 Task: Check a user's "Followers Activity" to see recent interactions.
Action: Mouse moved to (994, 420)
Screenshot: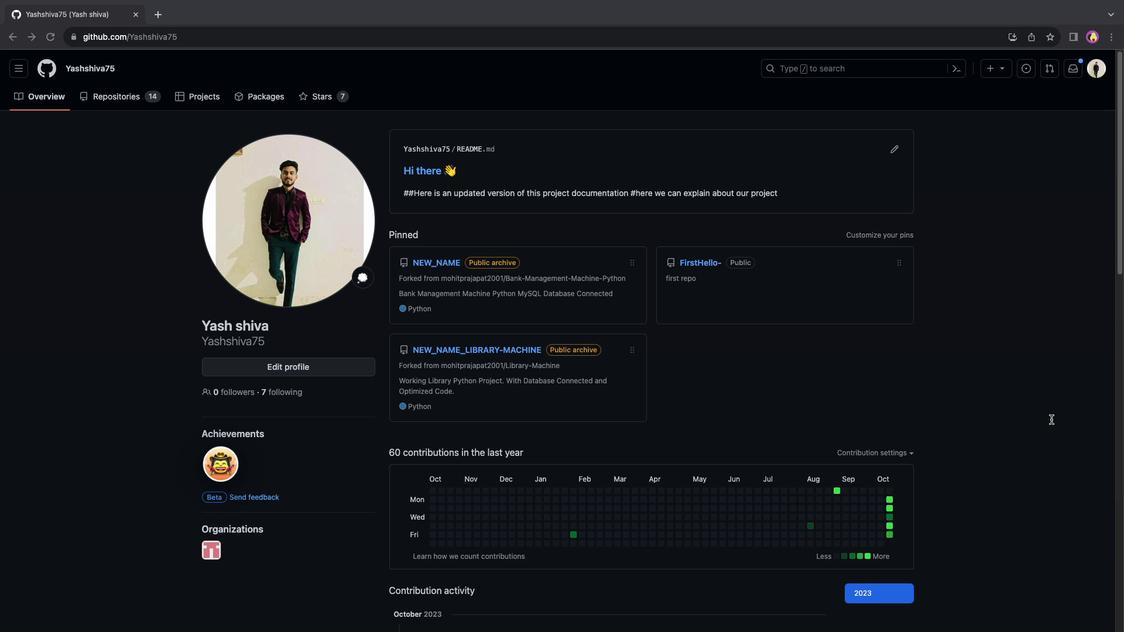 
Action: Mouse pressed left at (994, 420)
Screenshot: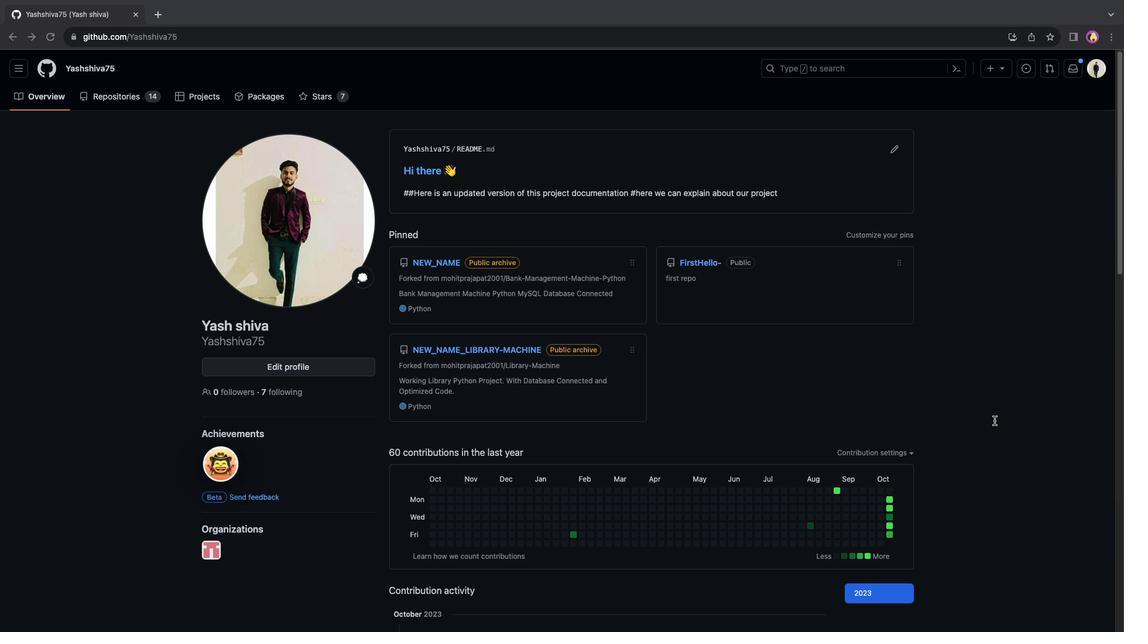 
Action: Mouse moved to (274, 394)
Screenshot: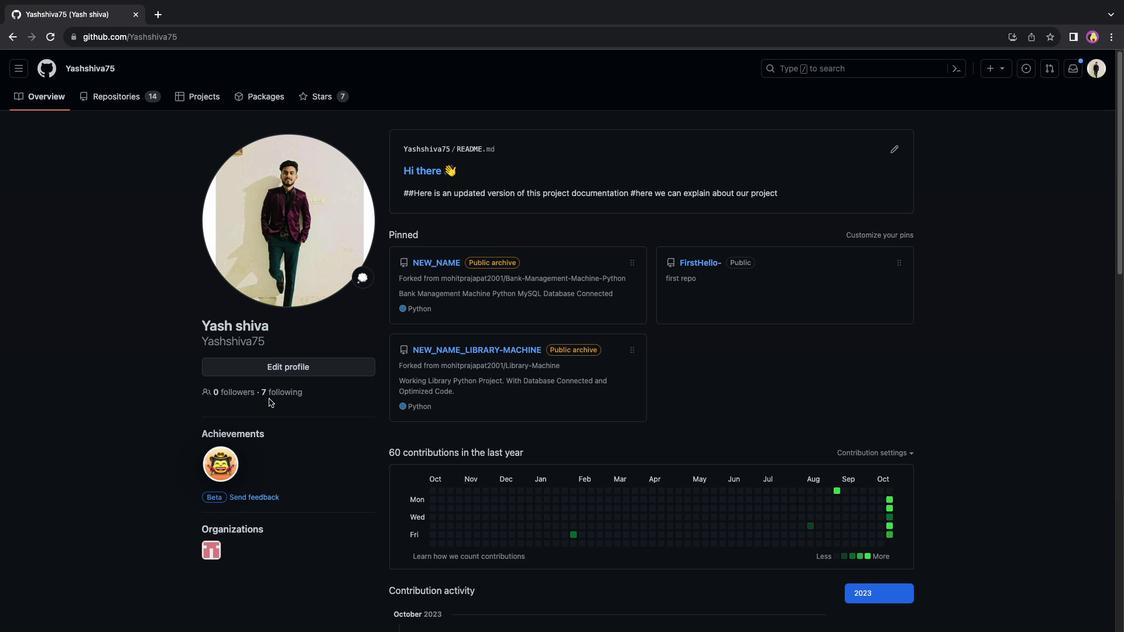 
Action: Mouse pressed left at (274, 394)
Screenshot: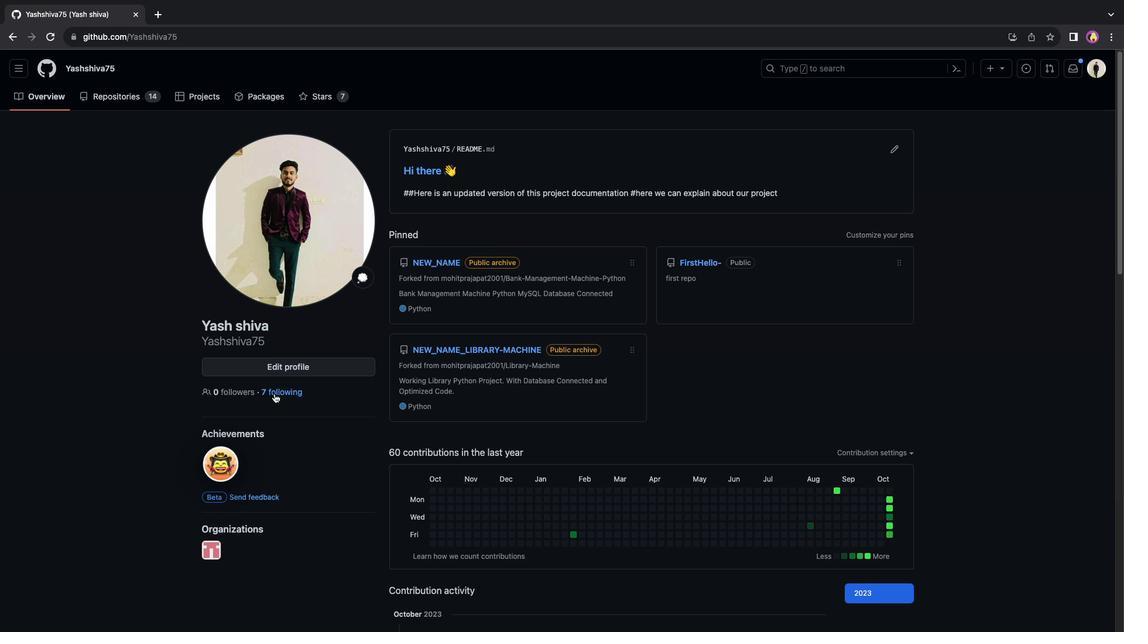 
Action: Mouse moved to (437, 137)
Screenshot: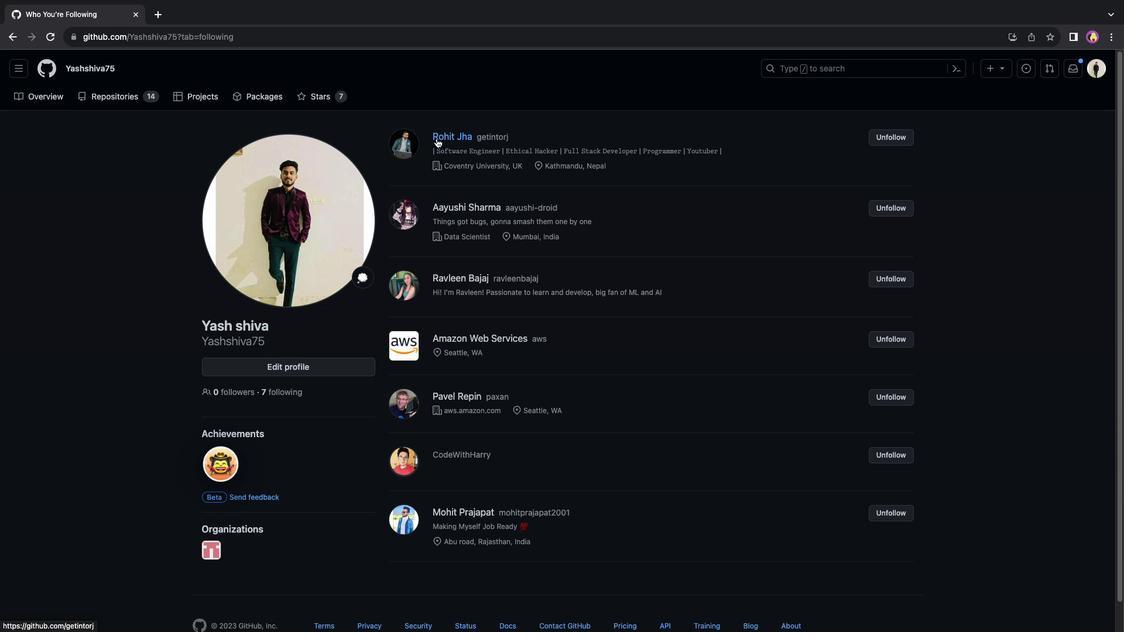
Action: Mouse pressed left at (437, 137)
Screenshot: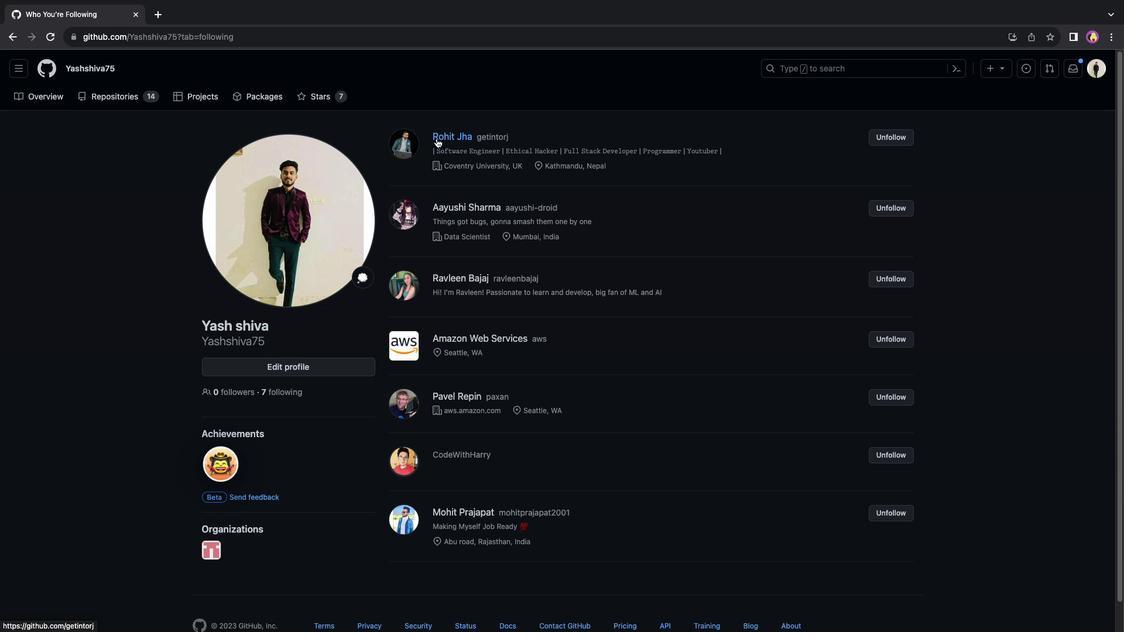
Action: Mouse moved to (426, 189)
Screenshot: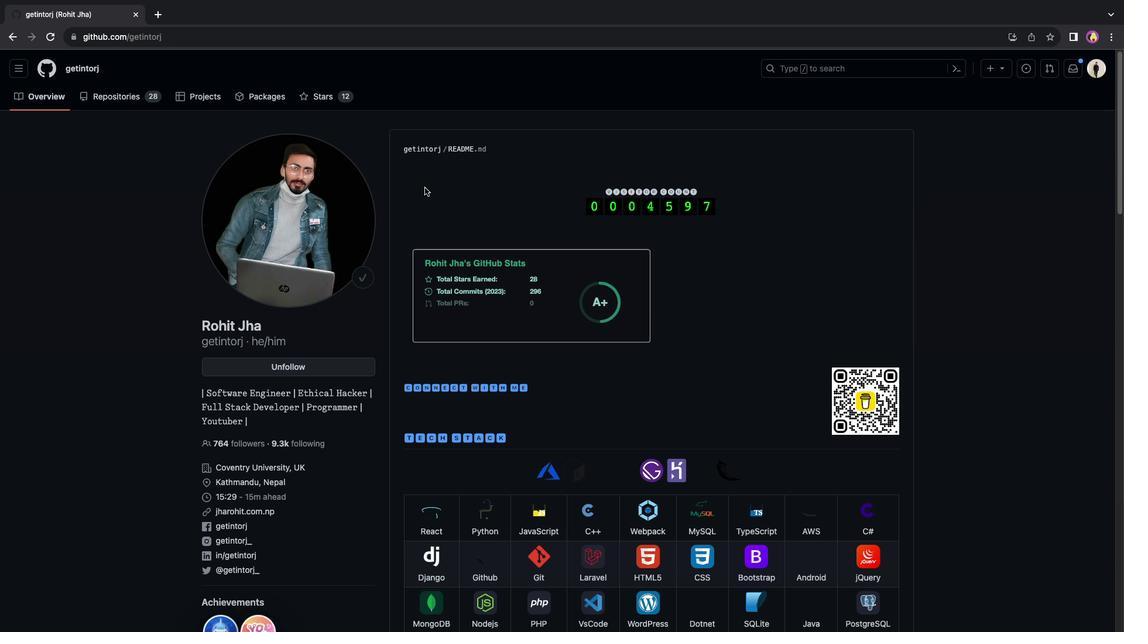 
Action: Mouse scrolled (426, 189) with delta (0, 0)
Screenshot: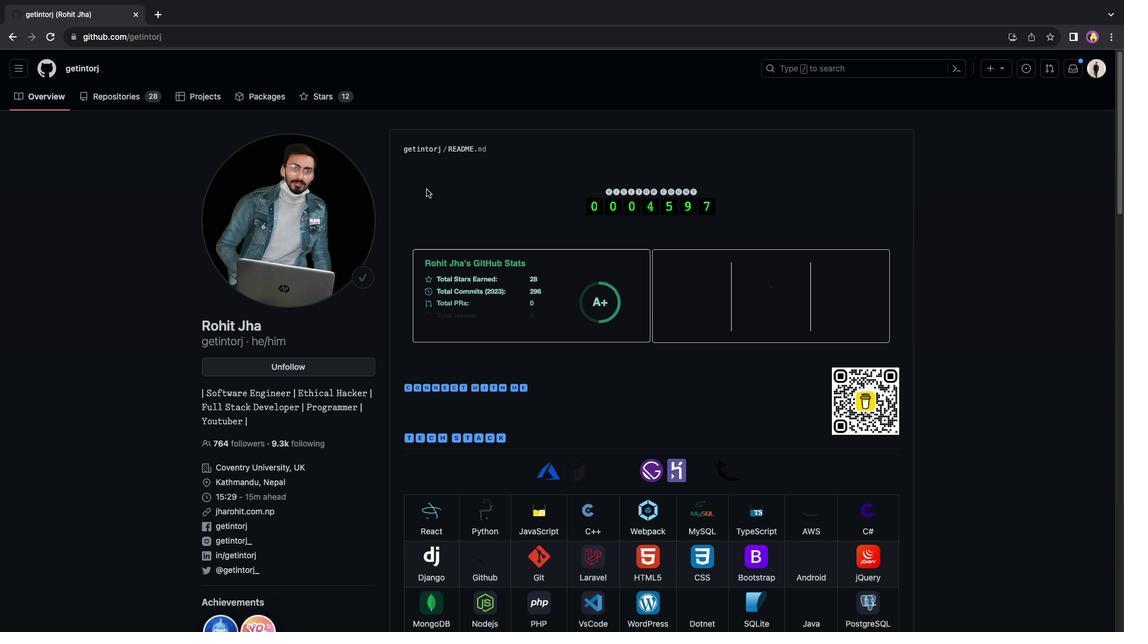
Action: Mouse scrolled (426, 189) with delta (0, 0)
Screenshot: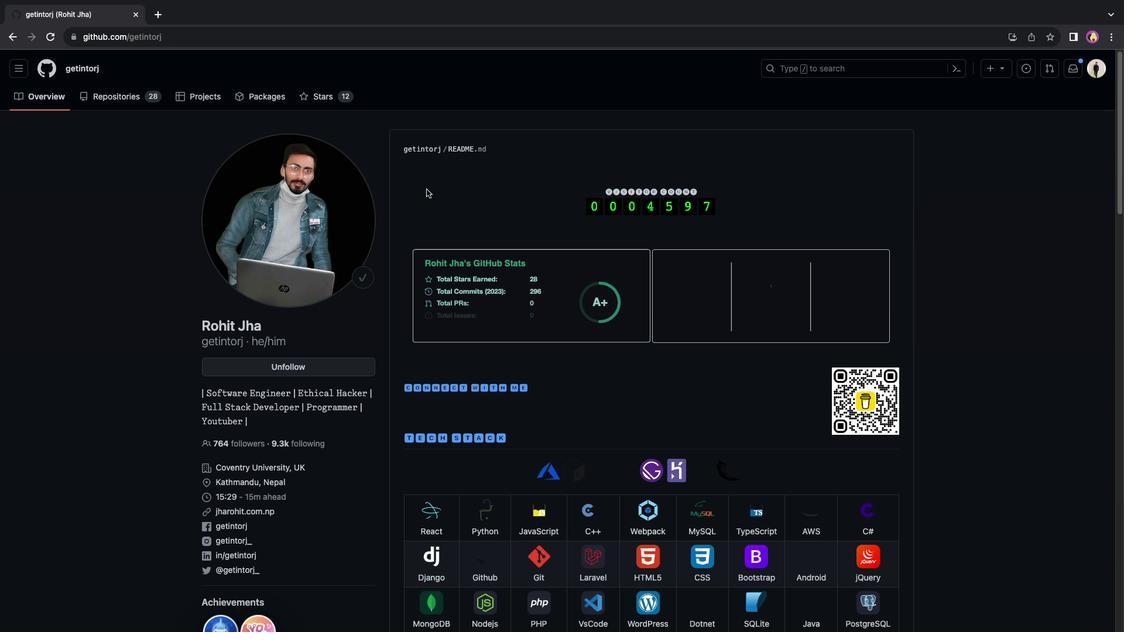 
Action: Mouse moved to (428, 191)
Screenshot: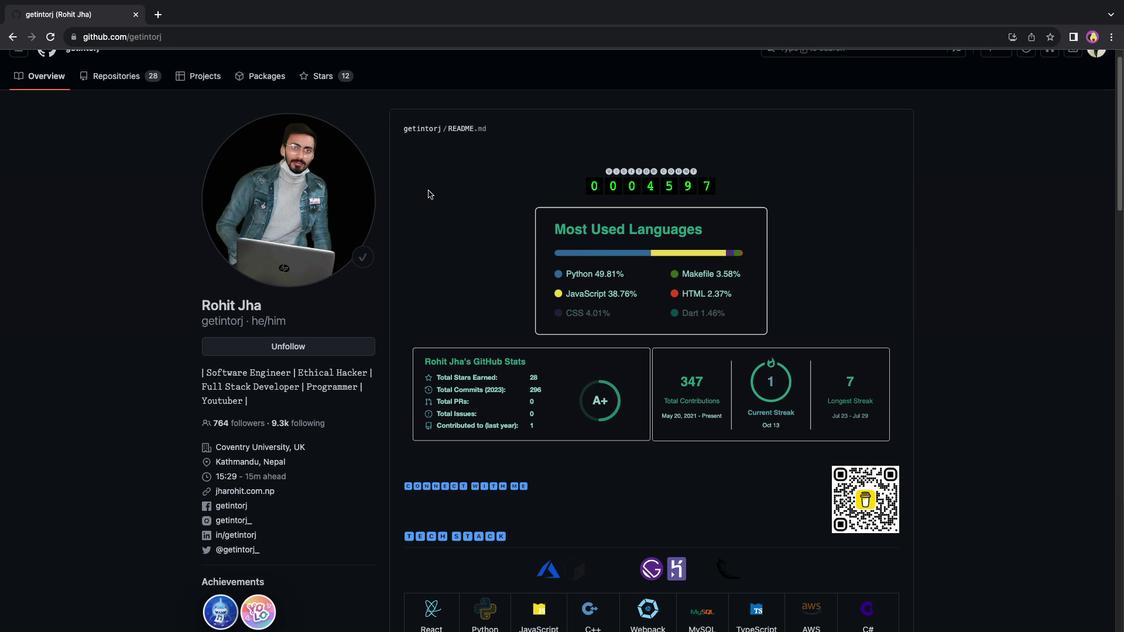 
Action: Mouse scrolled (428, 191) with delta (0, 0)
Screenshot: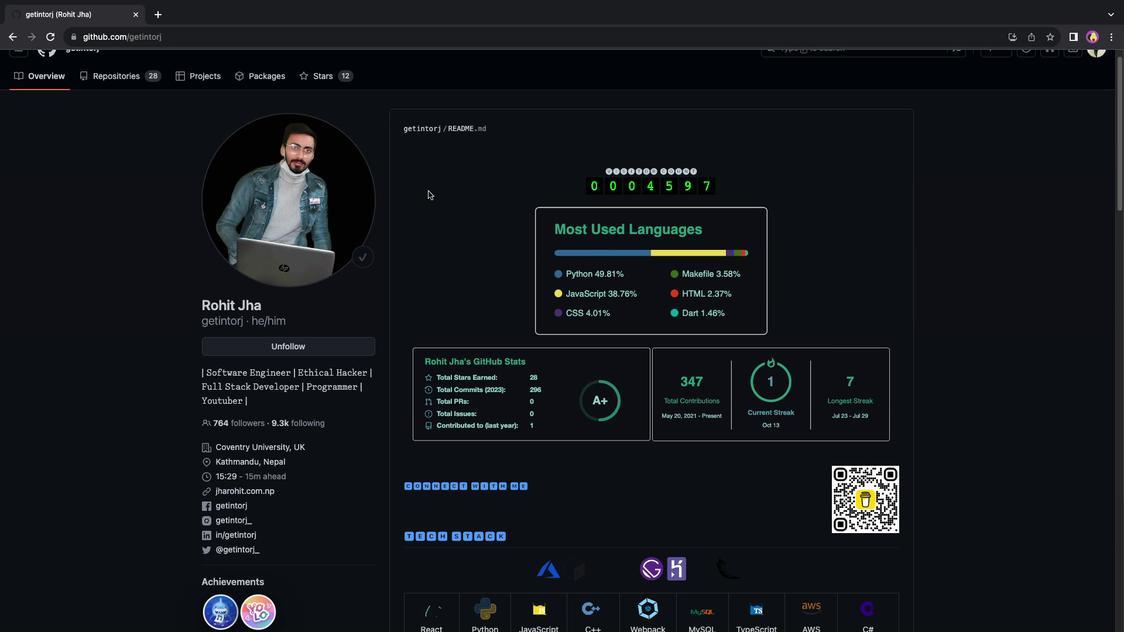 
Action: Mouse scrolled (428, 191) with delta (0, 0)
Screenshot: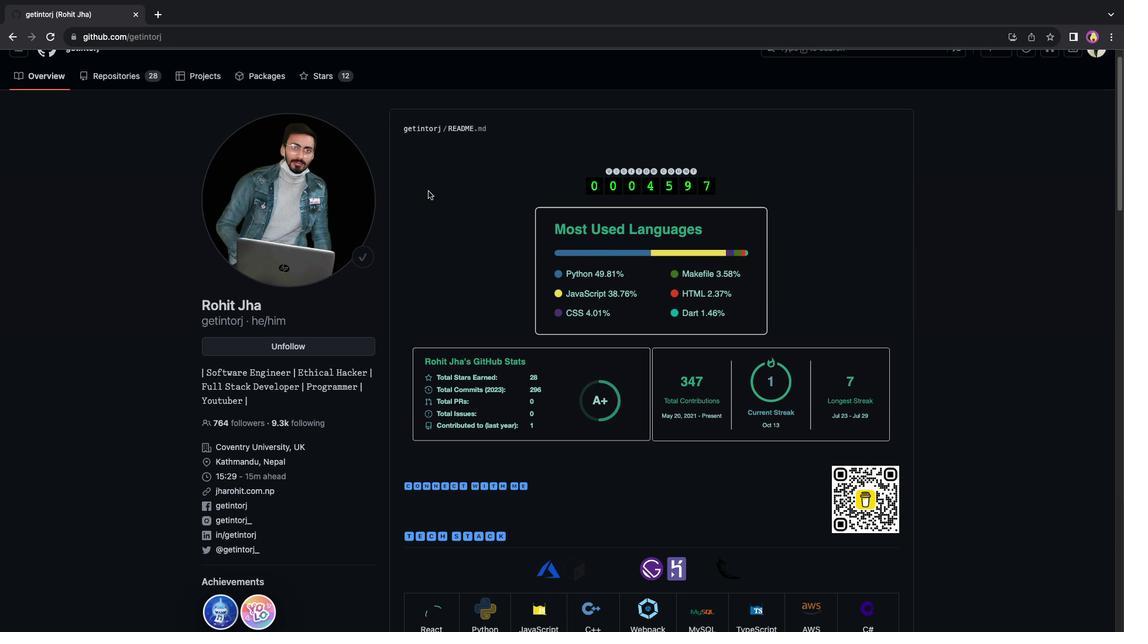 
Action: Mouse scrolled (428, 191) with delta (0, -1)
Screenshot: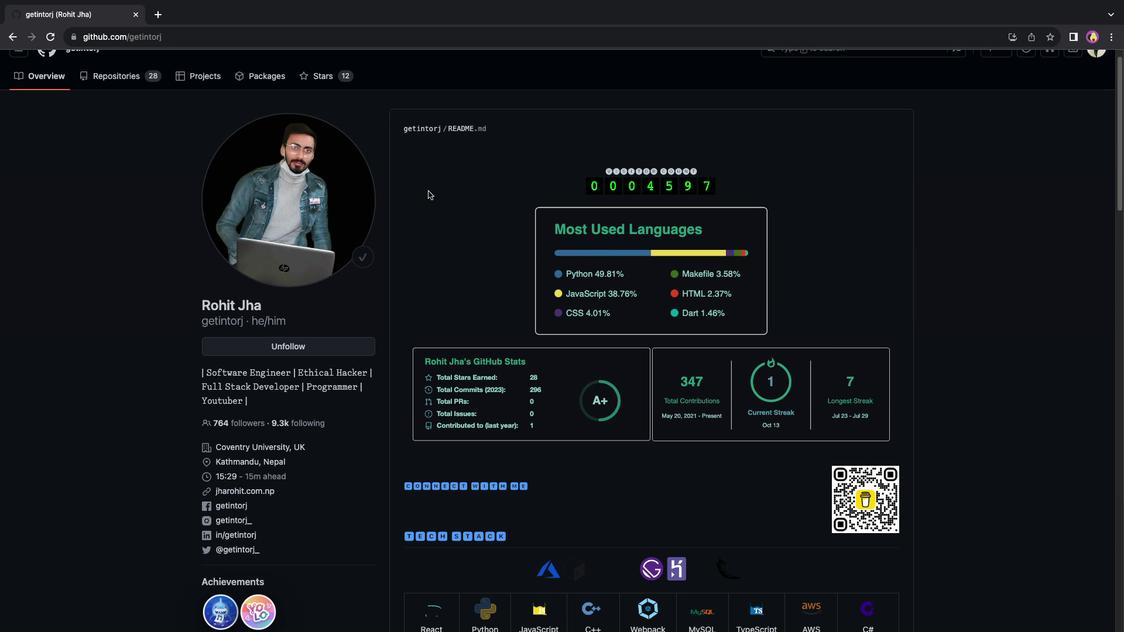 
Action: Mouse scrolled (428, 191) with delta (0, 0)
Screenshot: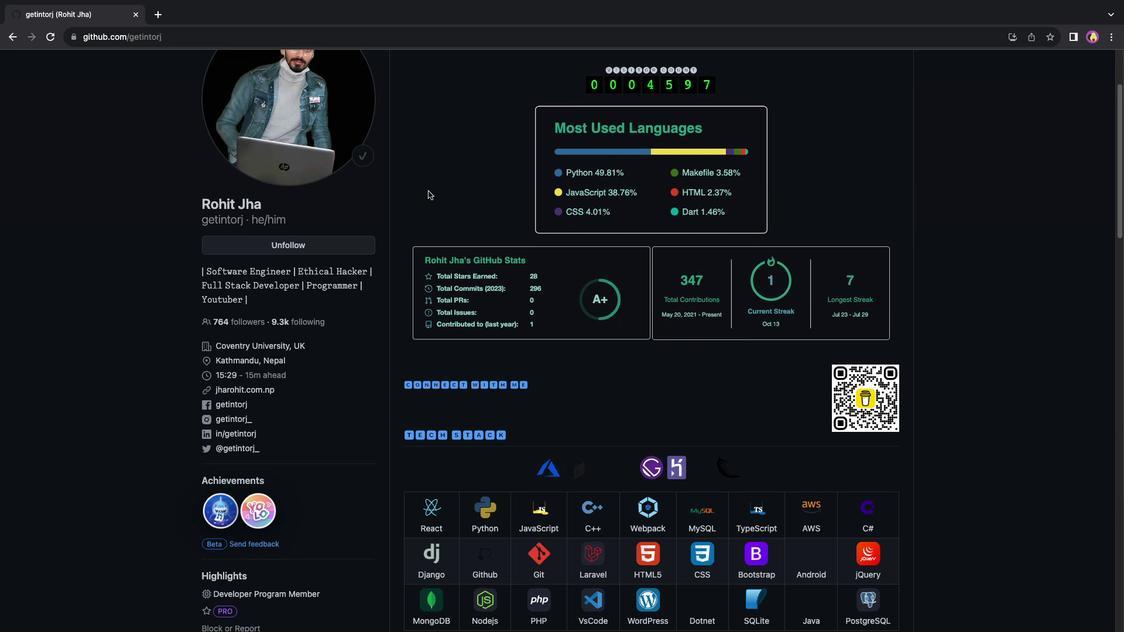 
Action: Mouse scrolled (428, 191) with delta (0, 0)
Screenshot: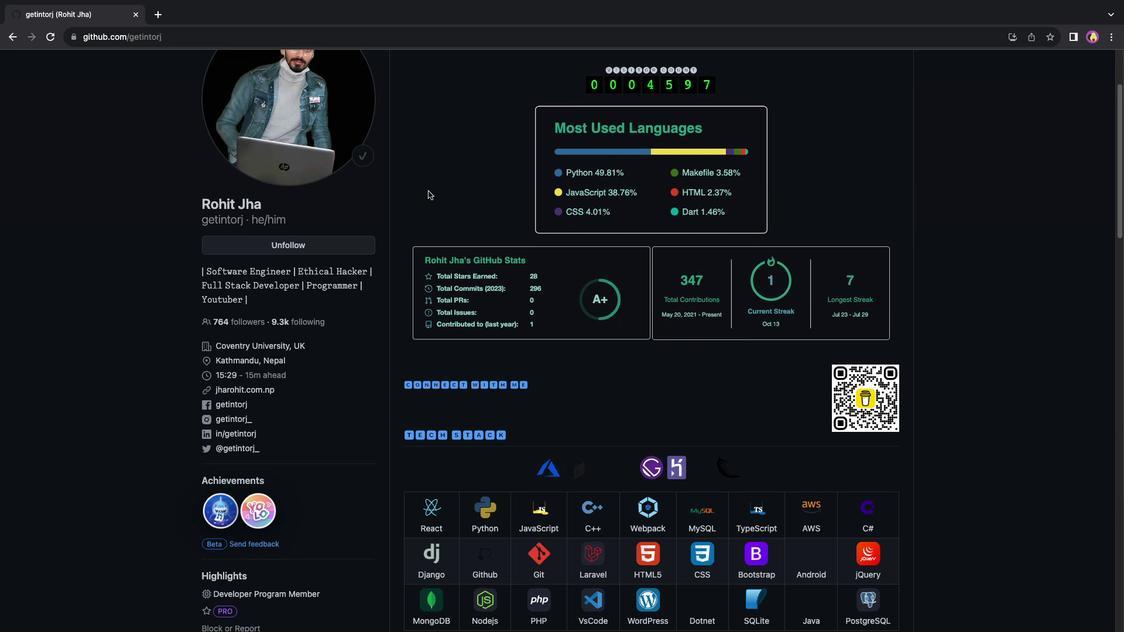 
Action: Mouse scrolled (428, 191) with delta (0, -1)
Screenshot: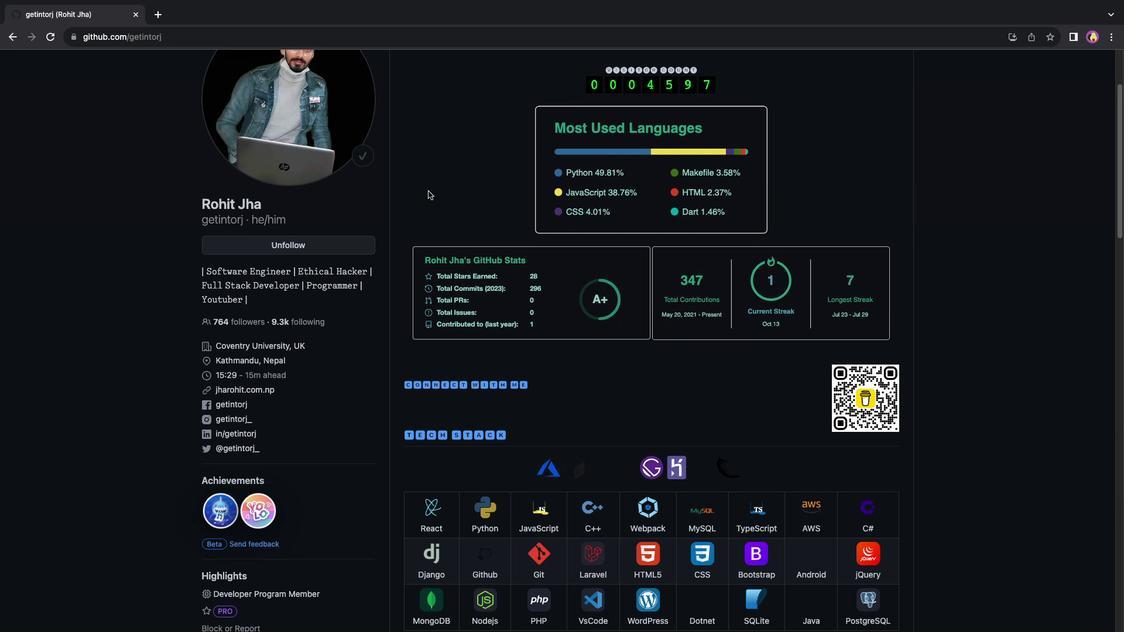 
Action: Mouse scrolled (428, 191) with delta (0, 0)
Screenshot: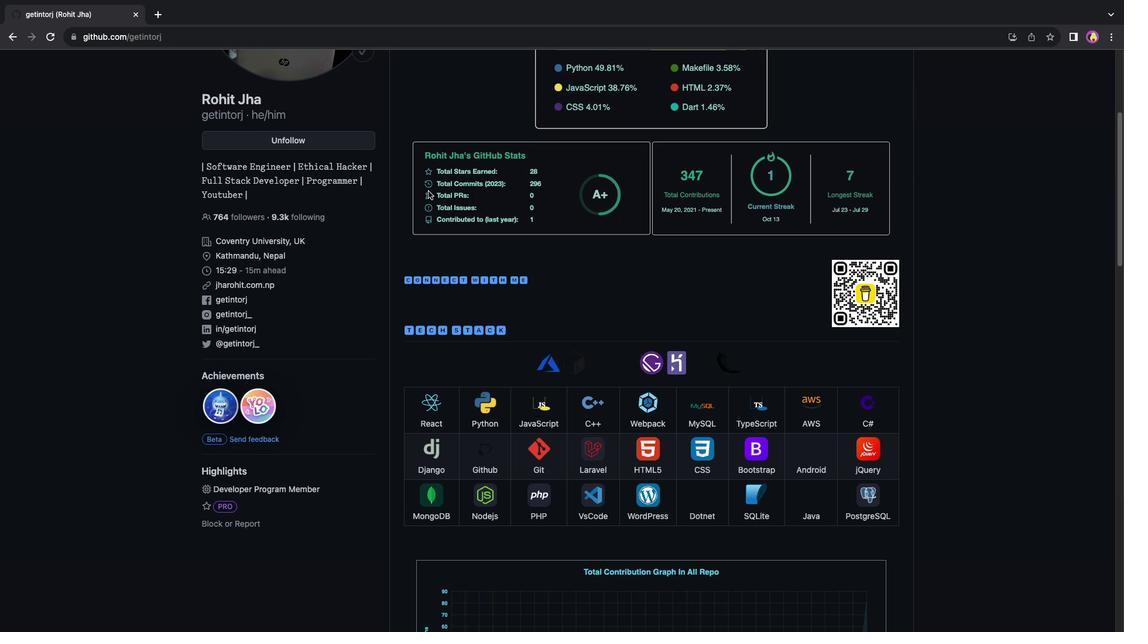 
Action: Mouse scrolled (428, 191) with delta (0, 0)
Screenshot: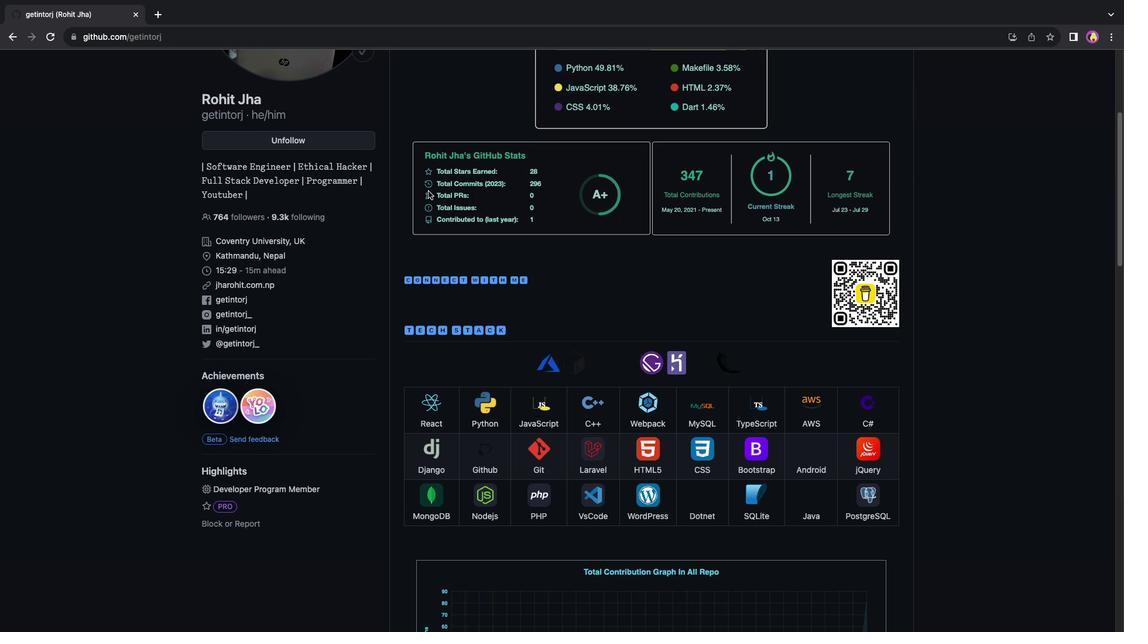 
Action: Mouse scrolled (428, 191) with delta (0, -1)
Screenshot: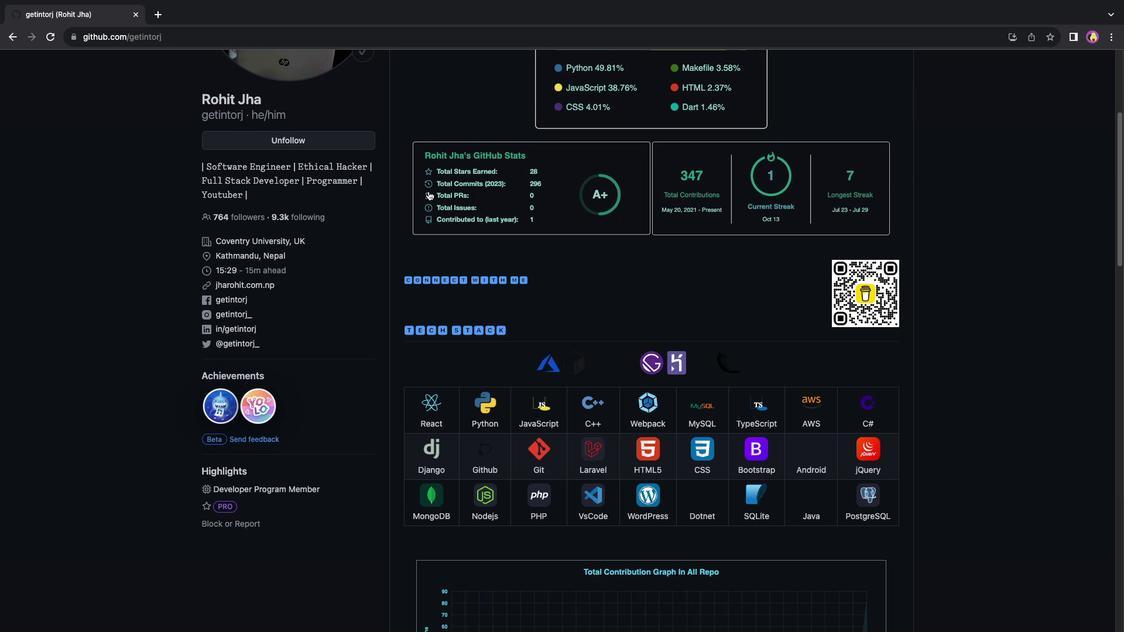 
Action: Mouse moved to (254, 135)
Screenshot: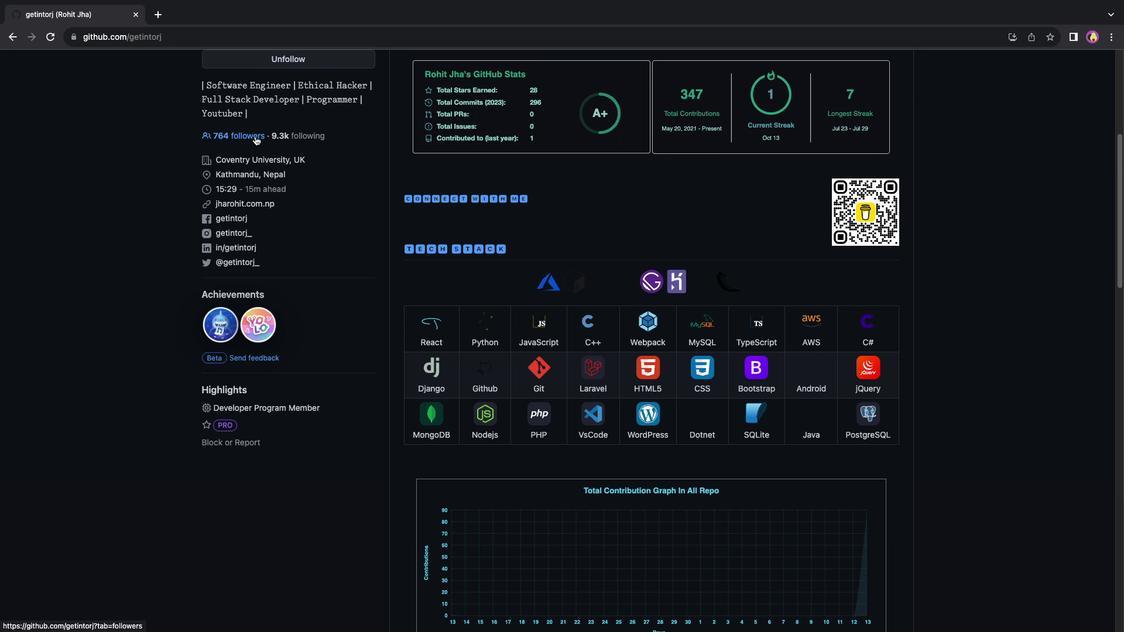 
Action: Mouse pressed left at (254, 135)
Screenshot: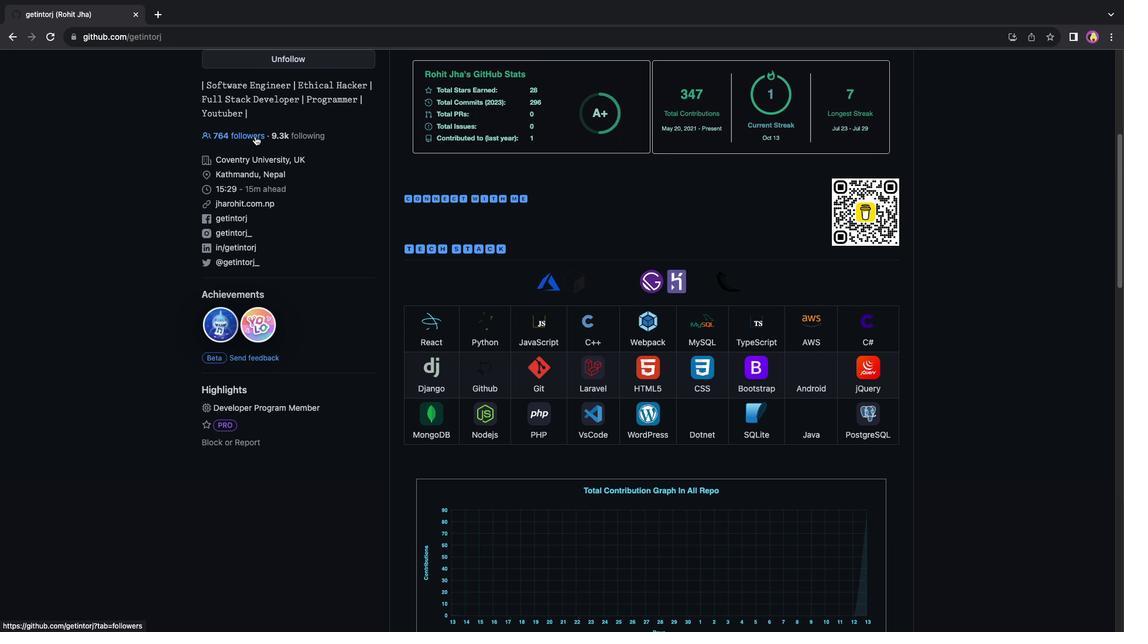 
Action: Mouse moved to (592, 200)
Screenshot: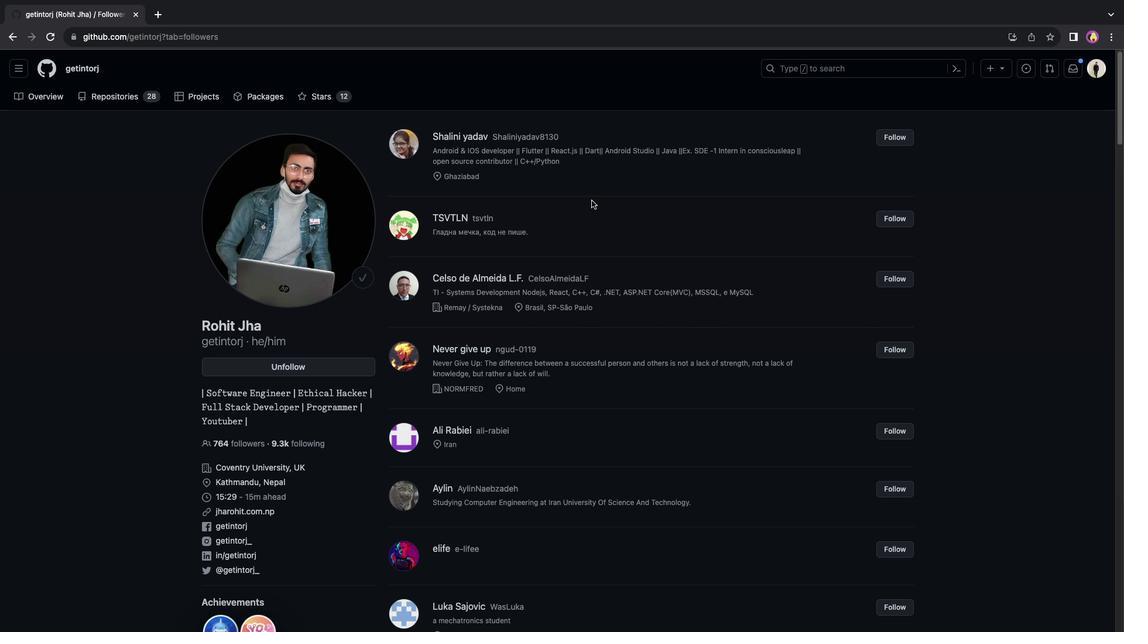 
Action: Mouse scrolled (592, 200) with delta (0, 0)
Screenshot: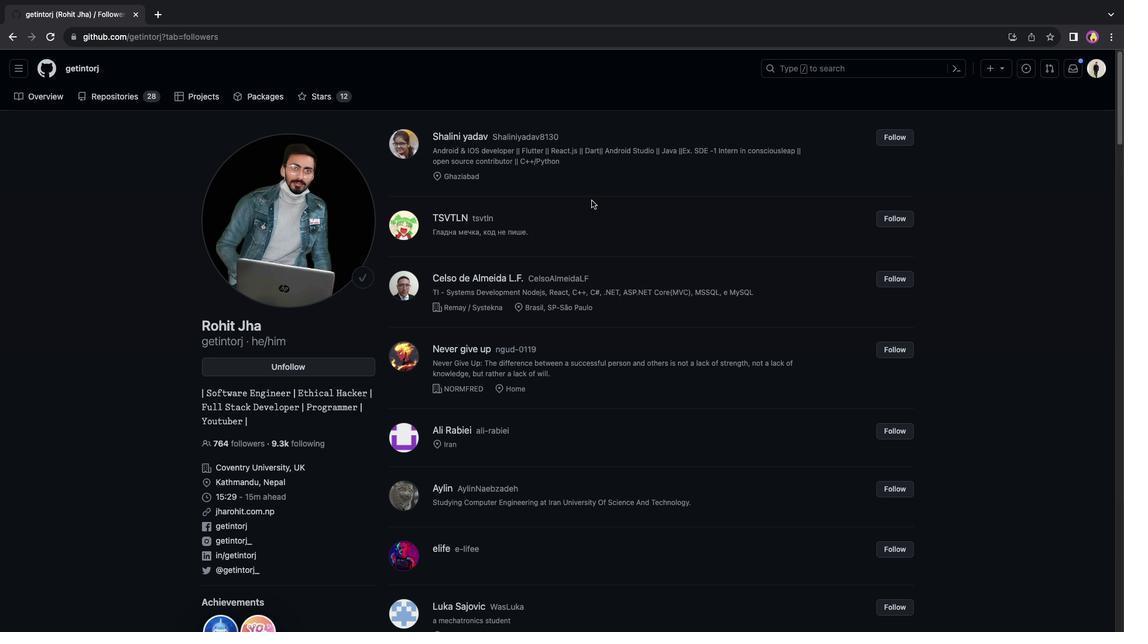 
Action: Mouse scrolled (592, 200) with delta (0, 0)
Screenshot: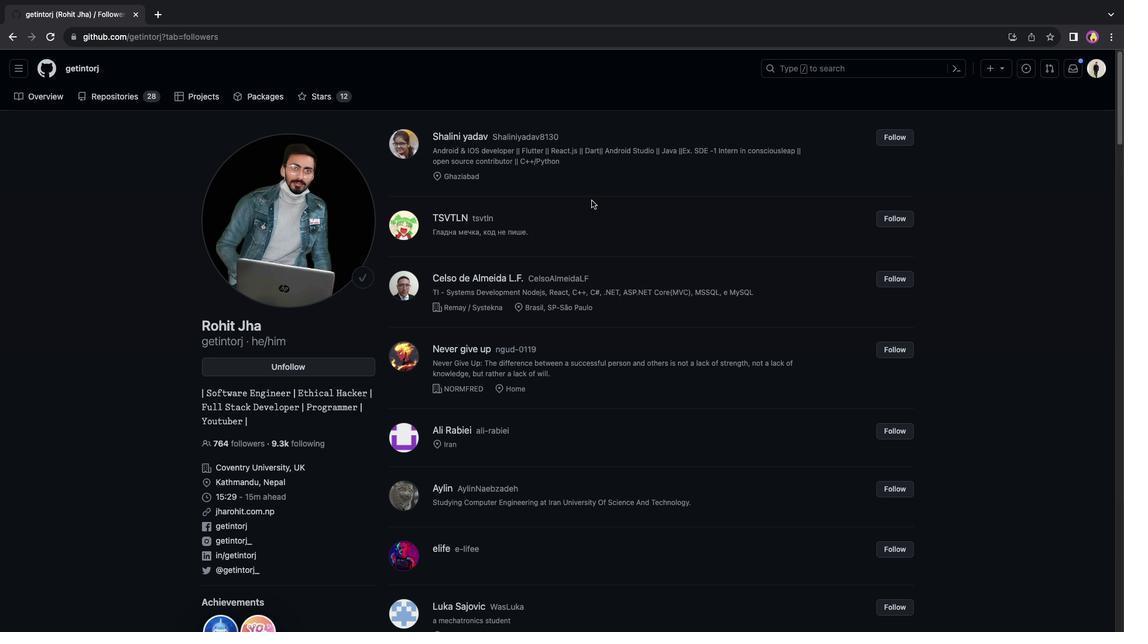 
Action: Mouse scrolled (592, 200) with delta (0, 0)
Screenshot: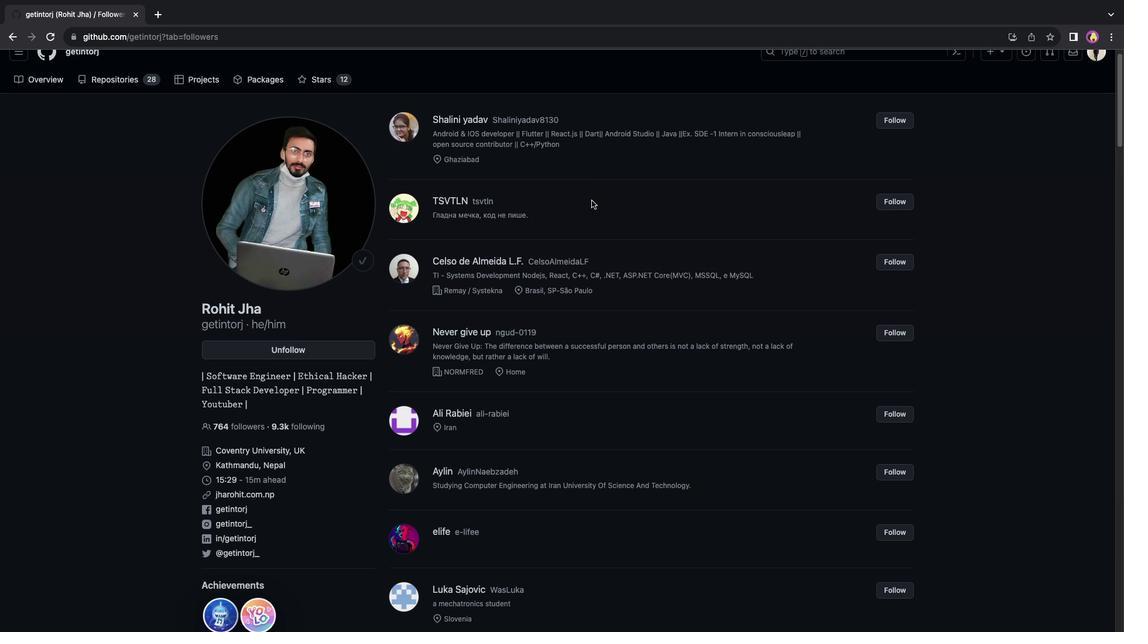 
Action: Mouse scrolled (592, 200) with delta (0, 0)
Screenshot: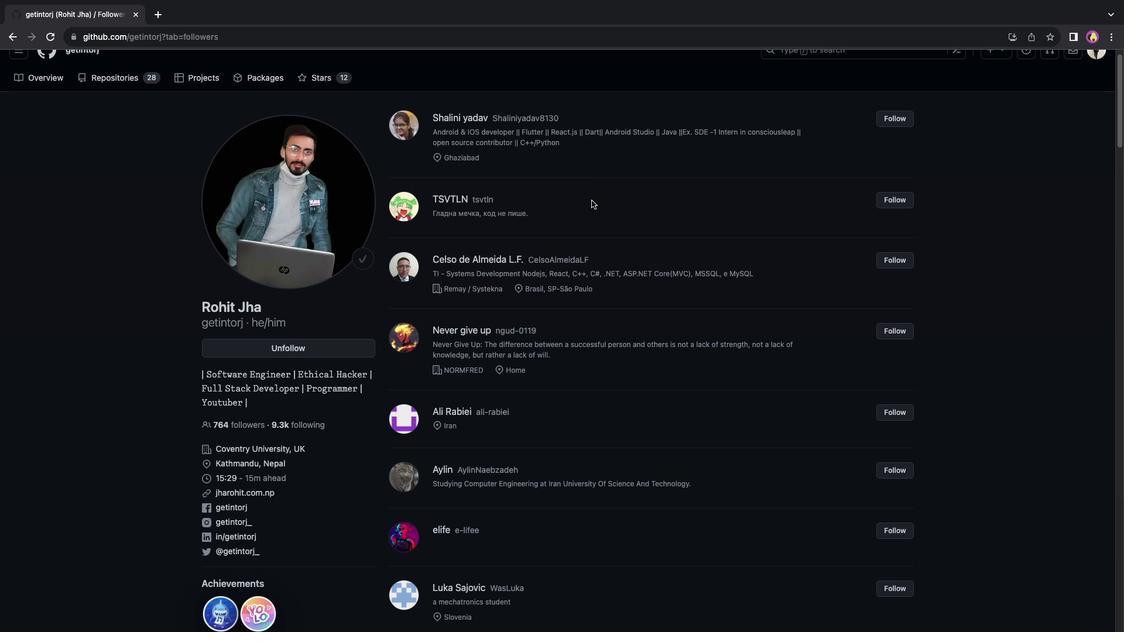 
Action: Mouse scrolled (592, 200) with delta (0, -1)
Screenshot: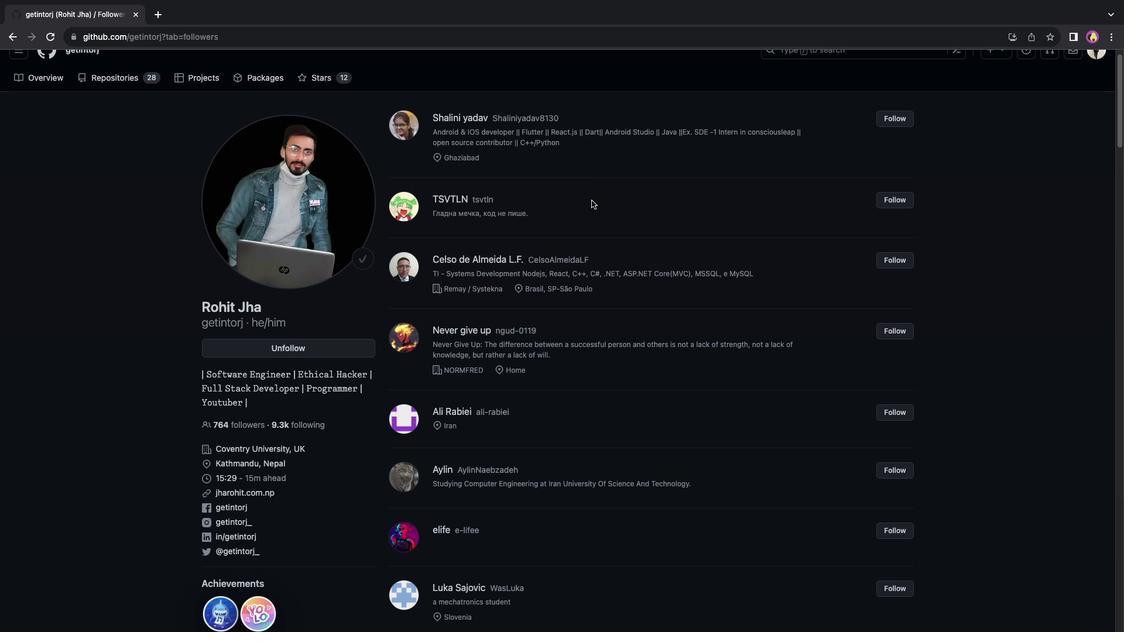 
Action: Mouse scrolled (592, 200) with delta (0, -2)
Screenshot: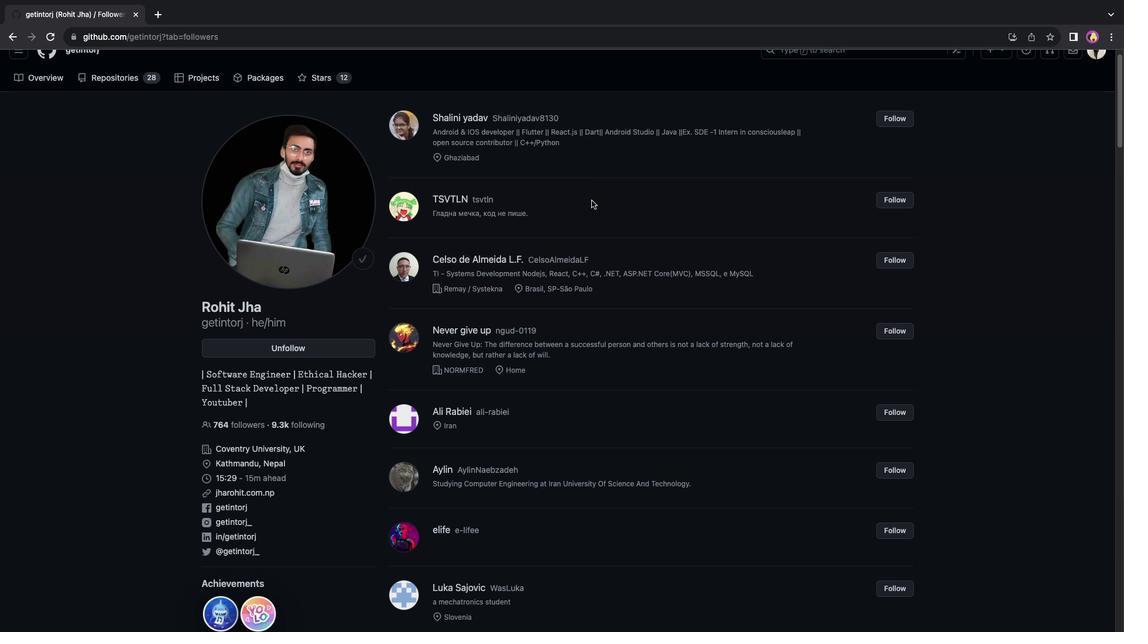 
Action: Mouse moved to (592, 202)
Screenshot: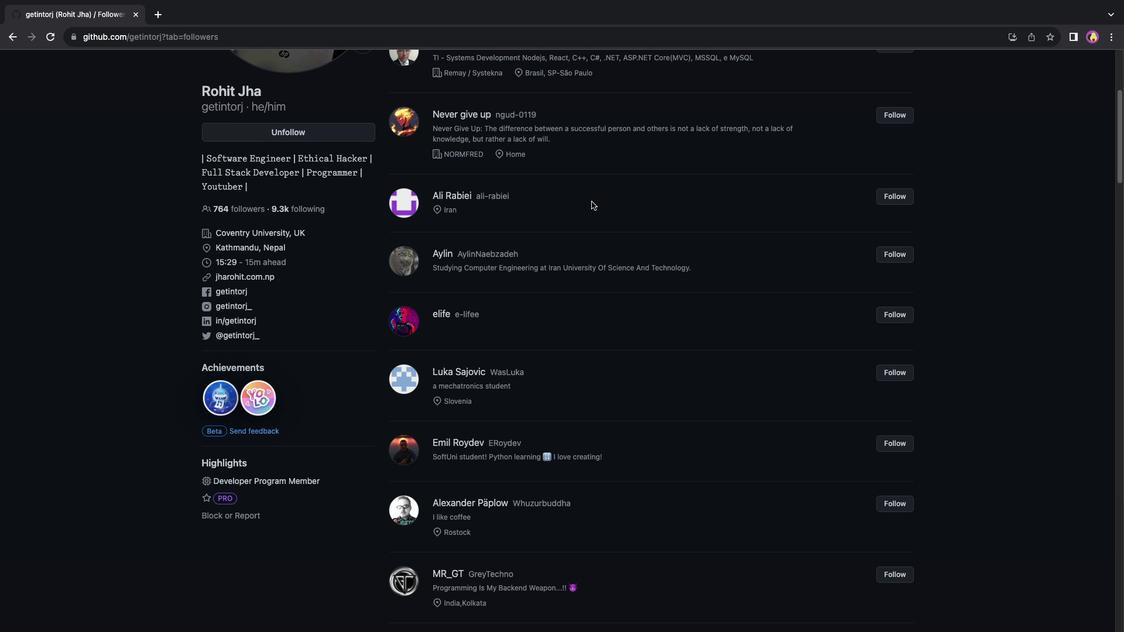
Action: Mouse scrolled (592, 202) with delta (0, 0)
Screenshot: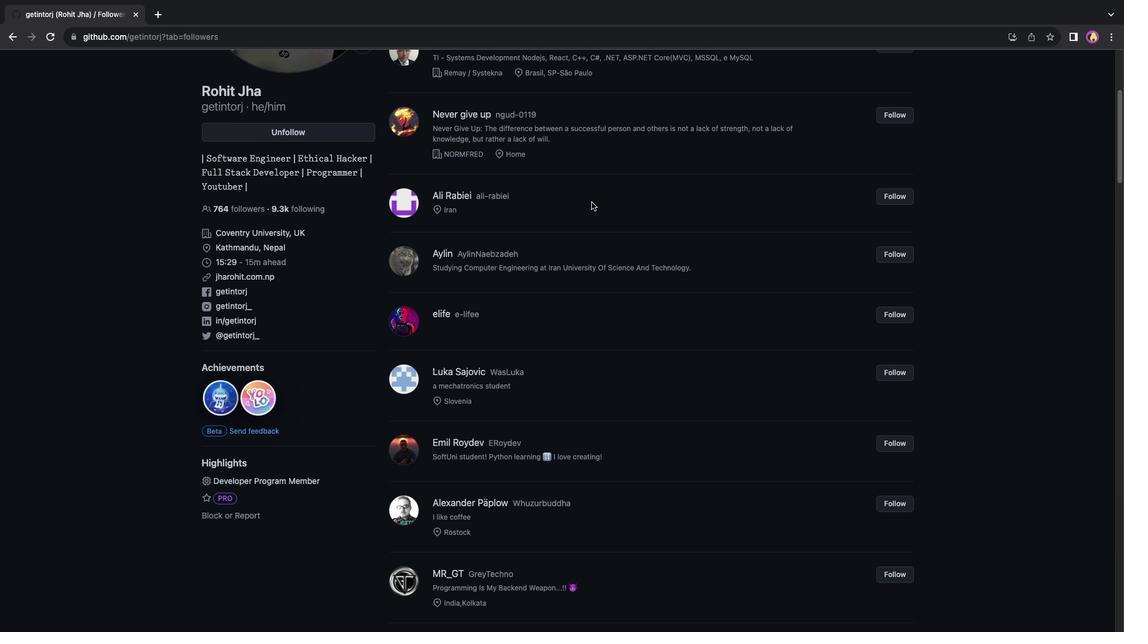 
Action: Mouse scrolled (592, 202) with delta (0, 0)
Screenshot: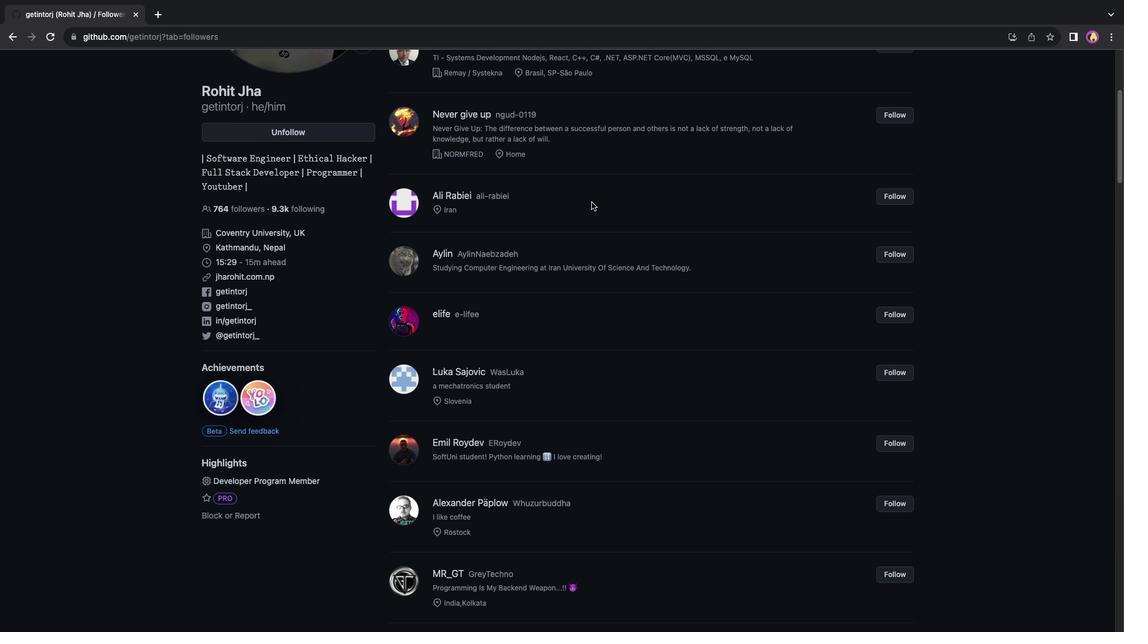 
Action: Mouse scrolled (592, 202) with delta (0, -1)
Screenshot: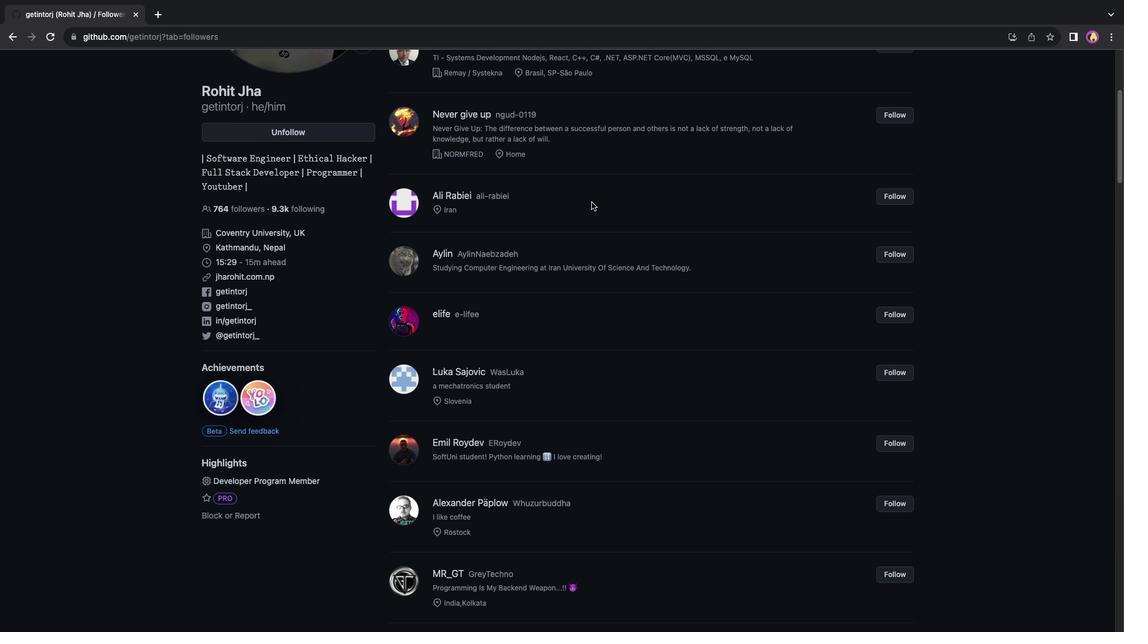 
Action: Mouse scrolled (592, 202) with delta (0, 0)
Screenshot: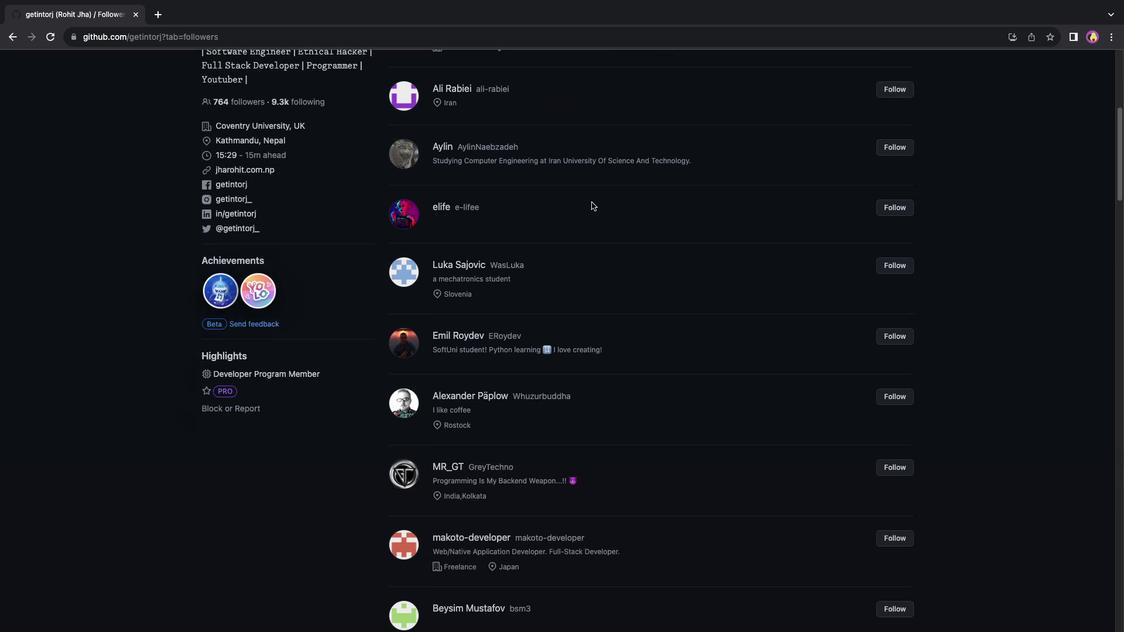 
Action: Mouse scrolled (592, 202) with delta (0, 0)
Screenshot: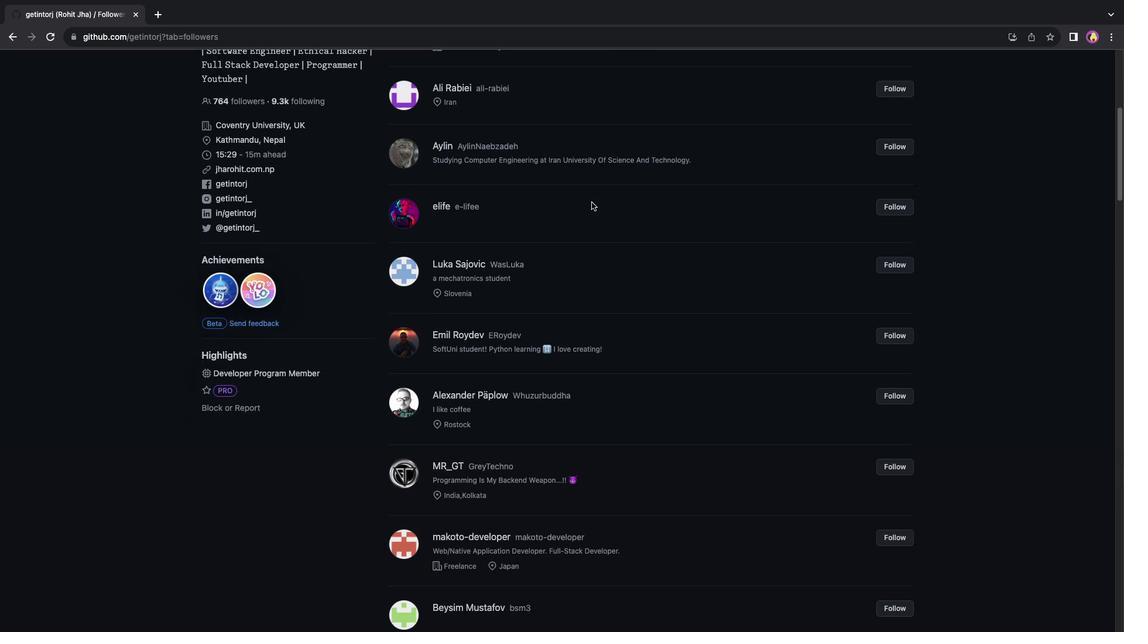 
Action: Mouse moved to (592, 202)
Screenshot: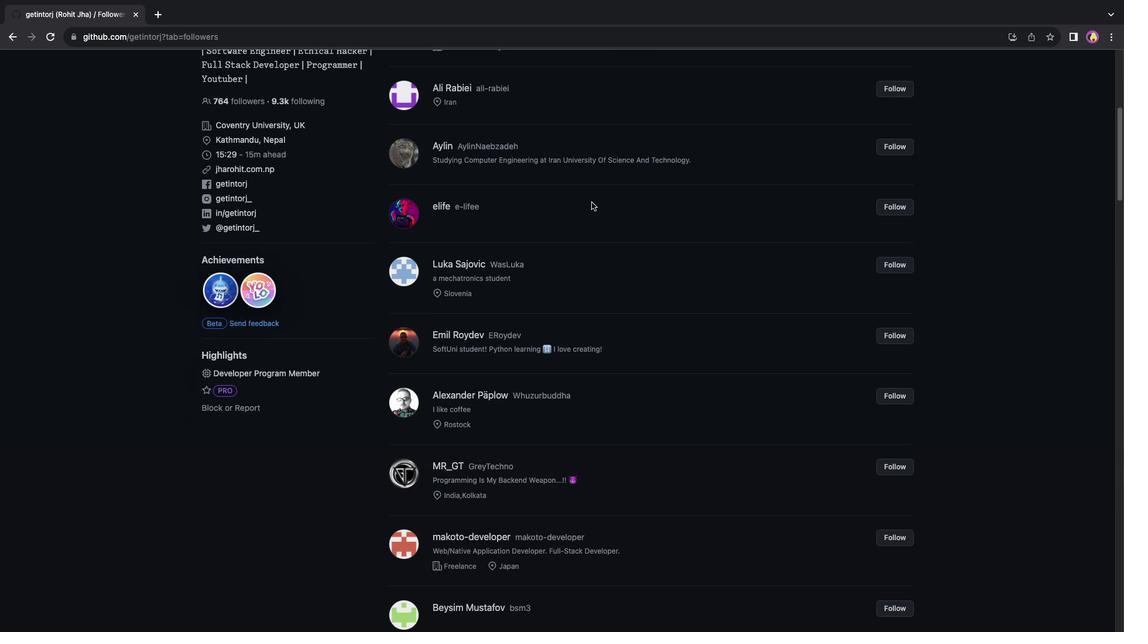 
Action: Mouse scrolled (592, 202) with delta (0, -1)
Screenshot: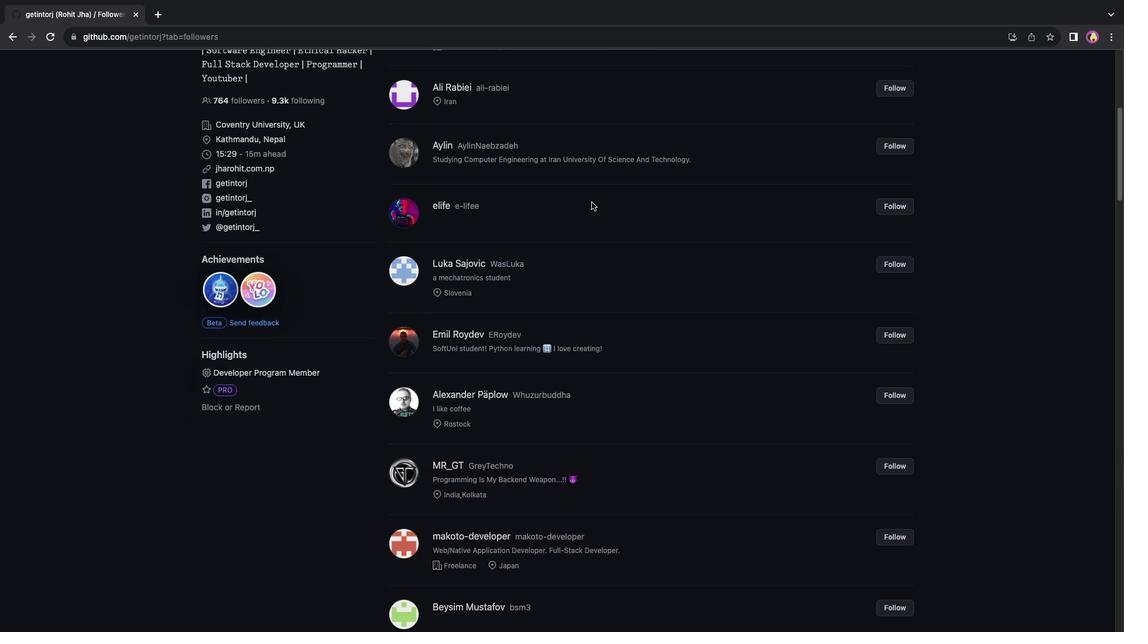 
Action: Mouse moved to (592, 203)
Screenshot: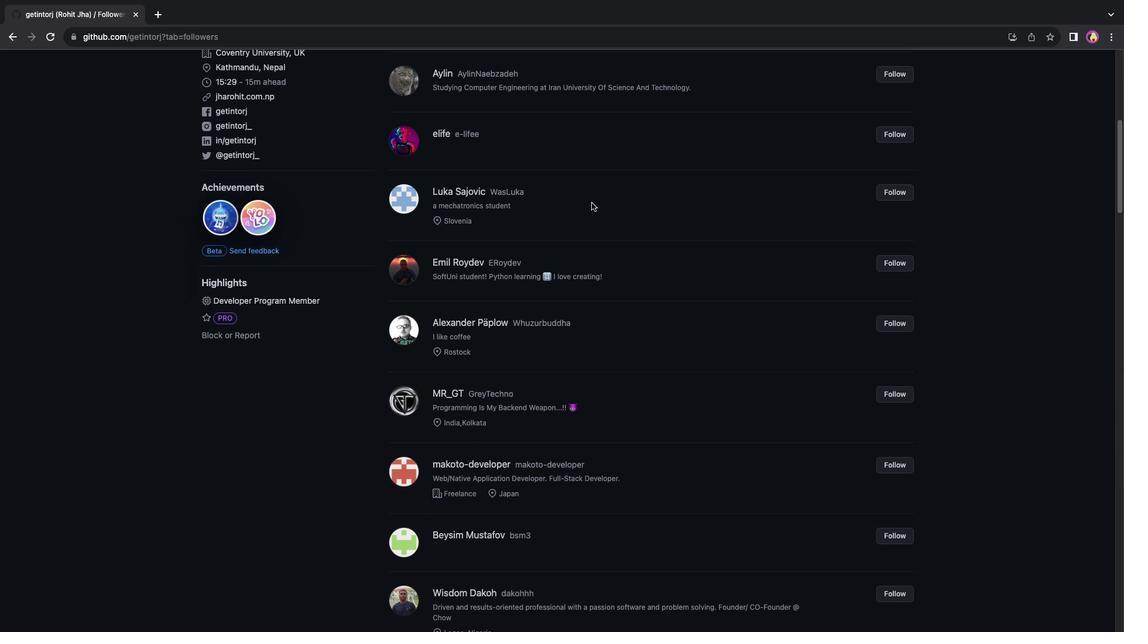 
Action: Mouse scrolled (592, 203) with delta (0, 0)
Screenshot: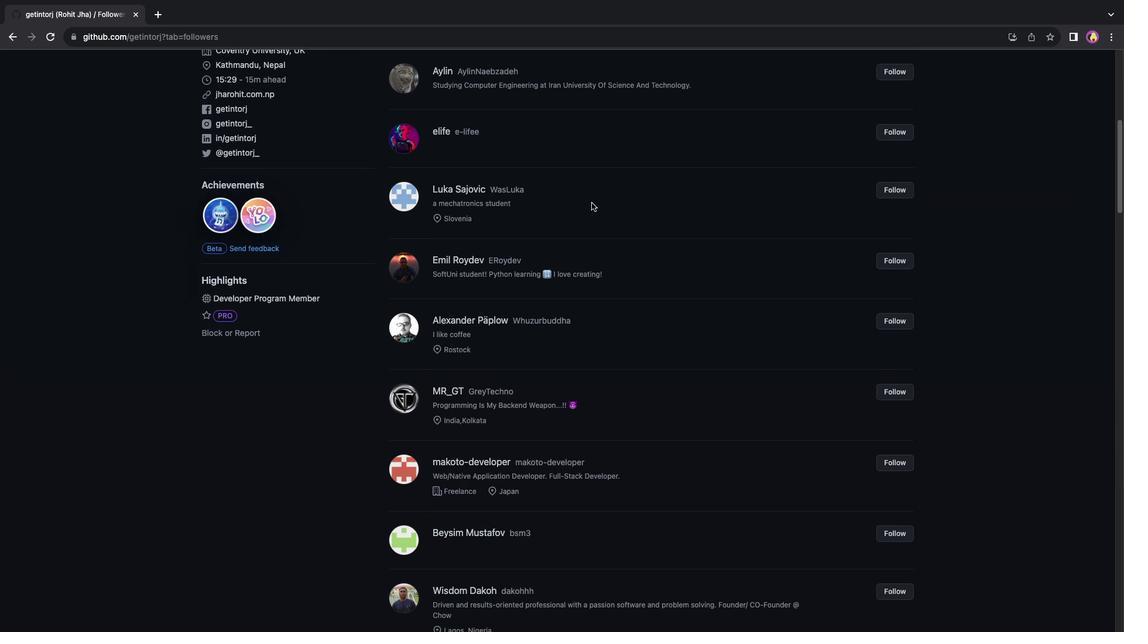 
Action: Mouse scrolled (592, 203) with delta (0, 0)
Screenshot: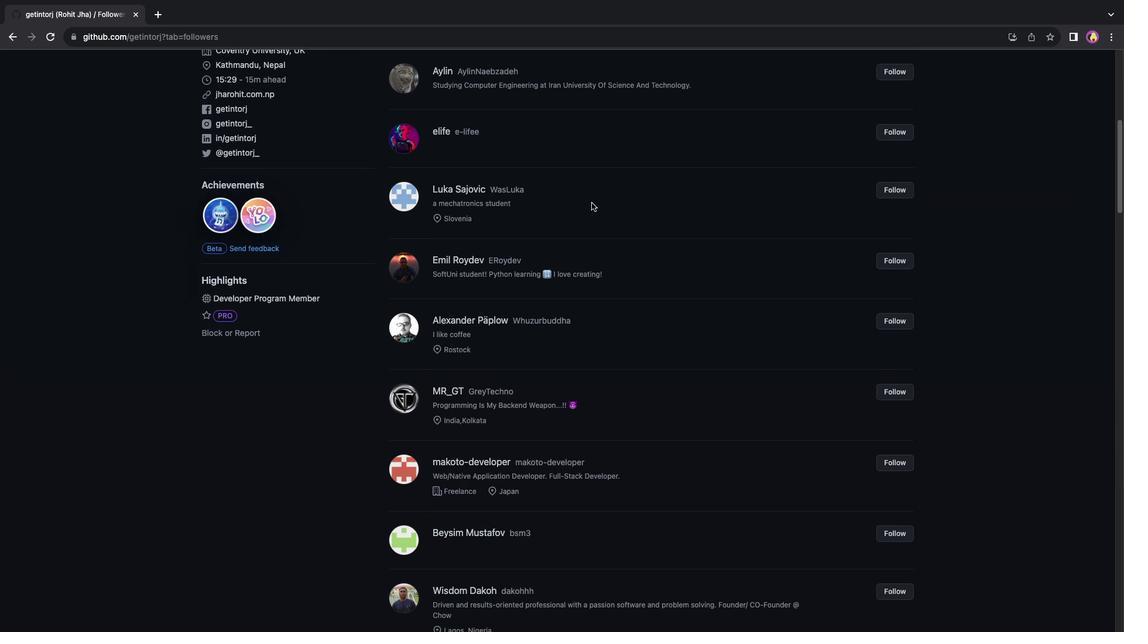 
Action: Mouse scrolled (592, 203) with delta (0, 0)
Screenshot: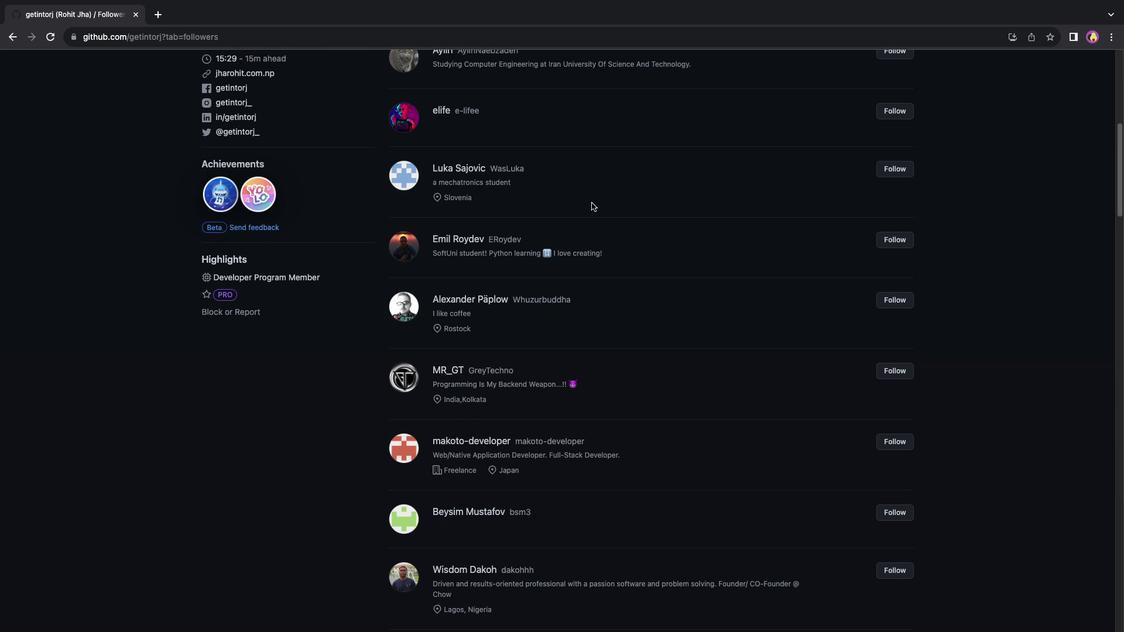 
Action: Mouse scrolled (592, 203) with delta (0, 0)
Screenshot: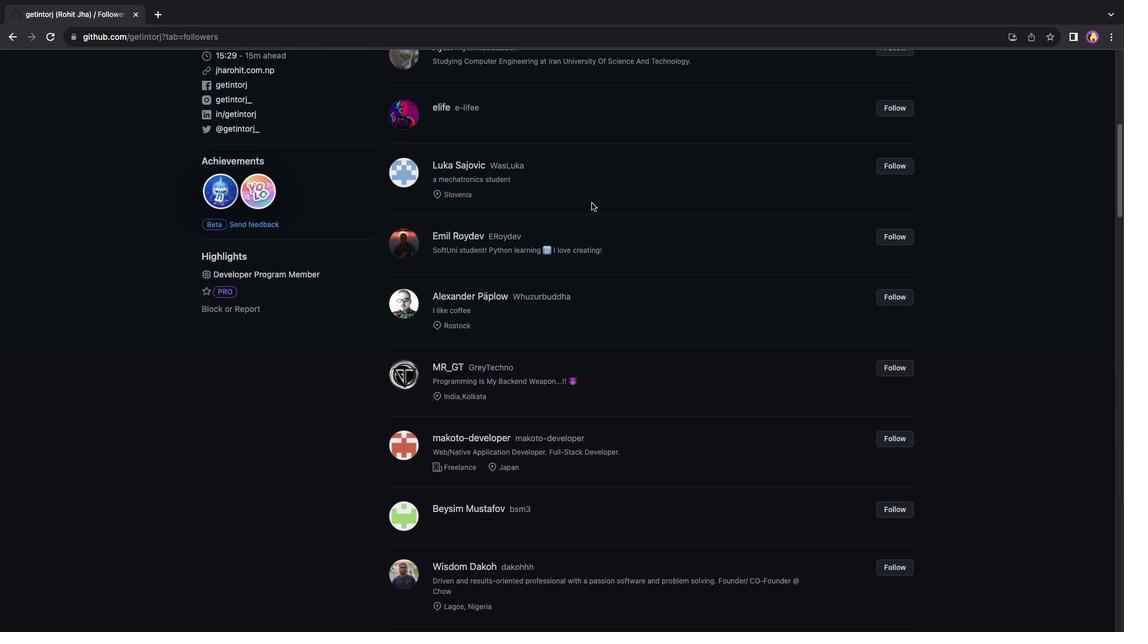 
Action: Mouse scrolled (592, 203) with delta (0, -1)
Screenshot: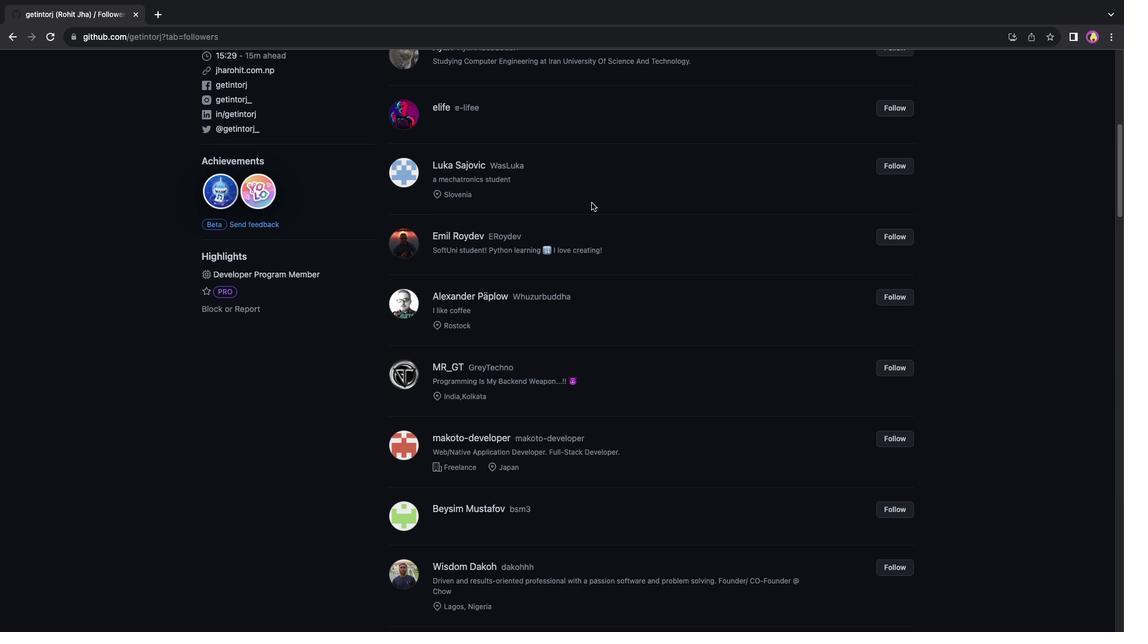 
Action: Mouse scrolled (592, 203) with delta (0, 0)
Screenshot: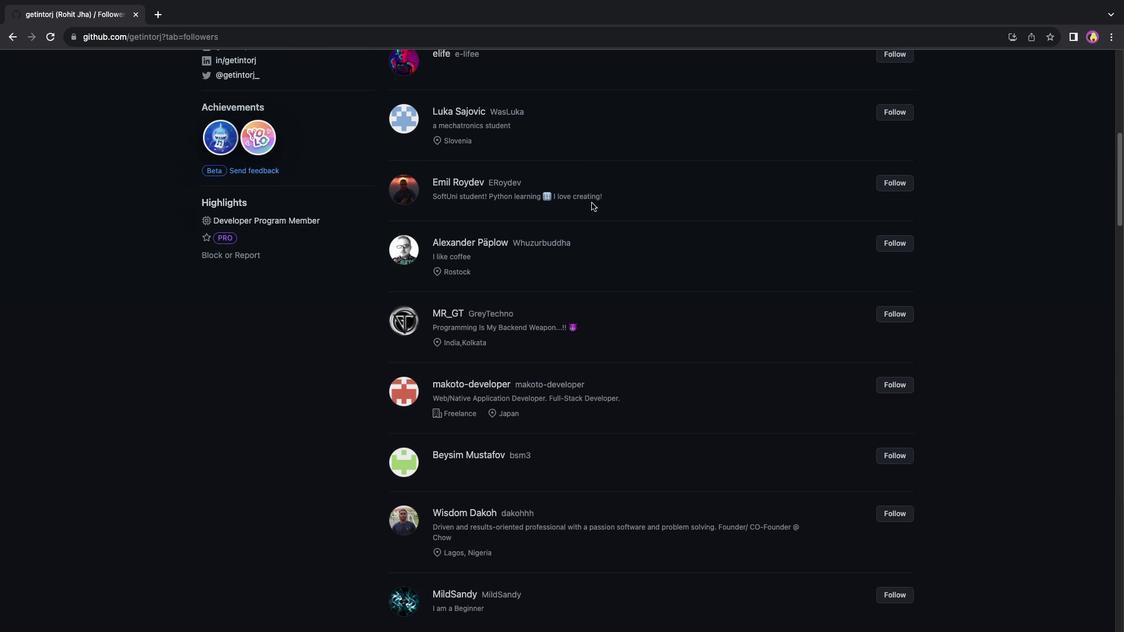 
Action: Mouse scrolled (592, 203) with delta (0, 0)
Screenshot: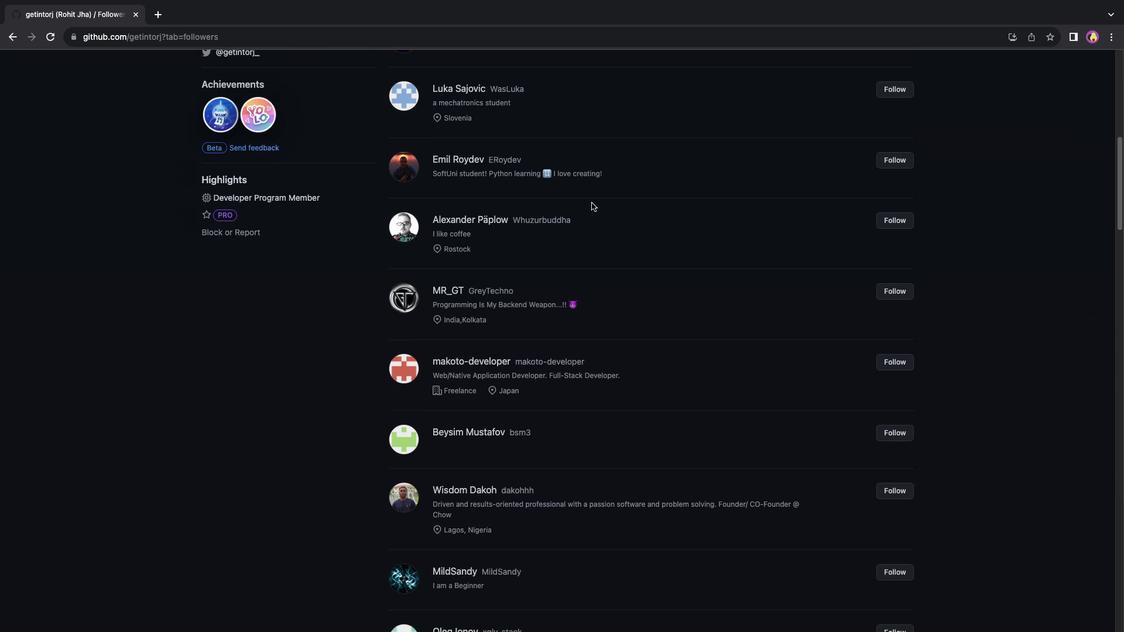 
Action: Mouse scrolled (592, 203) with delta (0, -1)
Screenshot: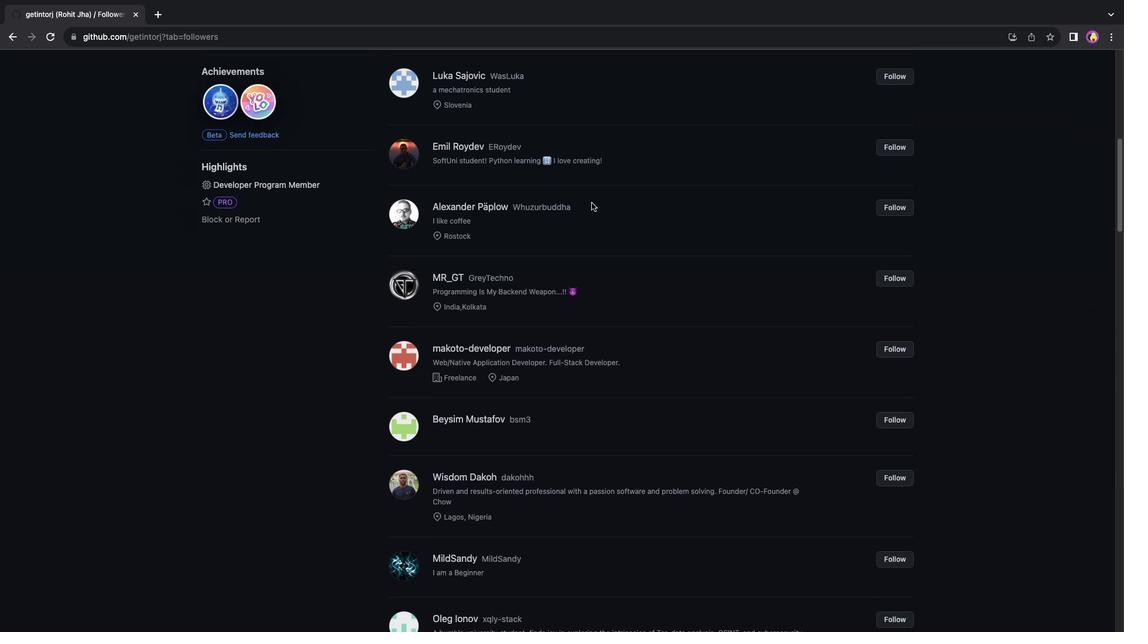 
Action: Mouse moved to (592, 203)
Screenshot: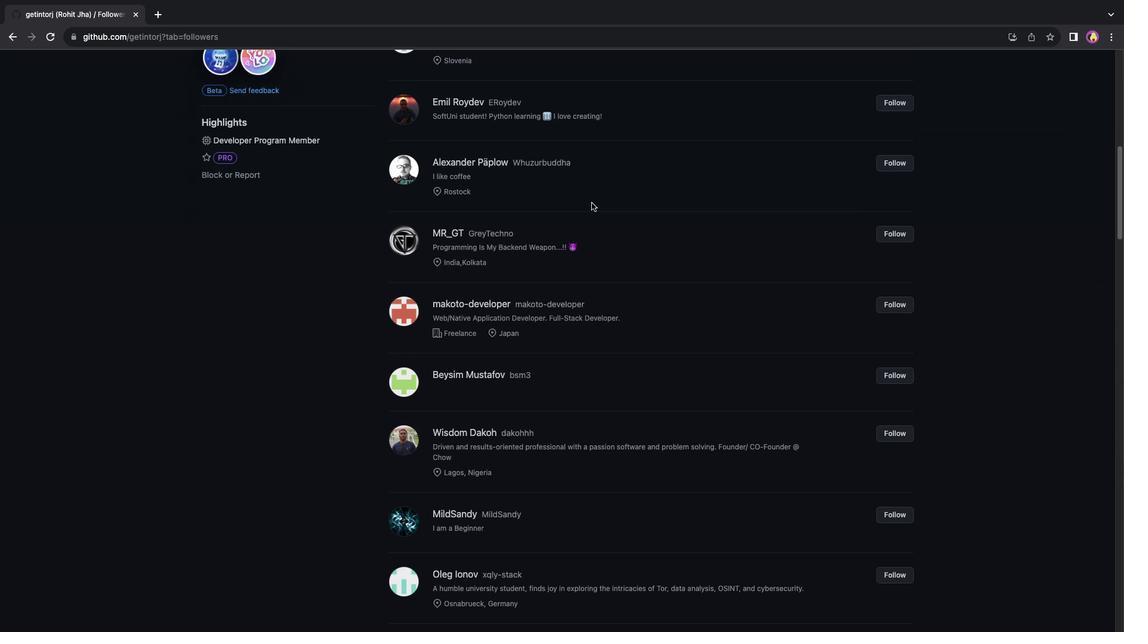 
Action: Mouse scrolled (592, 203) with delta (0, 0)
Screenshot: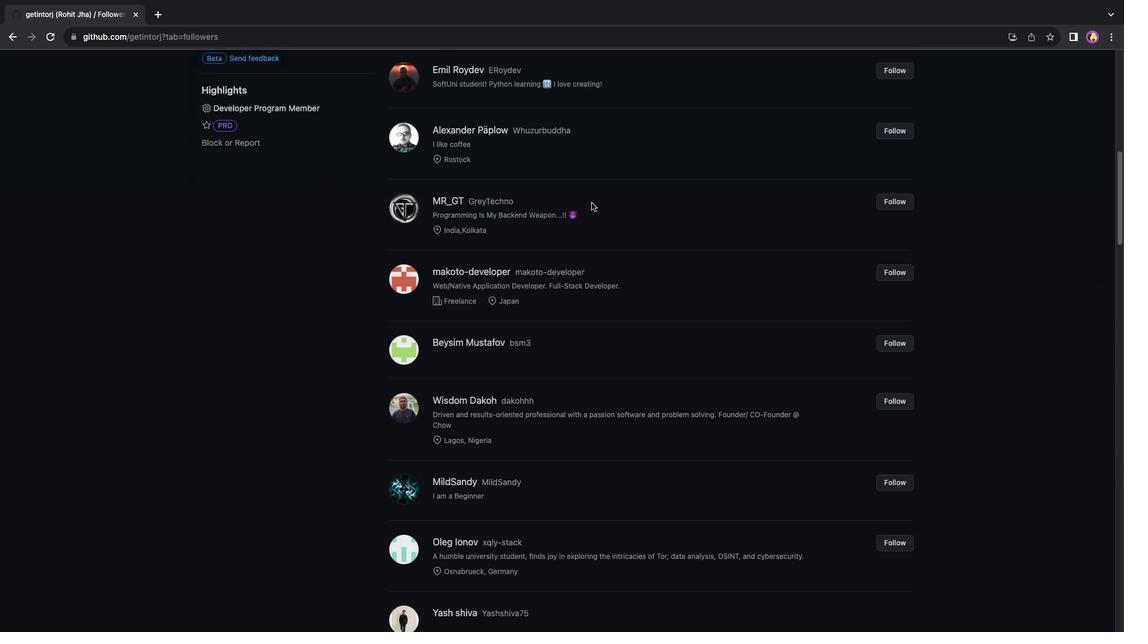 
Action: Mouse scrolled (592, 203) with delta (0, 0)
Screenshot: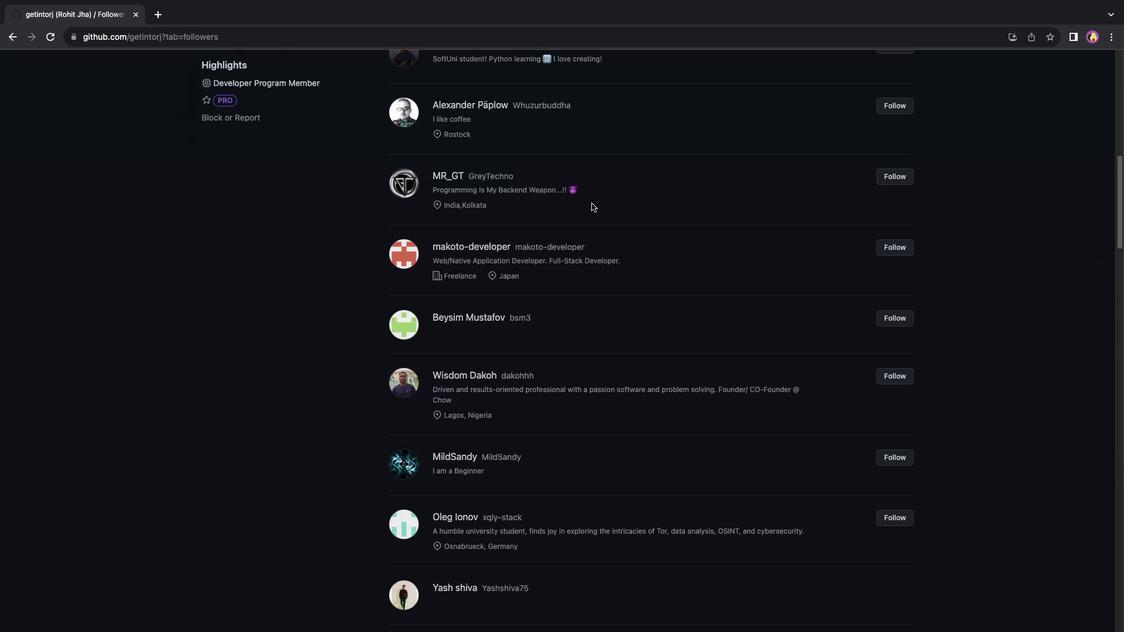 
Action: Mouse scrolled (592, 203) with delta (0, 0)
Screenshot: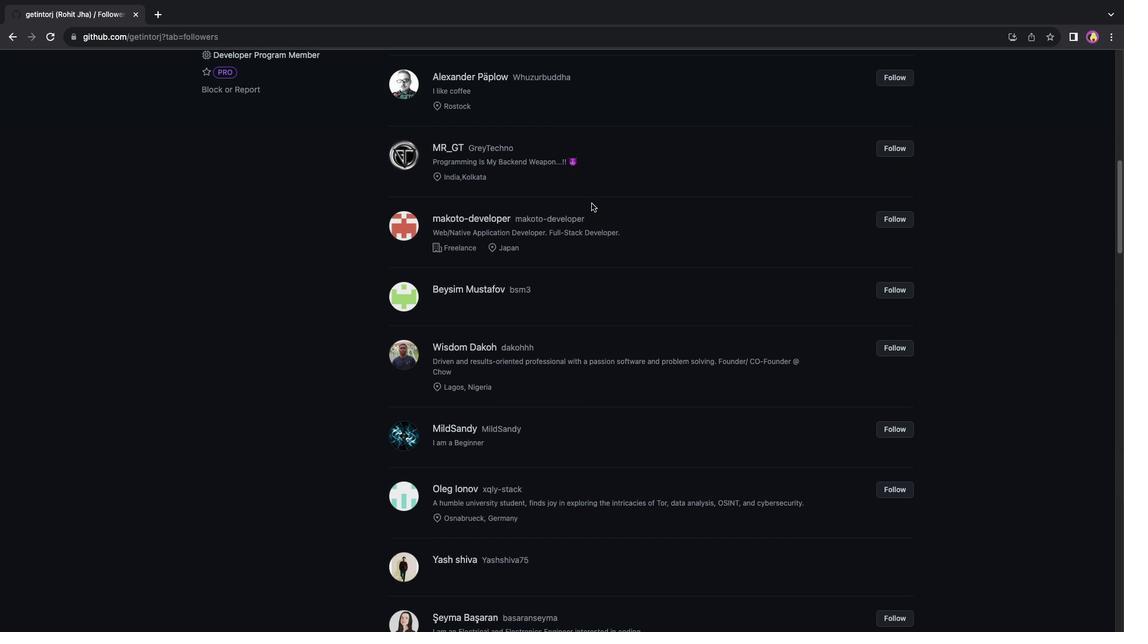 
Action: Mouse scrolled (592, 203) with delta (0, 0)
Screenshot: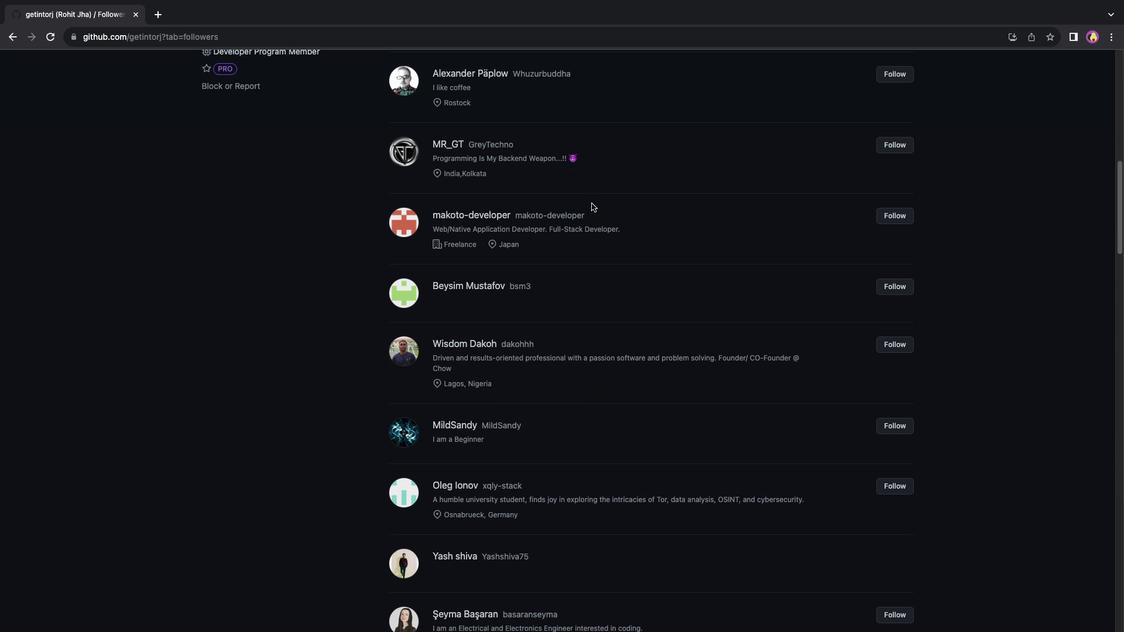 
Action: Mouse scrolled (592, 203) with delta (0, -1)
Screenshot: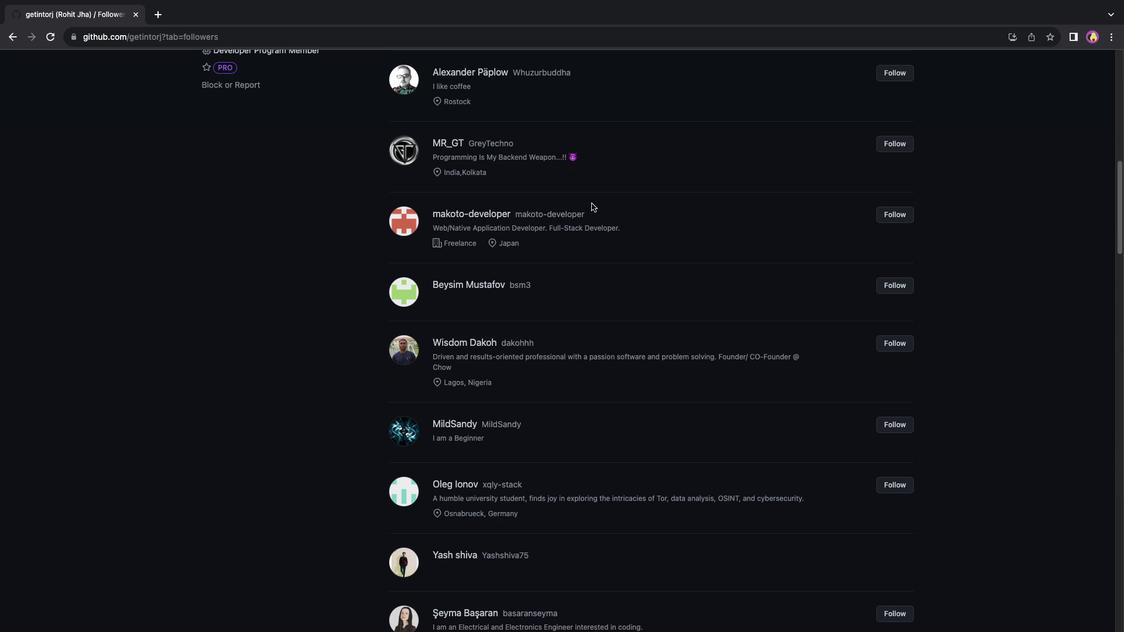 
Action: Mouse scrolled (592, 203) with delta (0, 0)
Screenshot: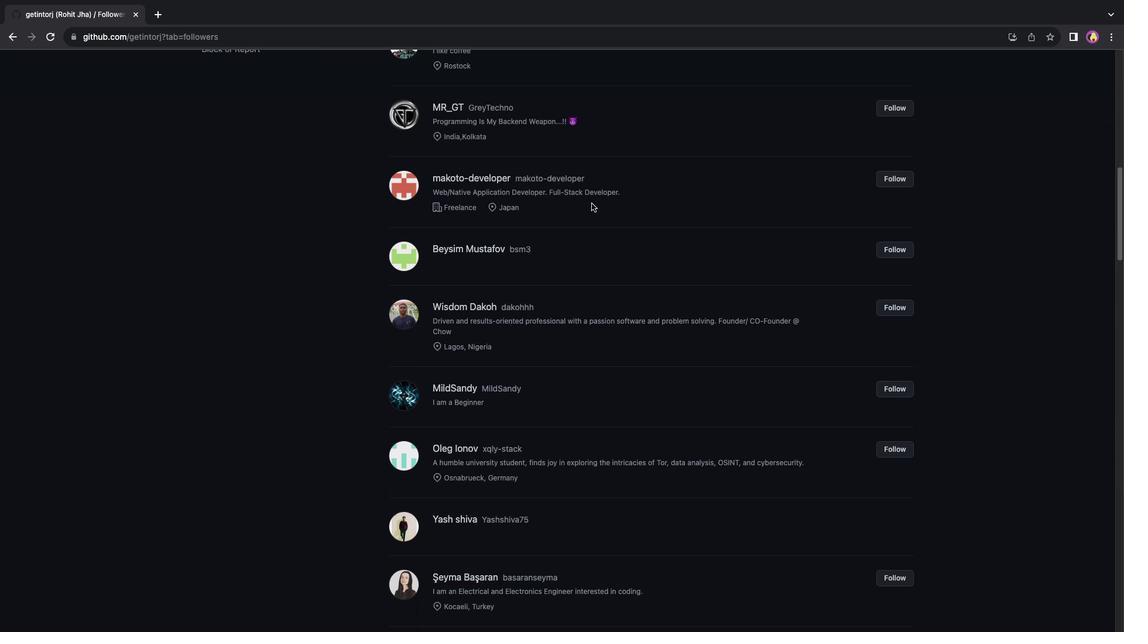 
Action: Mouse scrolled (592, 203) with delta (0, 0)
Screenshot: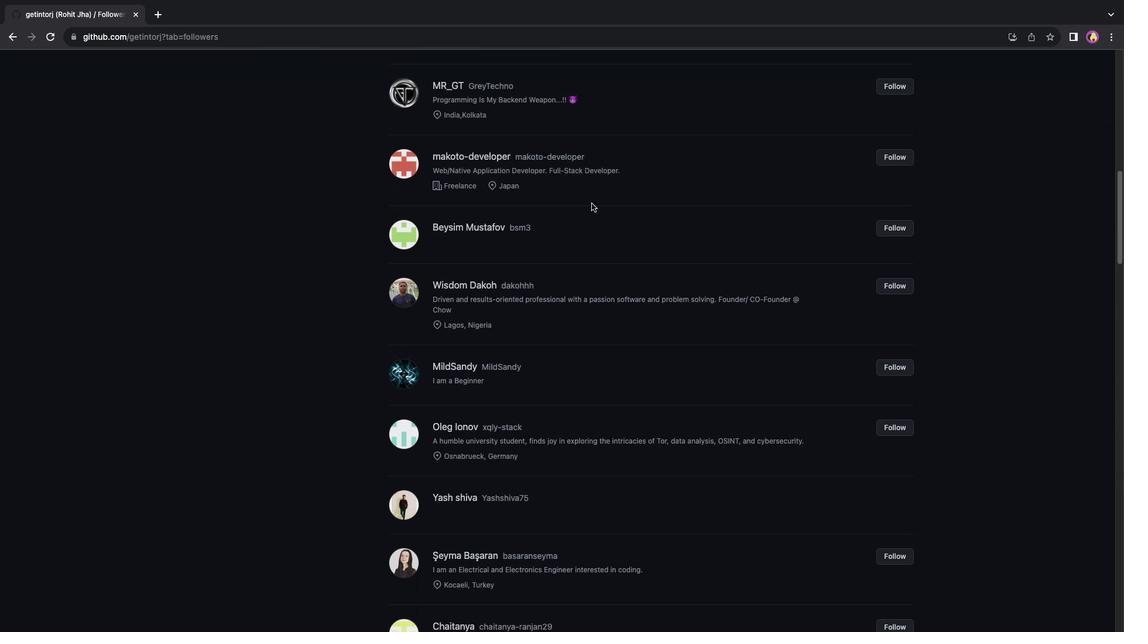 
Action: Mouse scrolled (592, 203) with delta (0, -1)
Screenshot: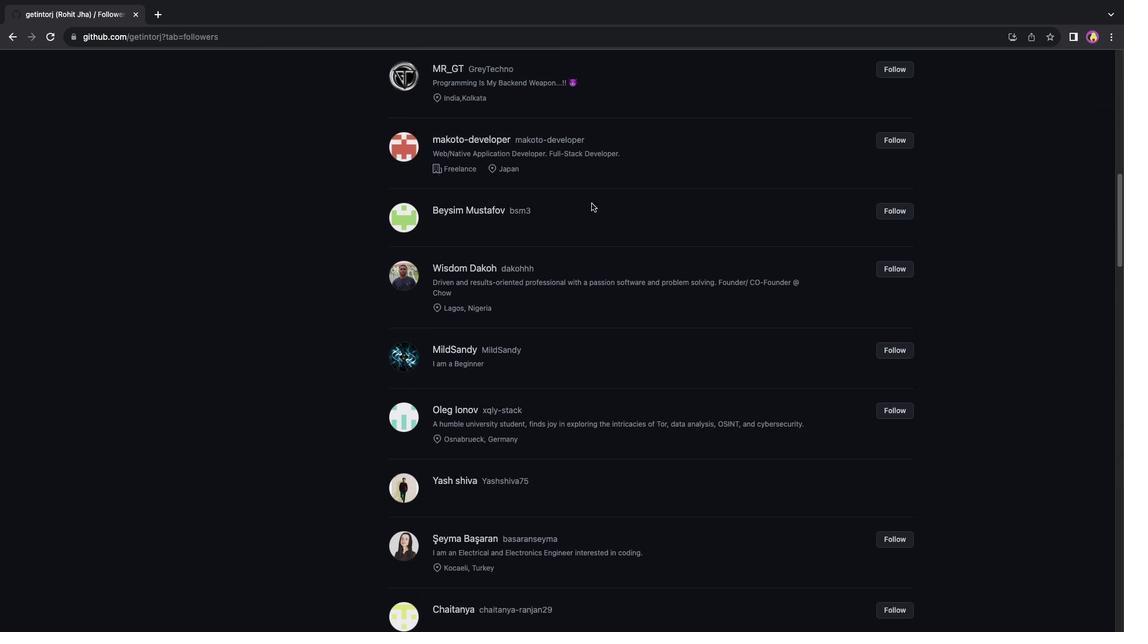 
Action: Mouse scrolled (592, 203) with delta (0, 0)
Screenshot: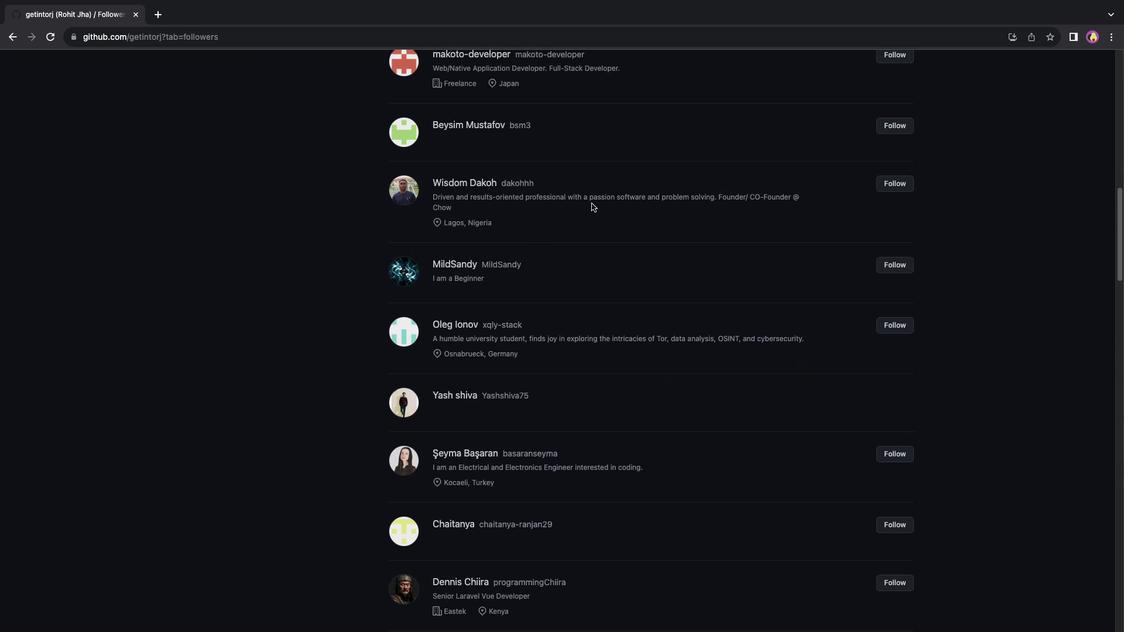 
Action: Mouse scrolled (592, 203) with delta (0, 0)
Screenshot: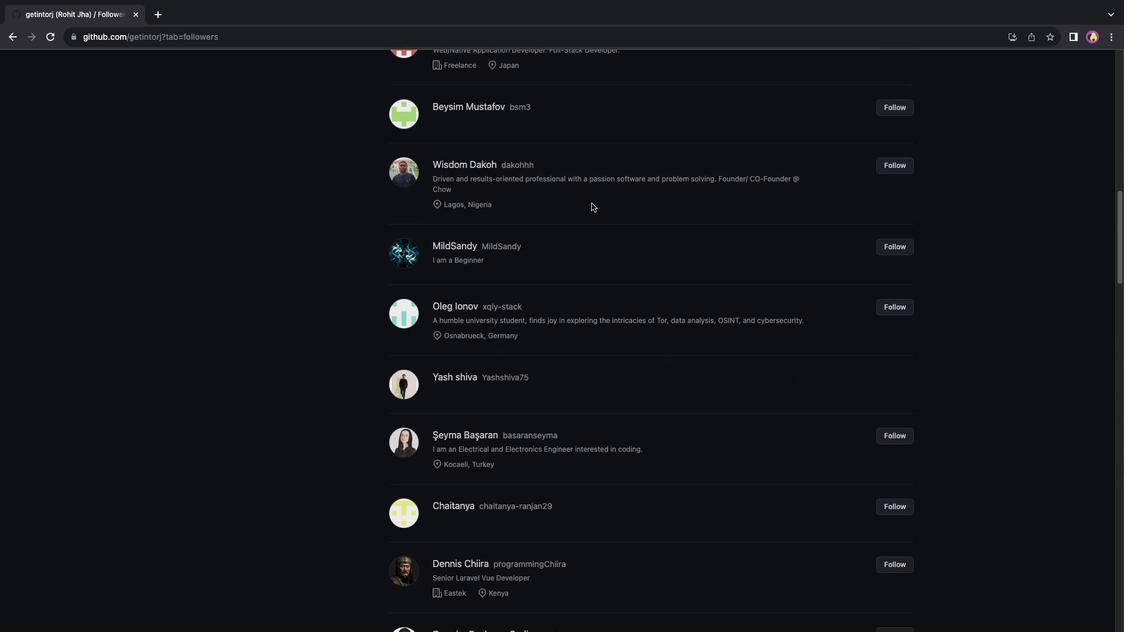 
Action: Mouse scrolled (592, 203) with delta (0, 0)
Screenshot: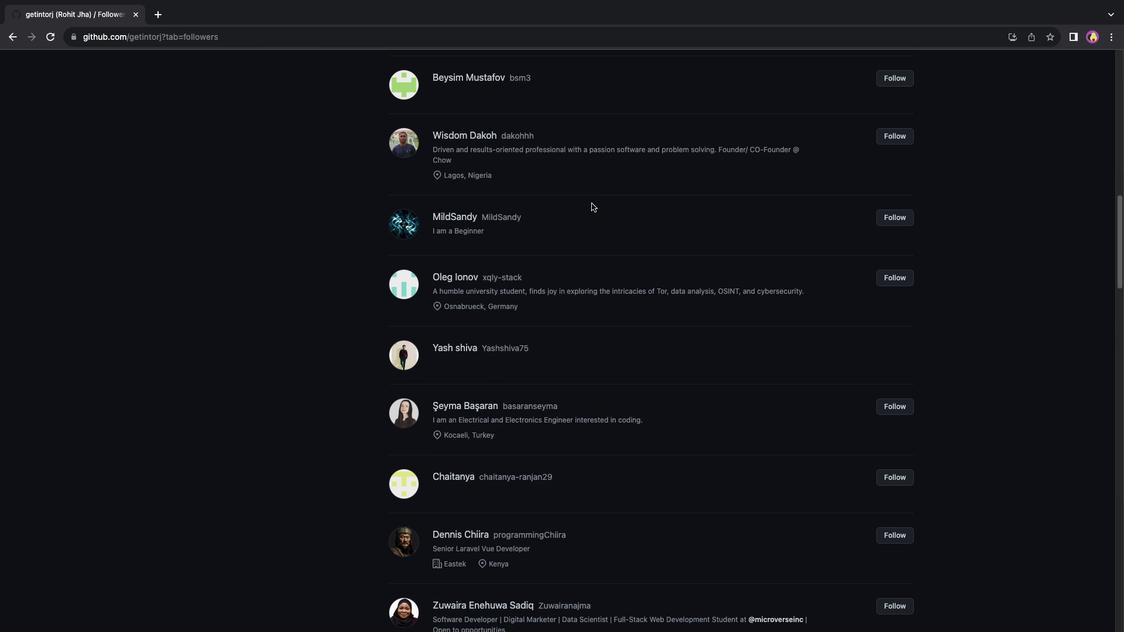 
Action: Mouse scrolled (592, 203) with delta (0, 0)
Screenshot: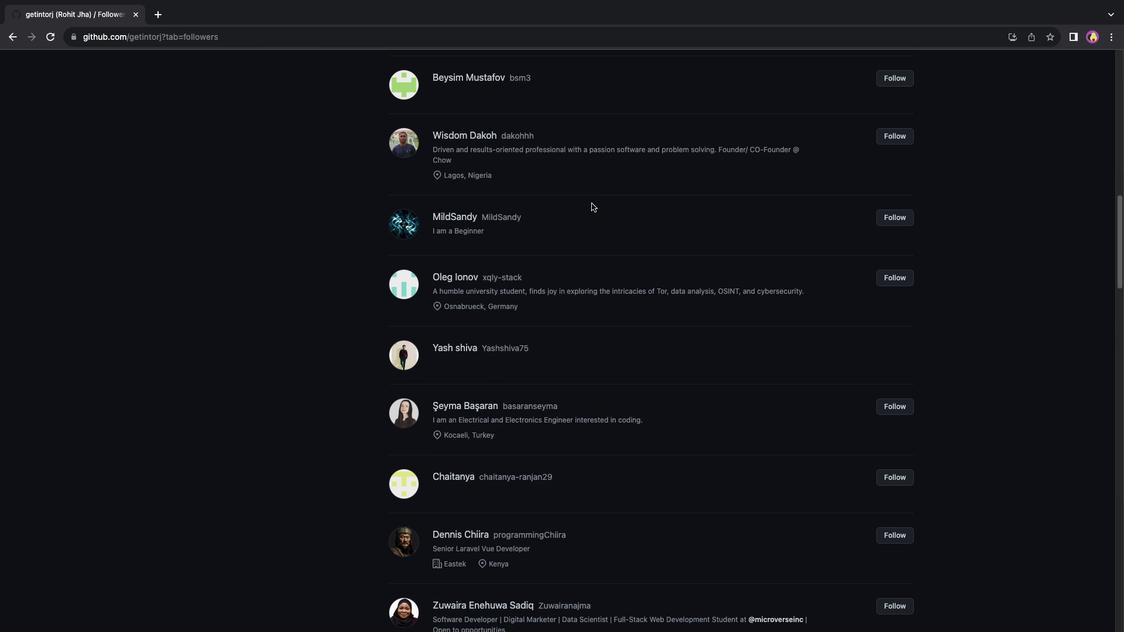 
Action: Mouse scrolled (592, 203) with delta (0, 0)
Screenshot: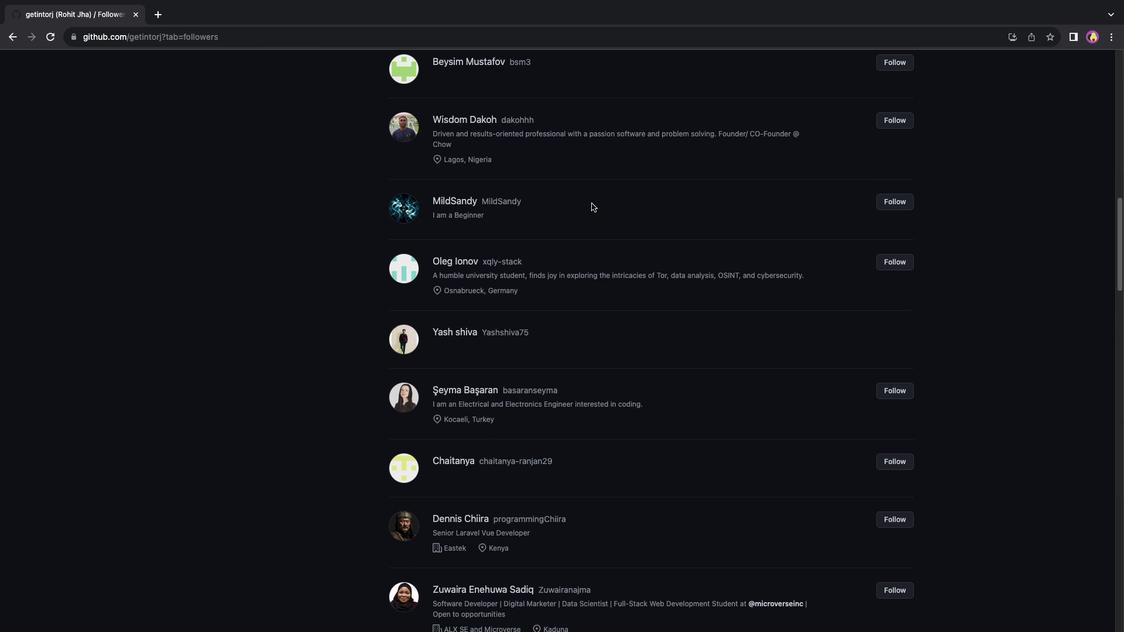 
Action: Mouse scrolled (592, 203) with delta (0, 0)
Screenshot: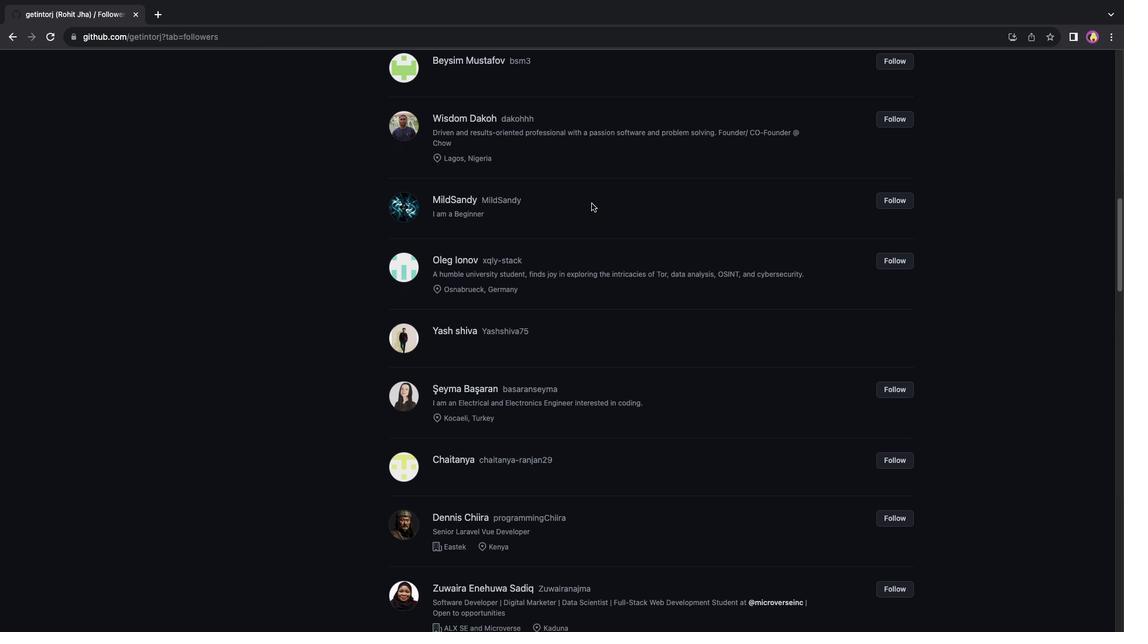 
Action: Mouse scrolled (592, 203) with delta (0, -1)
Screenshot: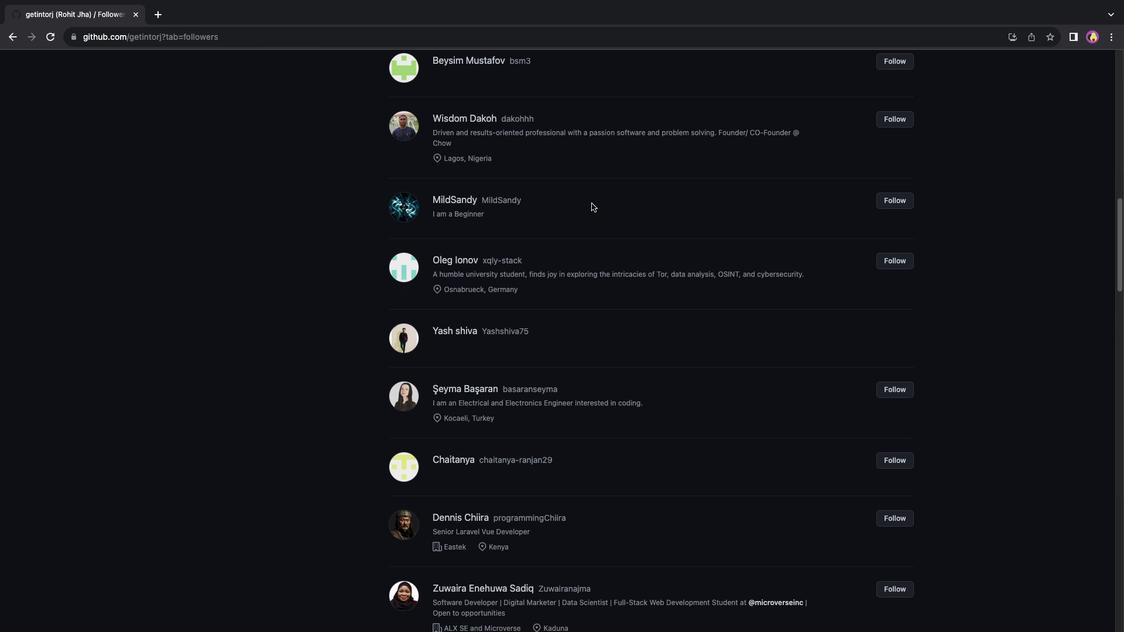 
Action: Mouse scrolled (592, 203) with delta (0, 0)
Screenshot: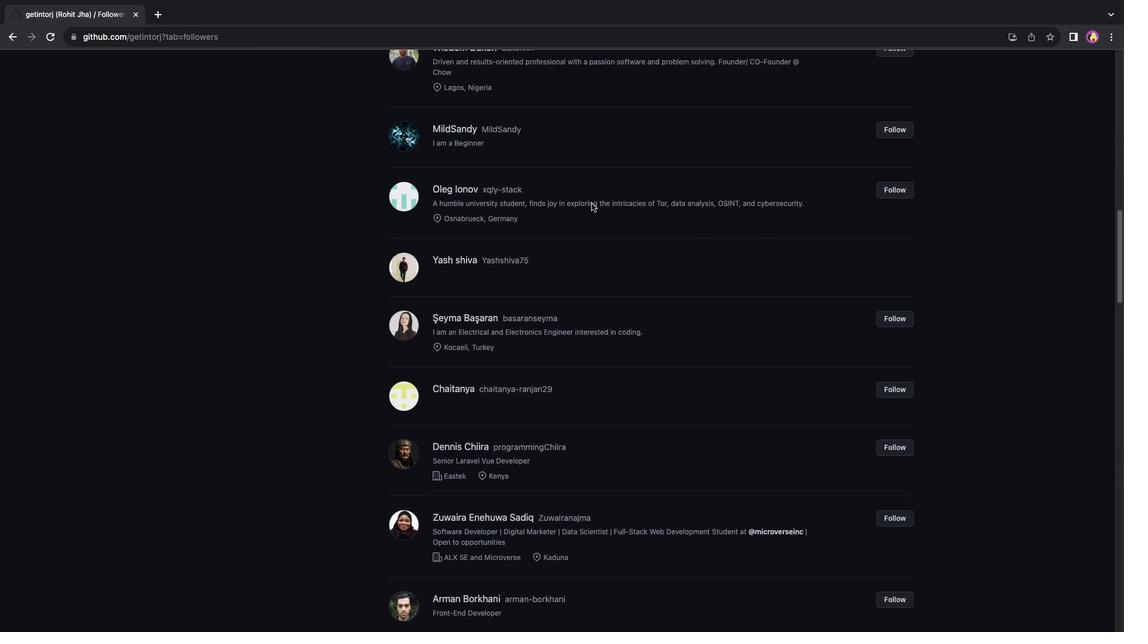 
Action: Mouse scrolled (592, 203) with delta (0, 0)
Screenshot: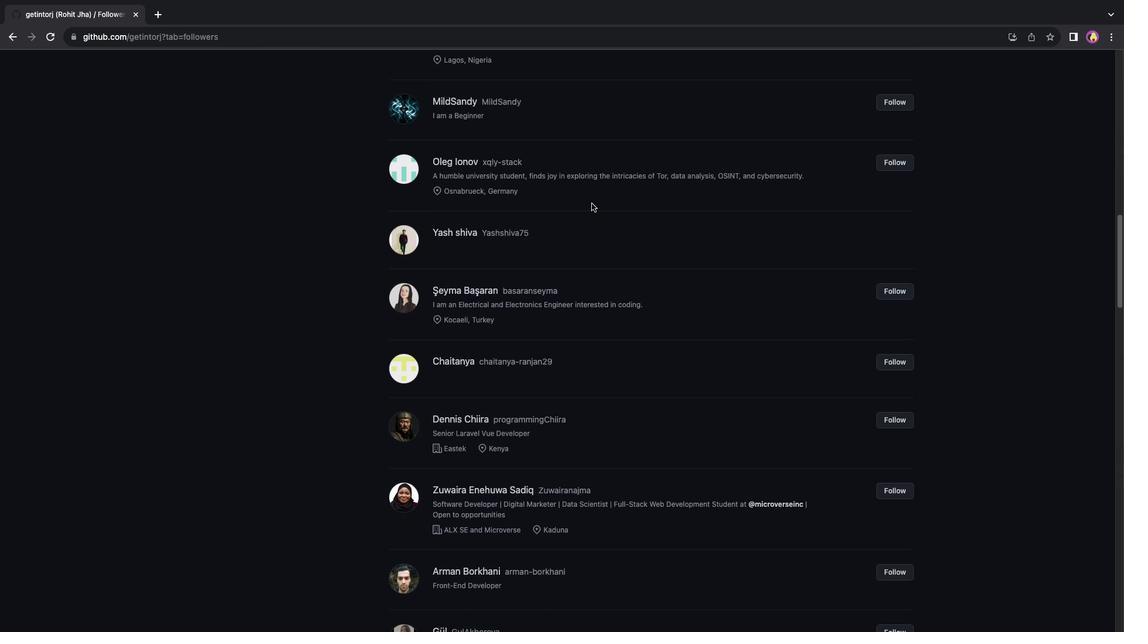 
Action: Mouse scrolled (592, 203) with delta (0, -1)
Screenshot: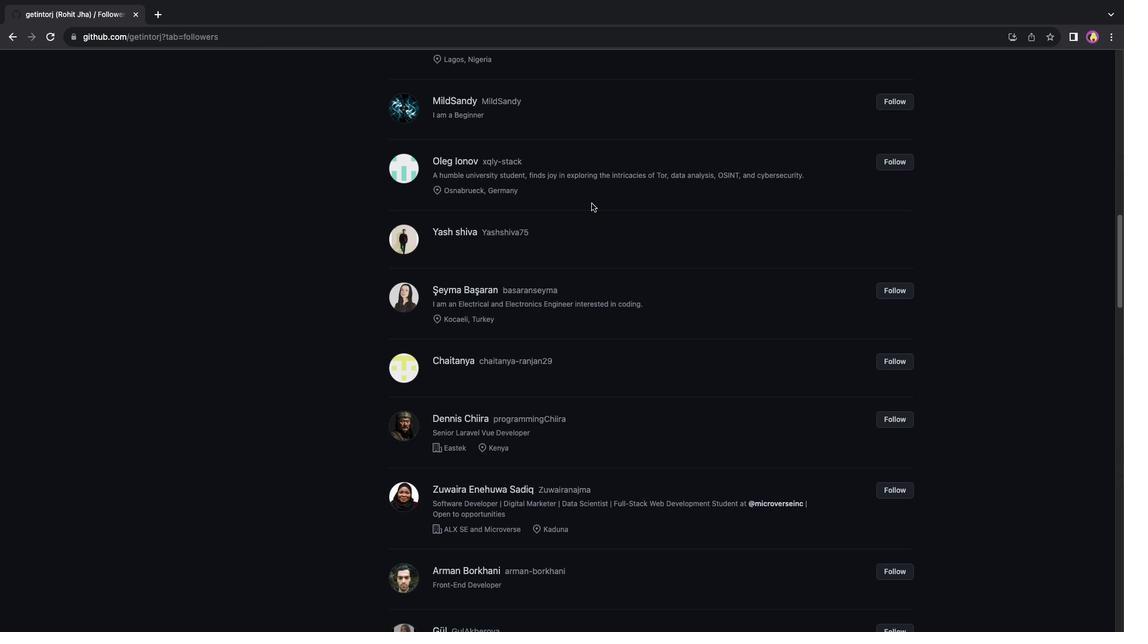 
Action: Mouse scrolled (592, 203) with delta (0, 0)
Screenshot: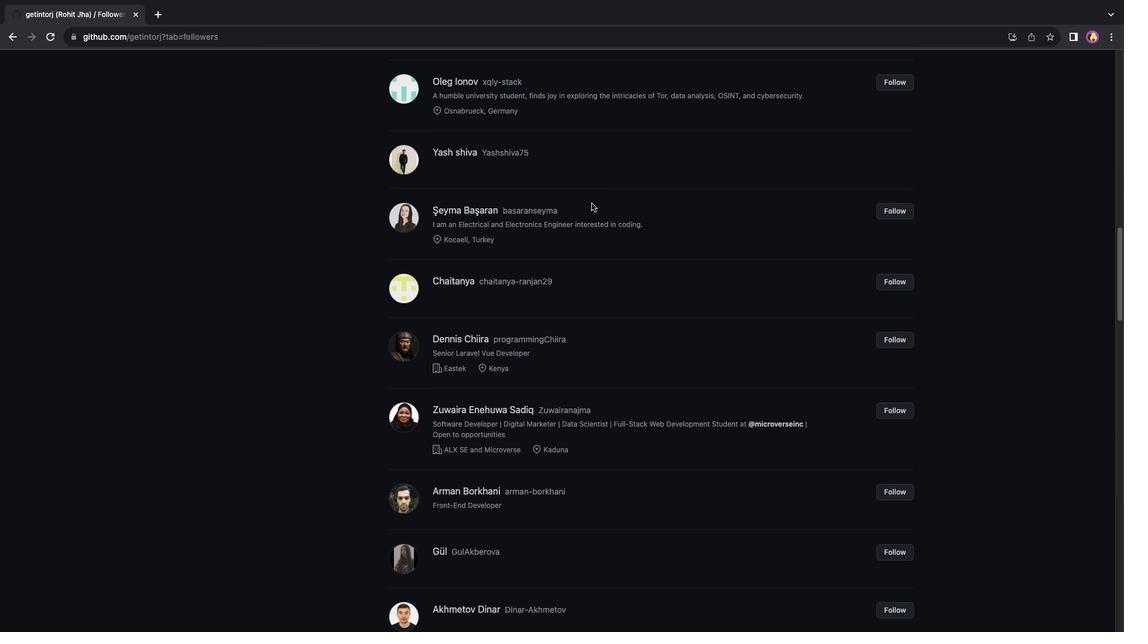 
Action: Mouse scrolled (592, 203) with delta (0, 0)
Screenshot: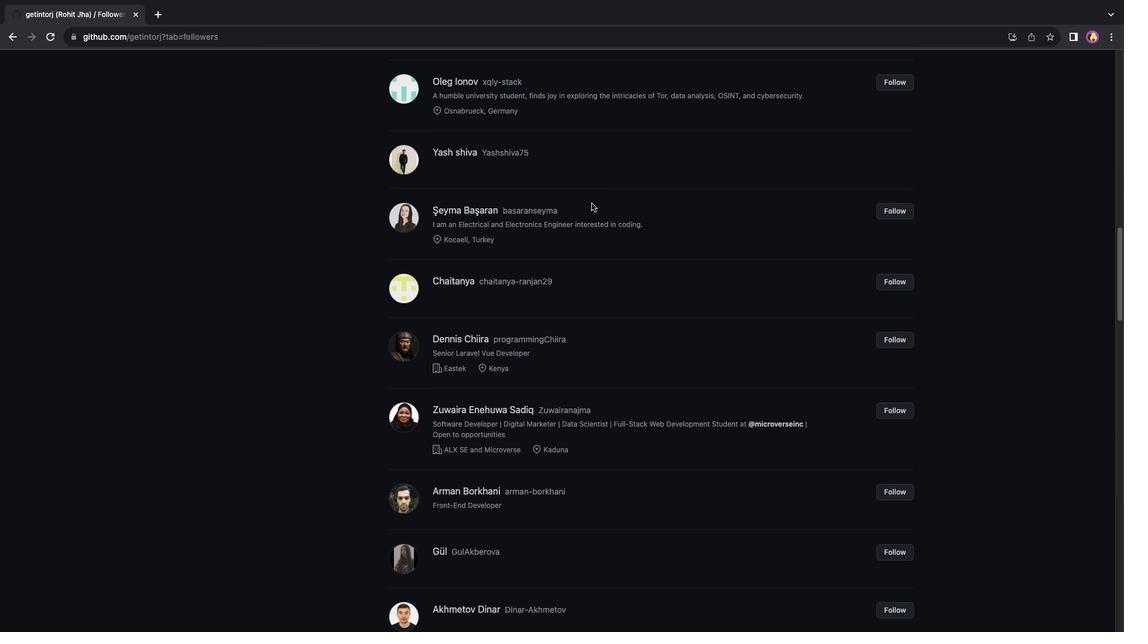 
Action: Mouse scrolled (592, 203) with delta (0, 0)
Screenshot: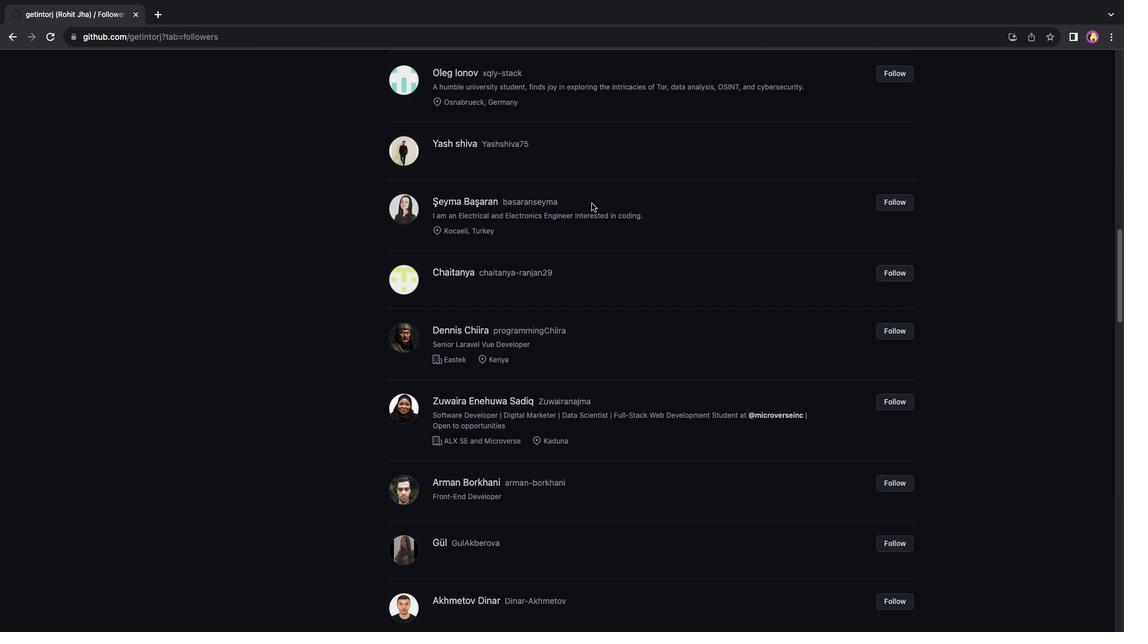 
Action: Mouse scrolled (592, 203) with delta (0, 0)
Screenshot: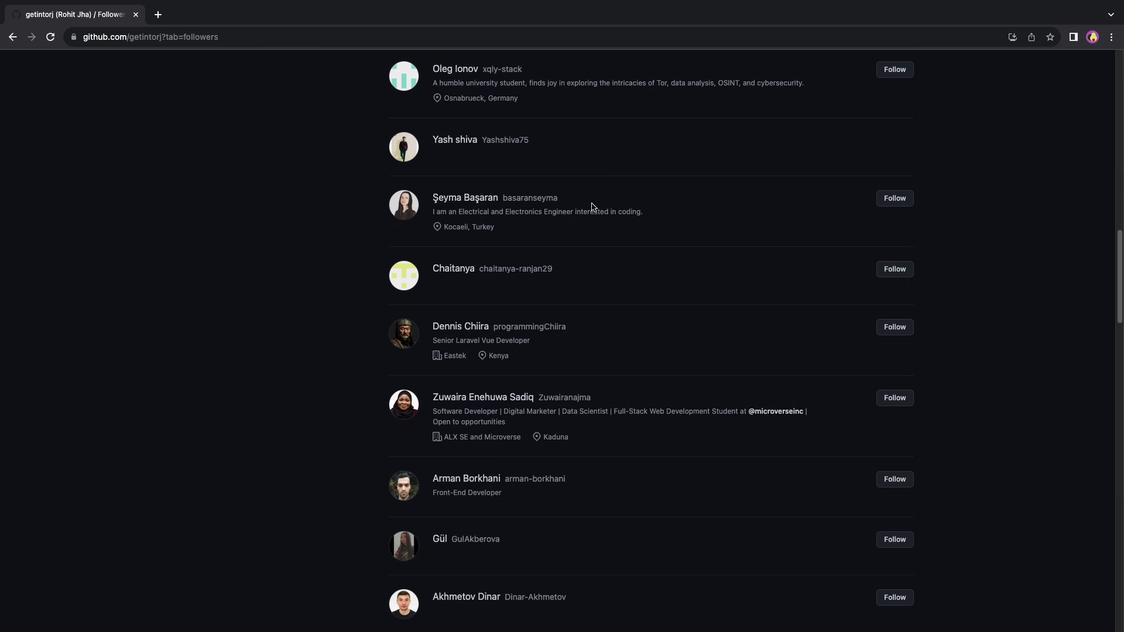 
Action: Mouse scrolled (592, 203) with delta (0, -1)
Screenshot: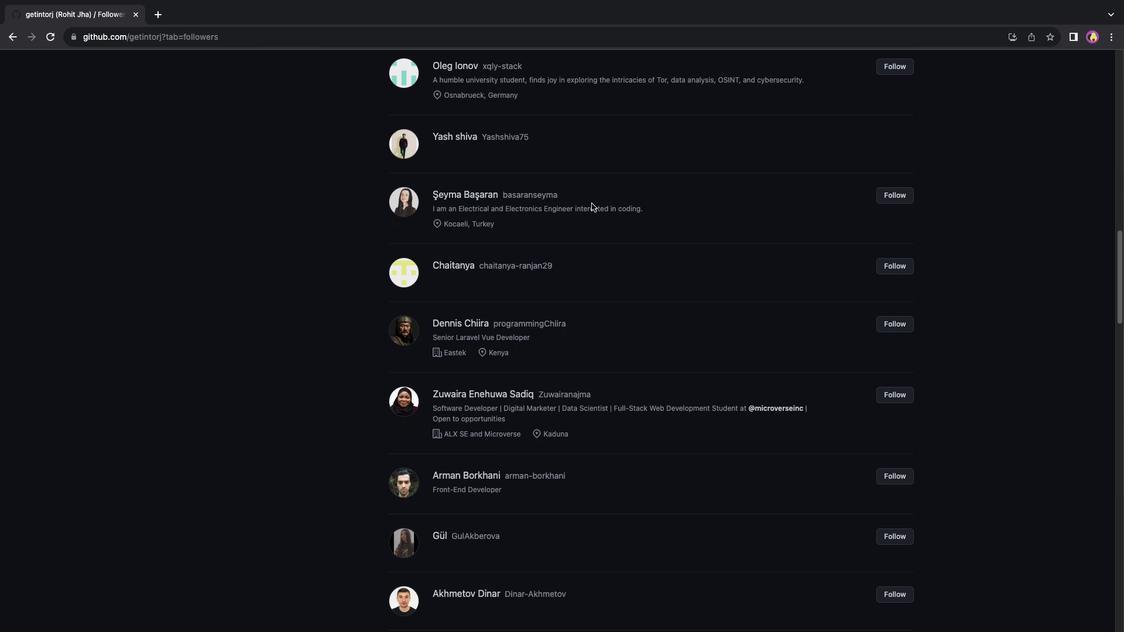 
Action: Mouse scrolled (592, 203) with delta (0, 0)
Screenshot: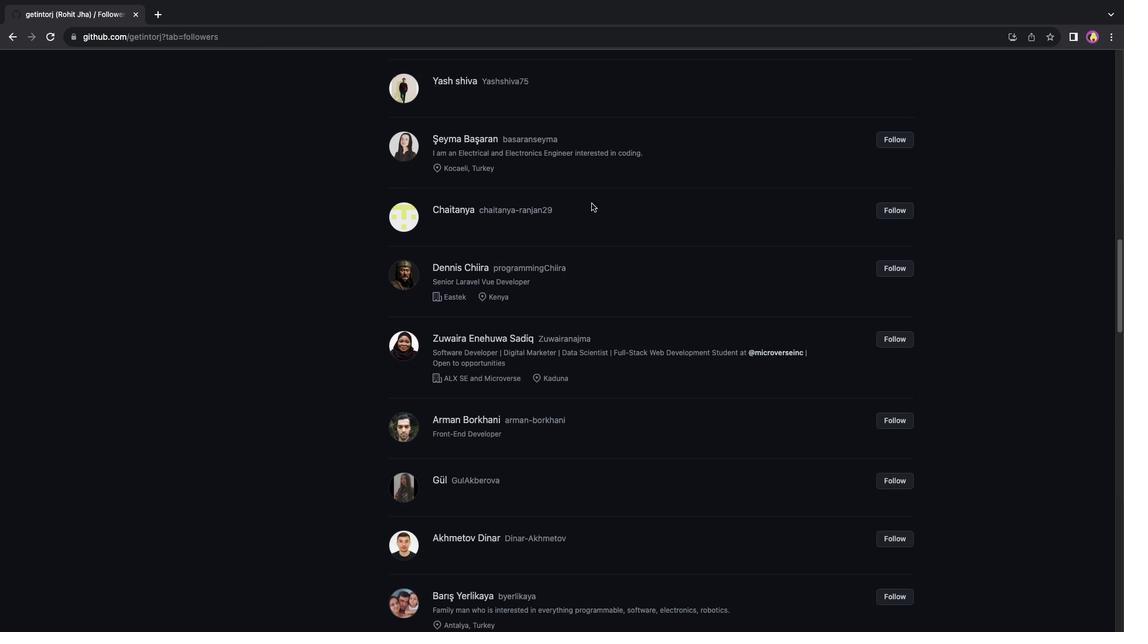 
Action: Mouse scrolled (592, 203) with delta (0, 0)
Screenshot: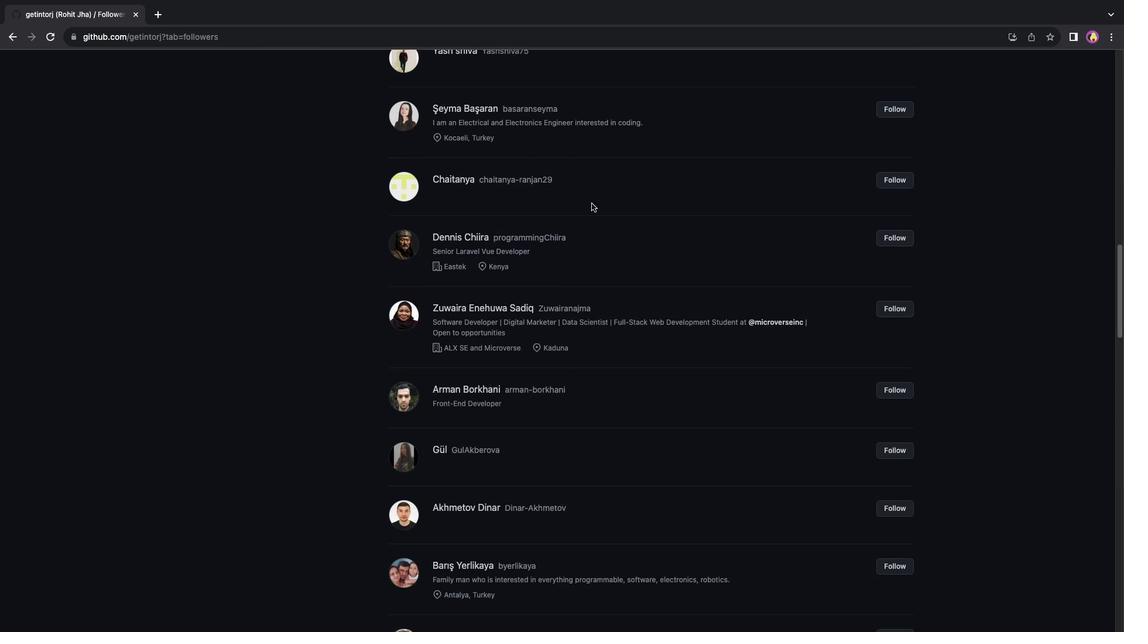 
Action: Mouse scrolled (592, 203) with delta (0, -1)
Screenshot: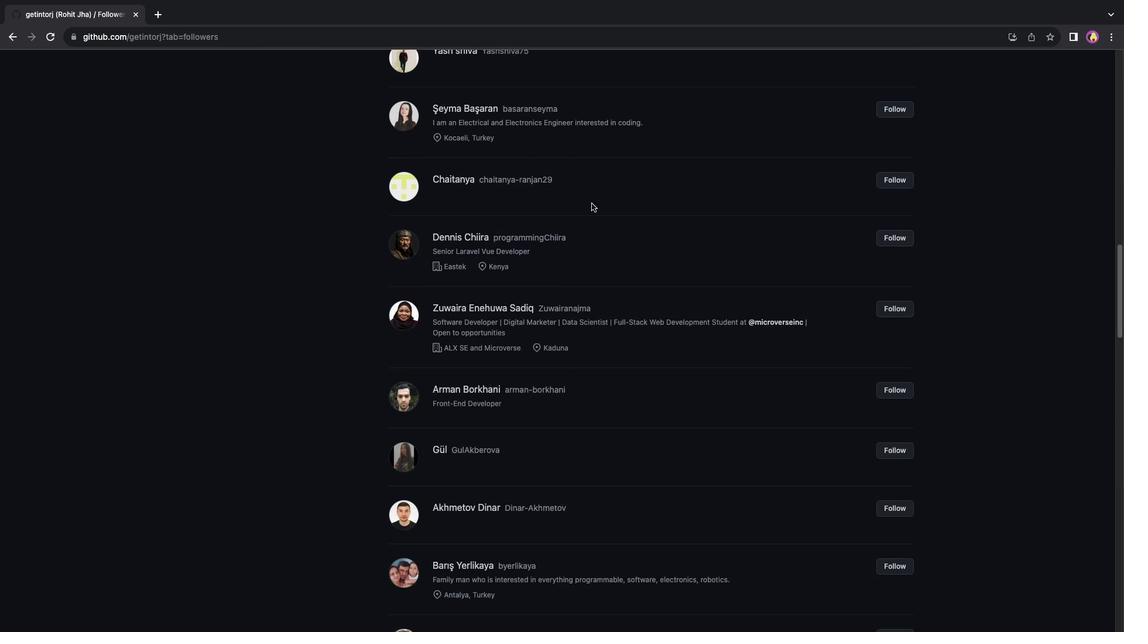 
Action: Mouse scrolled (592, 203) with delta (0, -2)
Screenshot: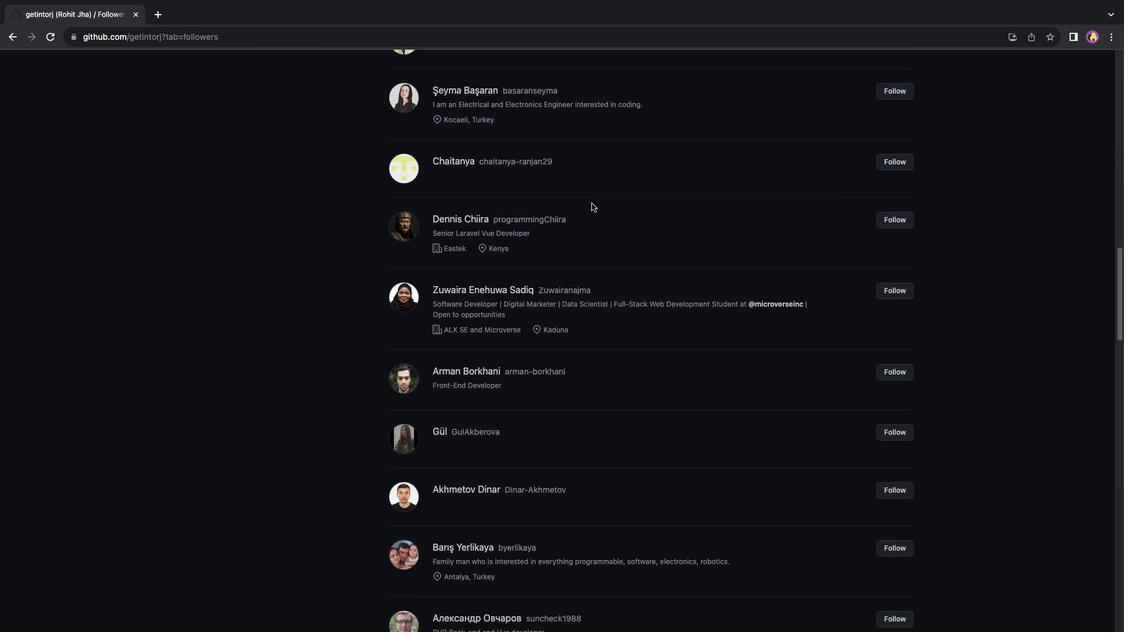 
Action: Mouse scrolled (592, 203) with delta (0, 0)
Screenshot: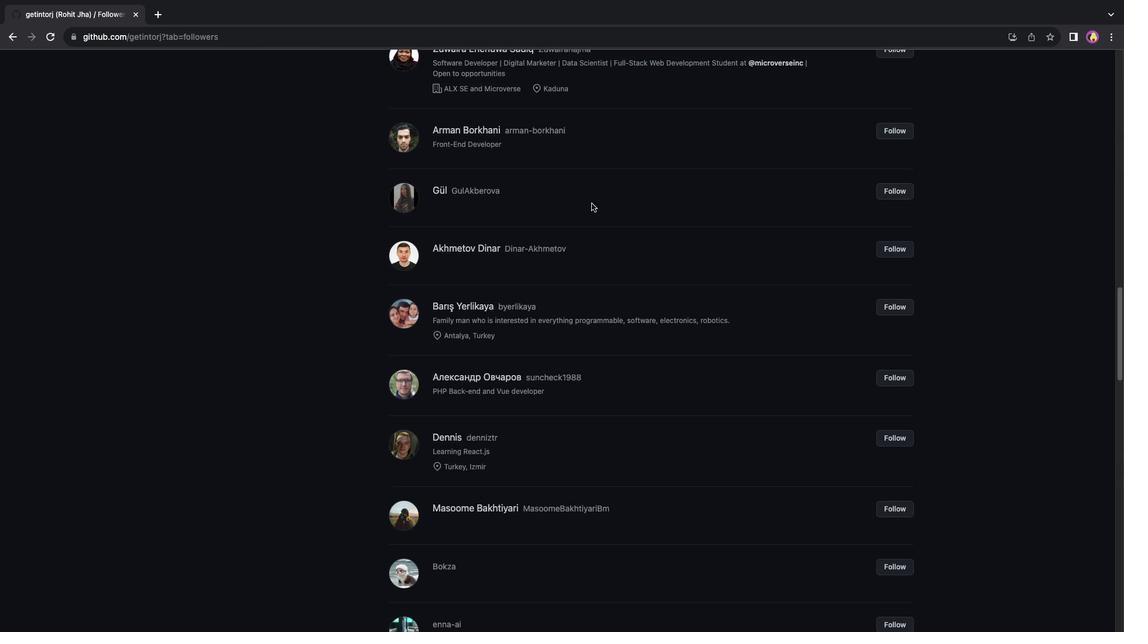 
Action: Mouse scrolled (592, 203) with delta (0, 0)
Screenshot: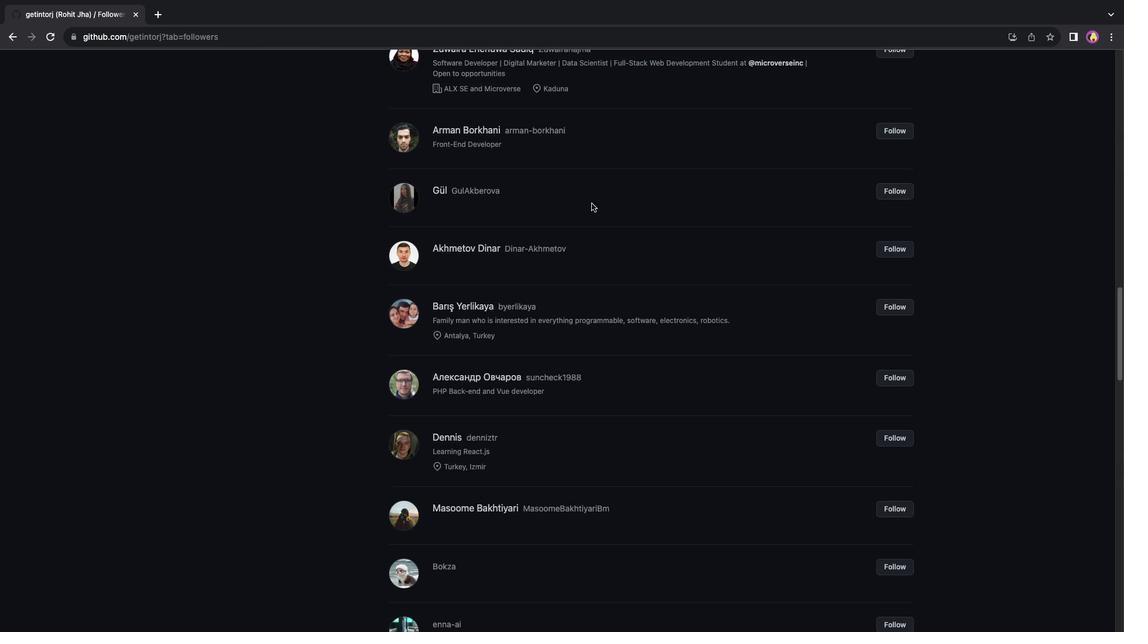 
Action: Mouse scrolled (592, 203) with delta (0, -1)
Screenshot: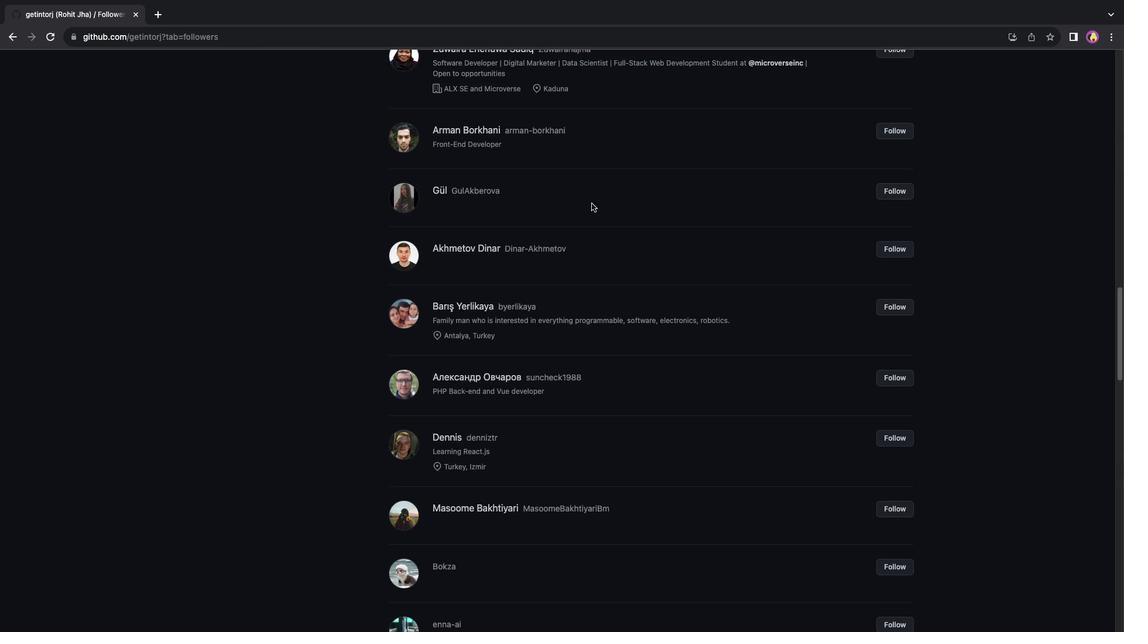 
Action: Mouse scrolled (592, 203) with delta (0, 0)
Screenshot: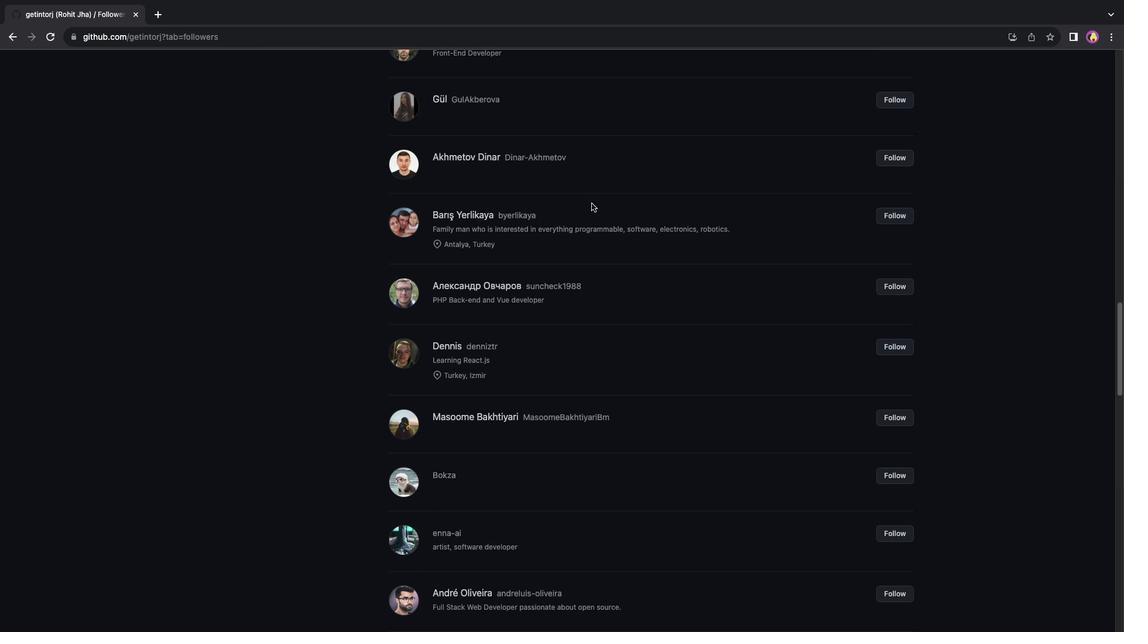 
Action: Mouse scrolled (592, 203) with delta (0, 0)
Screenshot: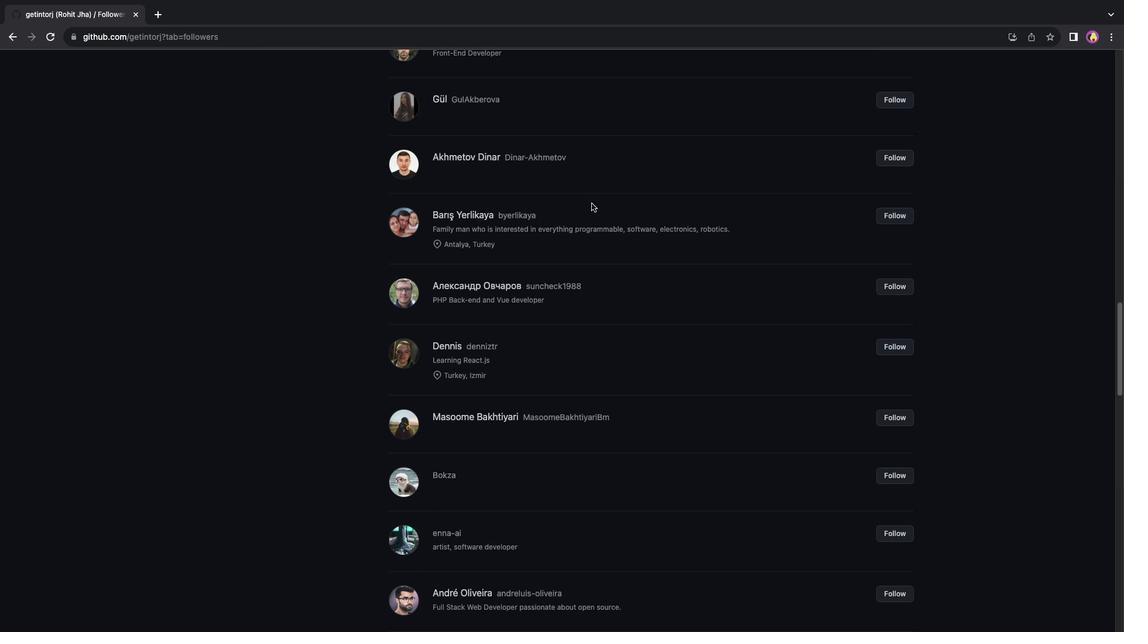 
Action: Mouse scrolled (592, 203) with delta (0, -1)
Screenshot: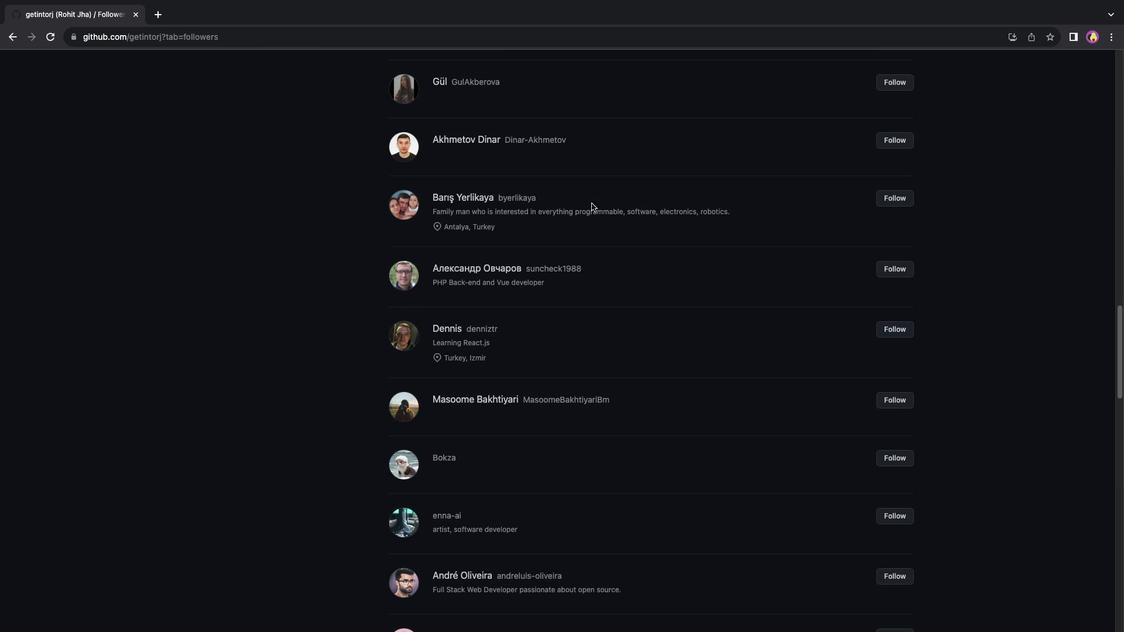 
Action: Mouse scrolled (592, 203) with delta (0, -2)
Screenshot: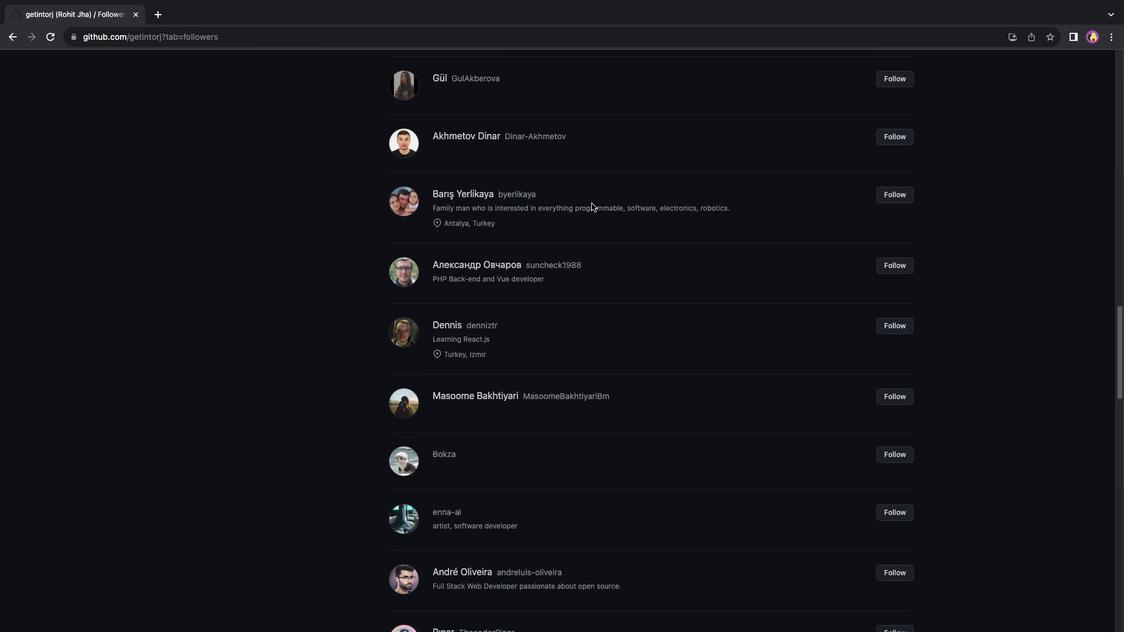 
Action: Mouse scrolled (592, 203) with delta (0, 0)
Screenshot: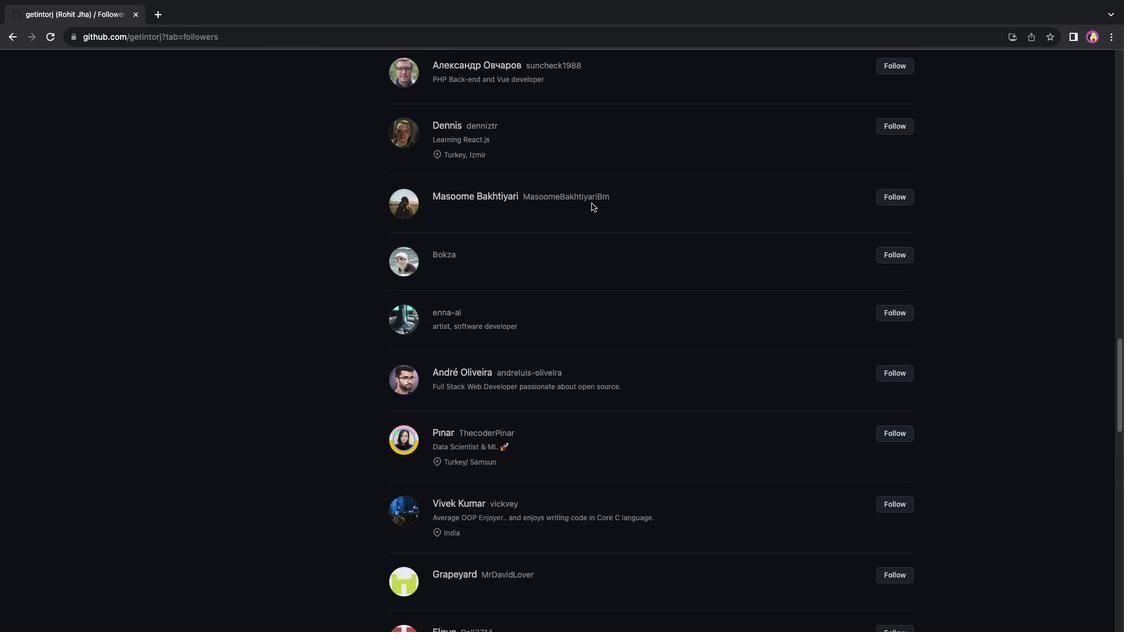 
Action: Mouse scrolled (592, 203) with delta (0, 0)
Screenshot: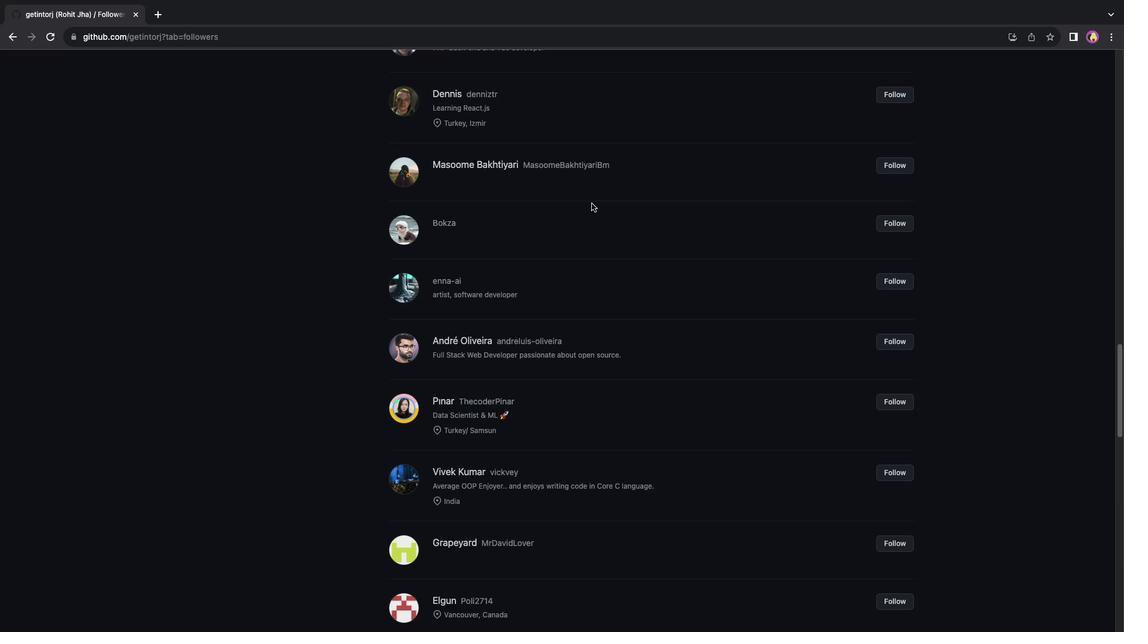 
Action: Mouse scrolled (592, 203) with delta (0, -1)
Screenshot: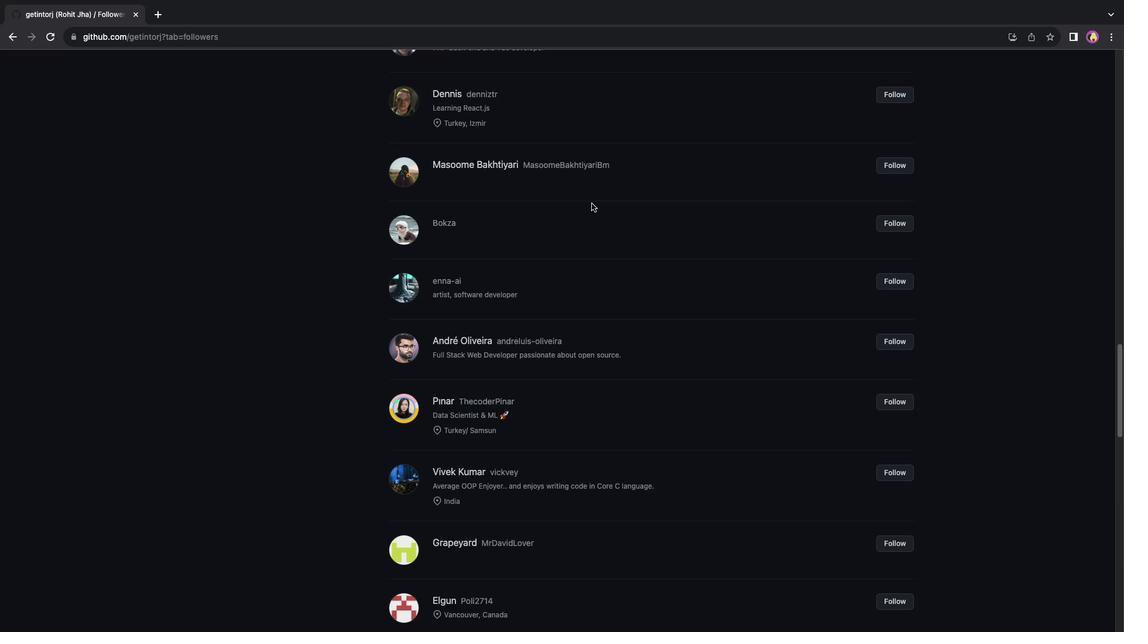 
Action: Mouse scrolled (592, 203) with delta (0, 0)
Screenshot: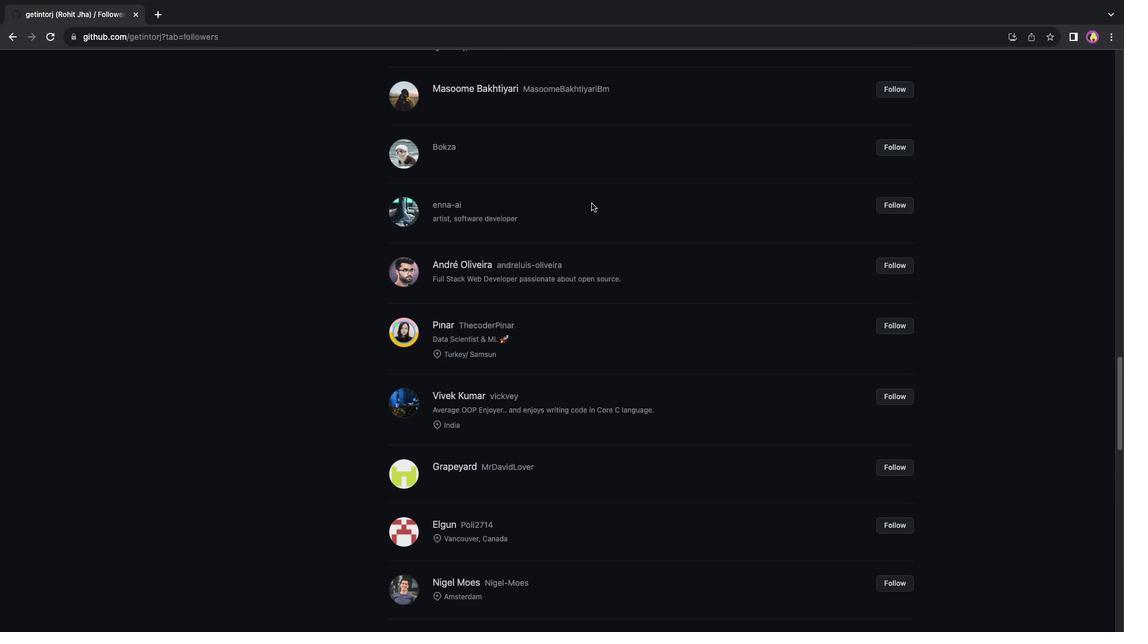 
Action: Mouse scrolled (592, 203) with delta (0, 0)
Screenshot: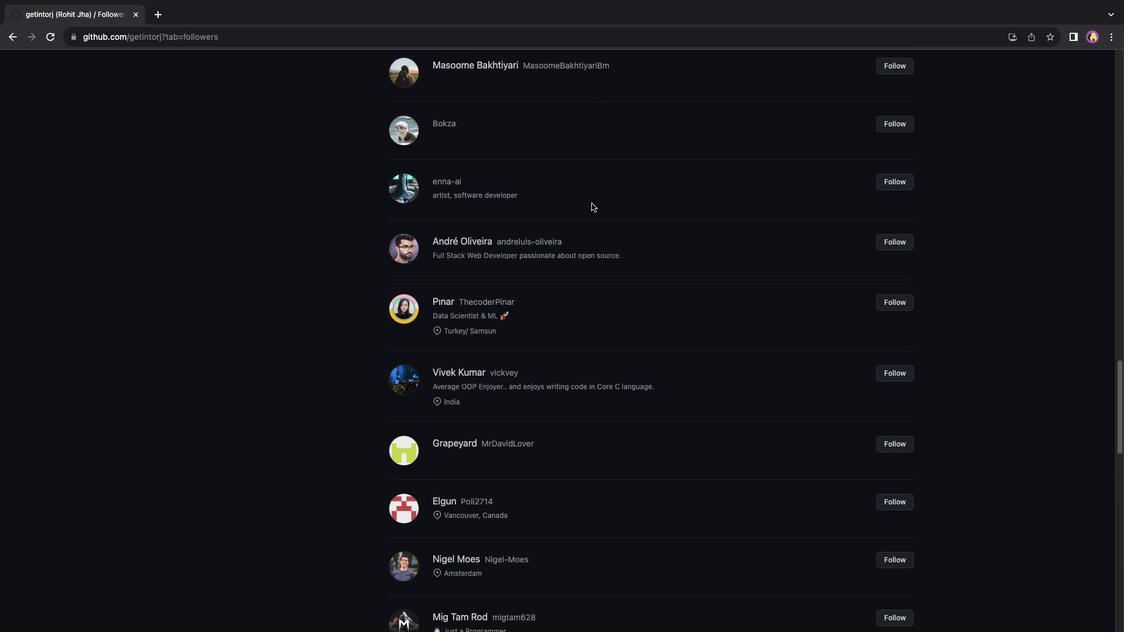 
Action: Mouse scrolled (592, 203) with delta (0, -2)
Screenshot: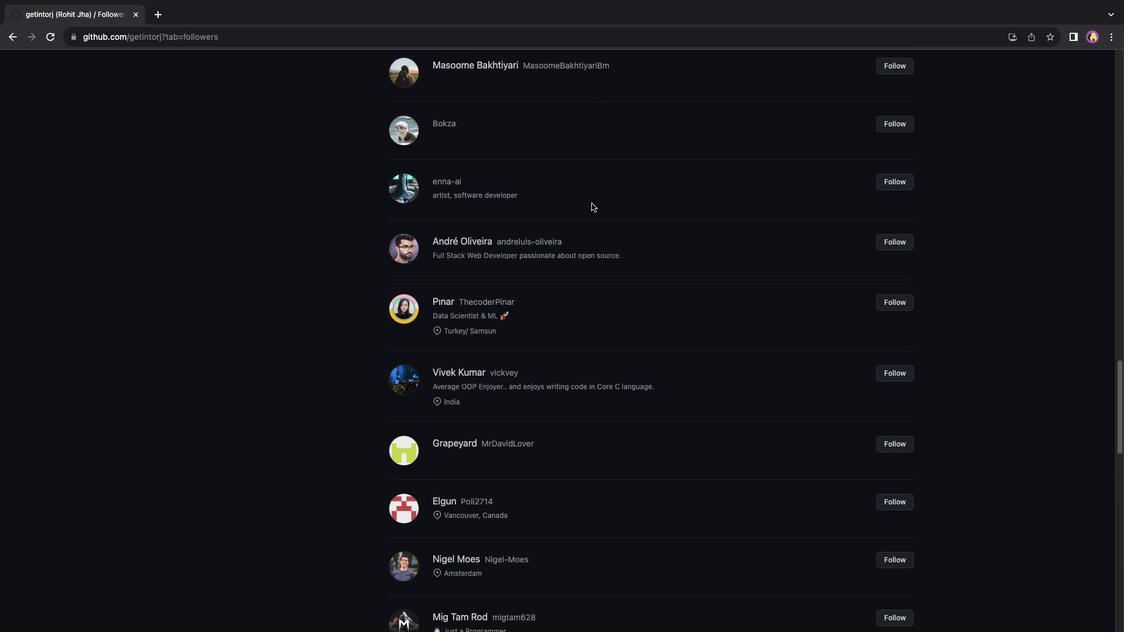 
Action: Mouse scrolled (592, 203) with delta (0, -2)
Screenshot: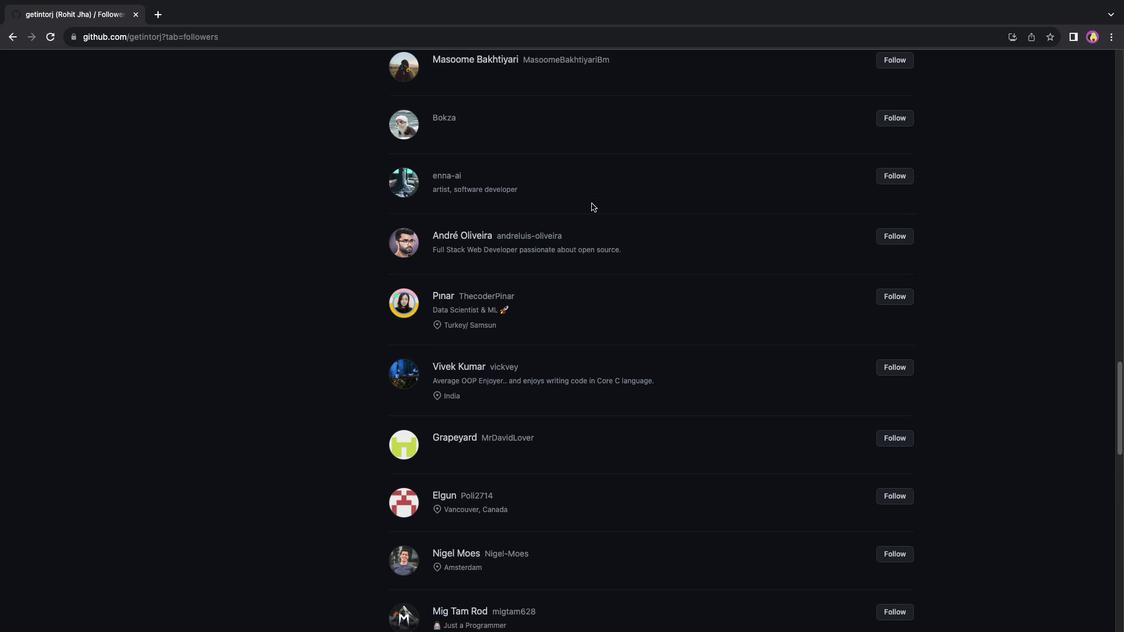 
Action: Mouse scrolled (592, 203) with delta (0, 0)
Screenshot: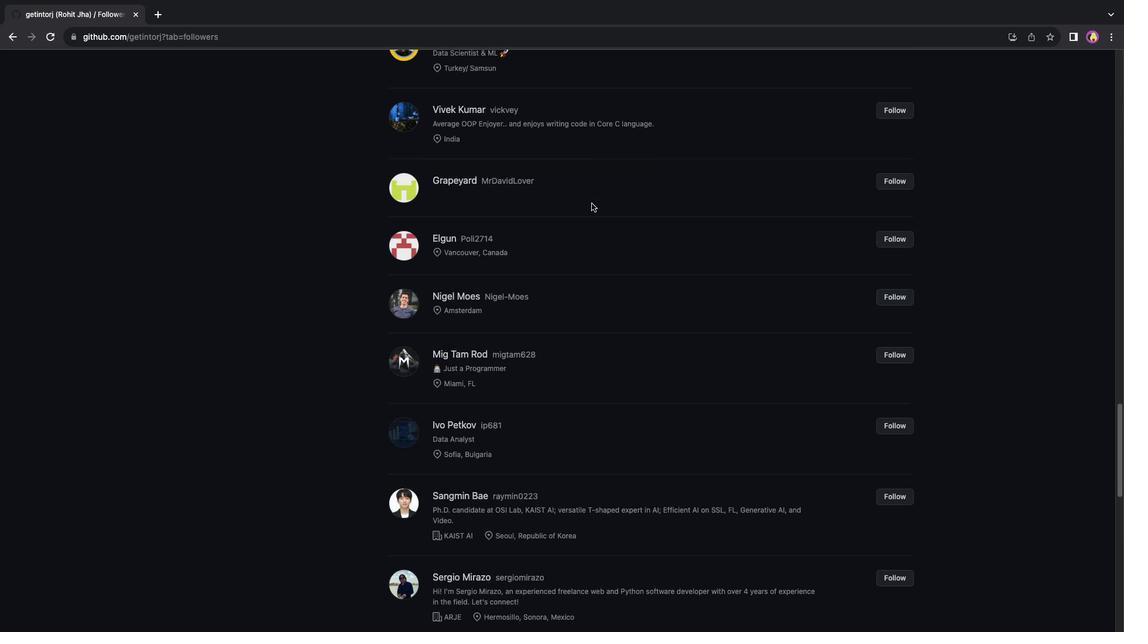 
Action: Mouse scrolled (592, 203) with delta (0, 0)
Screenshot: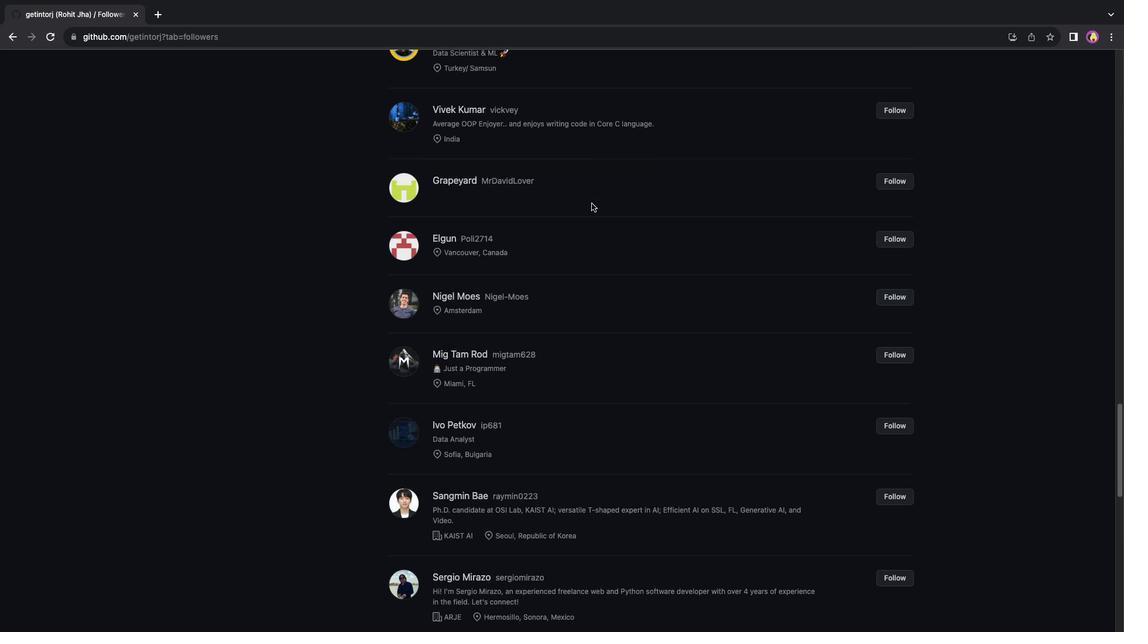 
Action: Mouse scrolled (592, 203) with delta (0, -1)
Screenshot: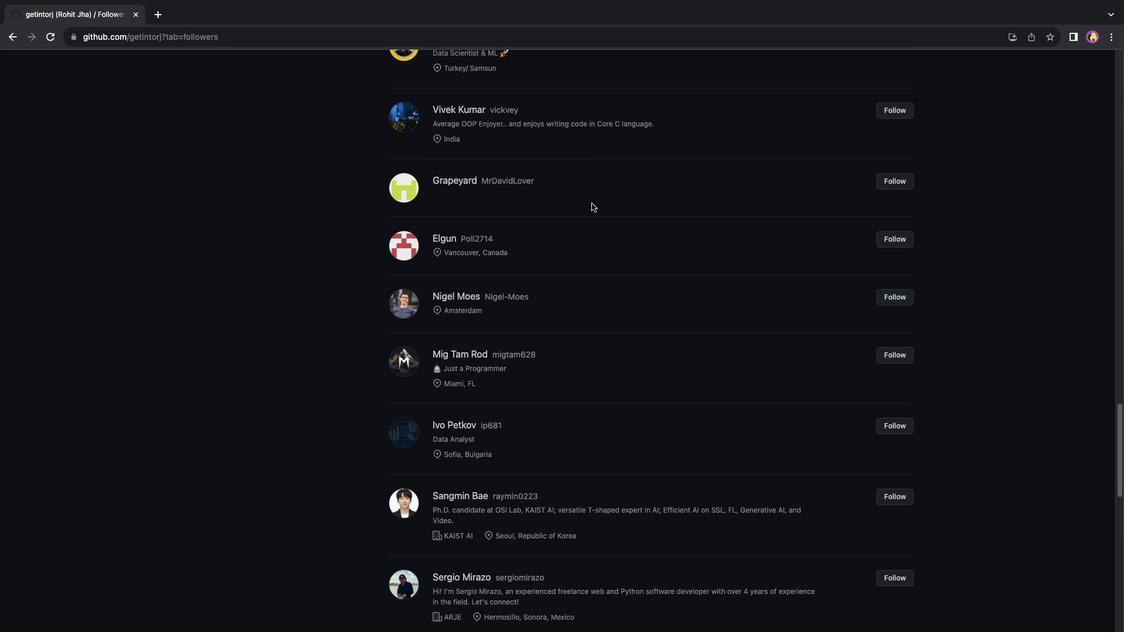 
Action: Mouse scrolled (592, 203) with delta (0, 0)
Screenshot: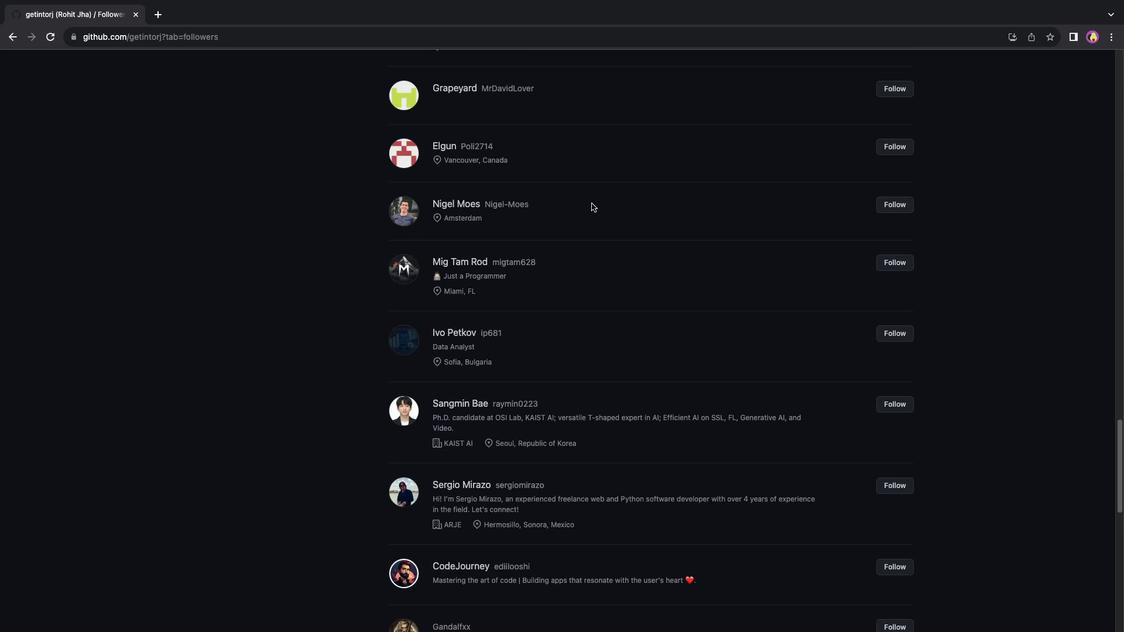 
Action: Mouse scrolled (592, 203) with delta (0, 0)
Screenshot: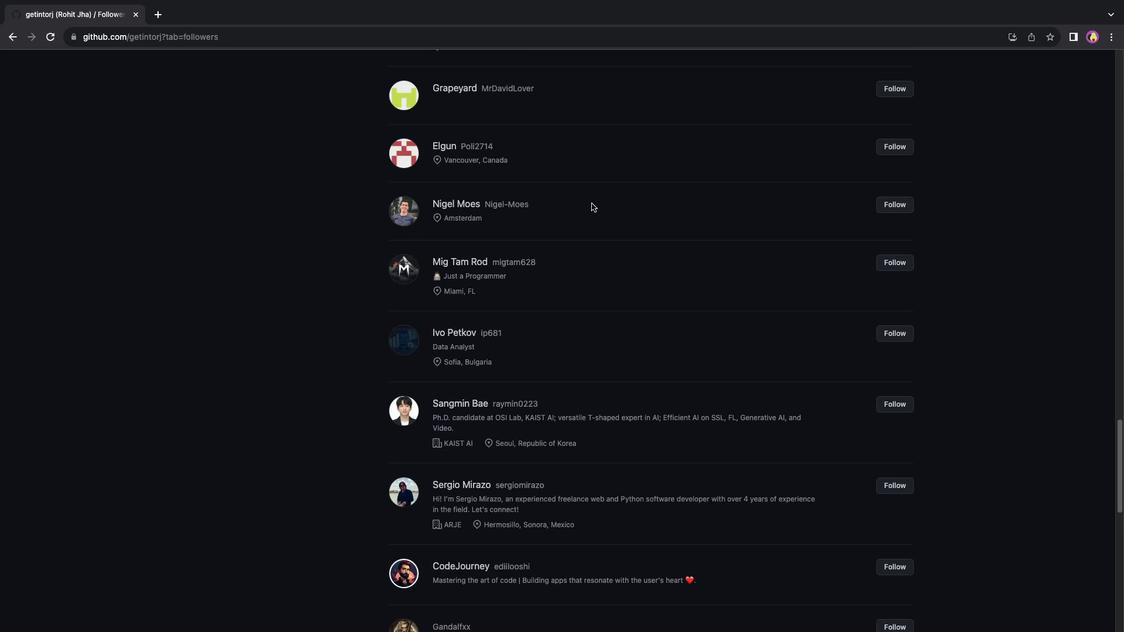 
Action: Mouse scrolled (592, 203) with delta (0, -2)
Screenshot: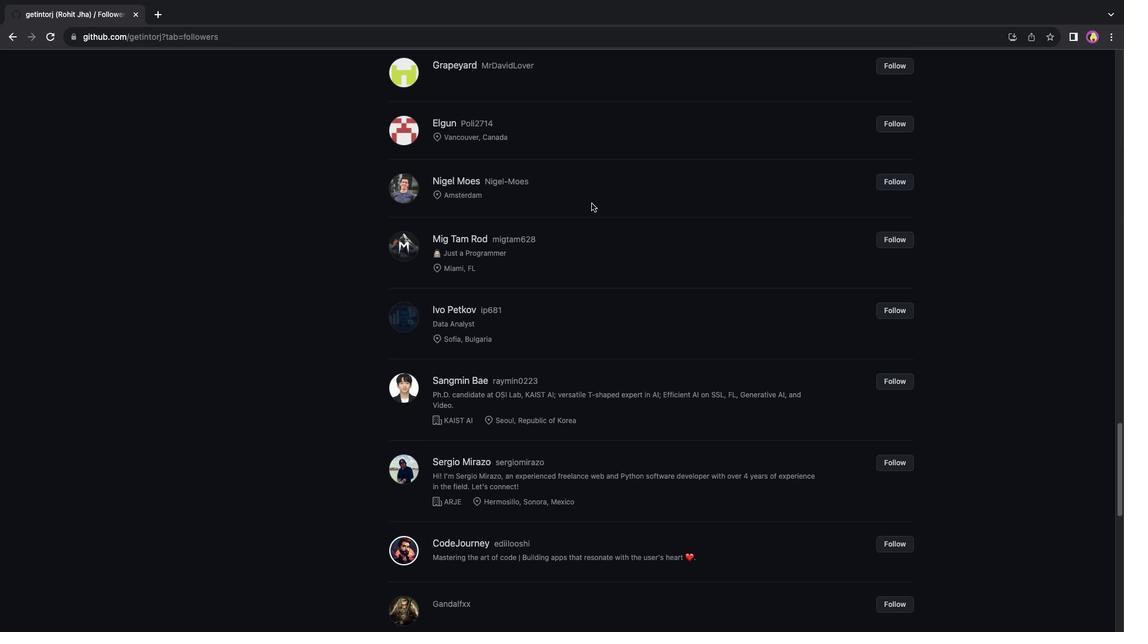 
Action: Mouse scrolled (592, 203) with delta (0, -2)
Screenshot: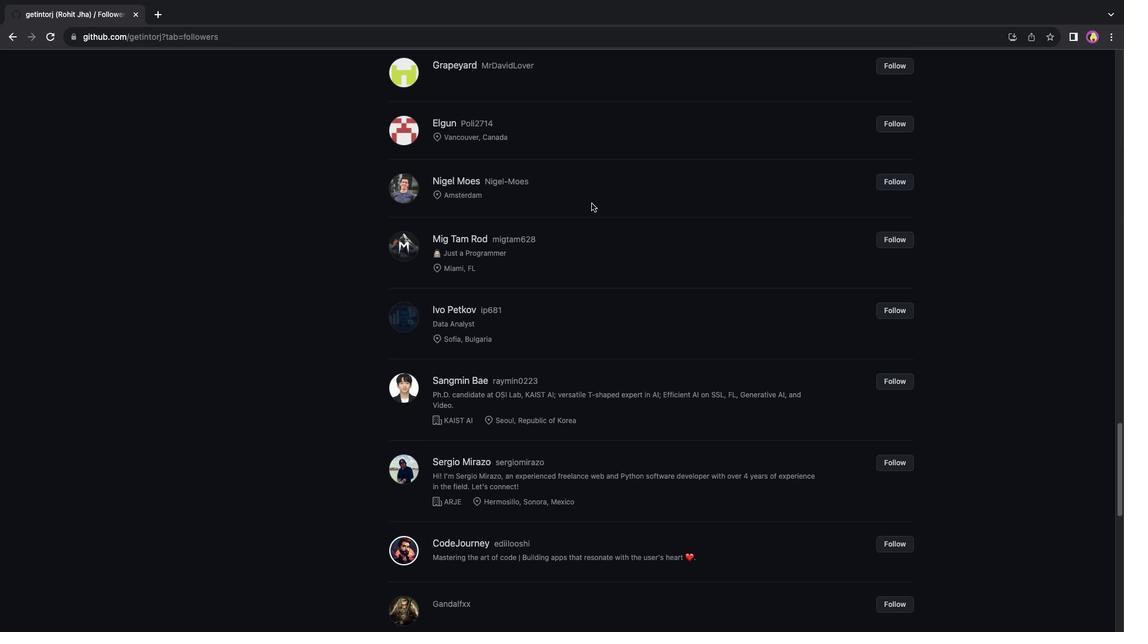 
Action: Mouse scrolled (592, 203) with delta (0, 0)
Screenshot: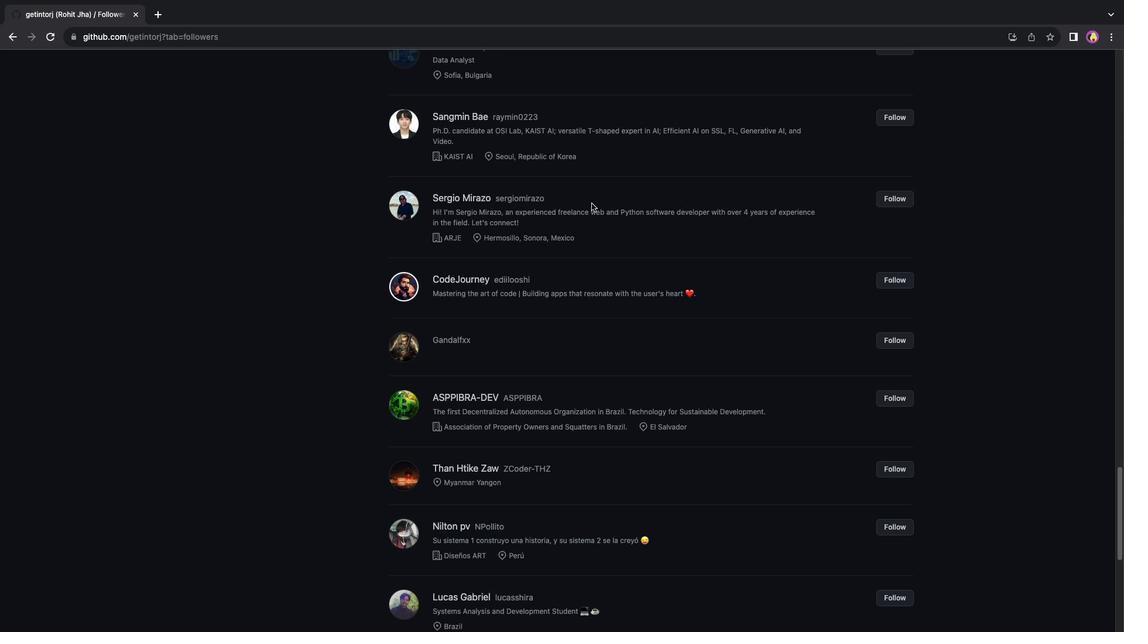 
Action: Mouse scrolled (592, 203) with delta (0, 0)
Screenshot: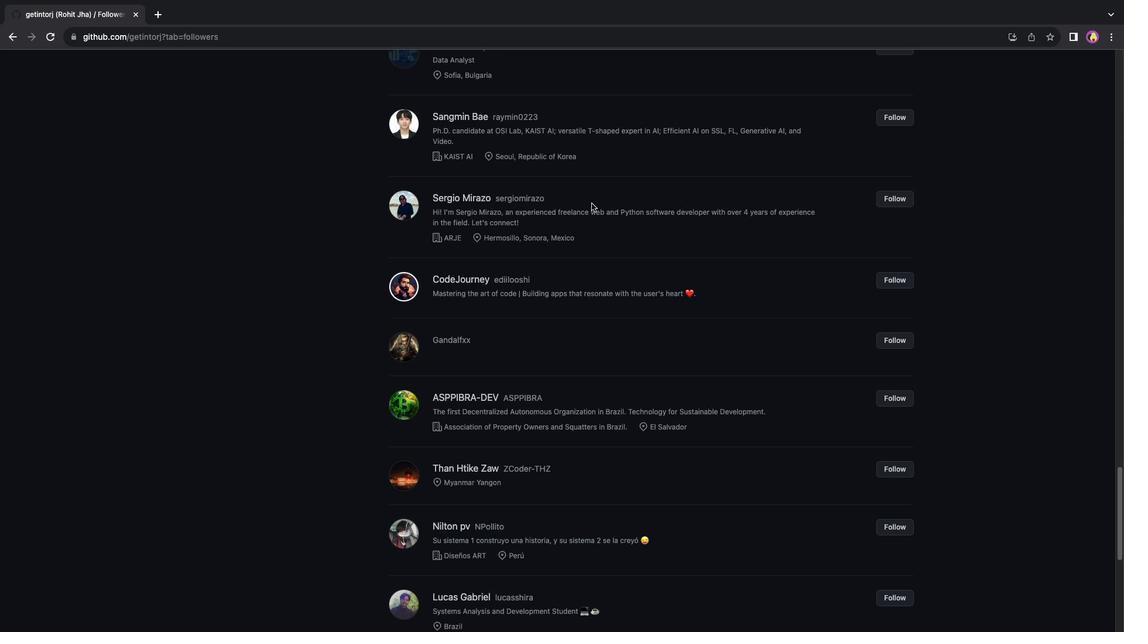 
Action: Mouse scrolled (592, 203) with delta (0, -2)
Screenshot: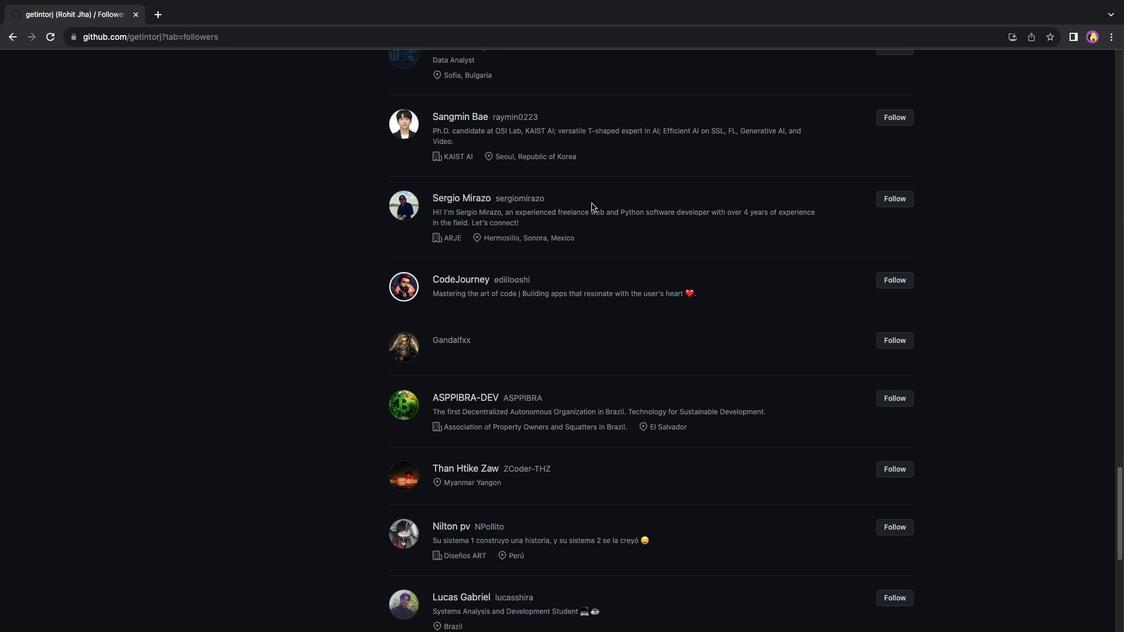 
Action: Mouse scrolled (592, 203) with delta (0, -2)
Screenshot: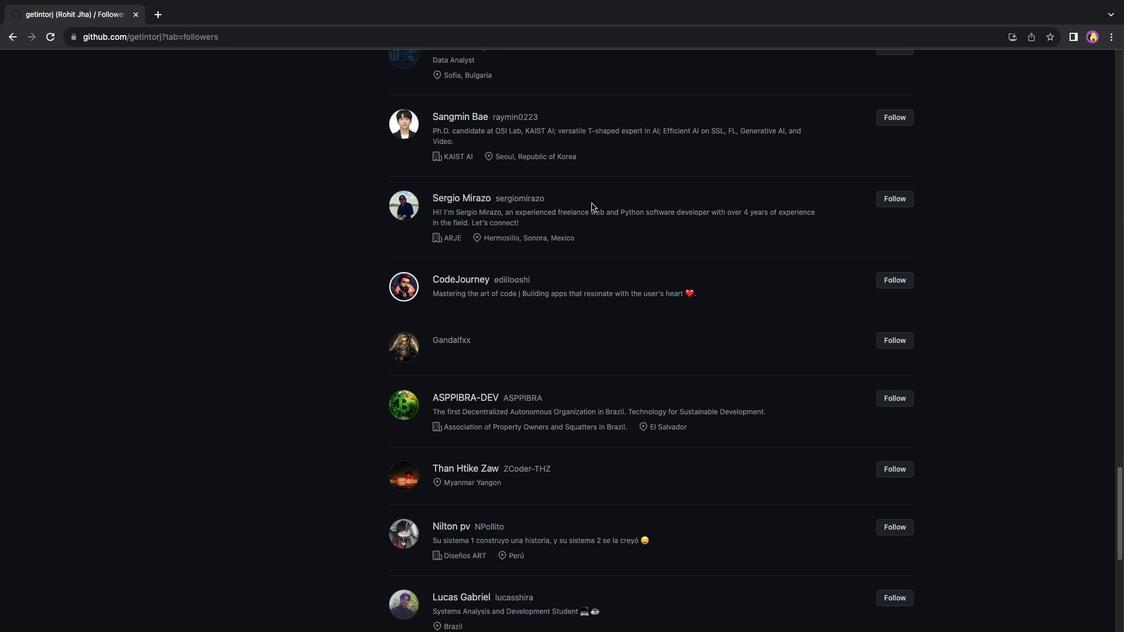 
Action: Mouse scrolled (592, 203) with delta (0, 0)
Screenshot: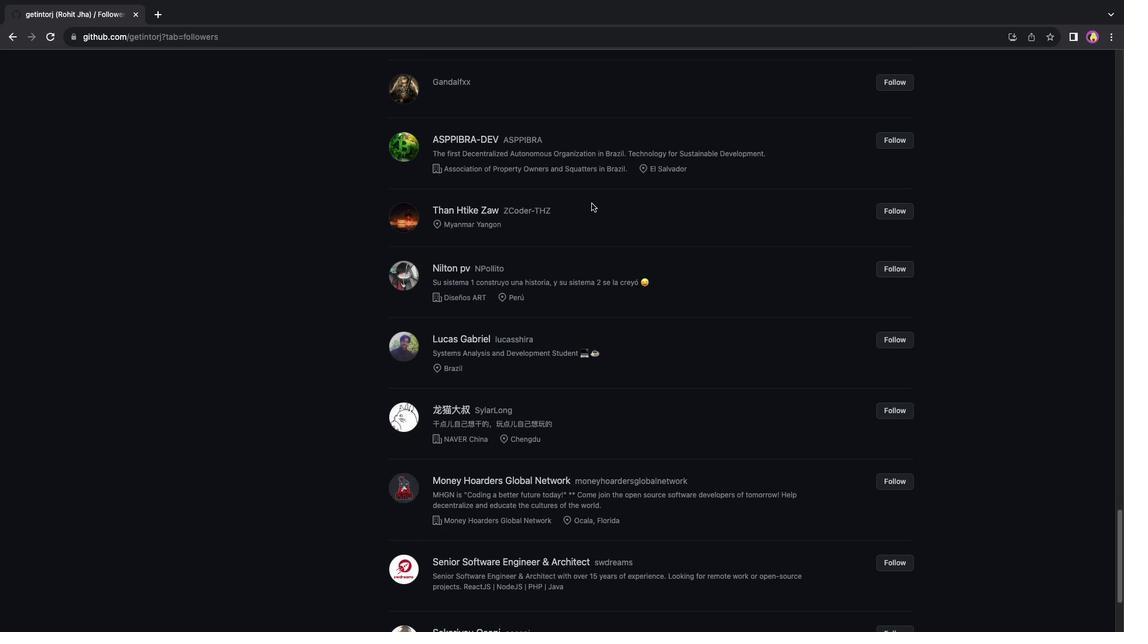 
Action: Mouse scrolled (592, 203) with delta (0, 0)
Screenshot: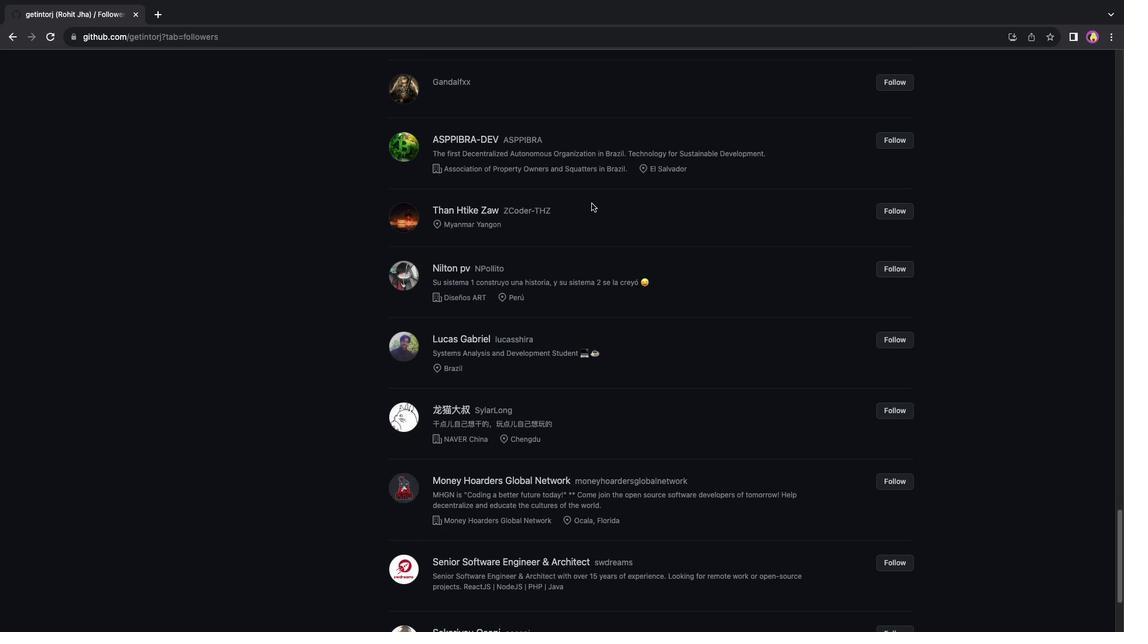 
Action: Mouse scrolled (592, 203) with delta (0, -1)
Screenshot: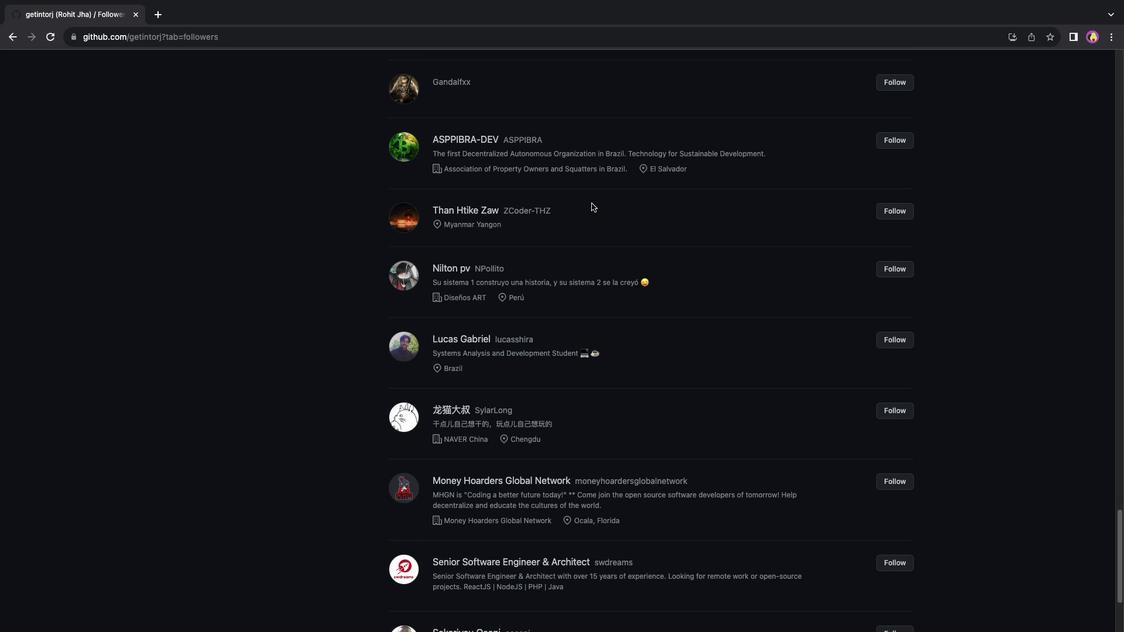 
Action: Mouse scrolled (592, 203) with delta (0, -2)
Screenshot: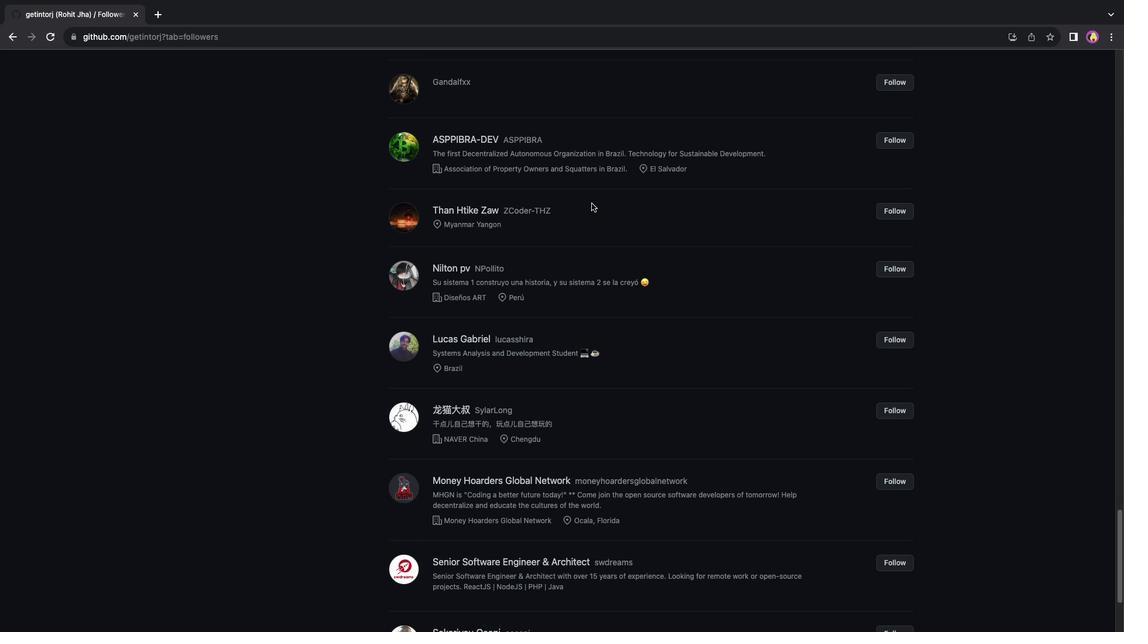 
Action: Mouse scrolled (592, 203) with delta (0, 0)
Screenshot: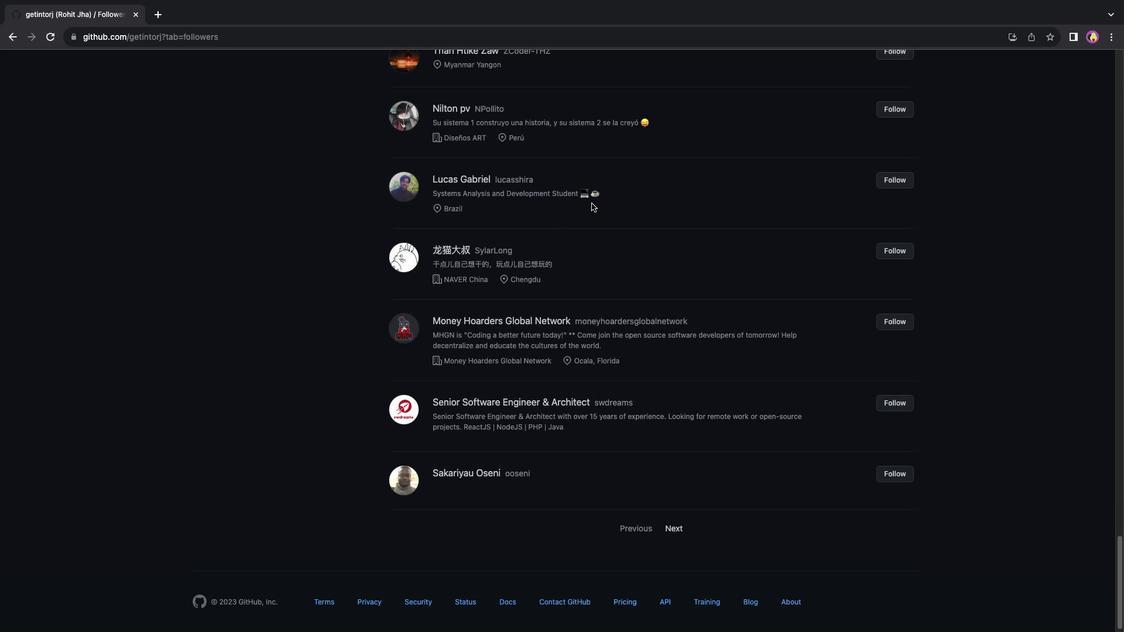 
Action: Mouse scrolled (592, 203) with delta (0, 0)
Screenshot: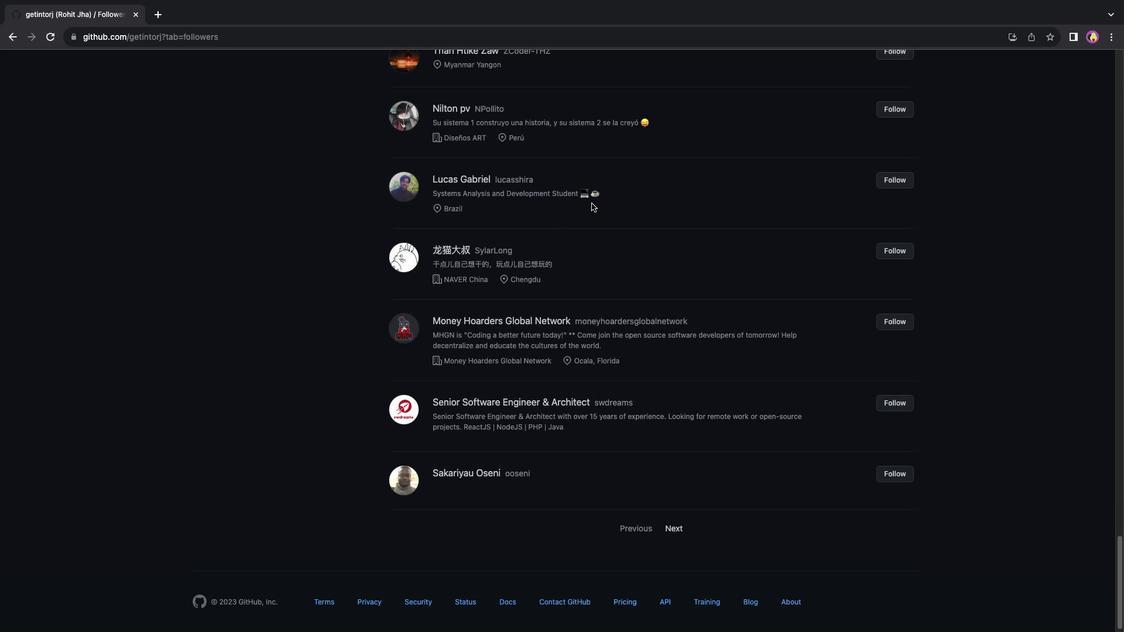 
Action: Mouse scrolled (592, 203) with delta (0, -1)
Screenshot: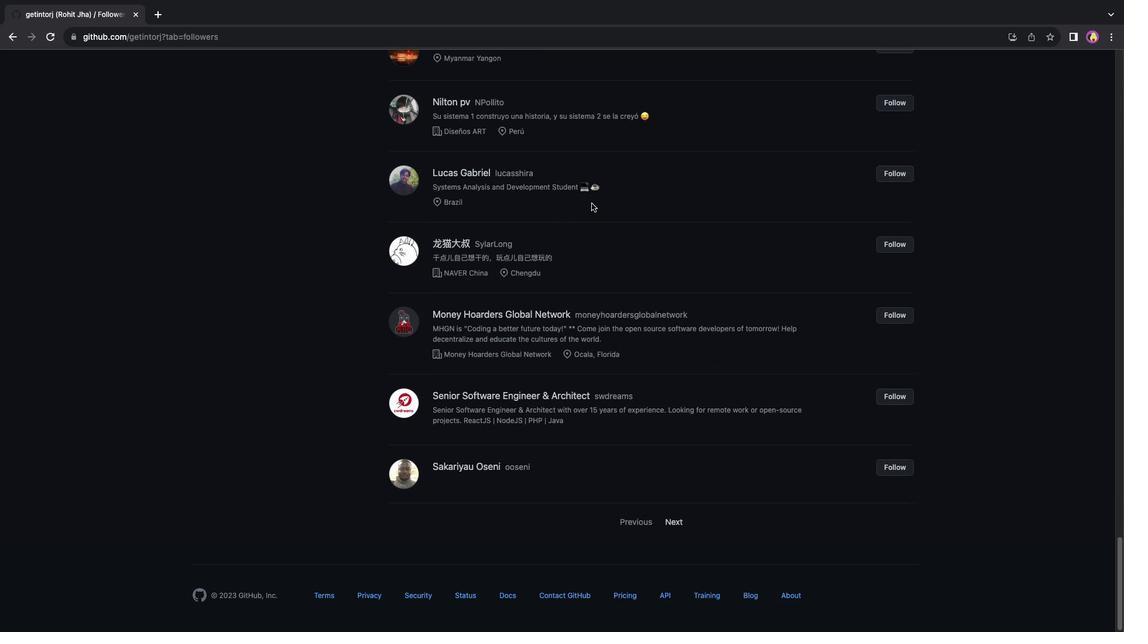 
Action: Mouse scrolled (592, 203) with delta (0, 0)
Screenshot: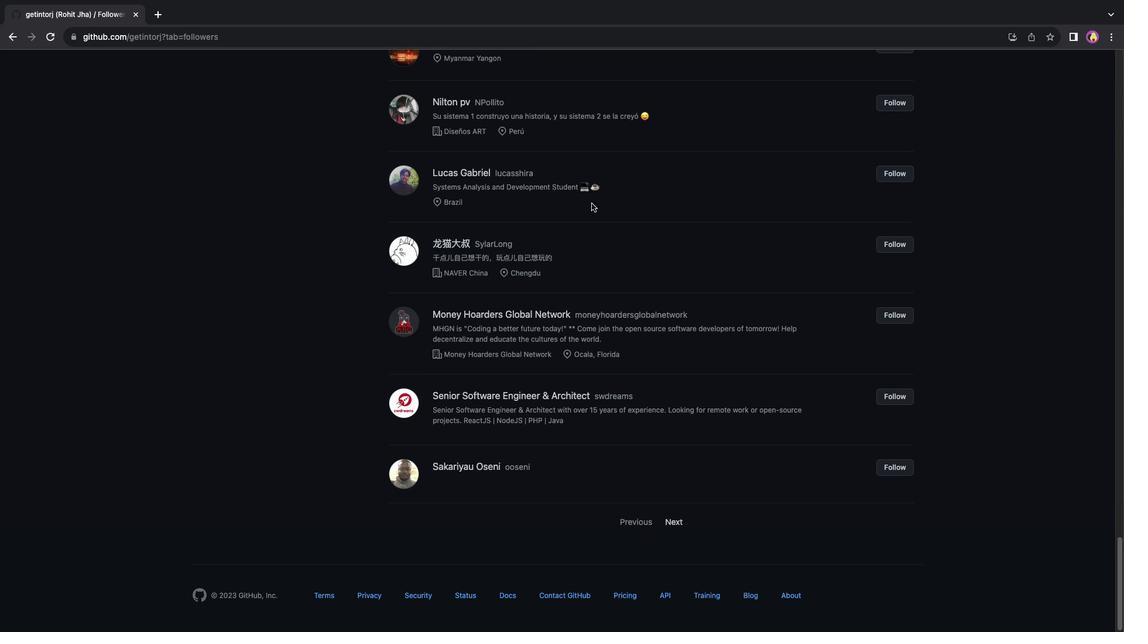 
Action: Mouse scrolled (592, 203) with delta (0, 0)
Screenshot: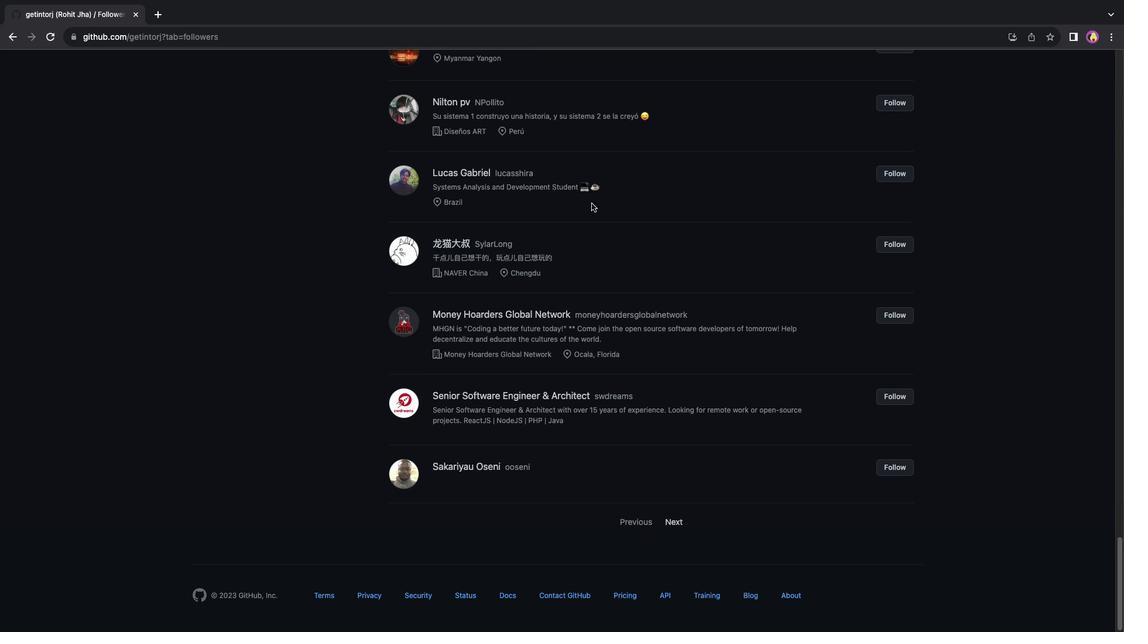
Action: Mouse scrolled (592, 203) with delta (0, -1)
Screenshot: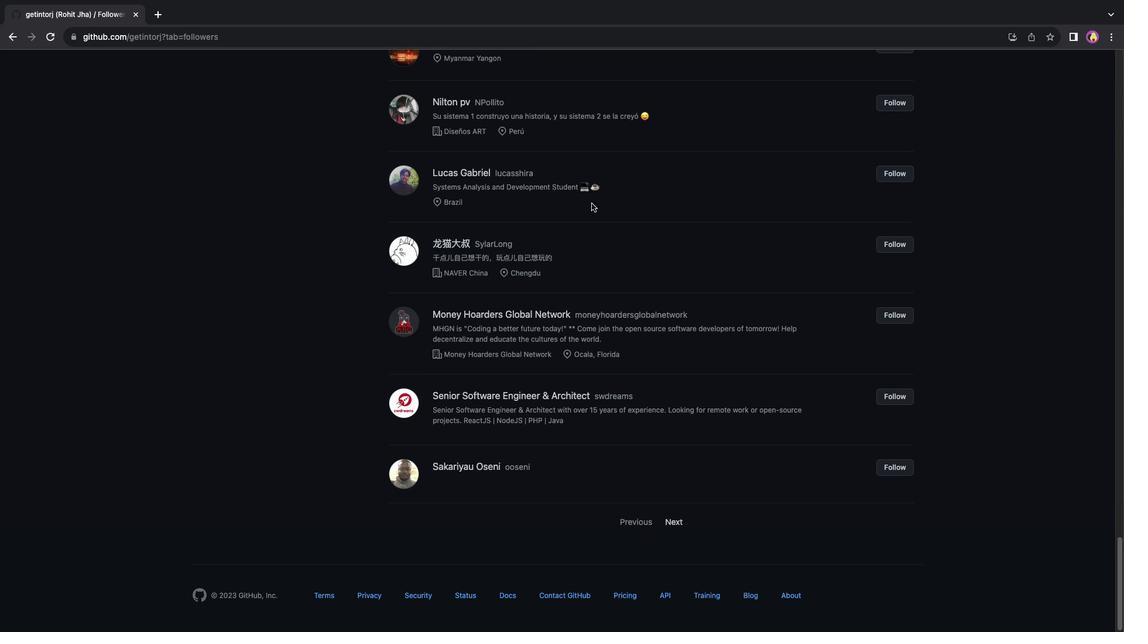 
Action: Mouse moved to (671, 521)
Screenshot: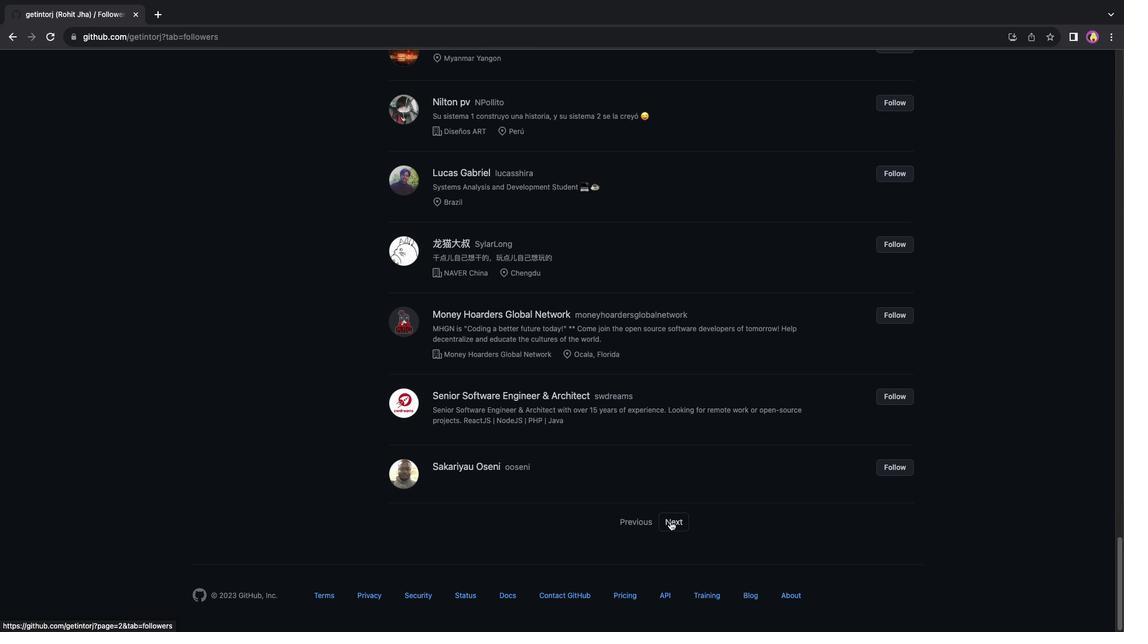 
Action: Mouse pressed left at (671, 521)
Screenshot: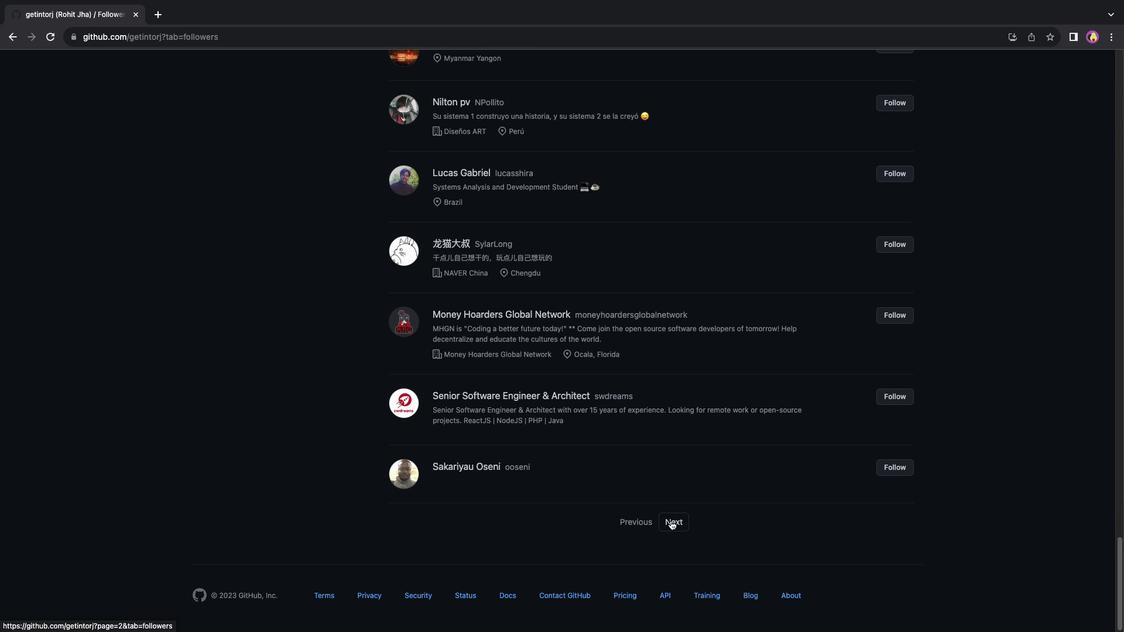 
Action: Mouse moved to (697, 454)
Screenshot: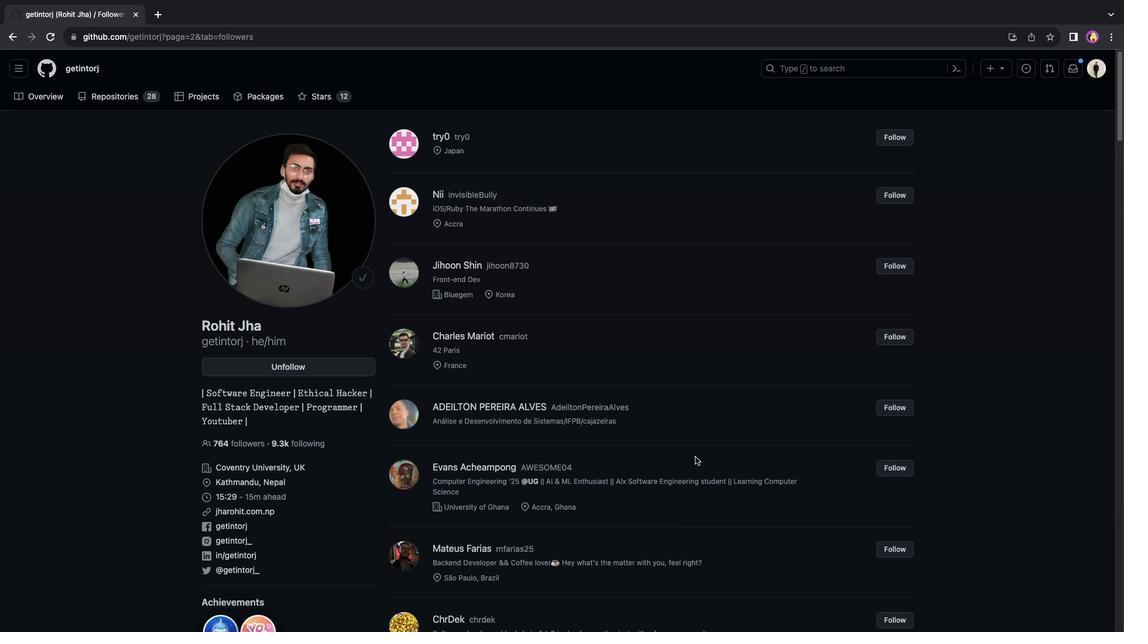 
Action: Mouse scrolled (697, 454) with delta (0, 0)
Screenshot: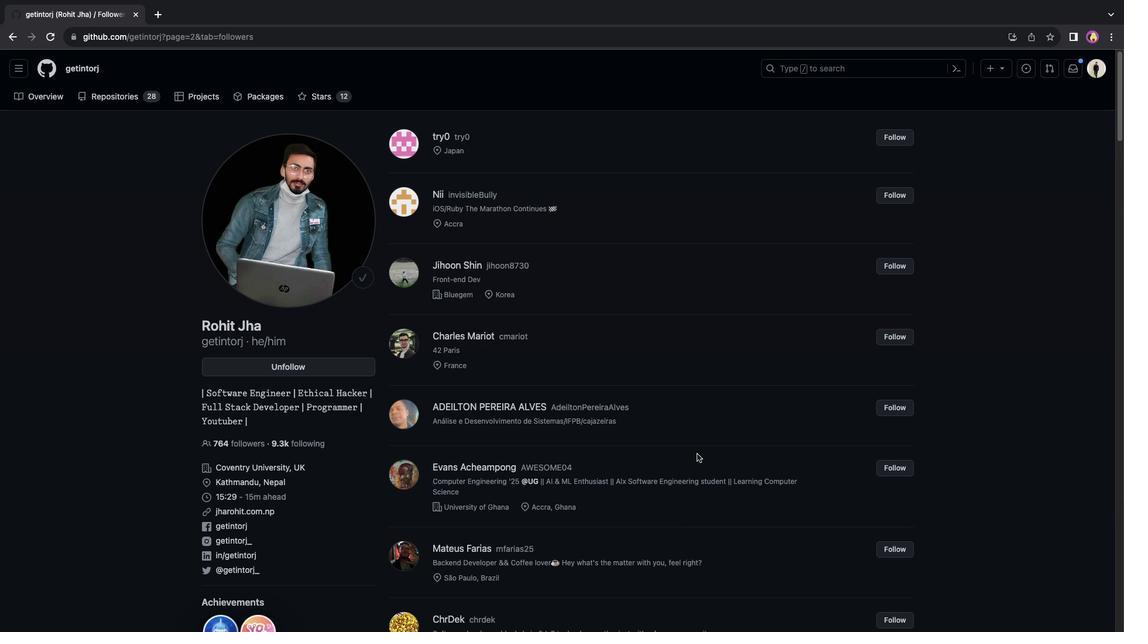 
Action: Mouse scrolled (697, 454) with delta (0, 0)
Screenshot: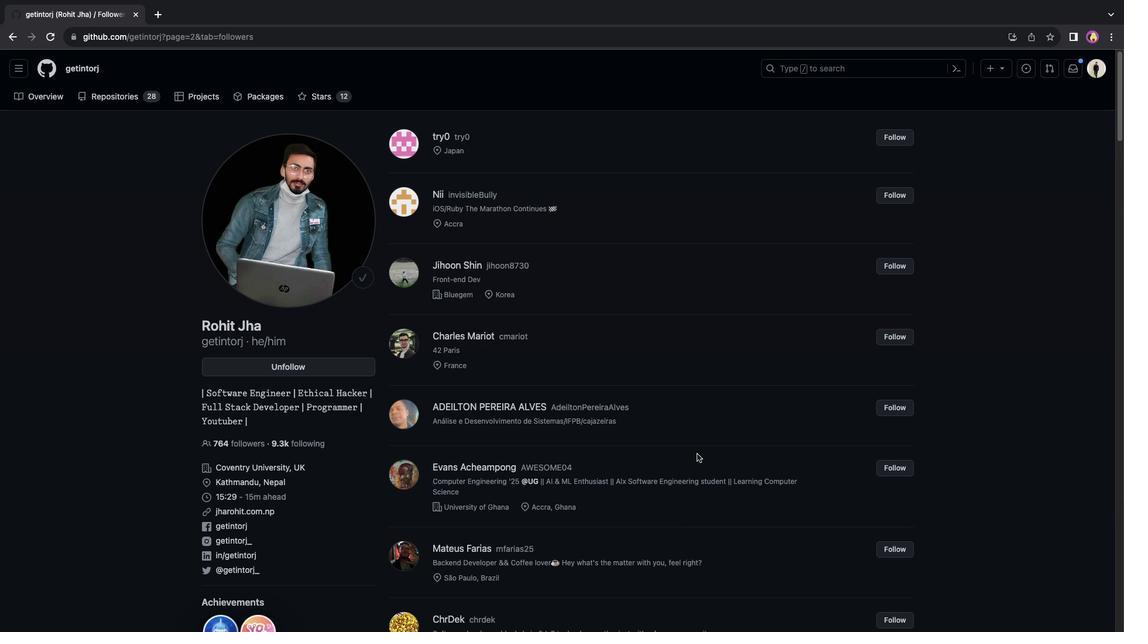 
Action: Mouse scrolled (697, 454) with delta (0, -1)
Screenshot: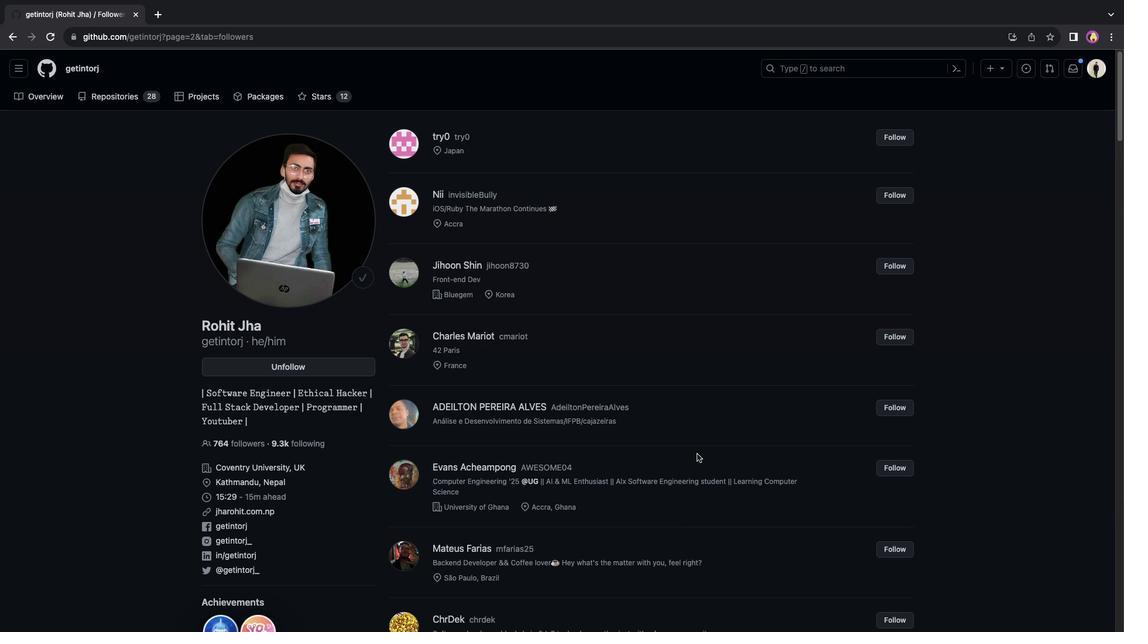 
Action: Mouse scrolled (697, 454) with delta (0, 0)
Screenshot: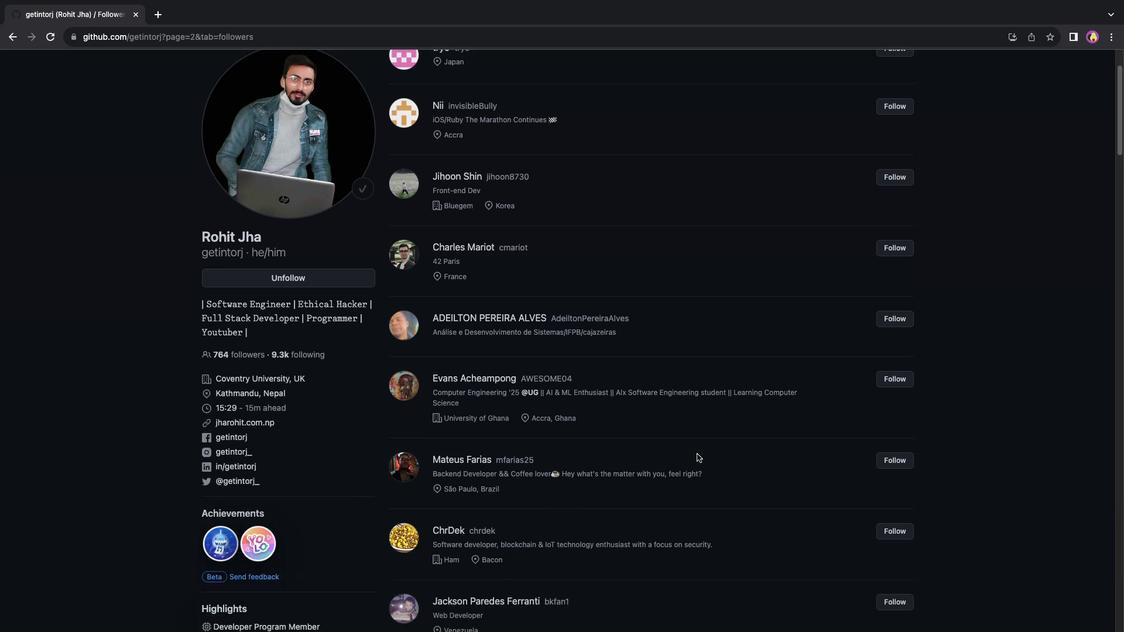 
Action: Mouse scrolled (697, 454) with delta (0, 0)
Screenshot: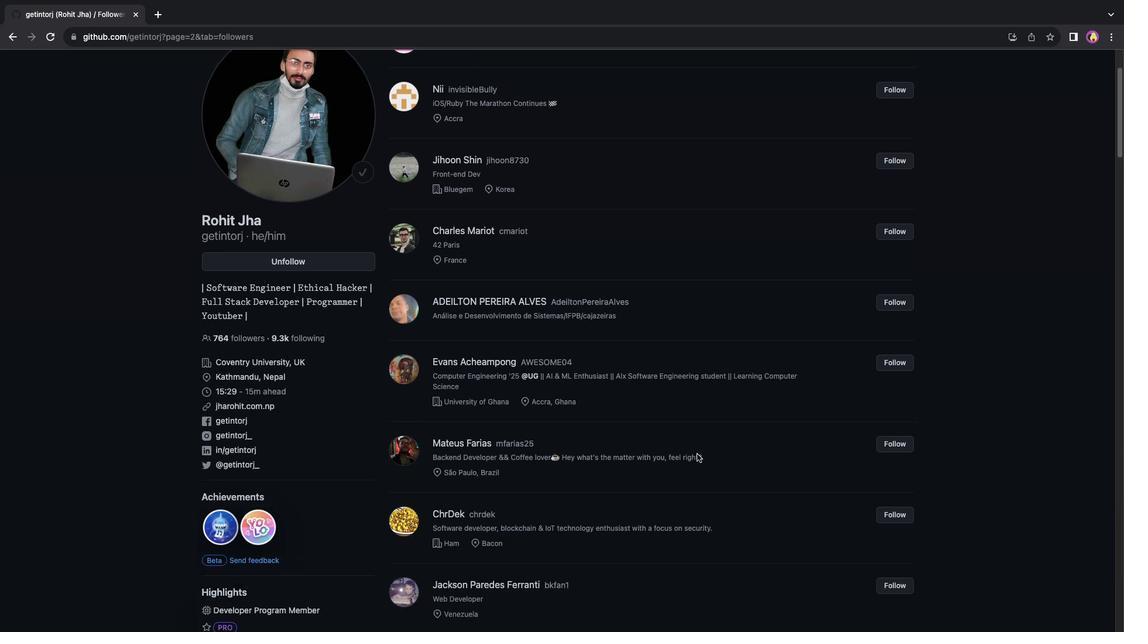 
Action: Mouse scrolled (697, 454) with delta (0, -1)
Screenshot: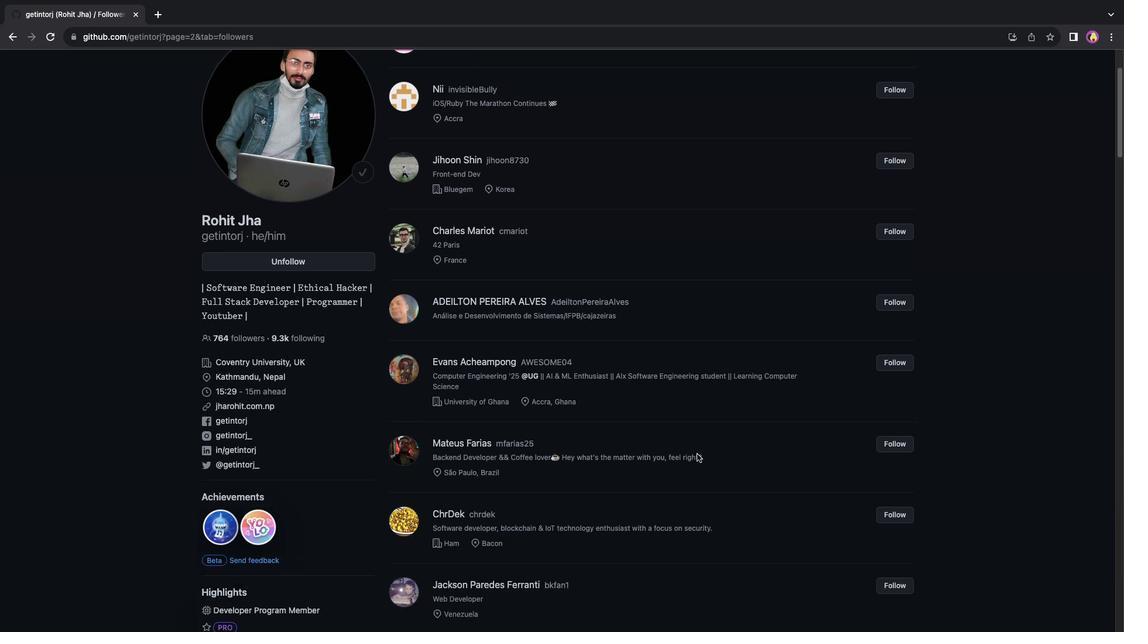 
Action: Mouse scrolled (697, 454) with delta (0, -2)
Screenshot: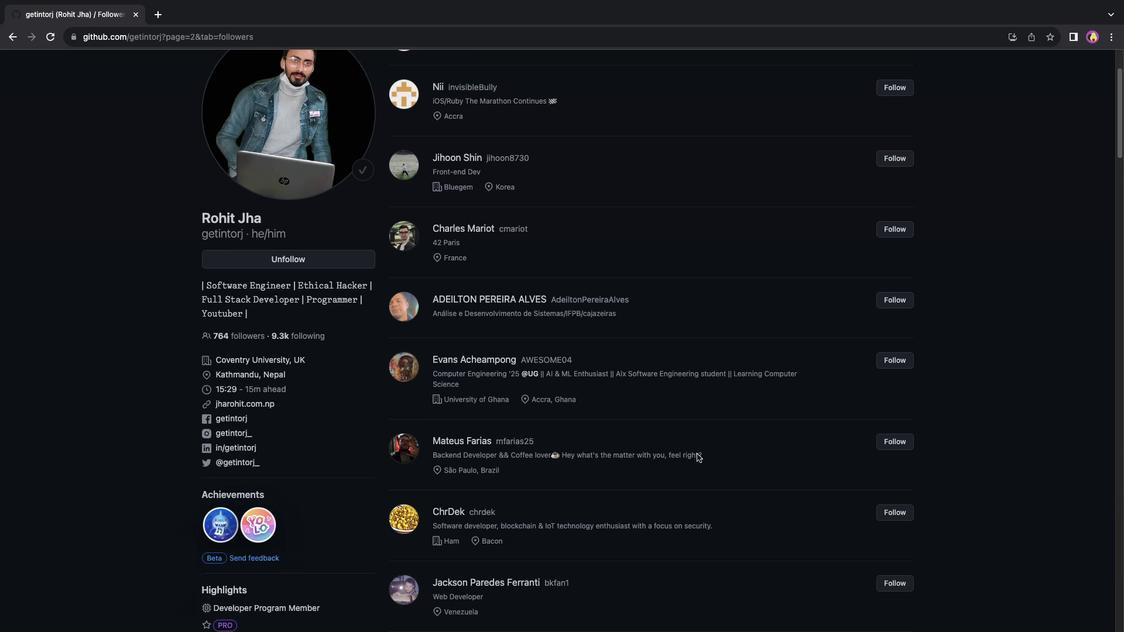 
Action: Mouse scrolled (697, 454) with delta (0, 0)
Screenshot: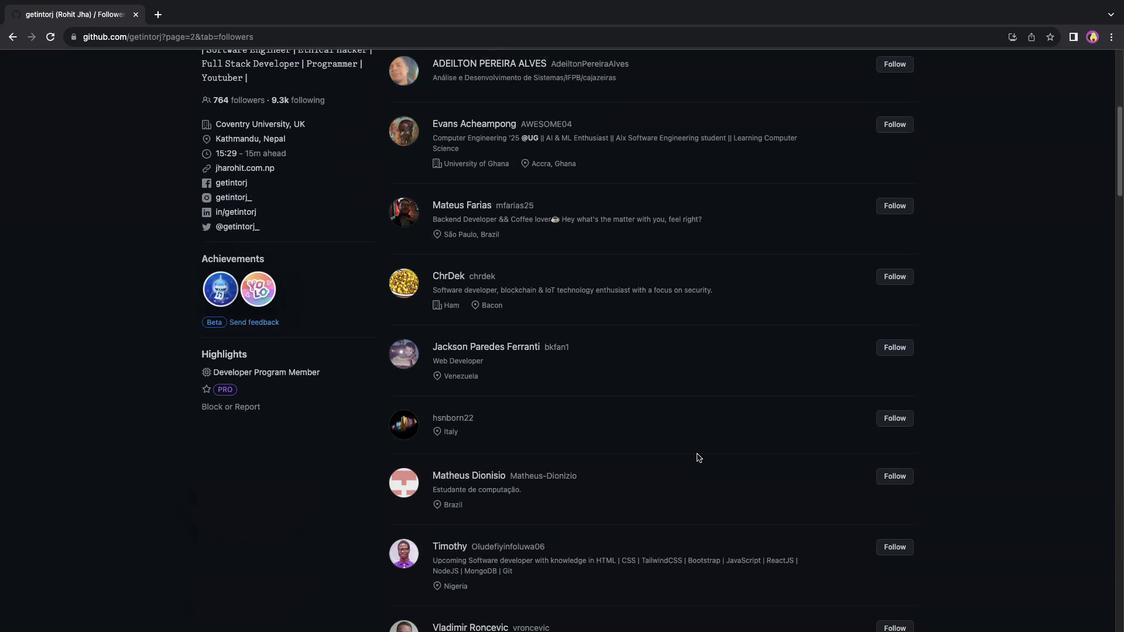 
Action: Mouse scrolled (697, 454) with delta (0, 0)
Screenshot: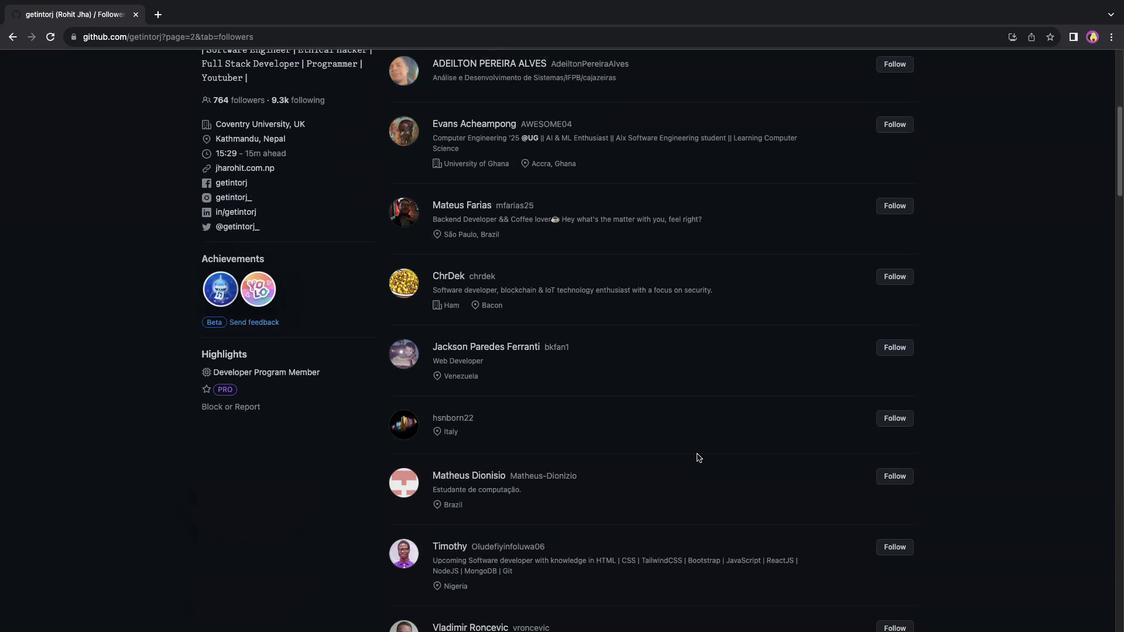 
Action: Mouse scrolled (697, 454) with delta (0, -1)
Screenshot: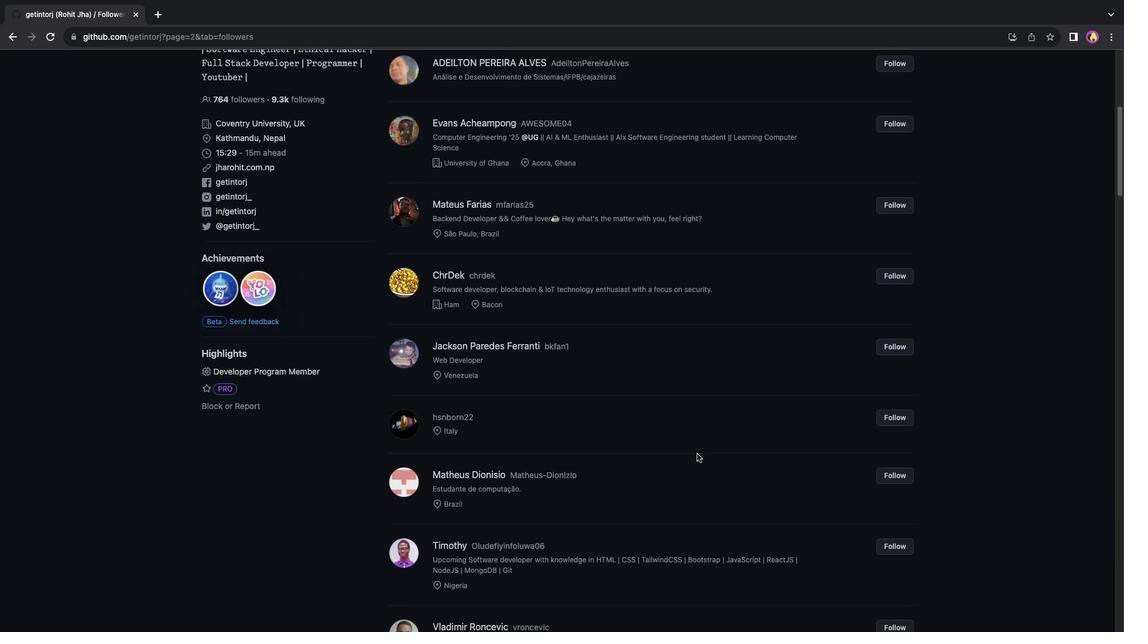 
Action: Mouse scrolled (697, 454) with delta (0, 0)
Screenshot: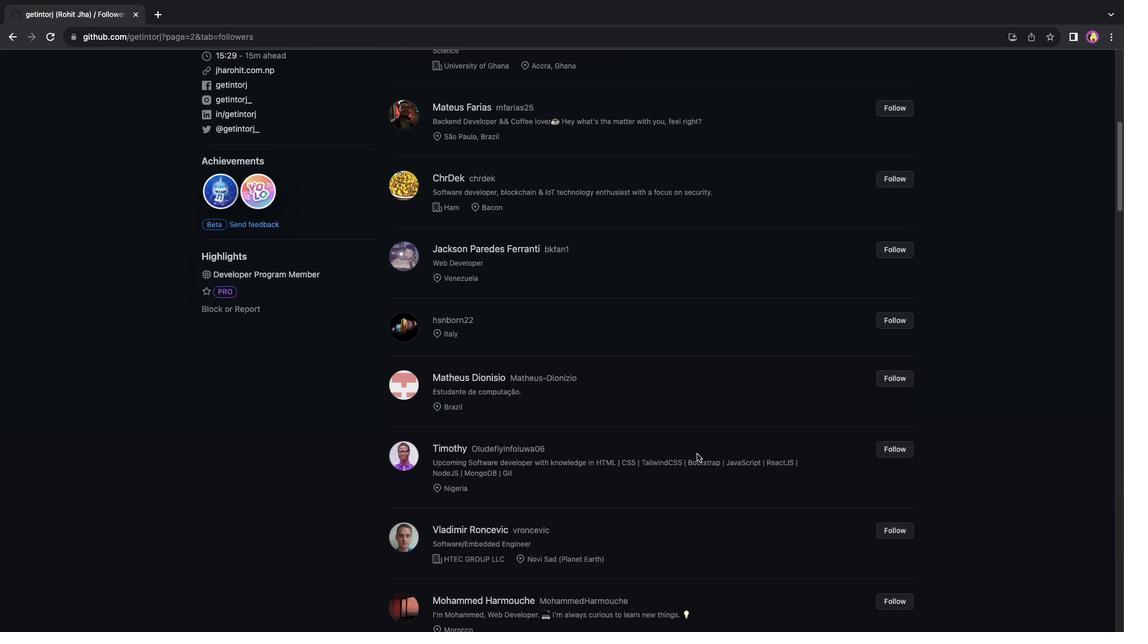 
Action: Mouse scrolled (697, 454) with delta (0, 0)
Screenshot: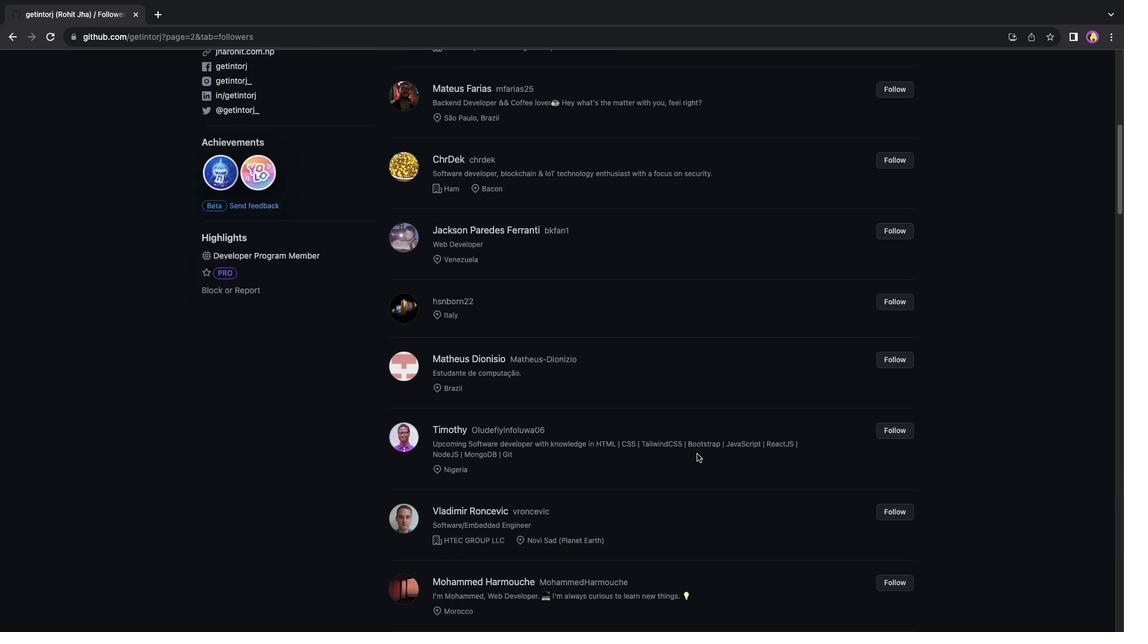 
Action: Mouse scrolled (697, 454) with delta (0, -1)
Screenshot: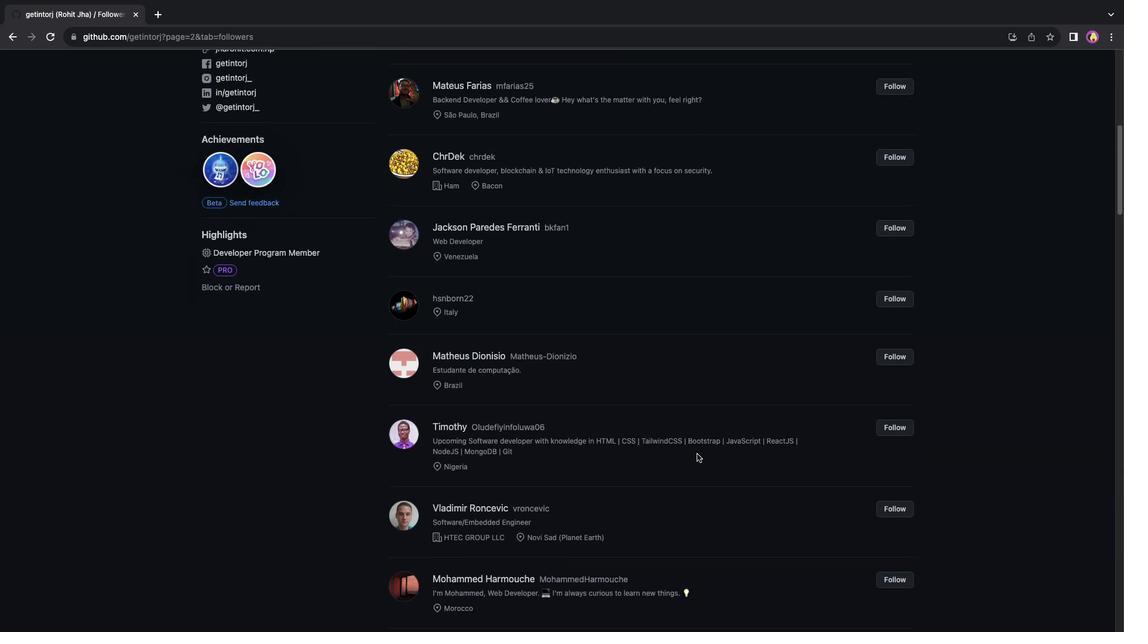 
Action: Mouse scrolled (697, 454) with delta (0, 0)
Screenshot: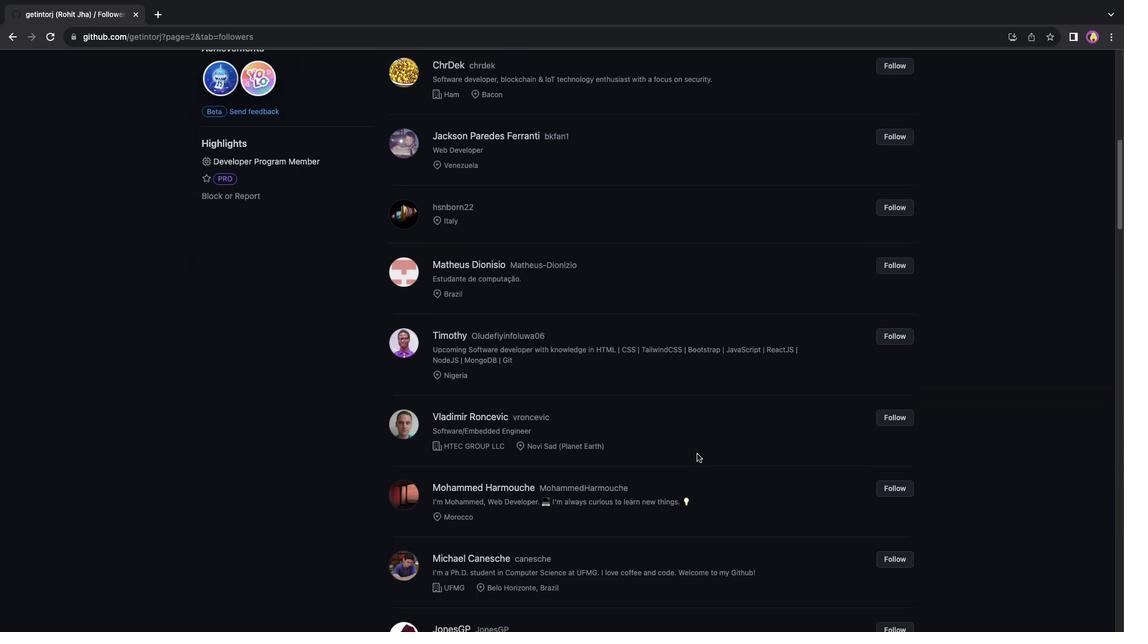 
Action: Mouse scrolled (697, 454) with delta (0, 0)
Screenshot: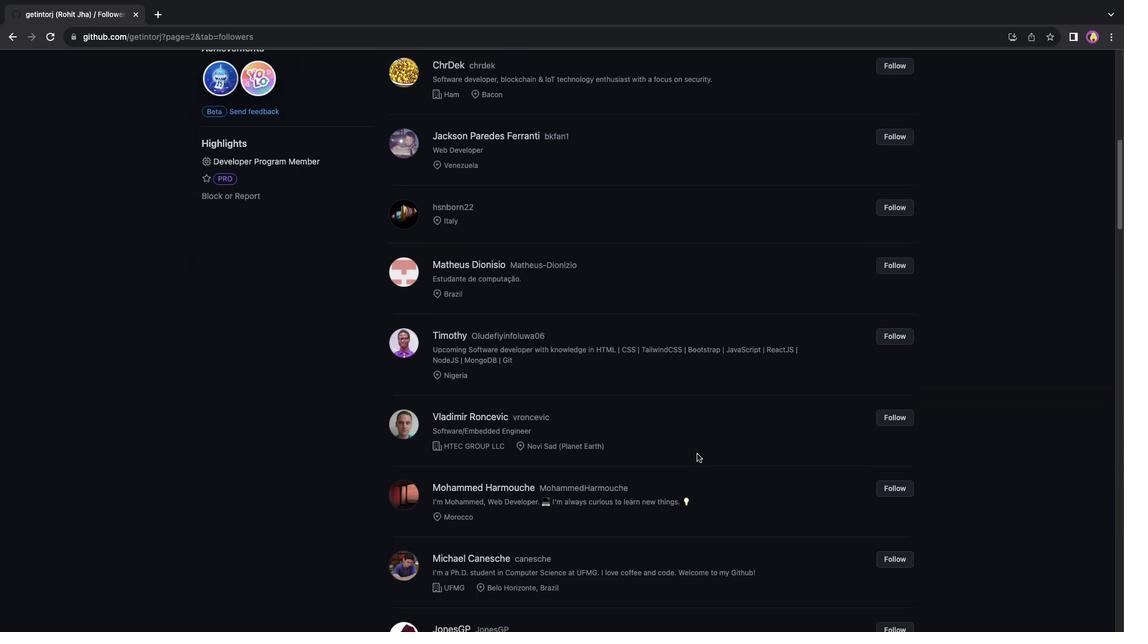 
Action: Mouse scrolled (697, 454) with delta (0, -1)
Screenshot: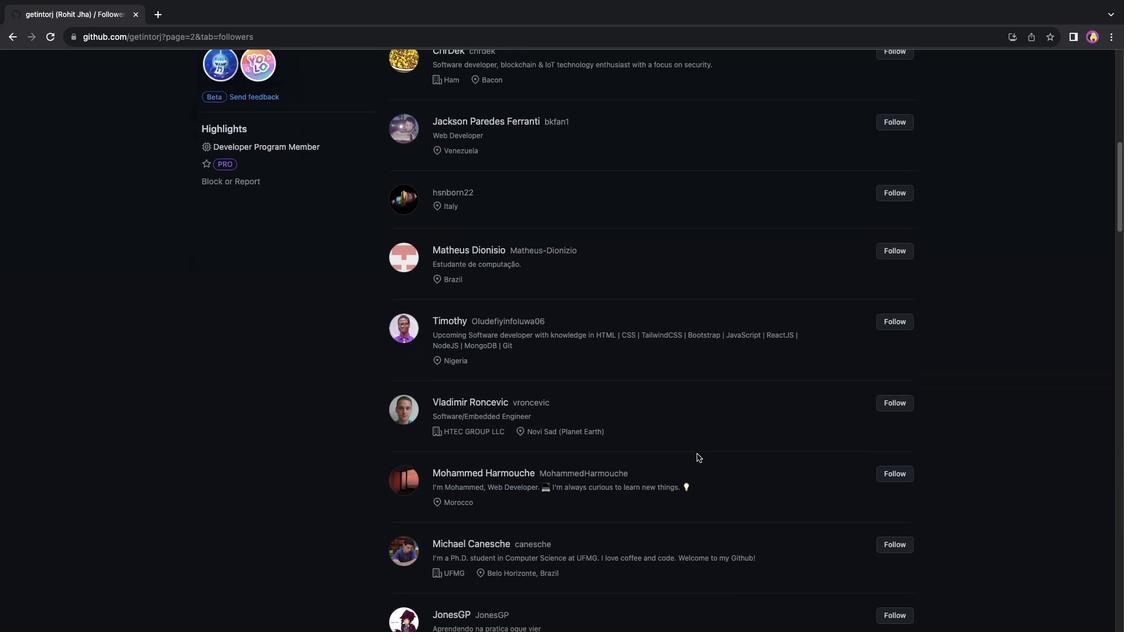 
Action: Mouse scrolled (697, 454) with delta (0, 0)
Screenshot: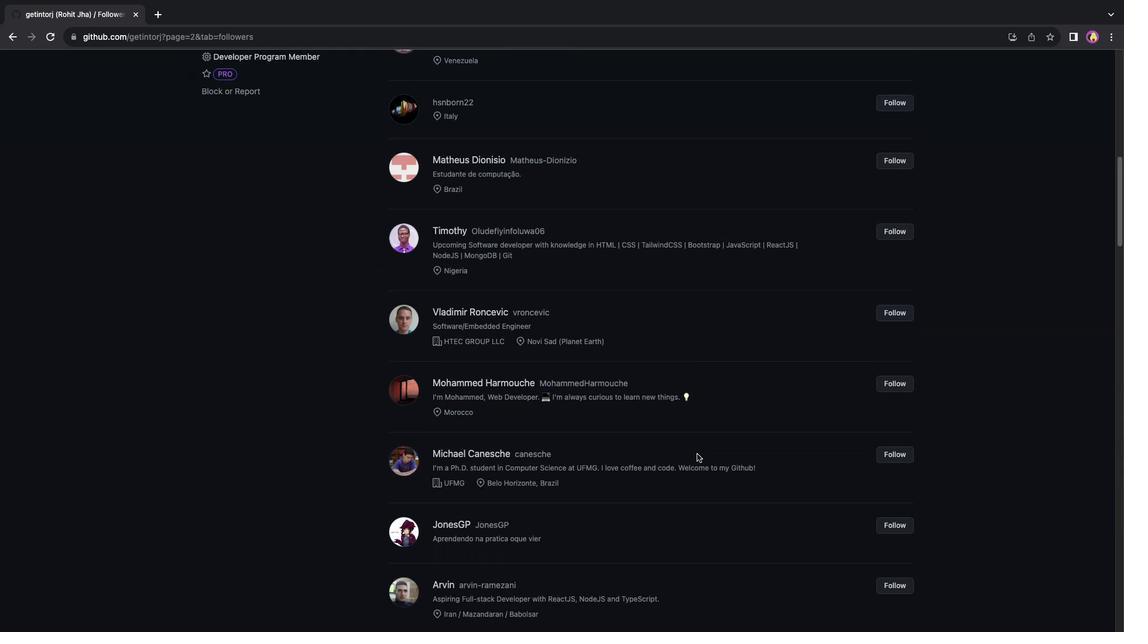 
Action: Mouse scrolled (697, 454) with delta (0, 0)
Screenshot: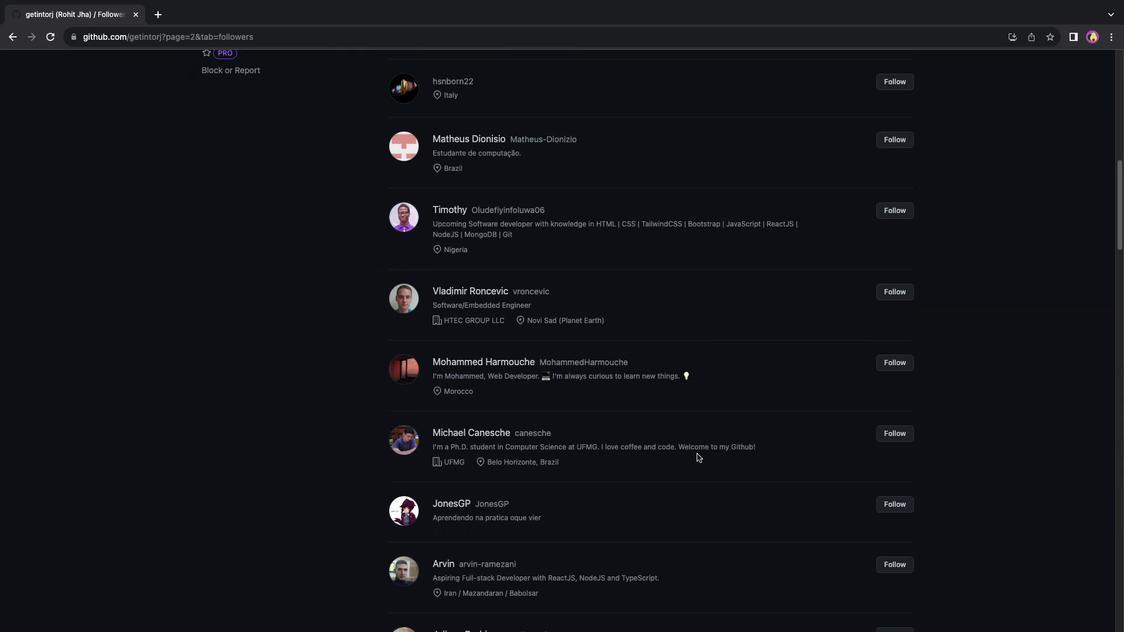 
Action: Mouse scrolled (697, 454) with delta (0, -1)
Screenshot: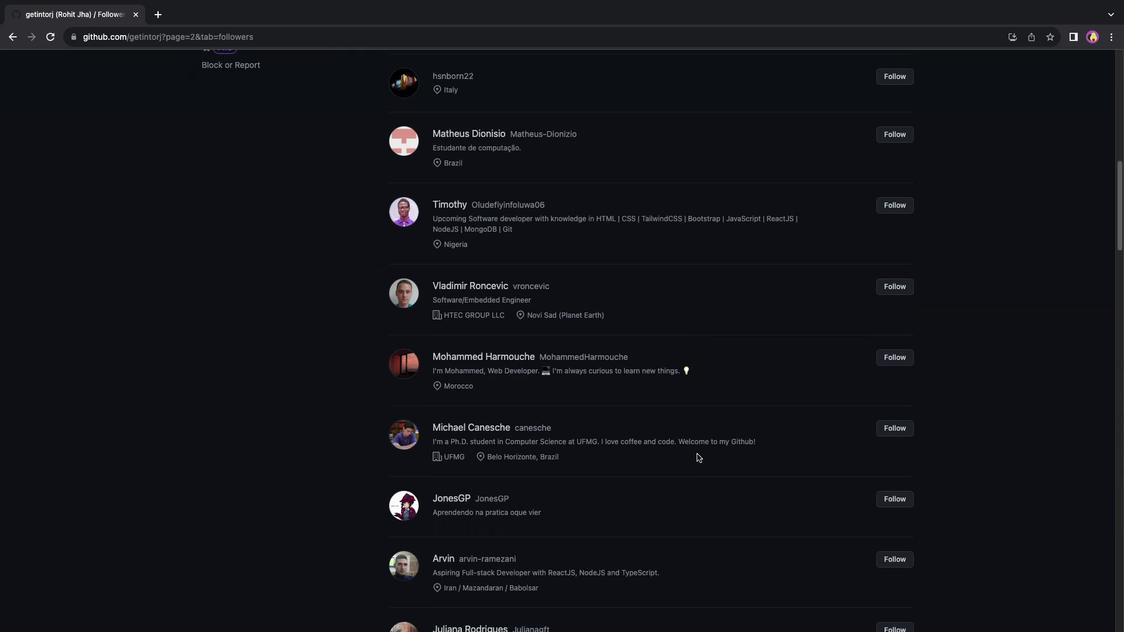 
Action: Mouse scrolled (697, 454) with delta (0, 0)
Screenshot: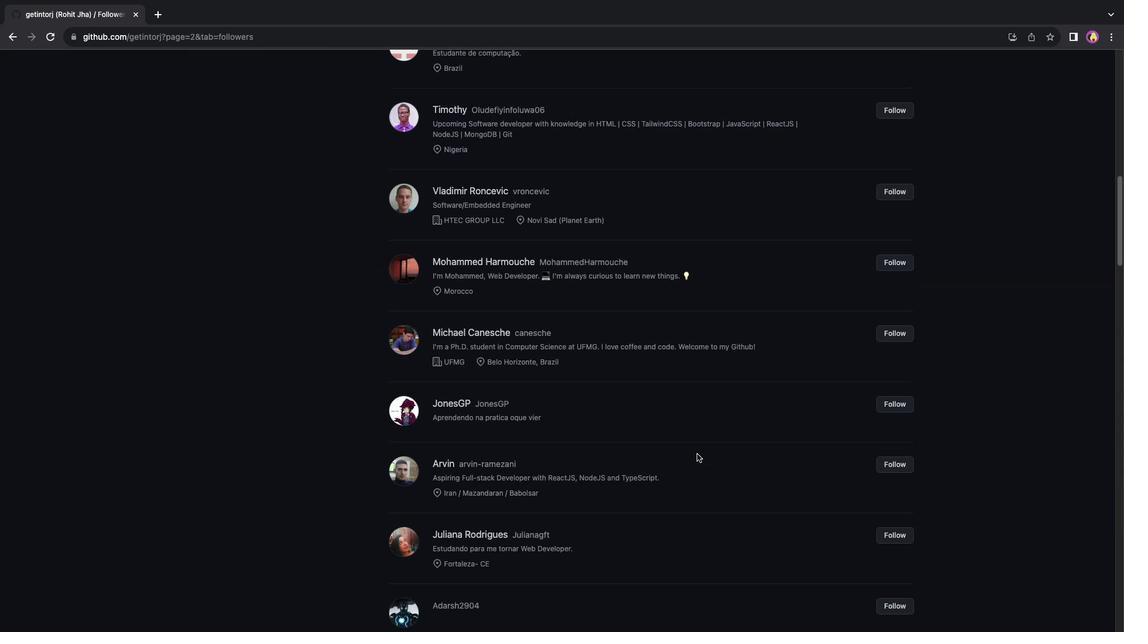 
Action: Mouse scrolled (697, 454) with delta (0, 0)
Screenshot: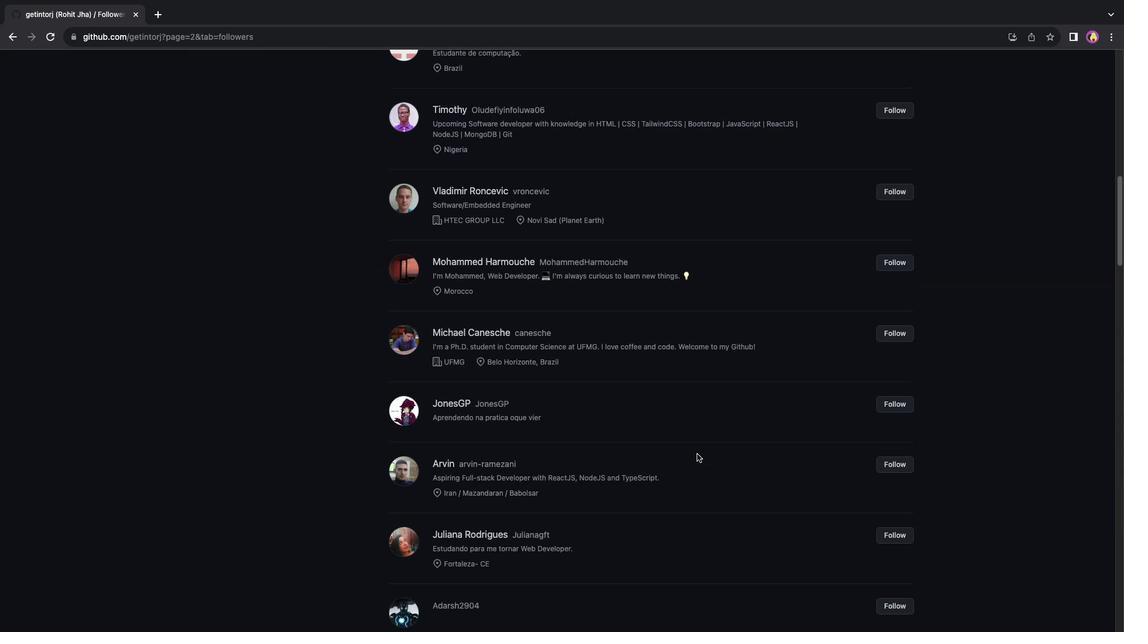 
Action: Mouse scrolled (697, 454) with delta (0, -1)
Screenshot: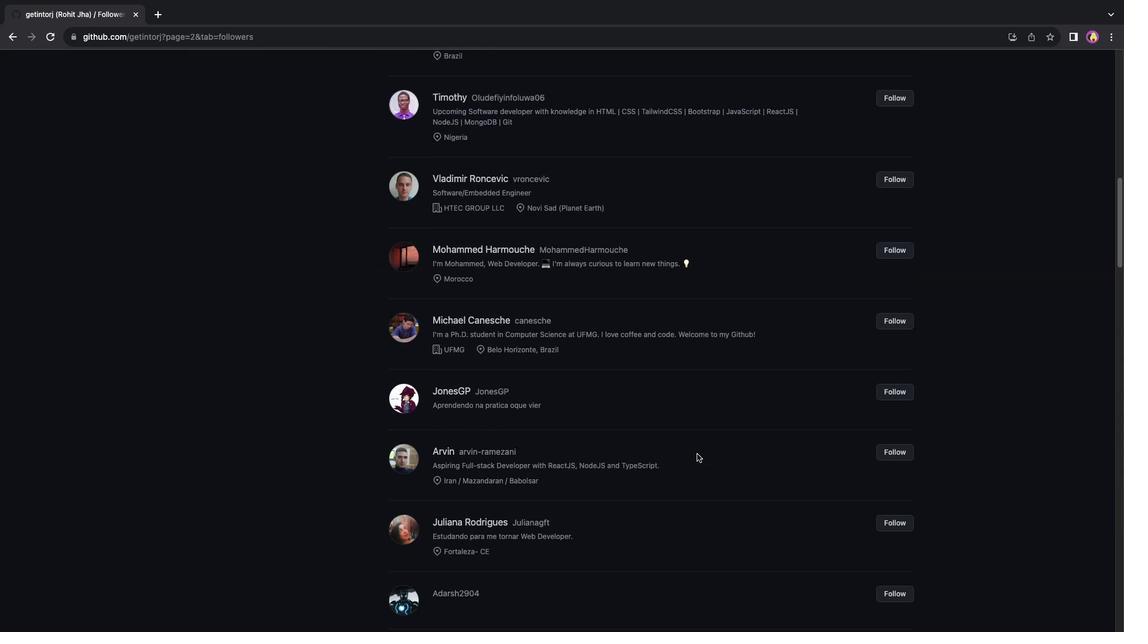 
Action: Mouse scrolled (697, 454) with delta (0, 0)
Screenshot: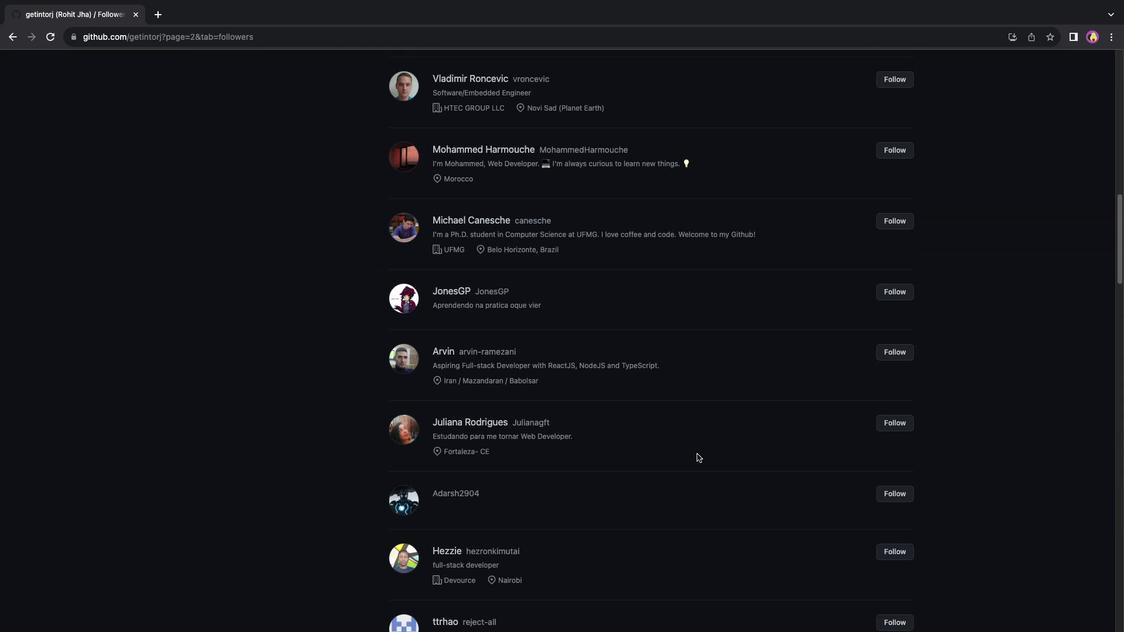 
Action: Mouse scrolled (697, 454) with delta (0, 0)
Screenshot: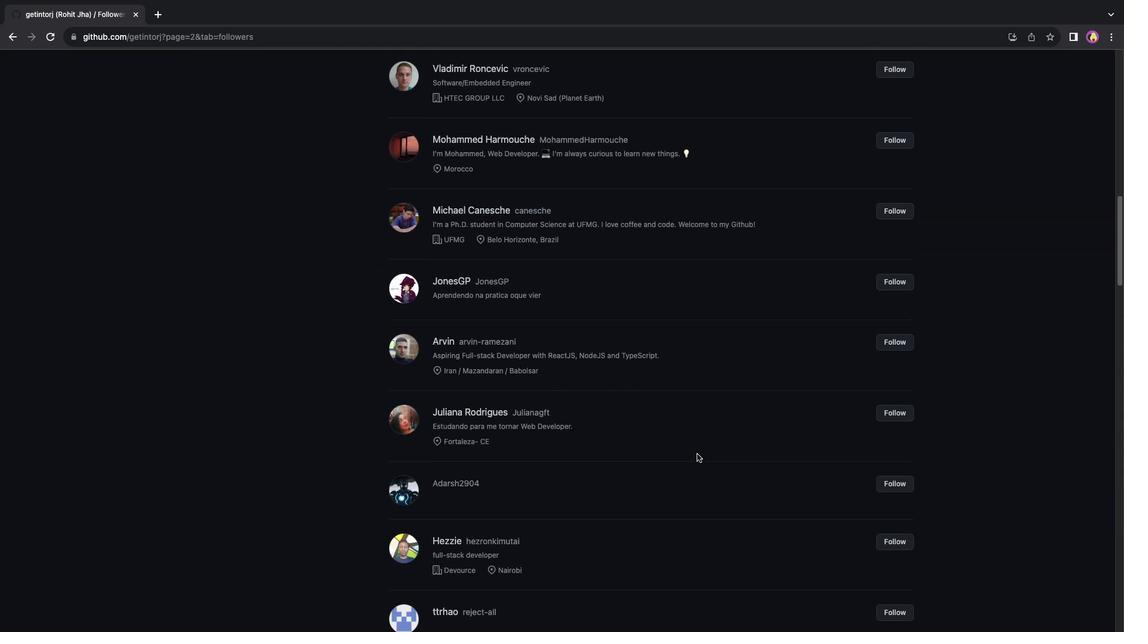 
Action: Mouse scrolled (697, 454) with delta (0, 0)
Screenshot: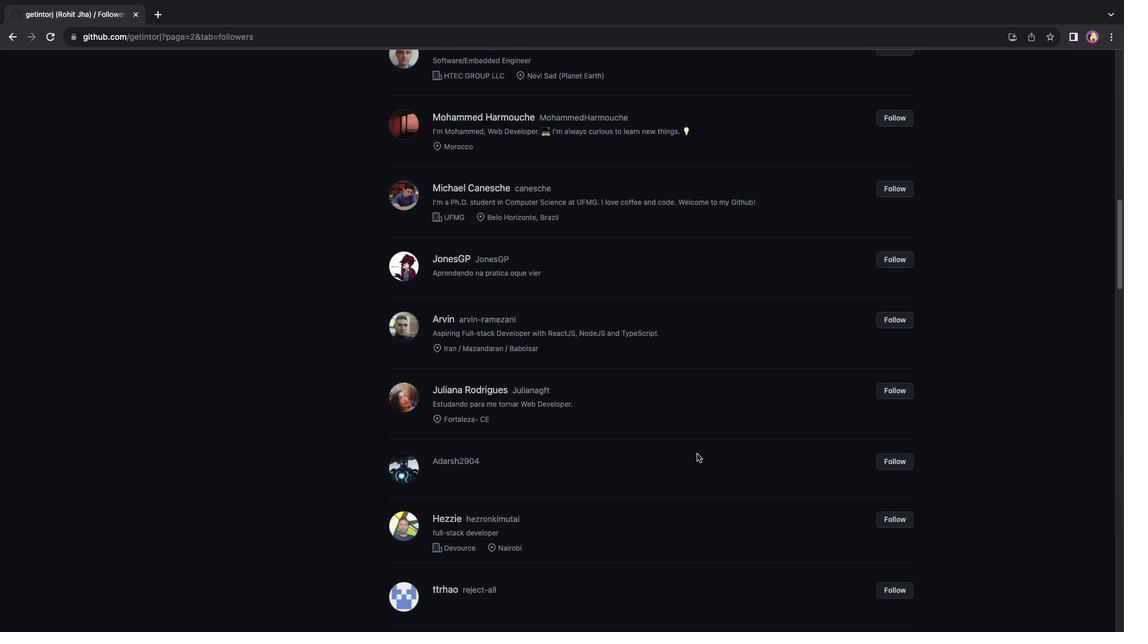 
Action: Mouse scrolled (697, 454) with delta (0, 0)
Screenshot: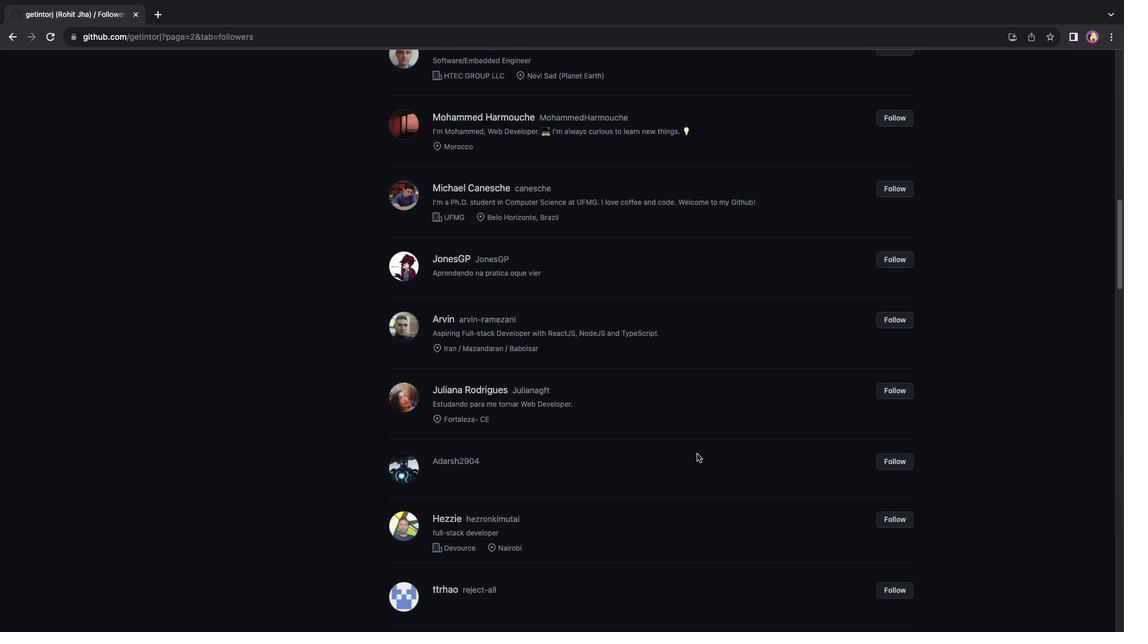 
Action: Mouse scrolled (697, 454) with delta (0, -1)
Screenshot: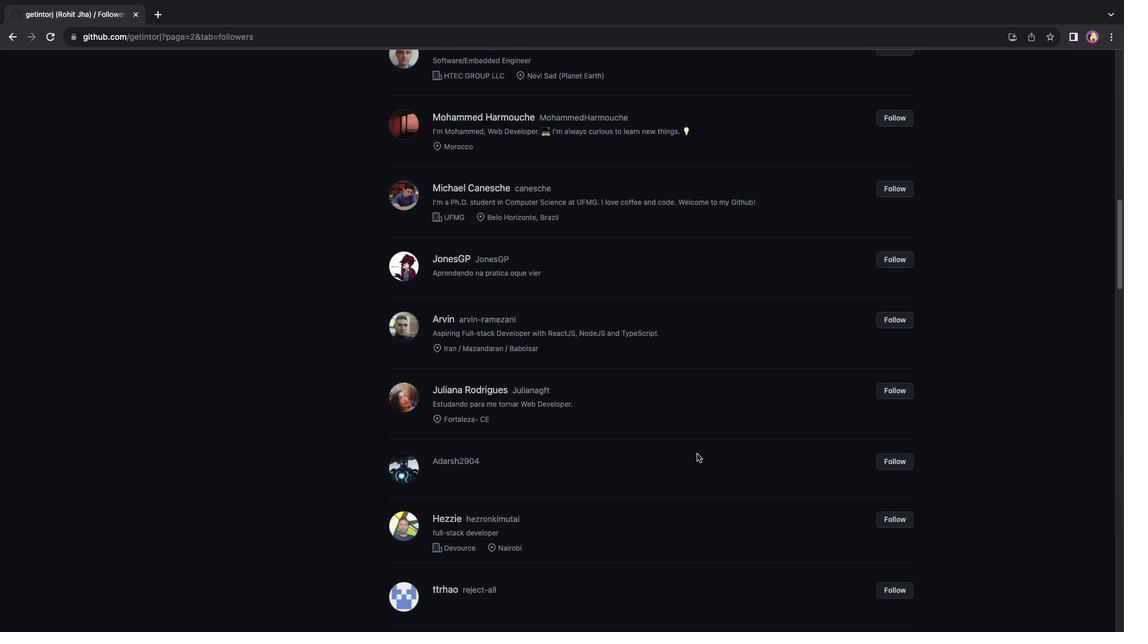 
Action: Mouse scrolled (697, 454) with delta (0, 0)
Screenshot: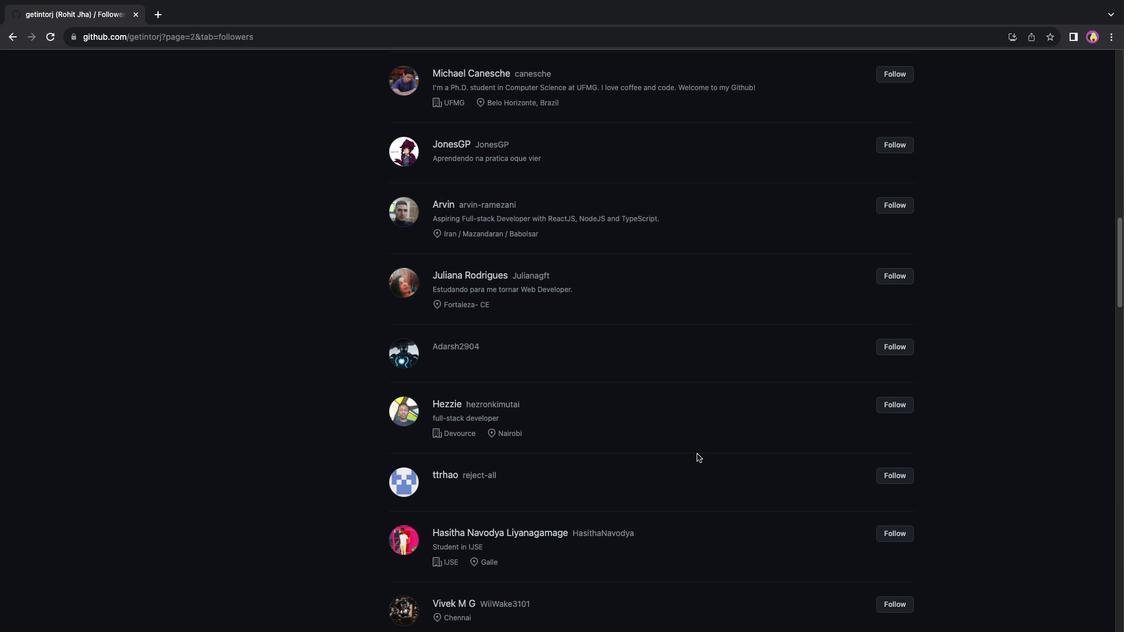 
Action: Mouse scrolled (697, 454) with delta (0, 0)
Screenshot: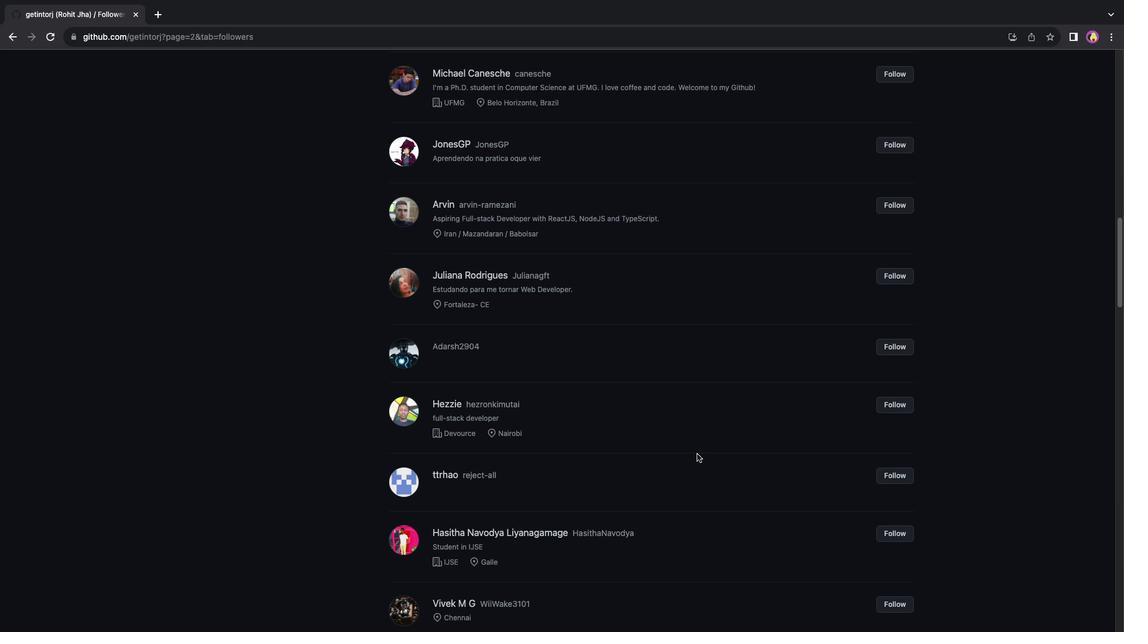 
Action: Mouse scrolled (697, 454) with delta (0, 1)
Screenshot: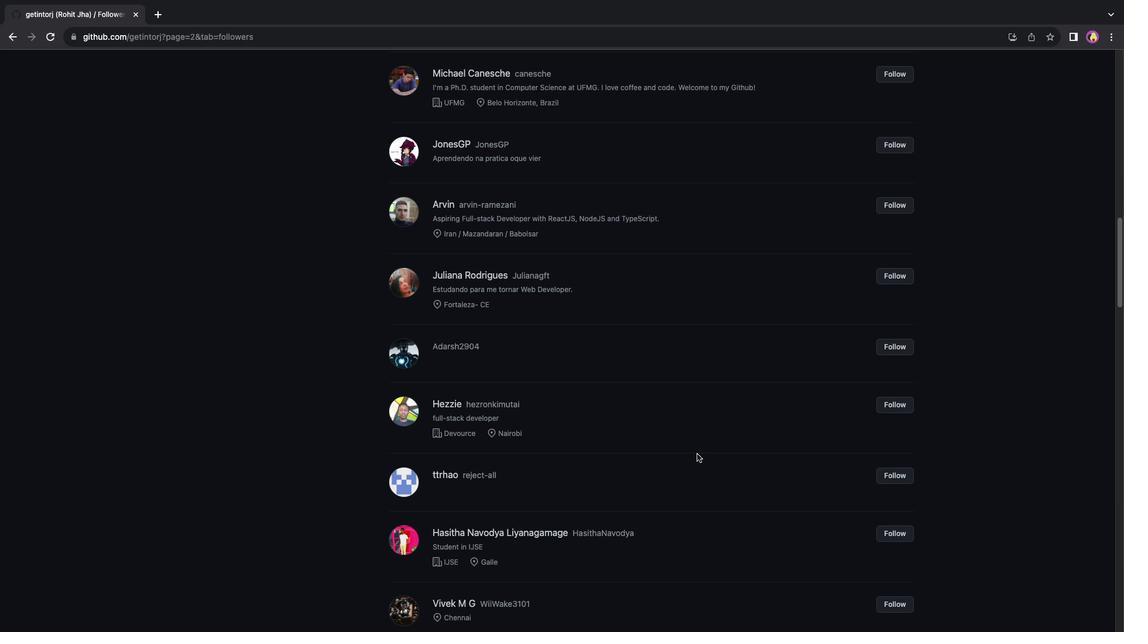 
Action: Mouse scrolled (697, 454) with delta (0, 2)
Screenshot: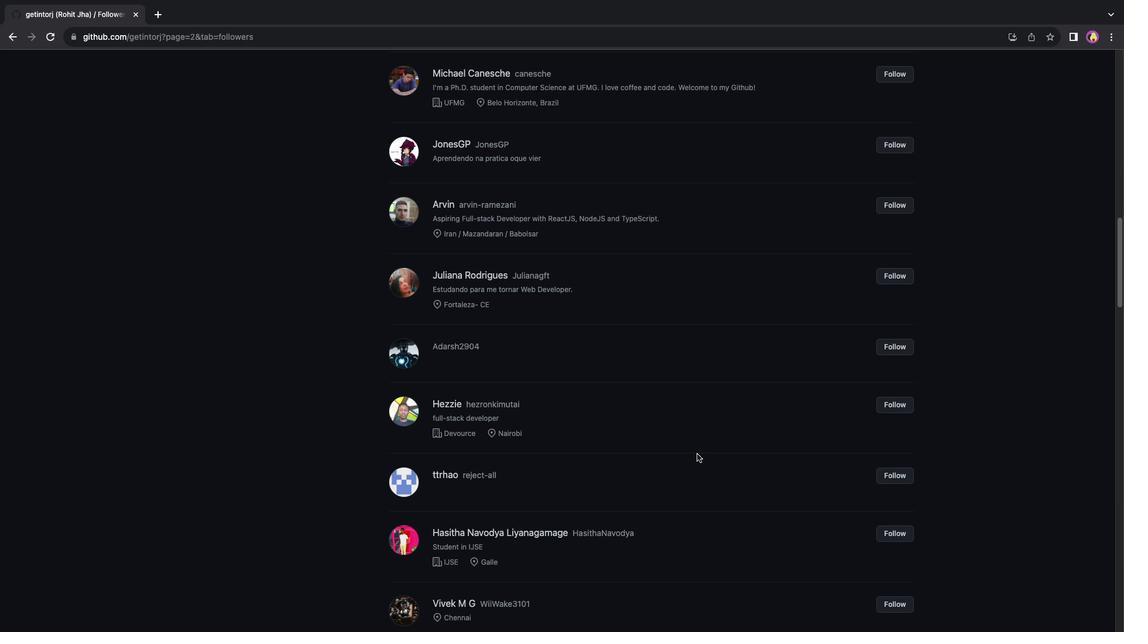 
Action: Mouse scrolled (697, 454) with delta (0, 0)
Screenshot: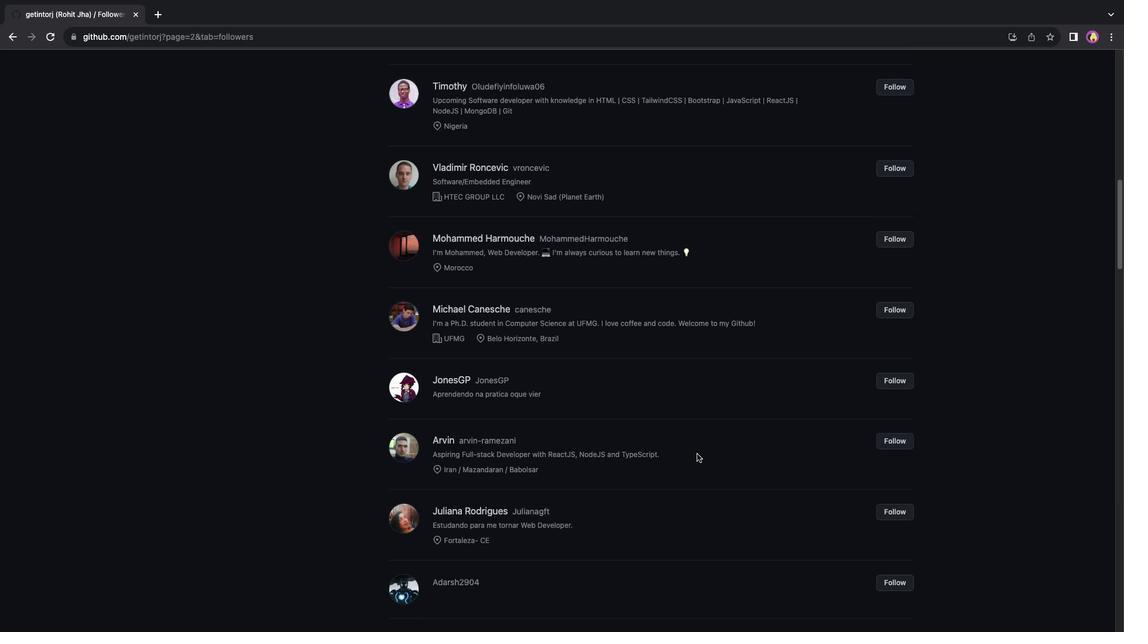 
Action: Mouse scrolled (697, 454) with delta (0, 0)
Screenshot: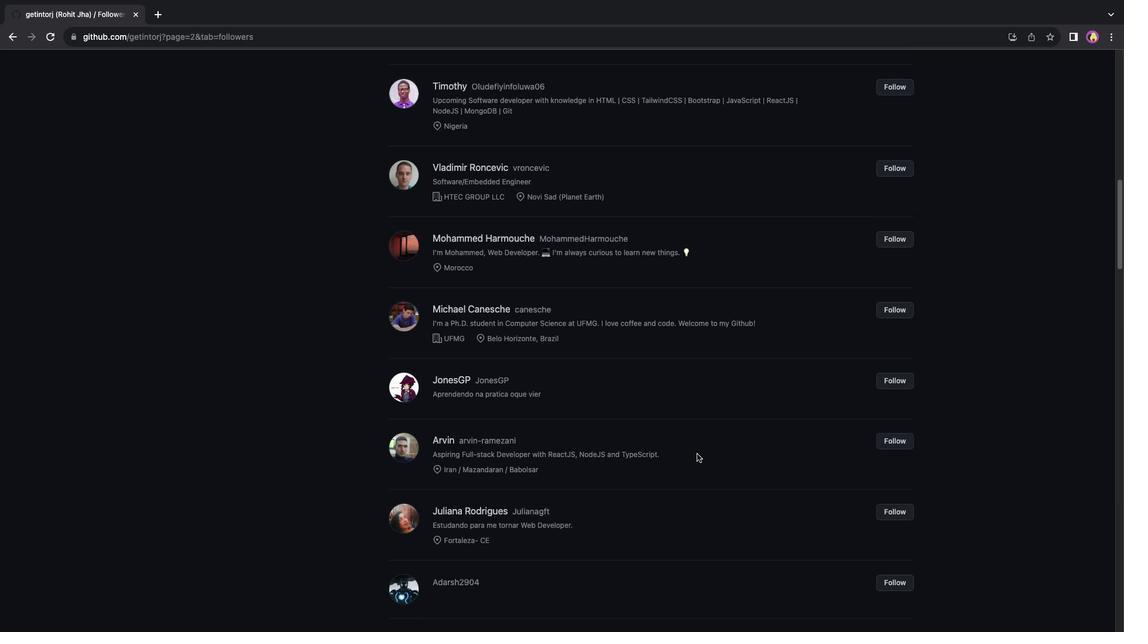 
Action: Mouse scrolled (697, 454) with delta (0, 1)
Screenshot: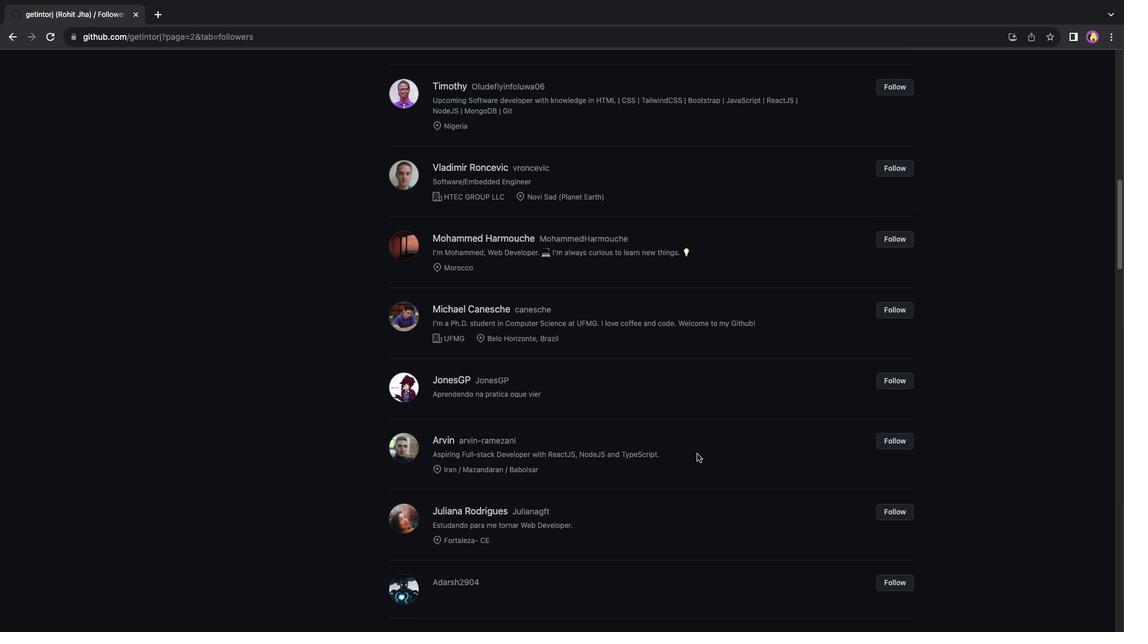 
Action: Mouse moved to (567, 440)
Screenshot: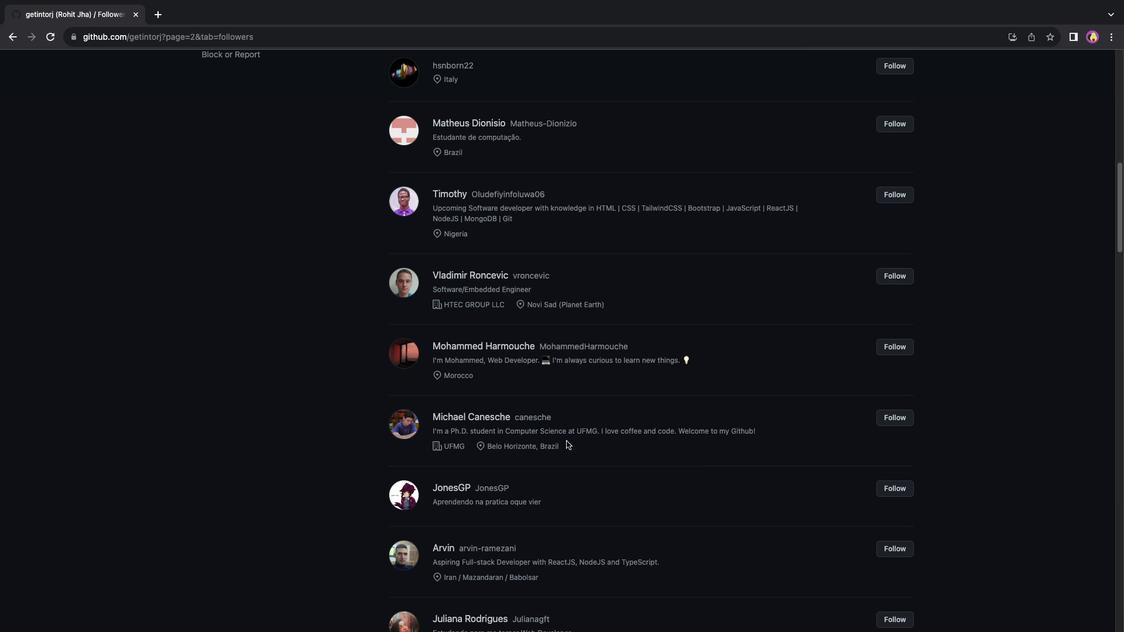 
Action: Mouse scrolled (567, 440) with delta (0, 0)
Screenshot: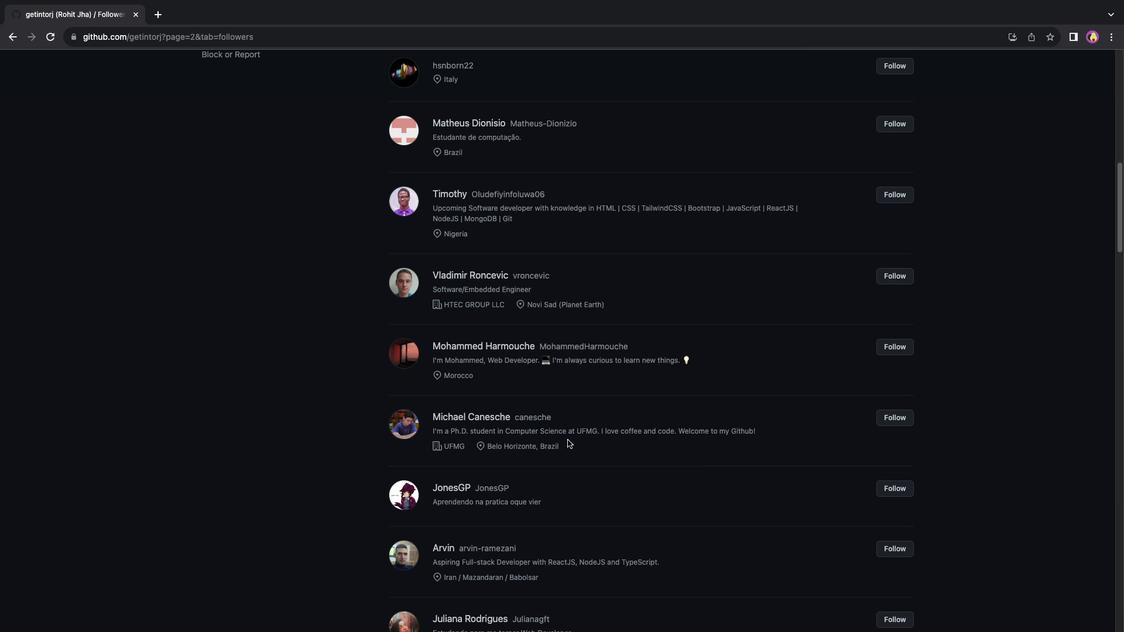 
Action: Mouse scrolled (567, 440) with delta (0, 0)
Screenshot: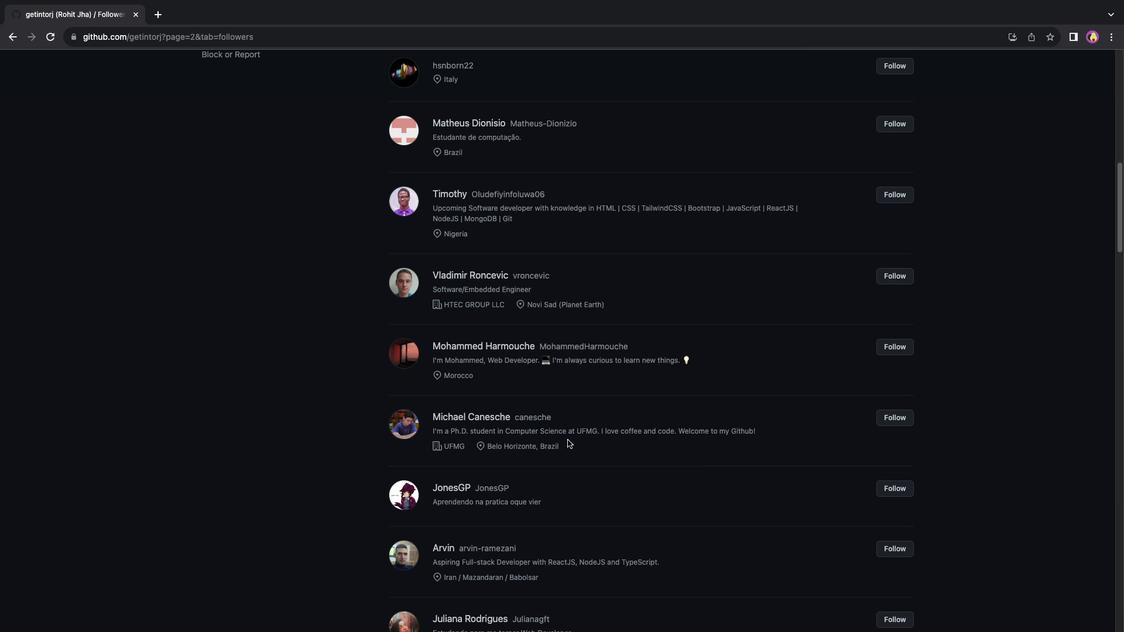 
Action: Mouse scrolled (567, 440) with delta (0, 1)
Screenshot: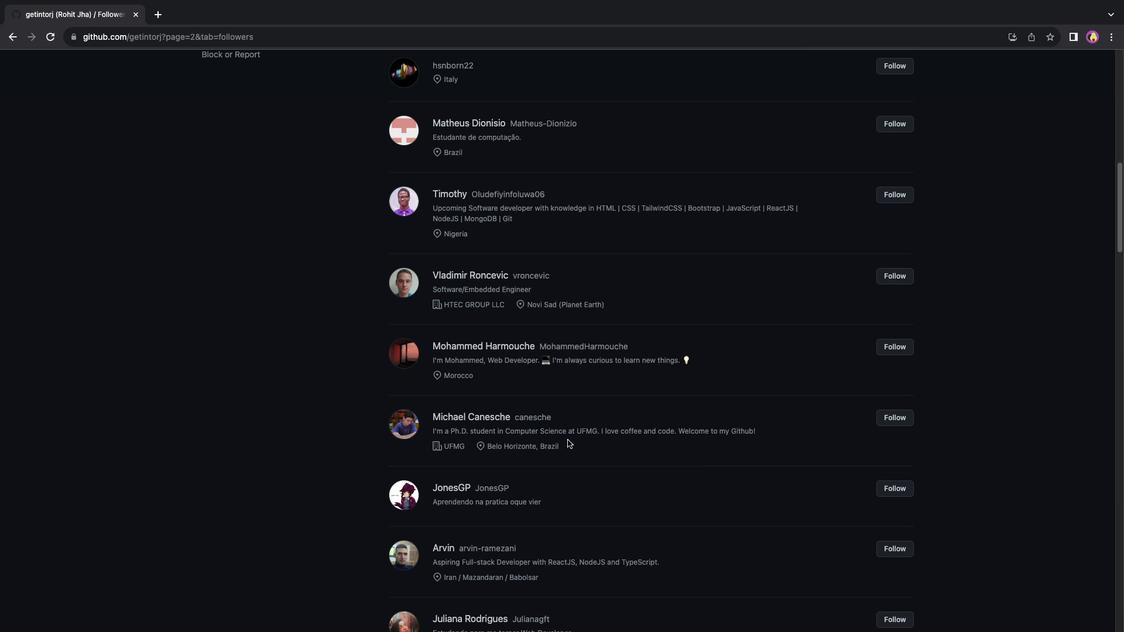 
Action: Mouse moved to (456, 281)
Screenshot: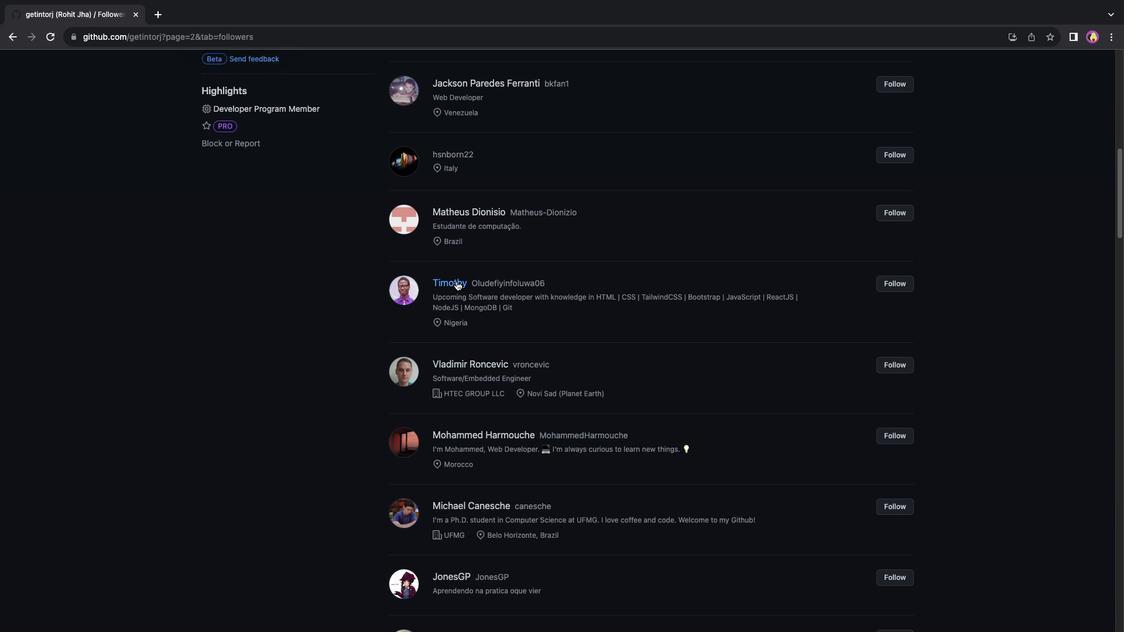 
Action: Mouse pressed left at (456, 281)
Screenshot: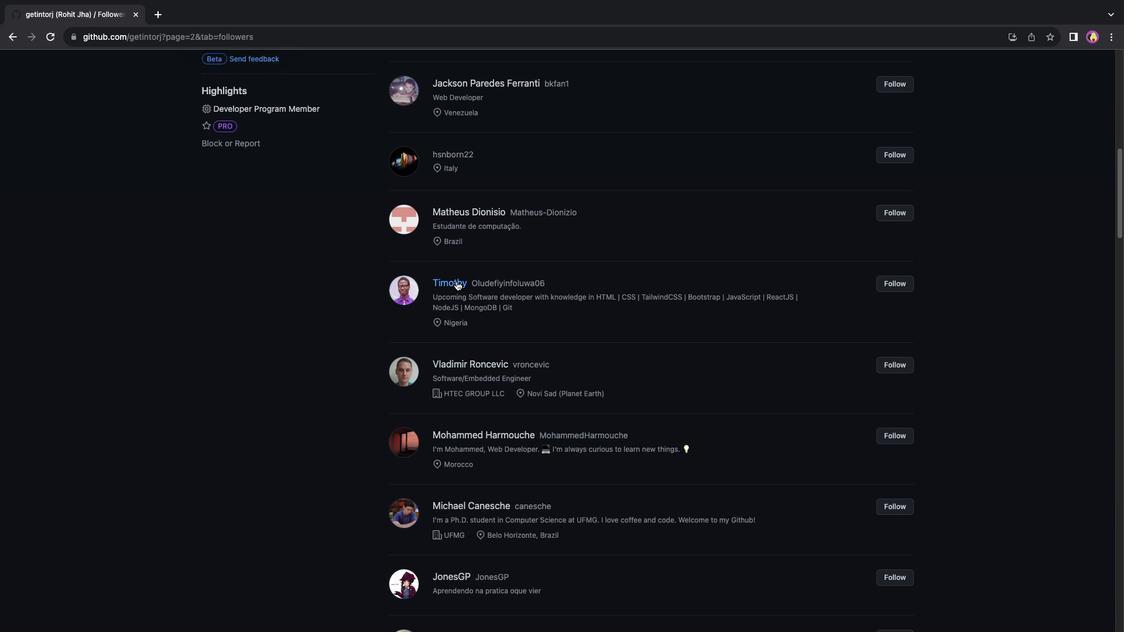 
Action: Mouse moved to (700, 363)
Screenshot: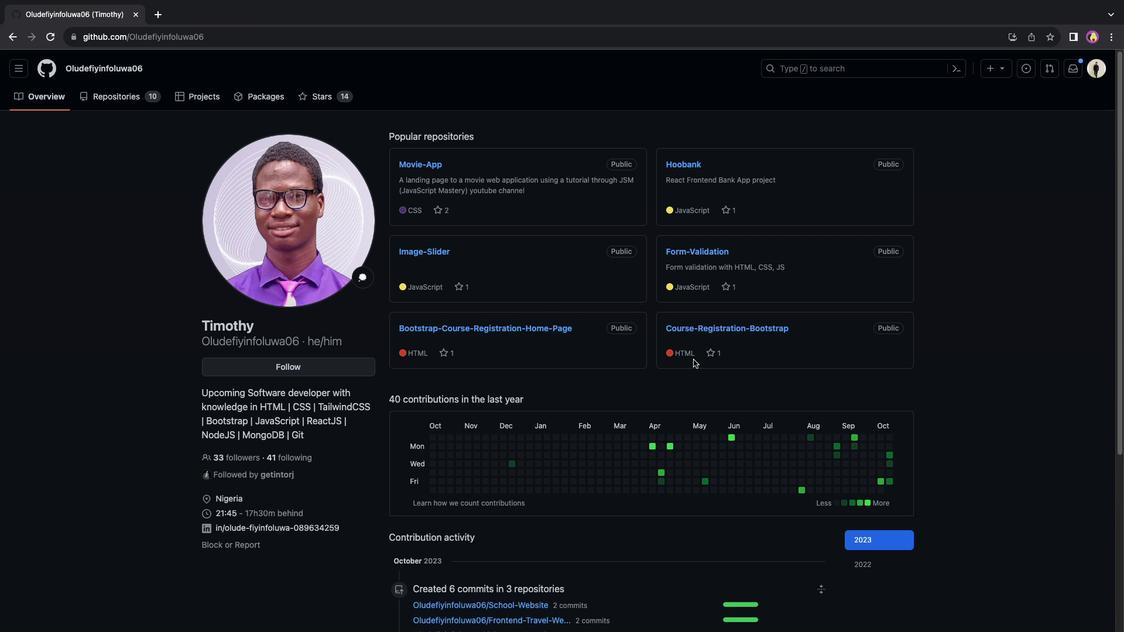 
Action: Mouse scrolled (700, 363) with delta (0, 0)
Screenshot: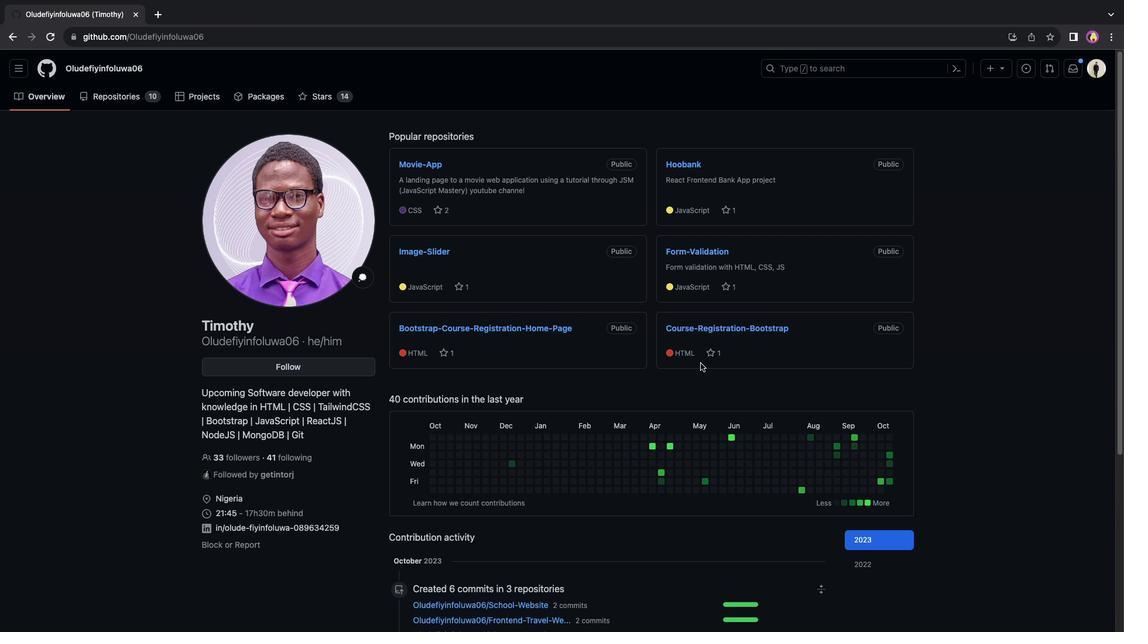 
Action: Mouse scrolled (700, 363) with delta (0, 0)
Screenshot: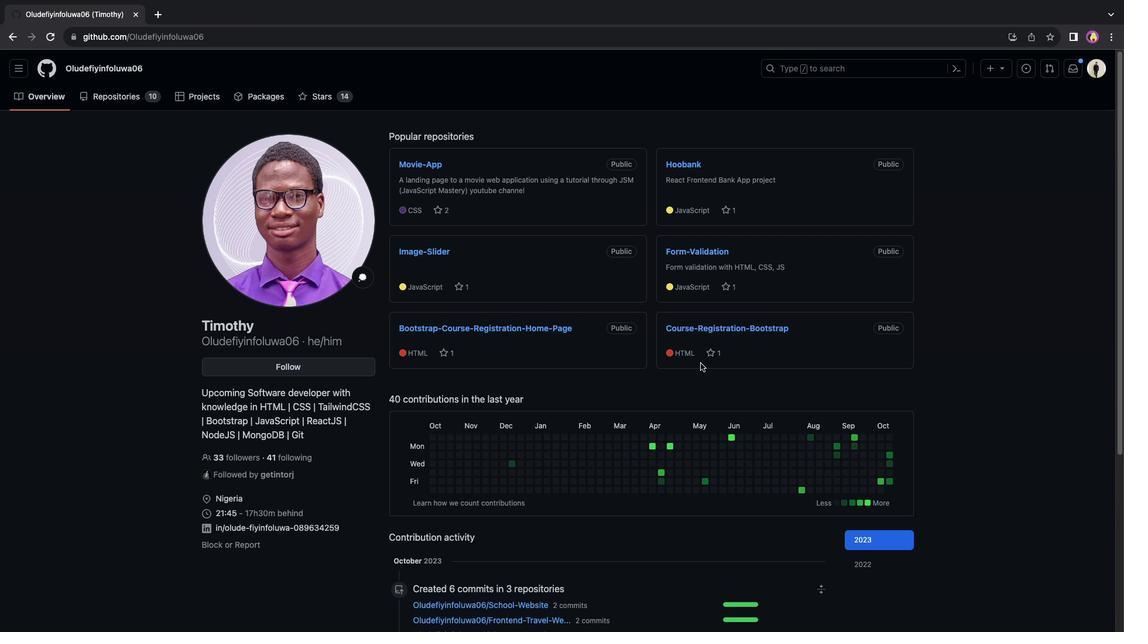 
Action: Mouse scrolled (700, 363) with delta (0, 0)
Screenshot: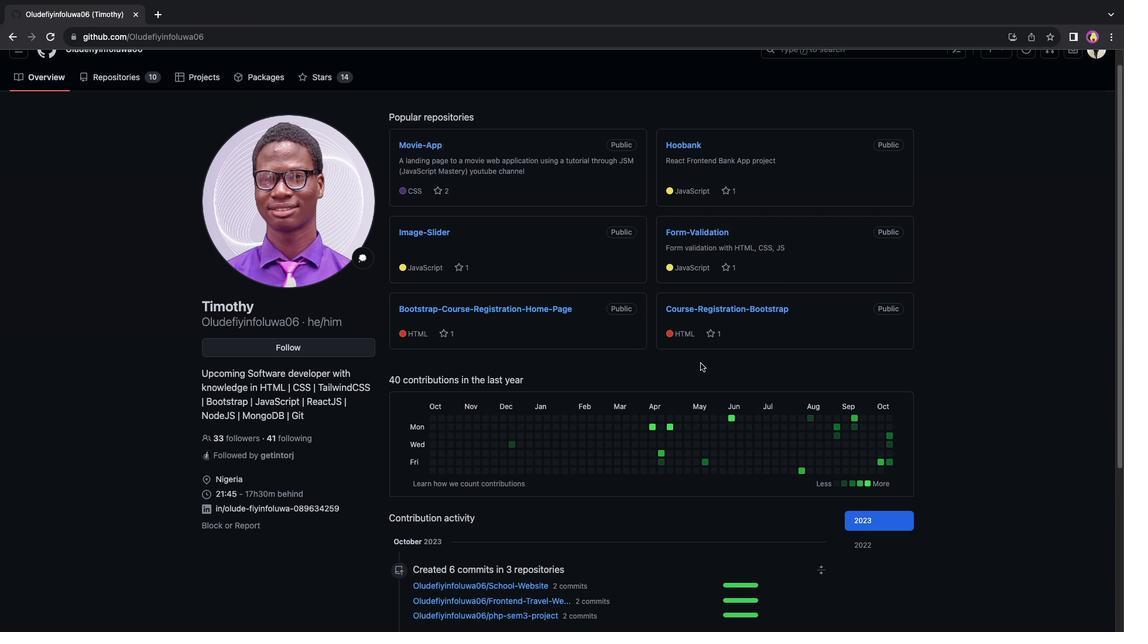
Action: Mouse scrolled (700, 363) with delta (0, 0)
Screenshot: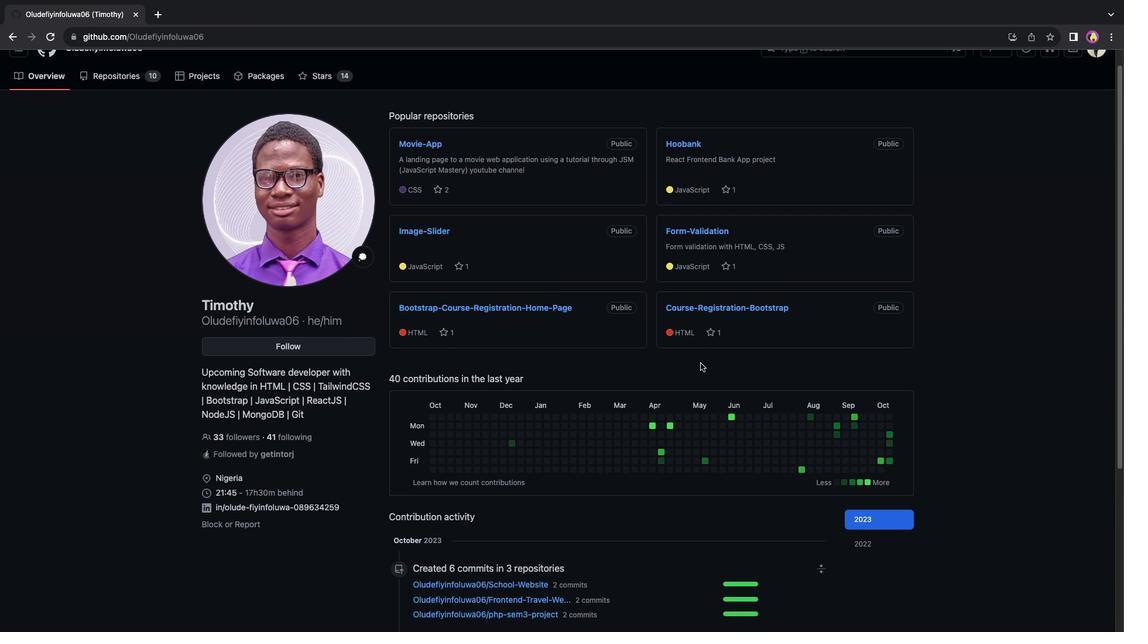 
Action: Mouse scrolled (700, 363) with delta (0, -1)
Screenshot: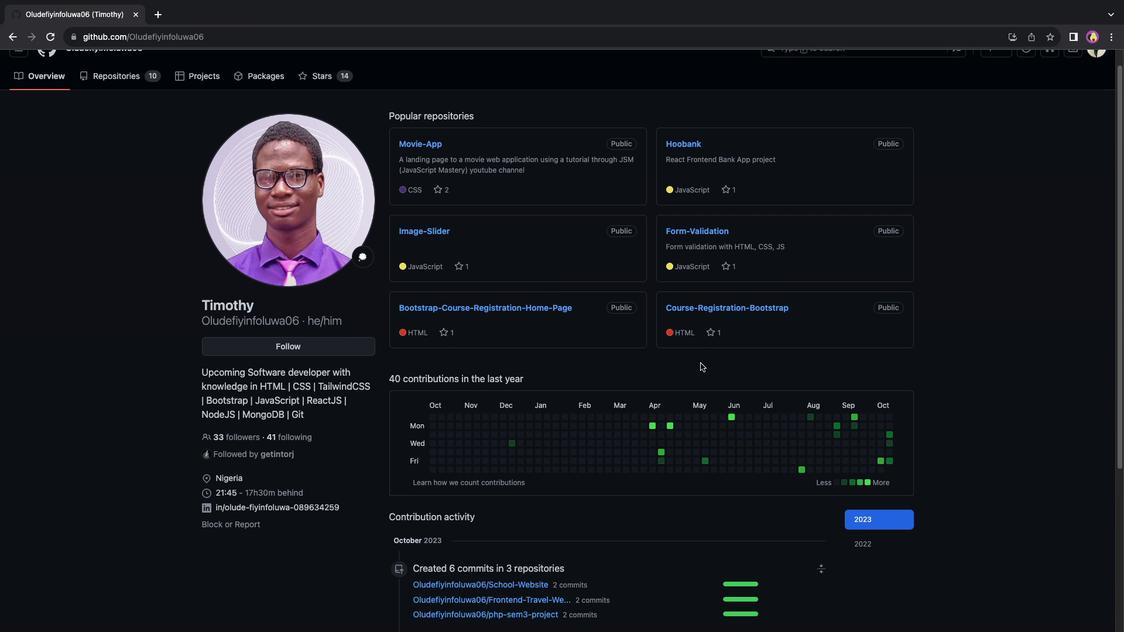 
Action: Mouse scrolled (700, 363) with delta (0, 0)
Screenshot: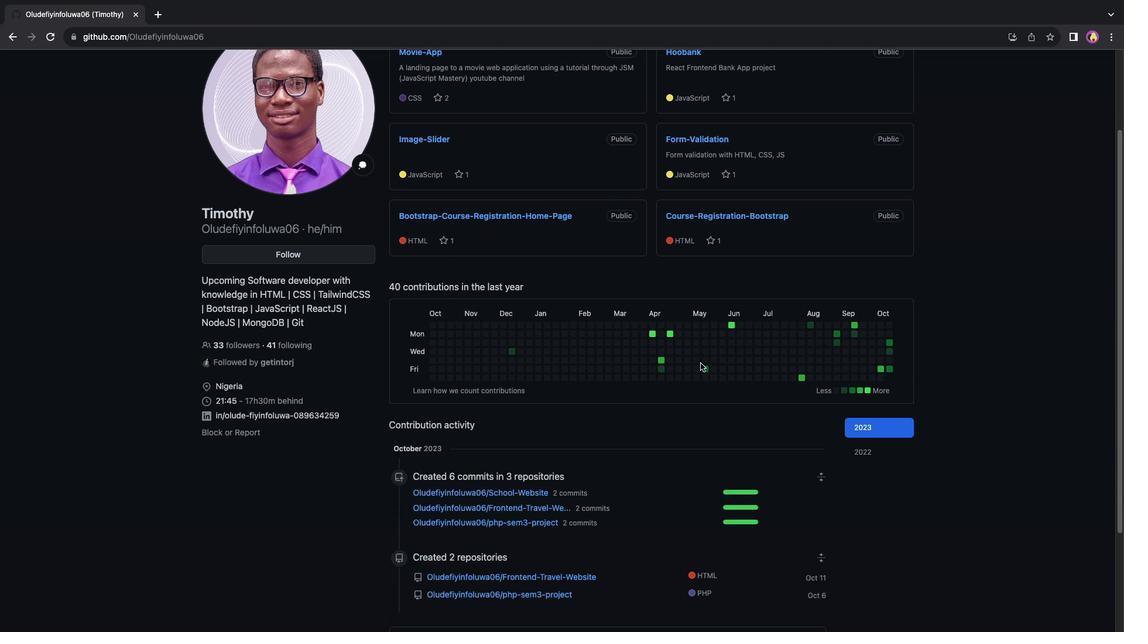 
Action: Mouse scrolled (700, 363) with delta (0, 0)
Screenshot: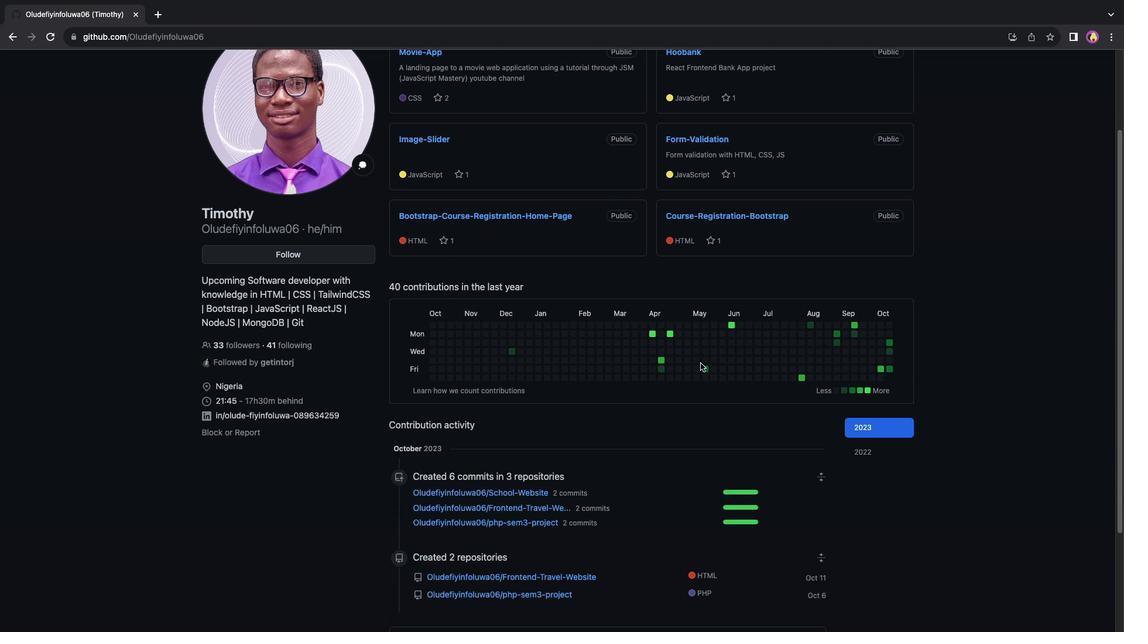 
Action: Mouse scrolled (700, 363) with delta (0, -1)
Screenshot: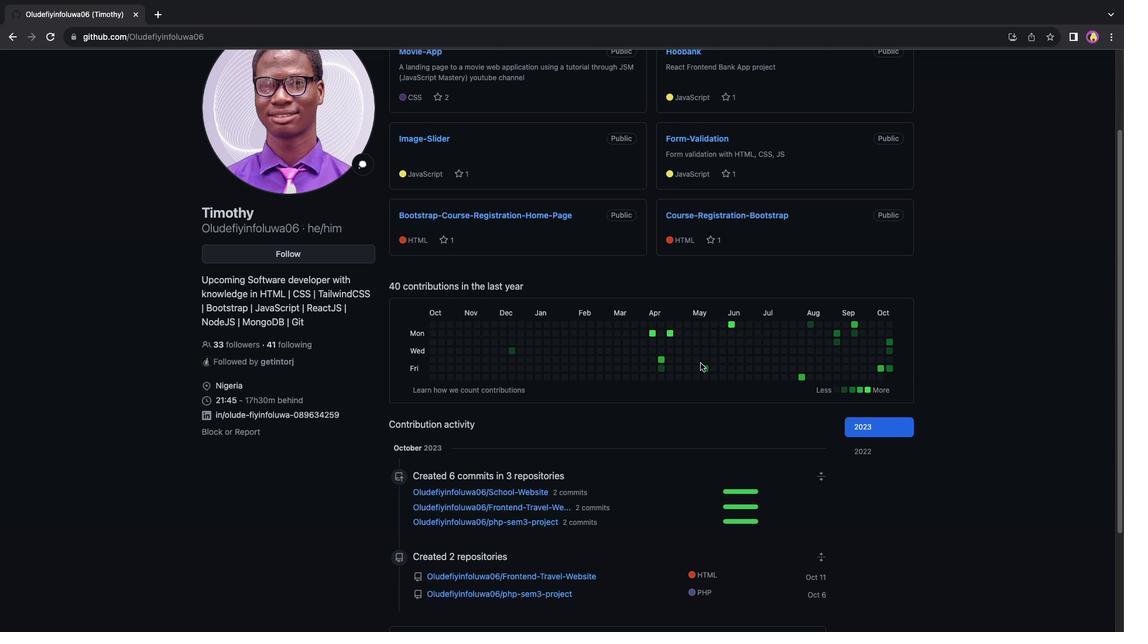 
Action: Mouse scrolled (700, 363) with delta (0, 0)
Screenshot: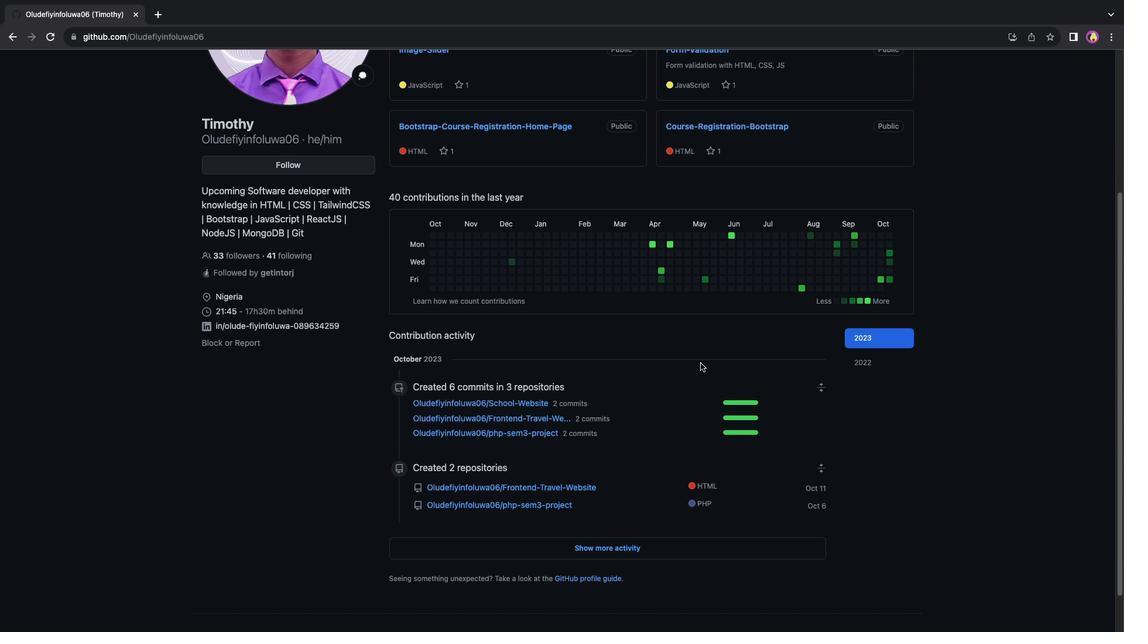 
Action: Mouse scrolled (700, 363) with delta (0, 0)
Screenshot: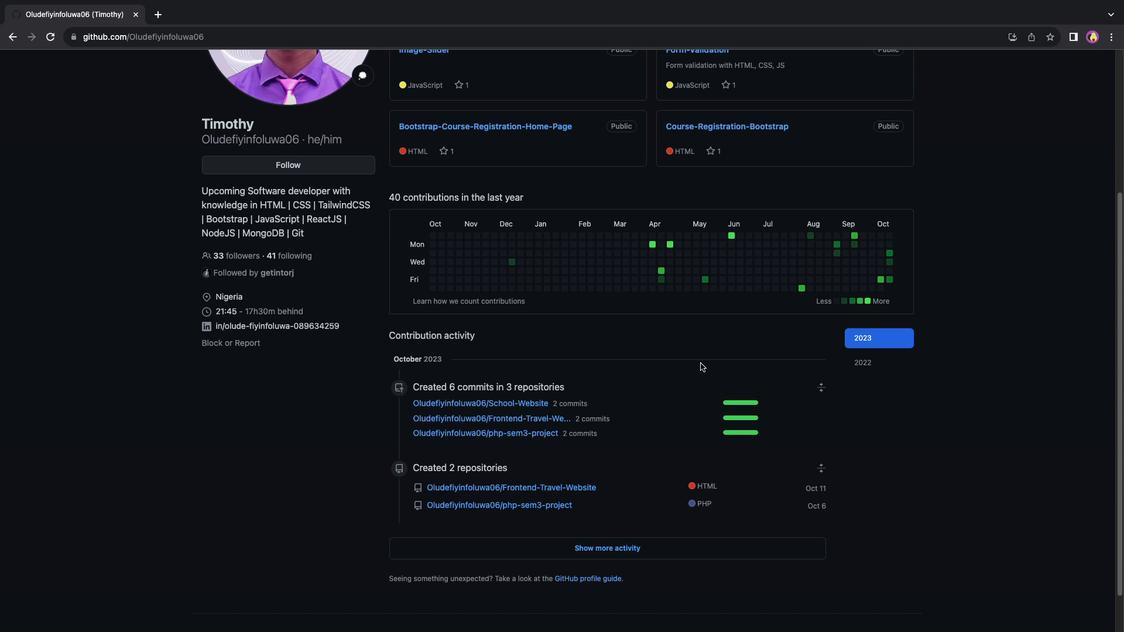 
Action: Mouse scrolled (700, 363) with delta (0, 0)
Screenshot: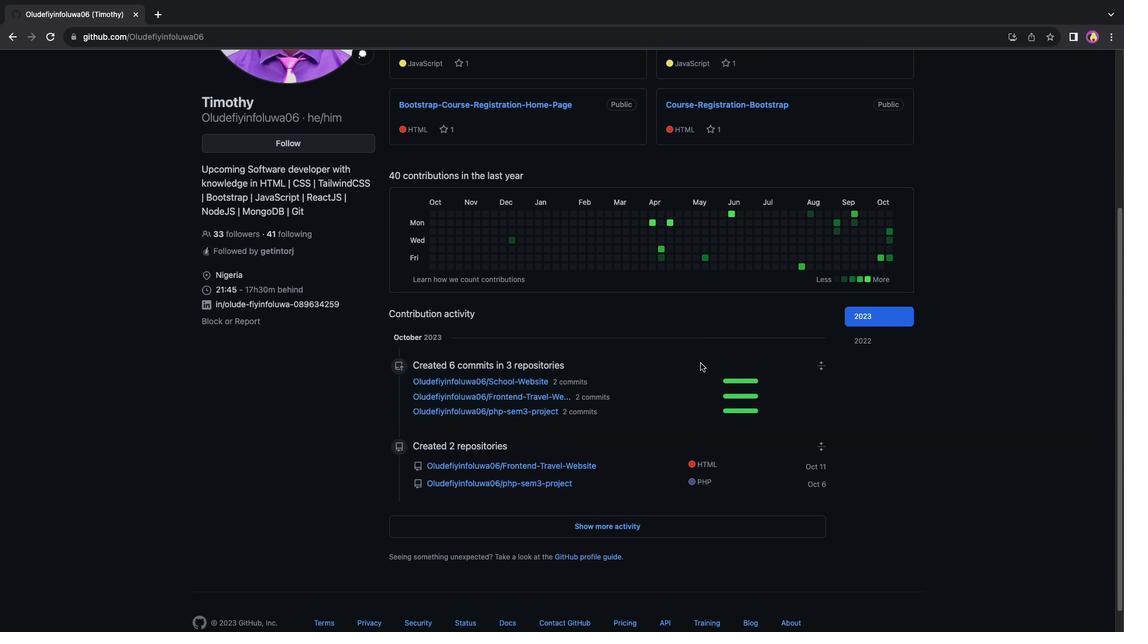 
Action: Mouse scrolled (700, 363) with delta (0, 0)
Screenshot: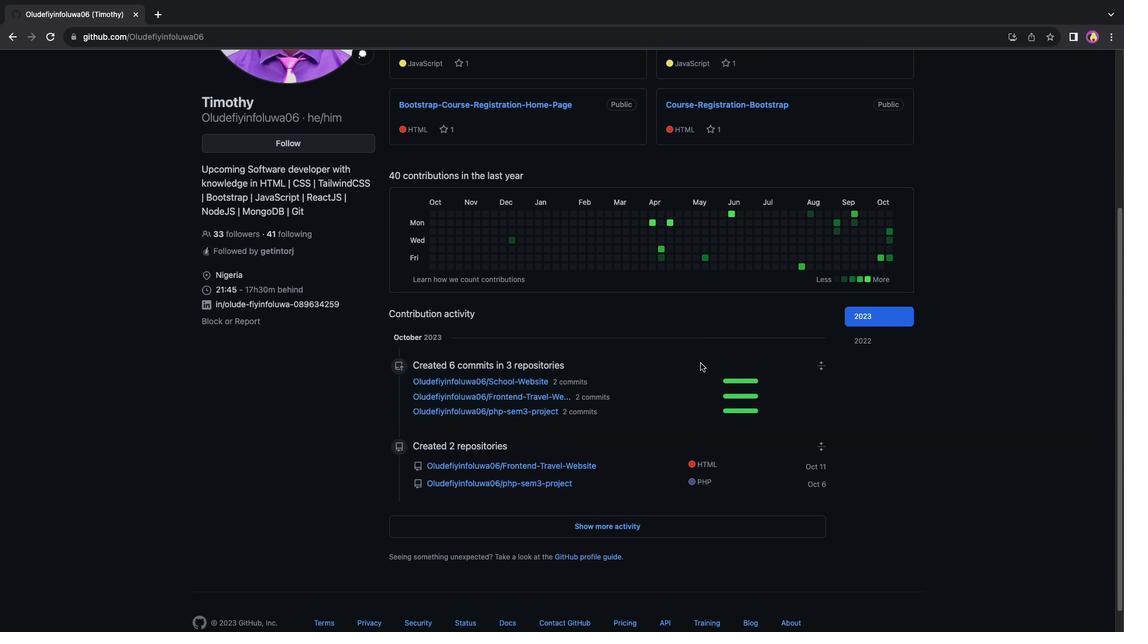 
Action: Mouse scrolled (700, 363) with delta (0, -1)
Screenshot: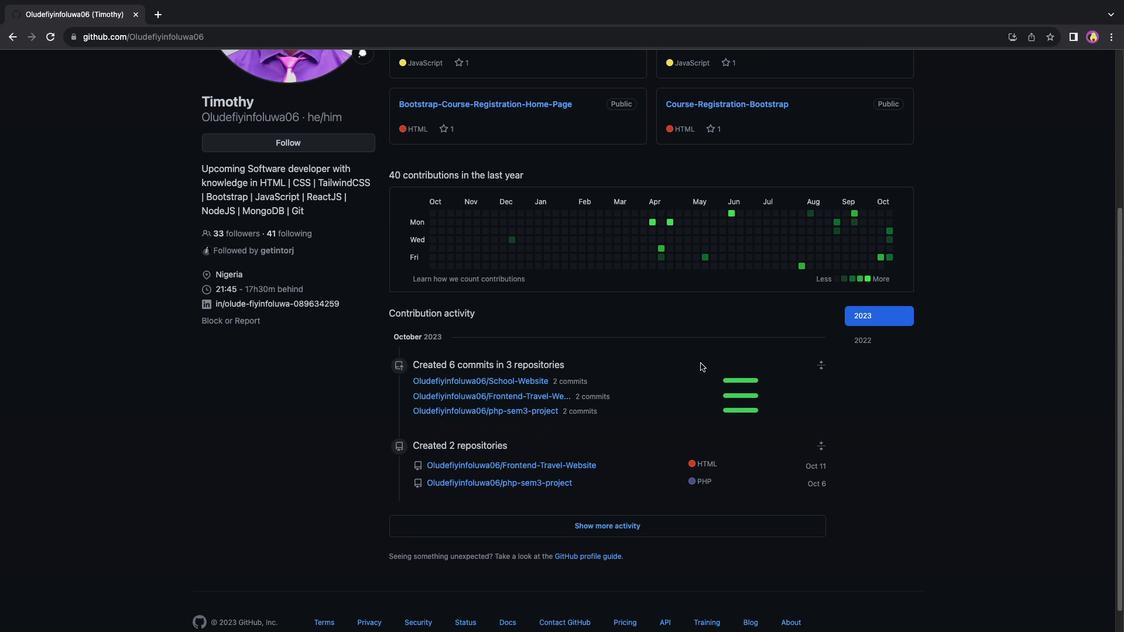 
Action: Mouse moved to (698, 361)
Screenshot: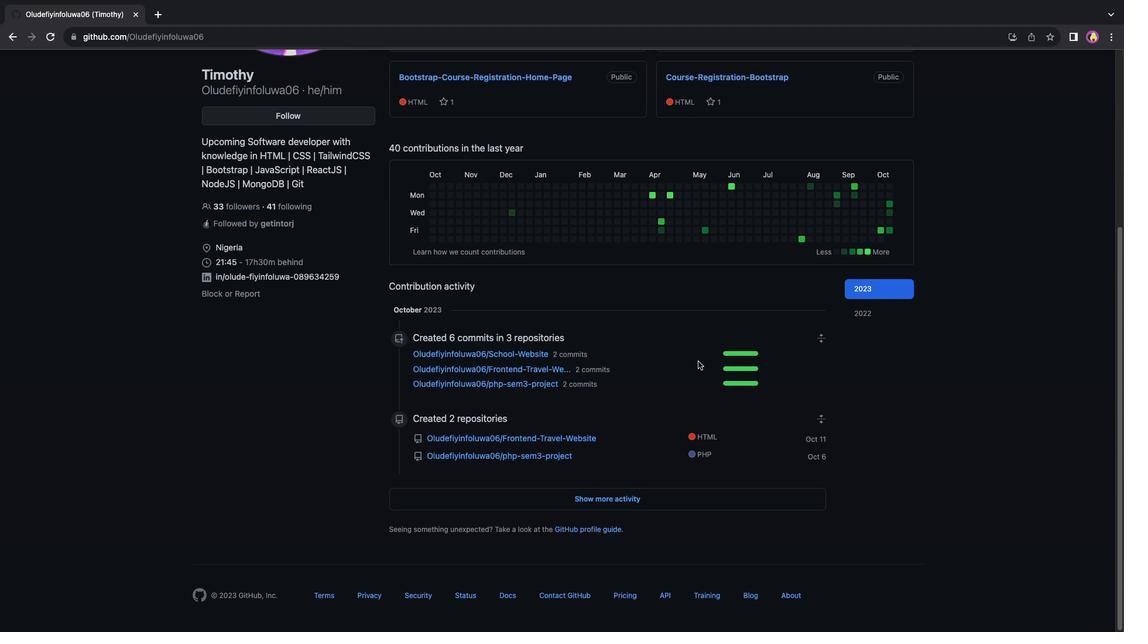 
Action: Mouse scrolled (698, 361) with delta (0, 0)
Screenshot: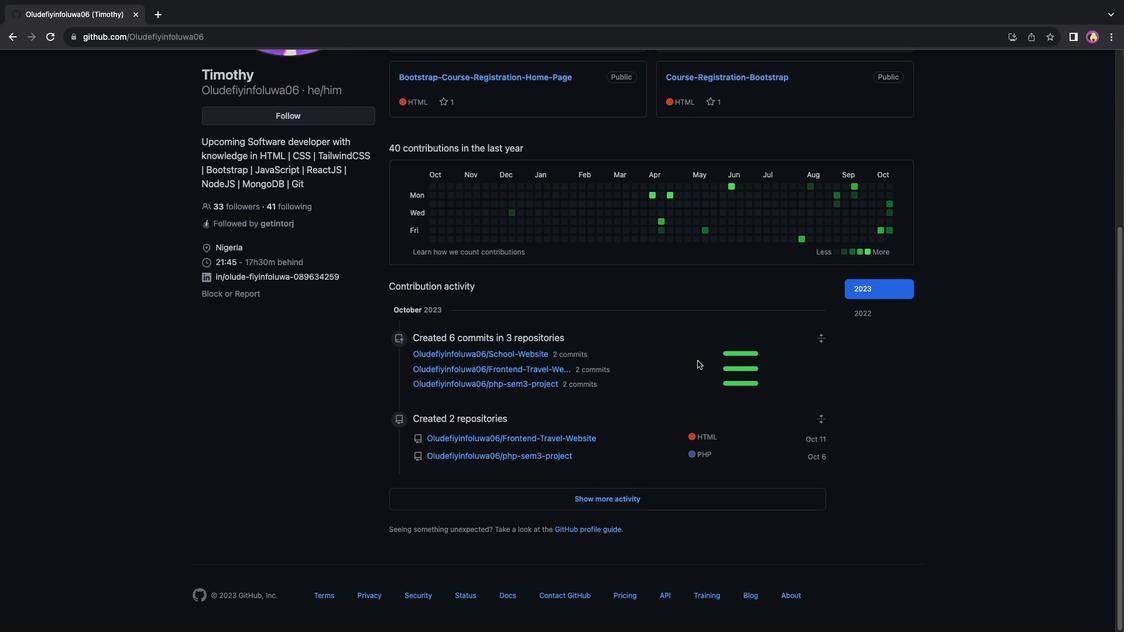 
Action: Mouse scrolled (698, 361) with delta (0, 0)
Screenshot: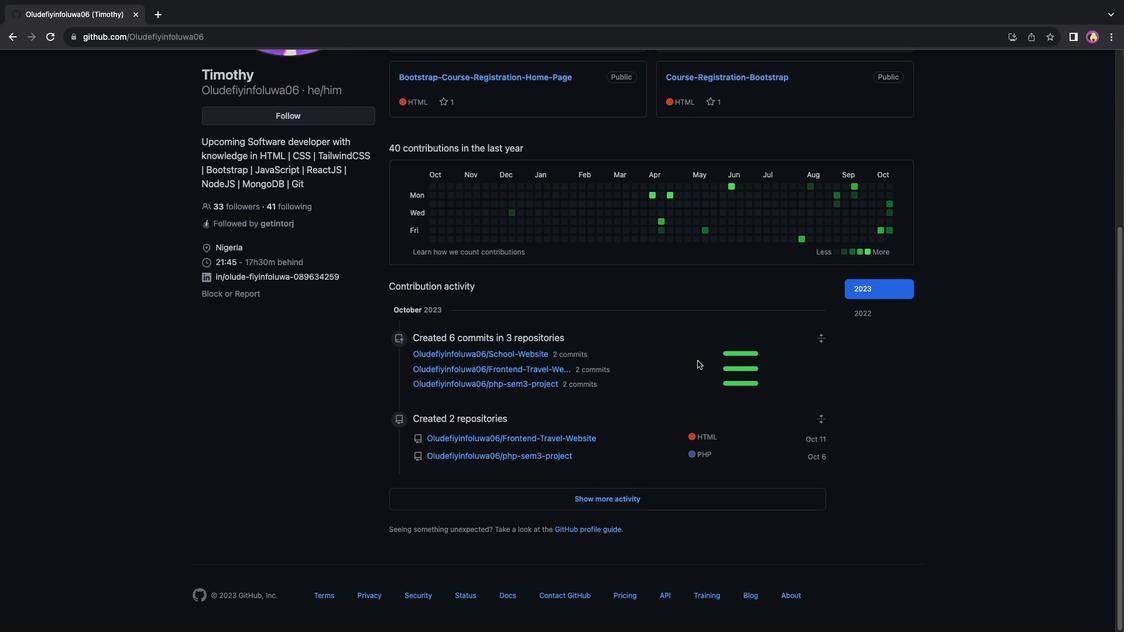 
Action: Mouse scrolled (698, 361) with delta (0, 1)
Screenshot: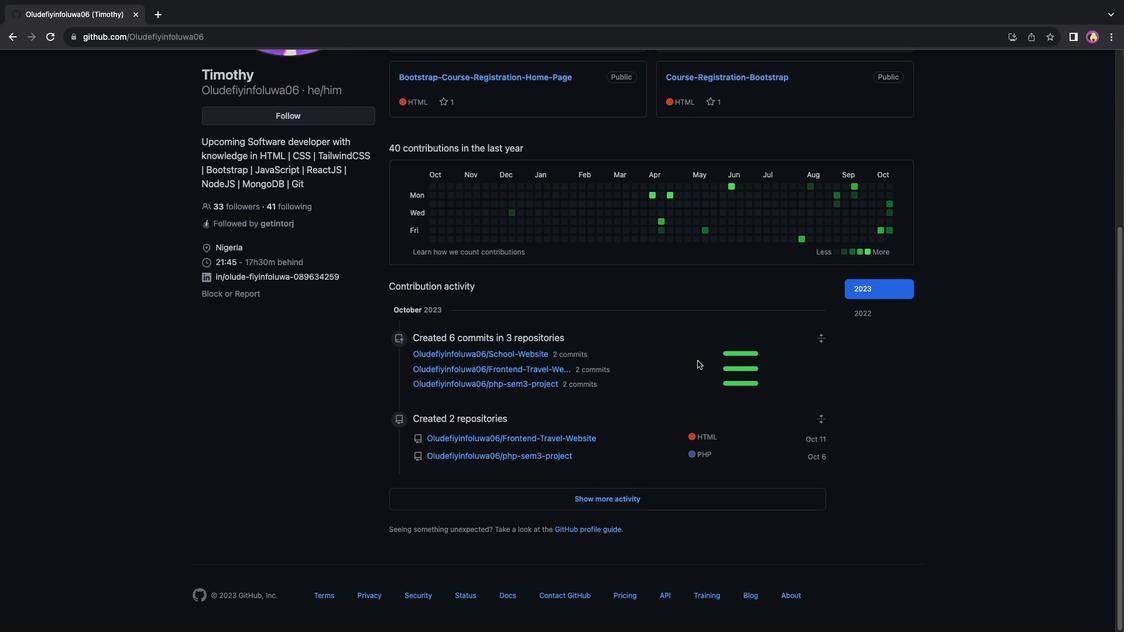 
Action: Mouse scrolled (698, 361) with delta (0, 0)
Screenshot: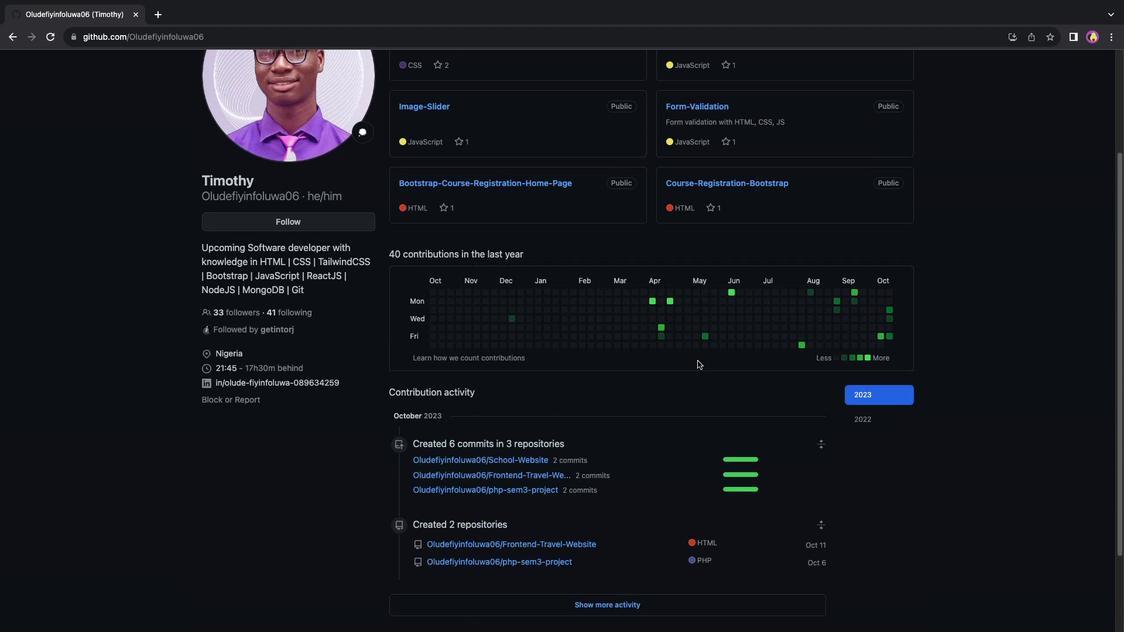
Action: Mouse scrolled (698, 361) with delta (0, 0)
Screenshot: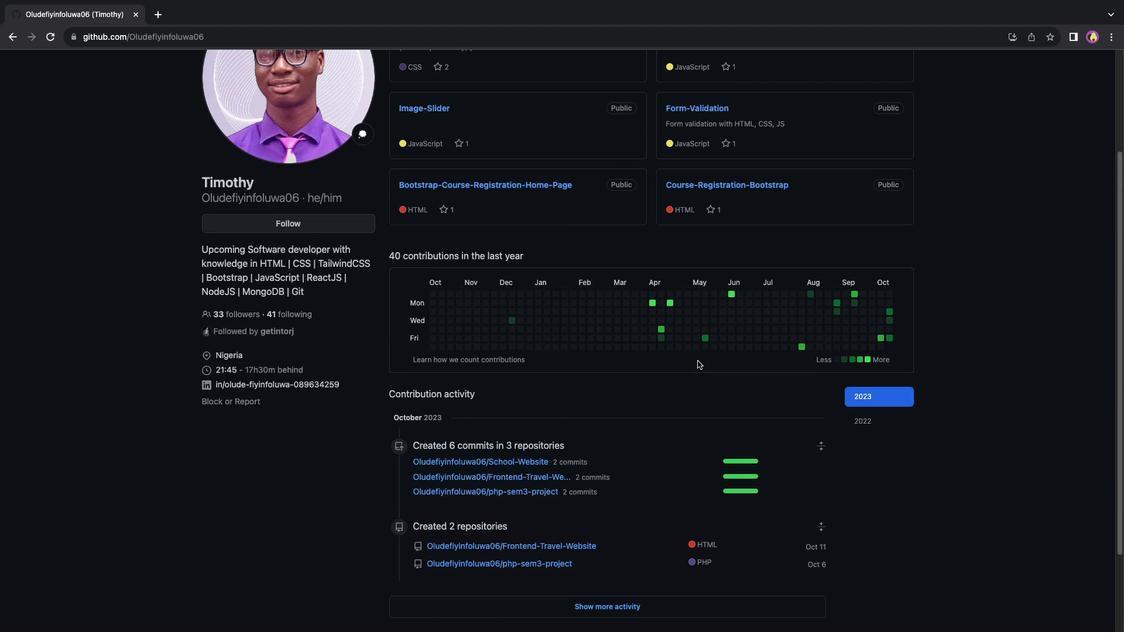 
Action: Mouse scrolled (698, 361) with delta (0, 2)
Screenshot: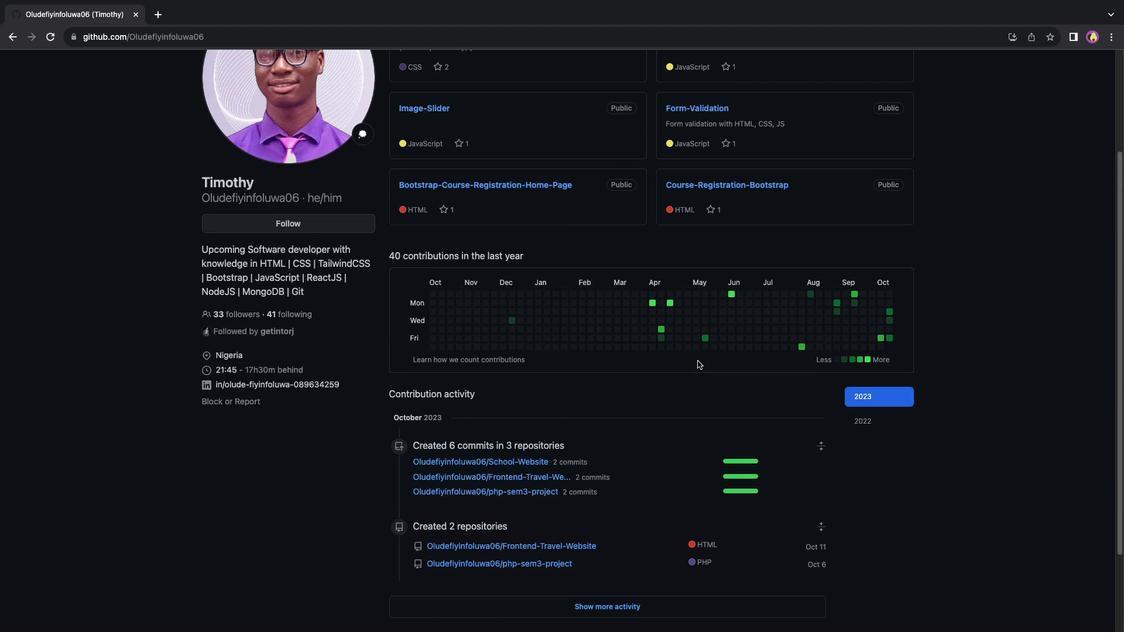 
Action: Mouse scrolled (698, 361) with delta (0, 2)
Screenshot: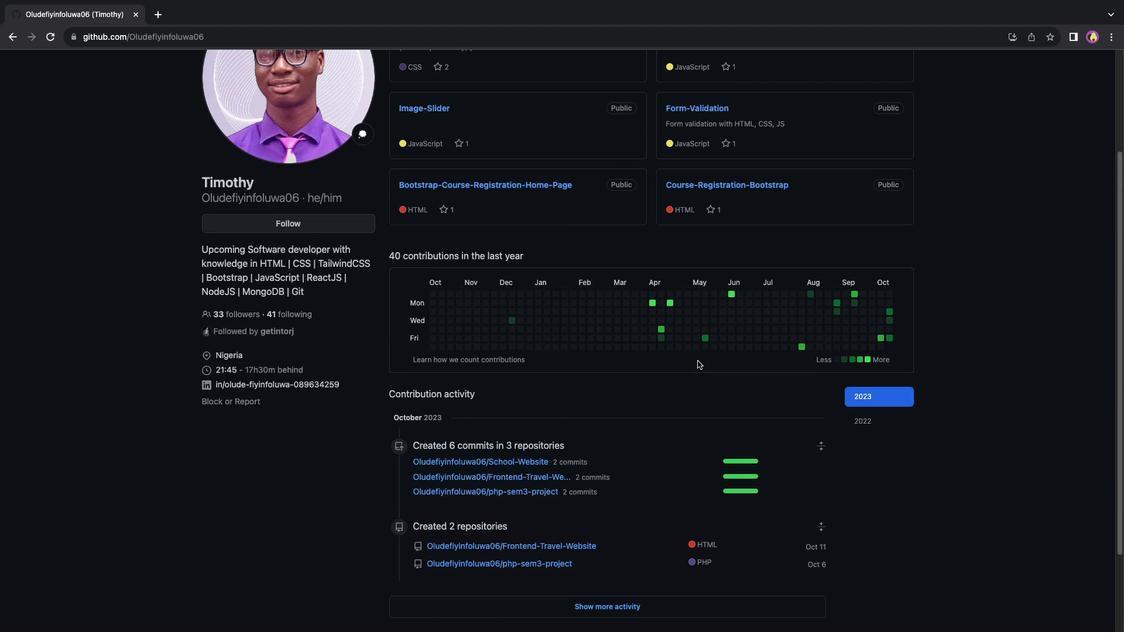 
Action: Mouse scrolled (698, 361) with delta (0, 3)
Screenshot: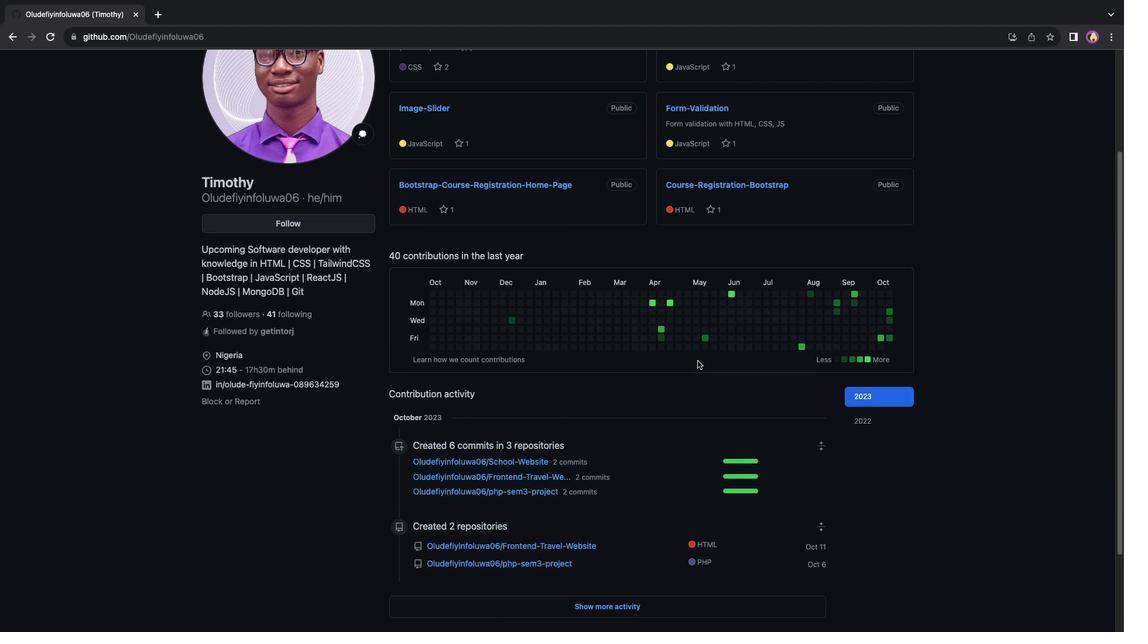 
Action: Mouse moved to (239, 461)
Screenshot: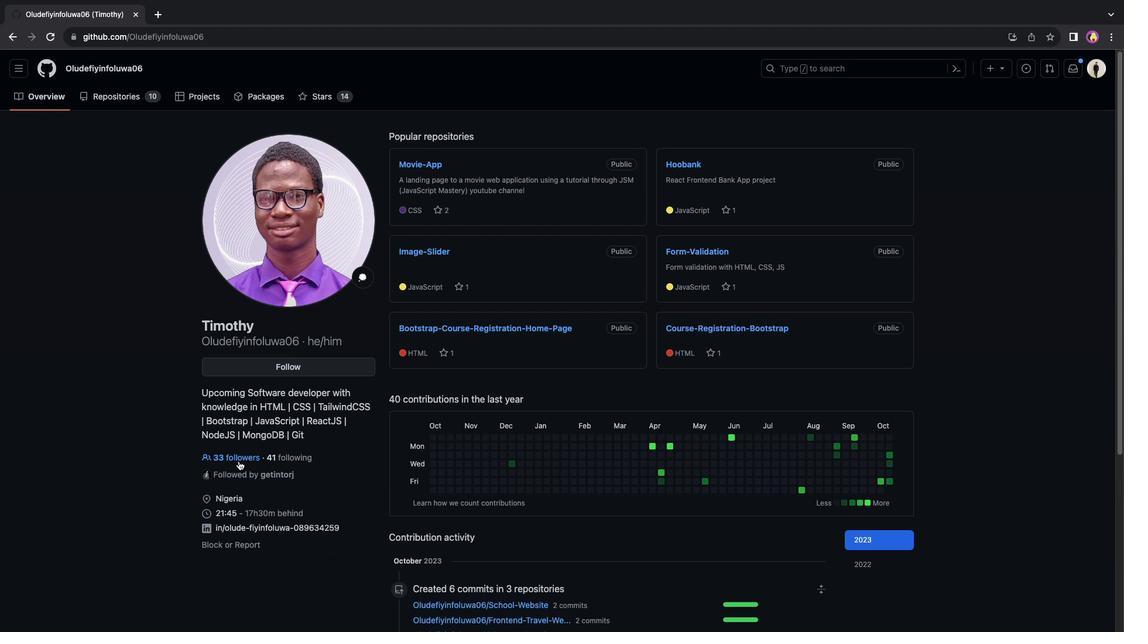 
Action: Mouse pressed left at (239, 461)
Screenshot: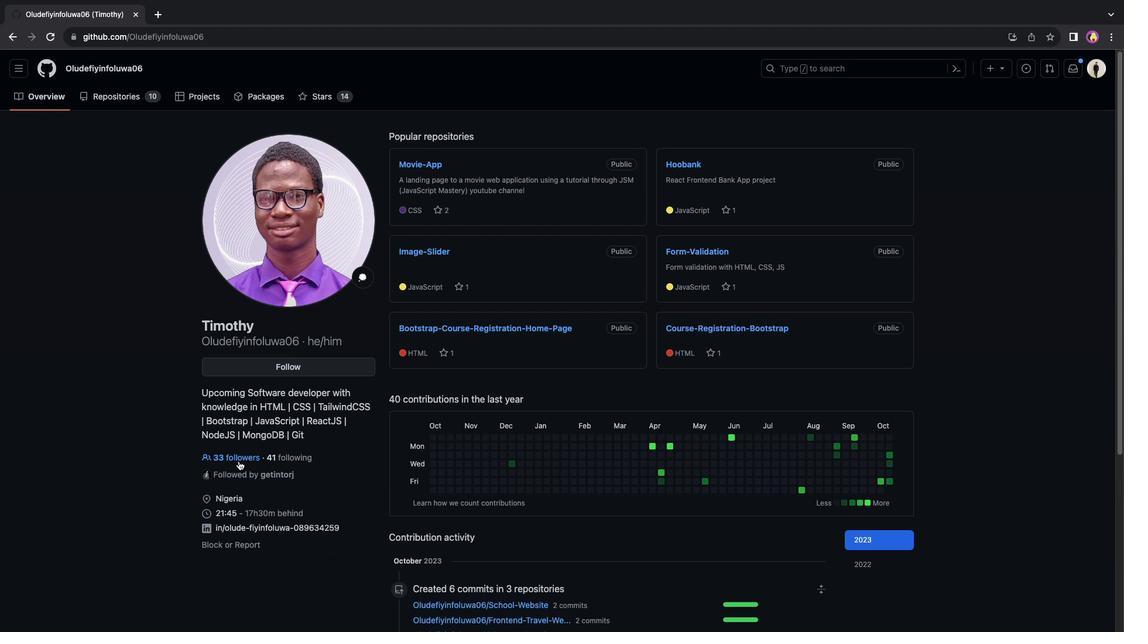 
Action: Mouse moved to (627, 465)
Screenshot: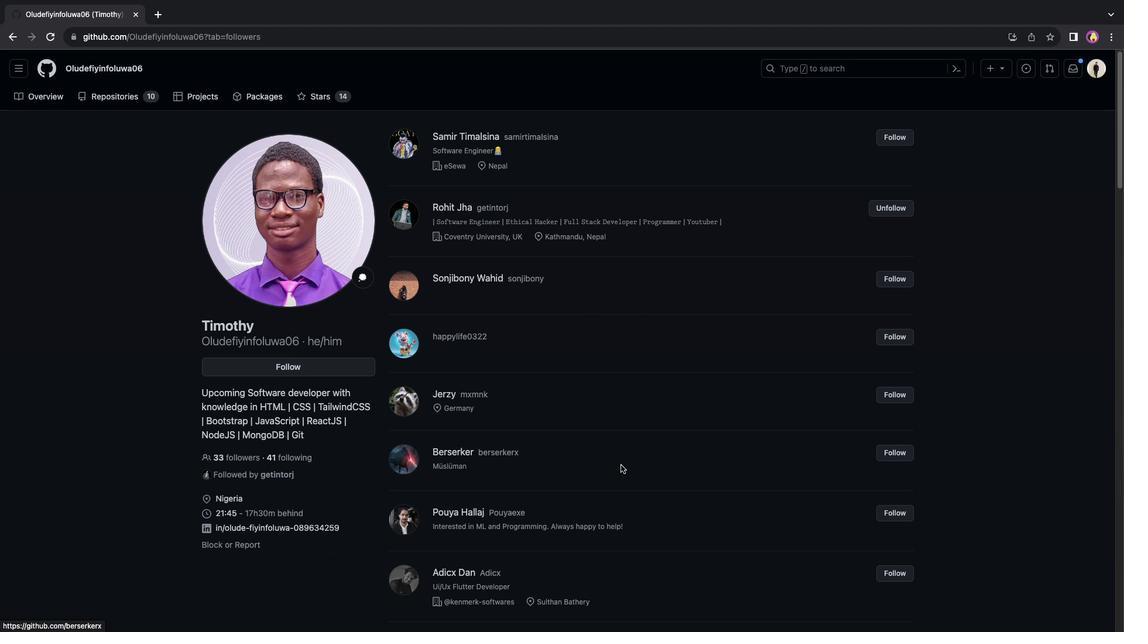 
Action: Mouse scrolled (627, 465) with delta (0, 0)
Screenshot: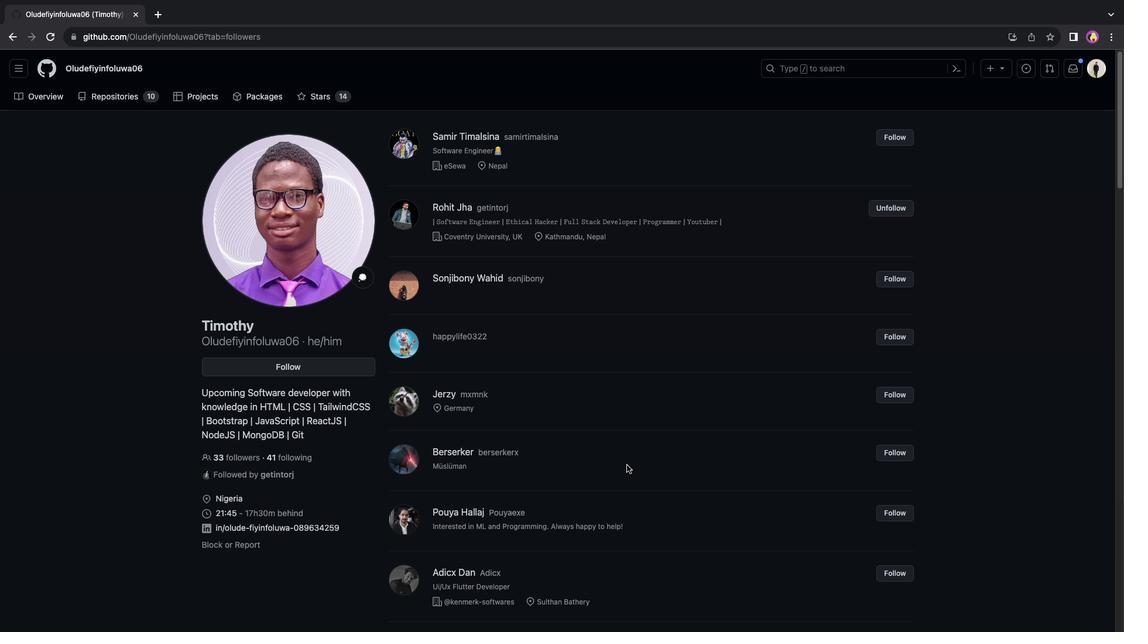 
Action: Mouse scrolled (627, 465) with delta (0, 0)
Screenshot: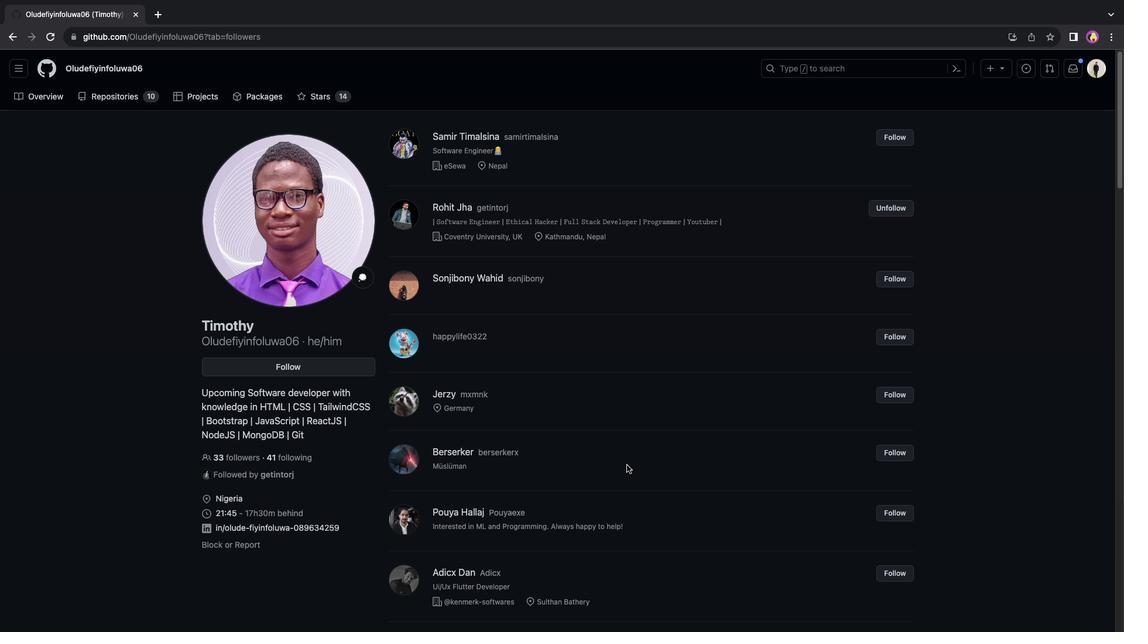 
Action: Mouse scrolled (627, 465) with delta (0, -1)
Screenshot: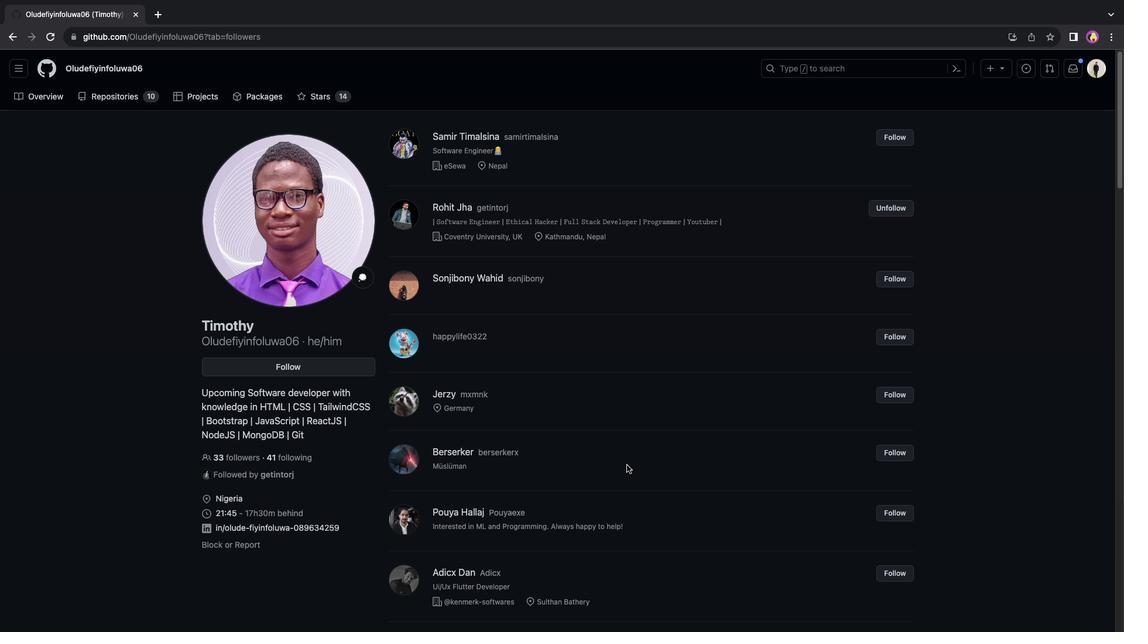 
Action: Mouse scrolled (627, 465) with delta (0, -2)
Screenshot: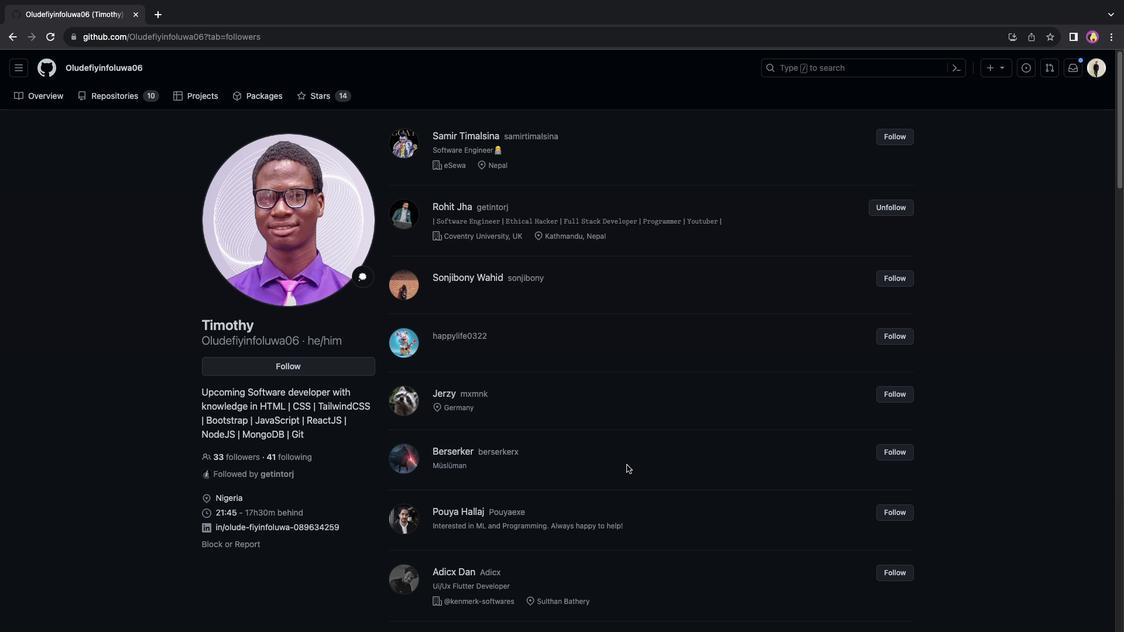 
Action: Mouse scrolled (627, 465) with delta (0, 0)
Screenshot: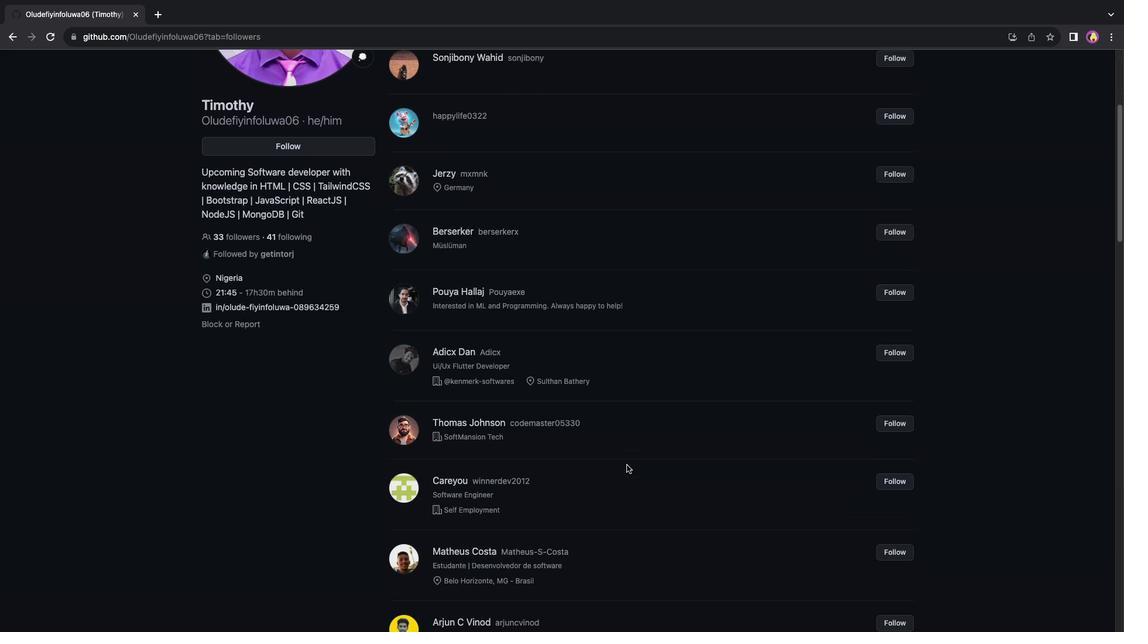 
Action: Mouse scrolled (627, 465) with delta (0, 0)
Screenshot: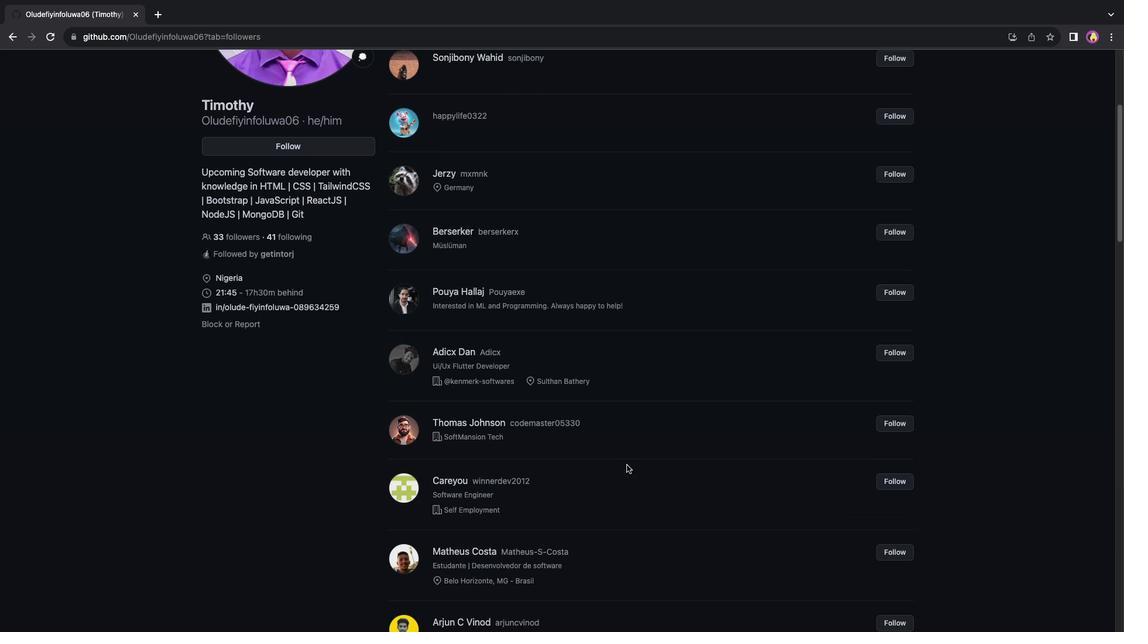 
Action: Mouse scrolled (627, 465) with delta (0, 0)
Screenshot: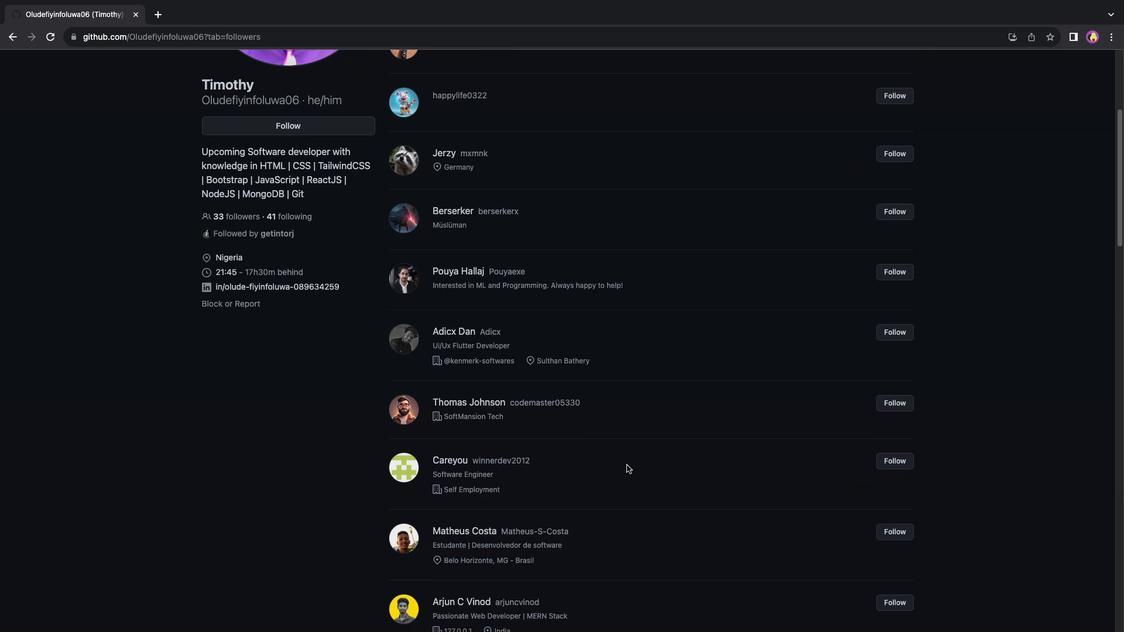 
Action: Mouse scrolled (627, 465) with delta (0, 0)
Screenshot: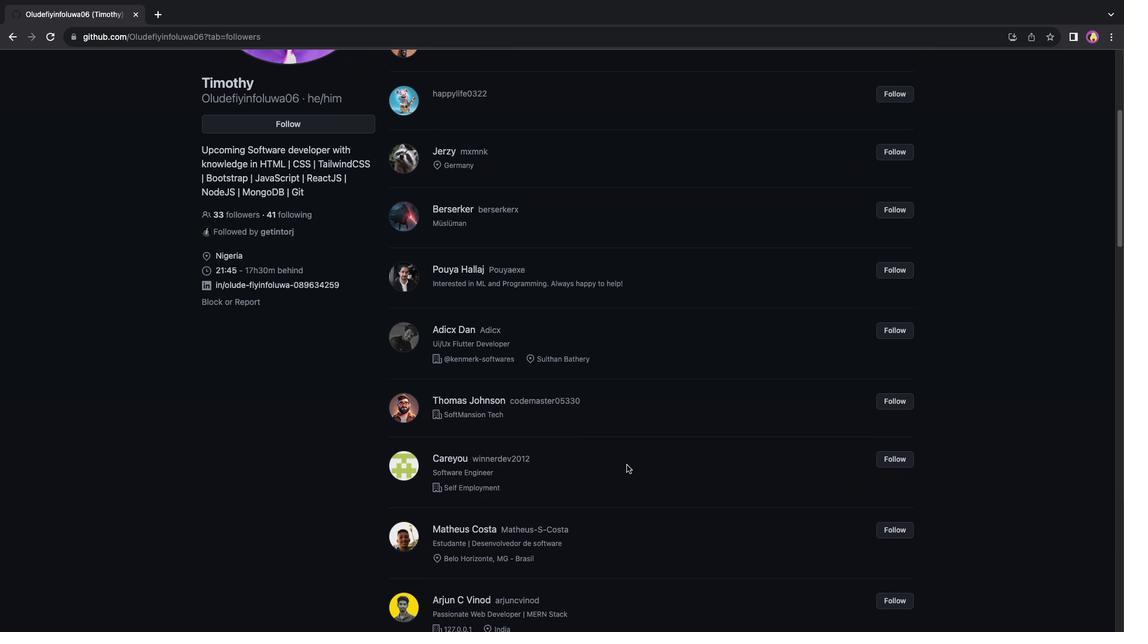 
Action: Mouse scrolled (627, 465) with delta (0, -1)
Screenshot: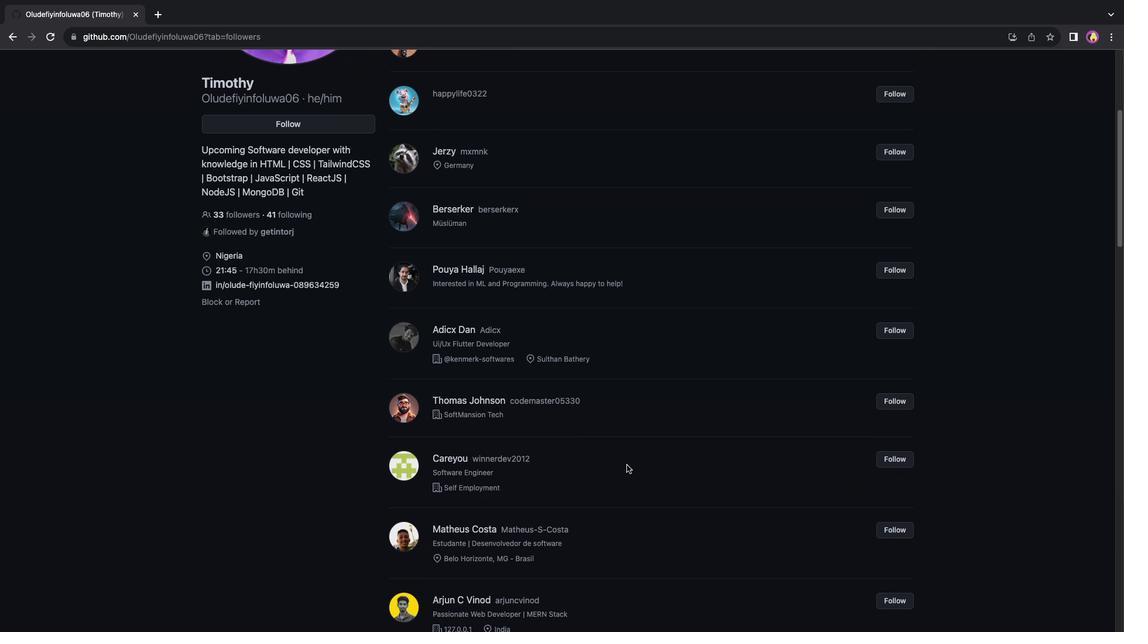 
Action: Mouse scrolled (627, 465) with delta (0, 0)
Screenshot: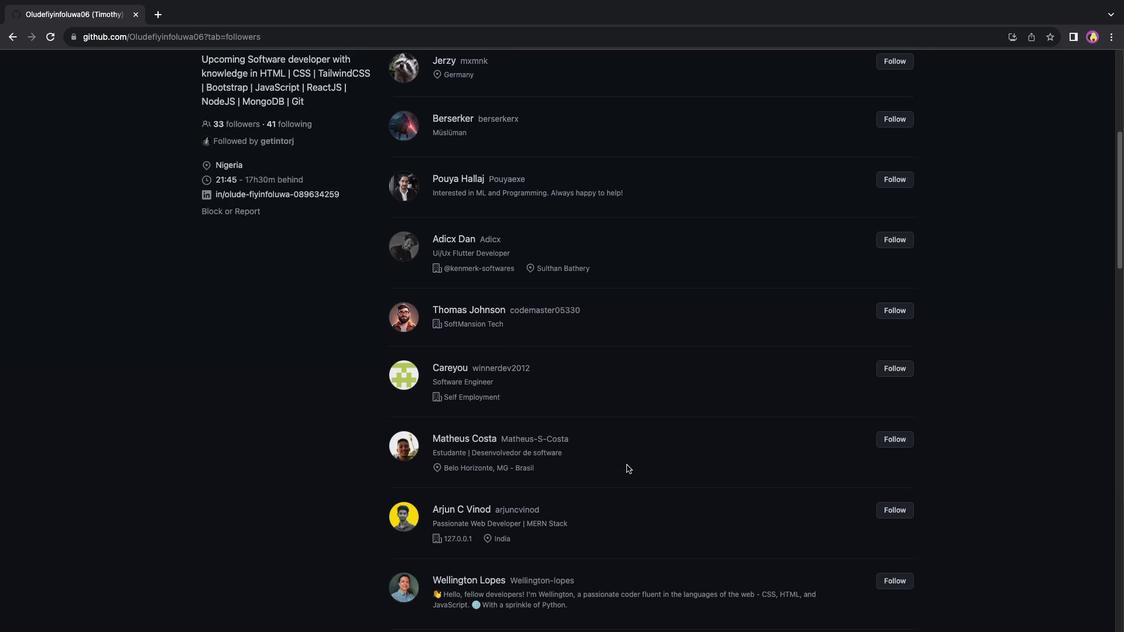 
Action: Mouse scrolled (627, 465) with delta (0, 0)
Screenshot: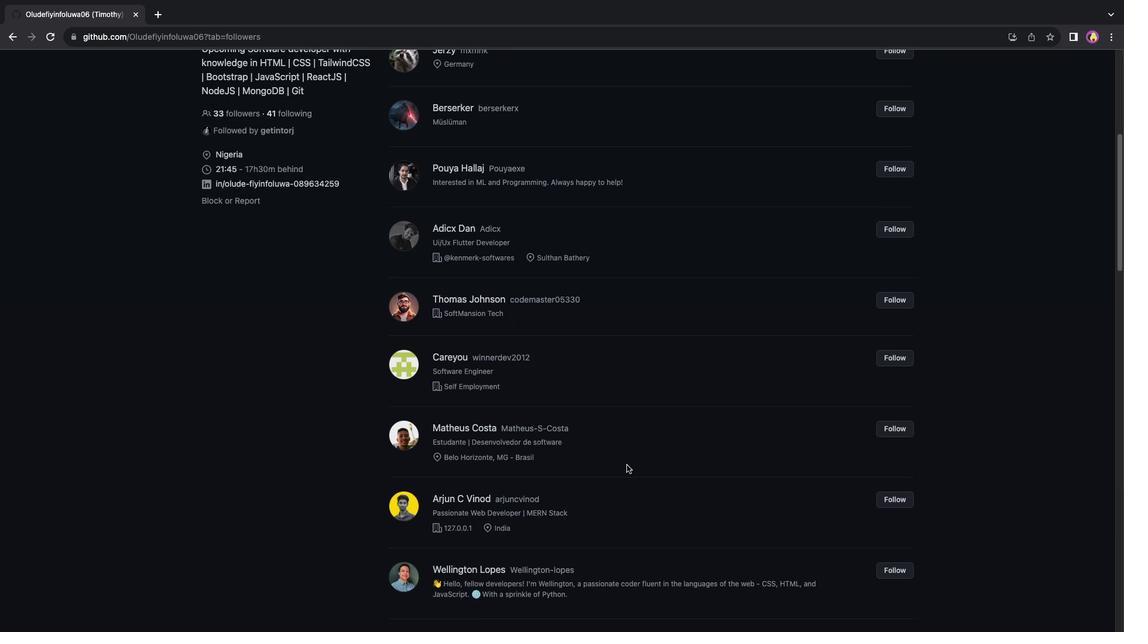 
Action: Mouse scrolled (627, 465) with delta (0, -1)
Screenshot: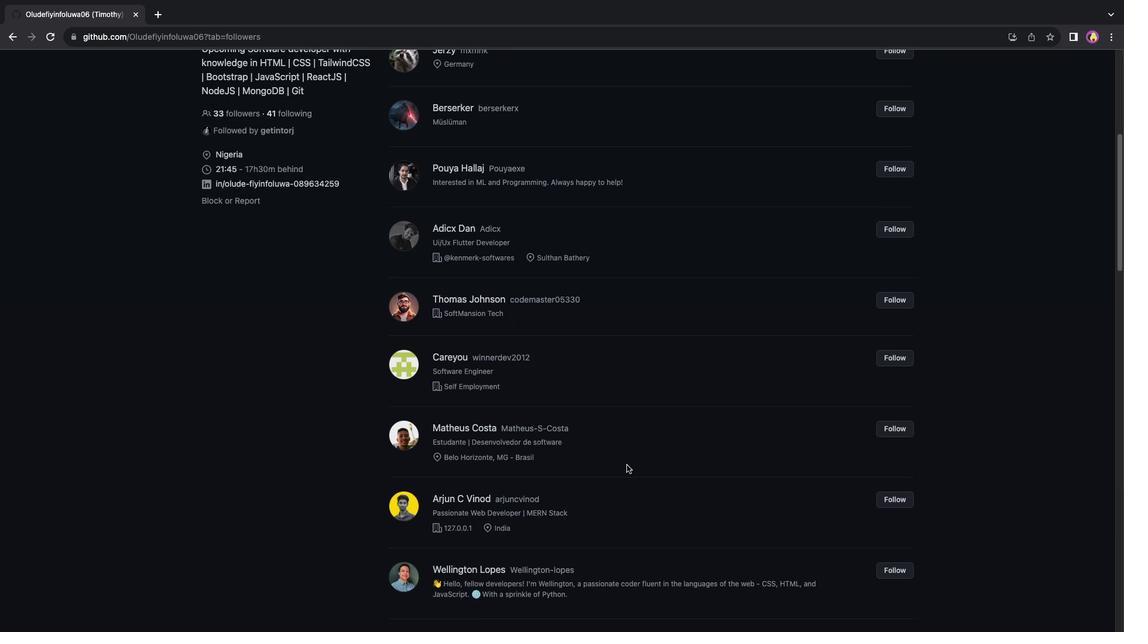 
Action: Mouse scrolled (627, 465) with delta (0, 0)
Screenshot: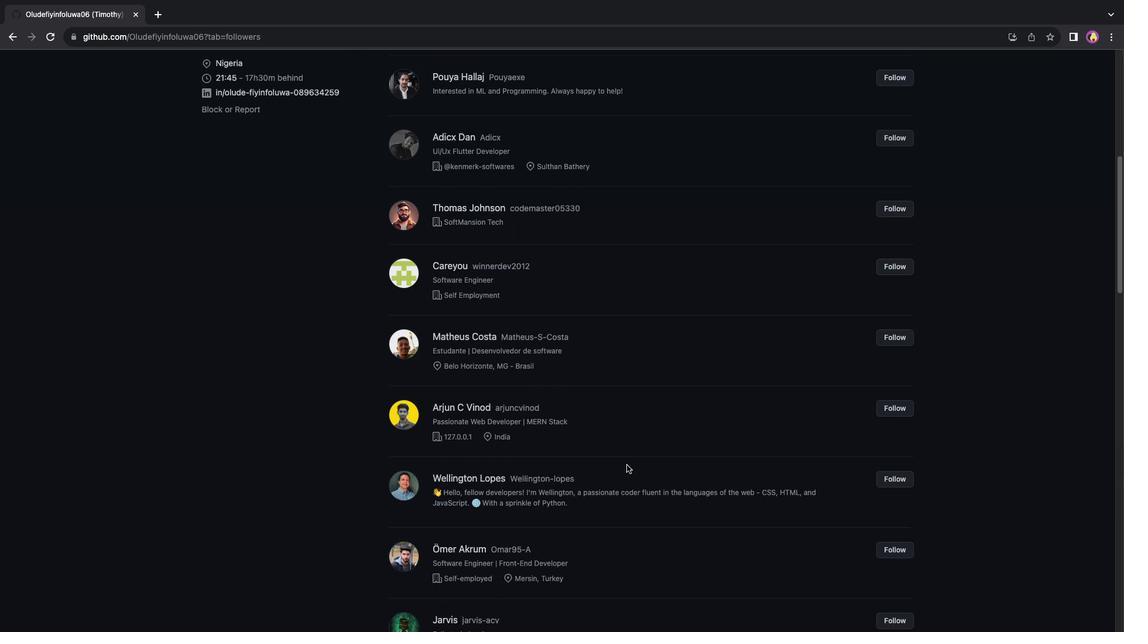 
Action: Mouse scrolled (627, 465) with delta (0, 0)
Screenshot: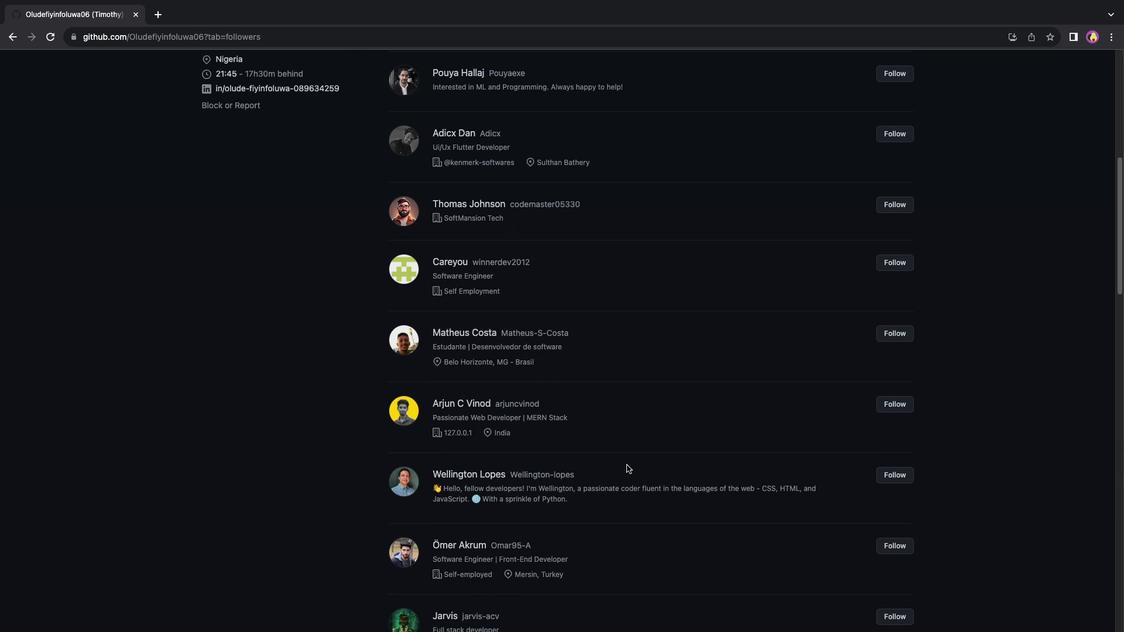 
Action: Mouse scrolled (627, 465) with delta (0, -1)
Screenshot: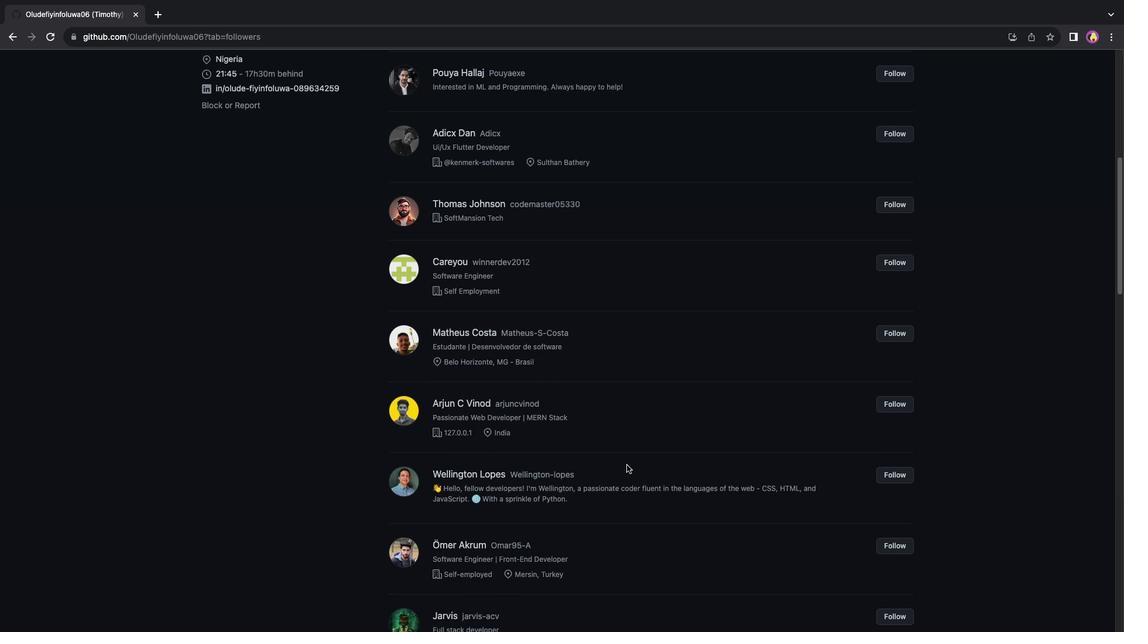 
Action: Mouse scrolled (627, 465) with delta (0, 0)
Screenshot: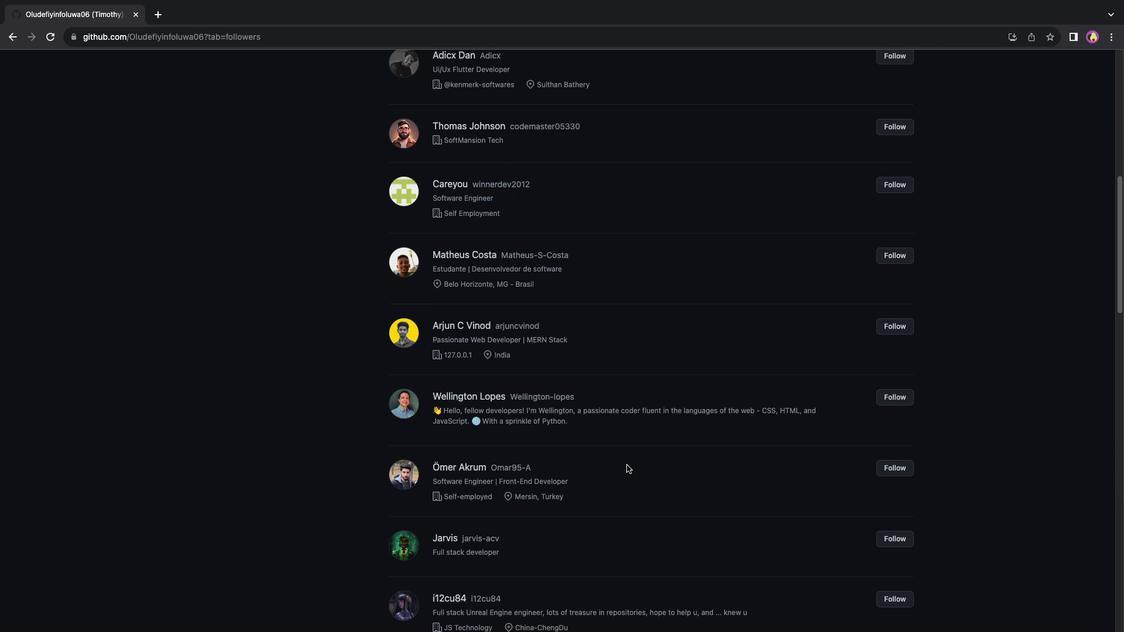 
Action: Mouse scrolled (627, 465) with delta (0, 0)
Screenshot: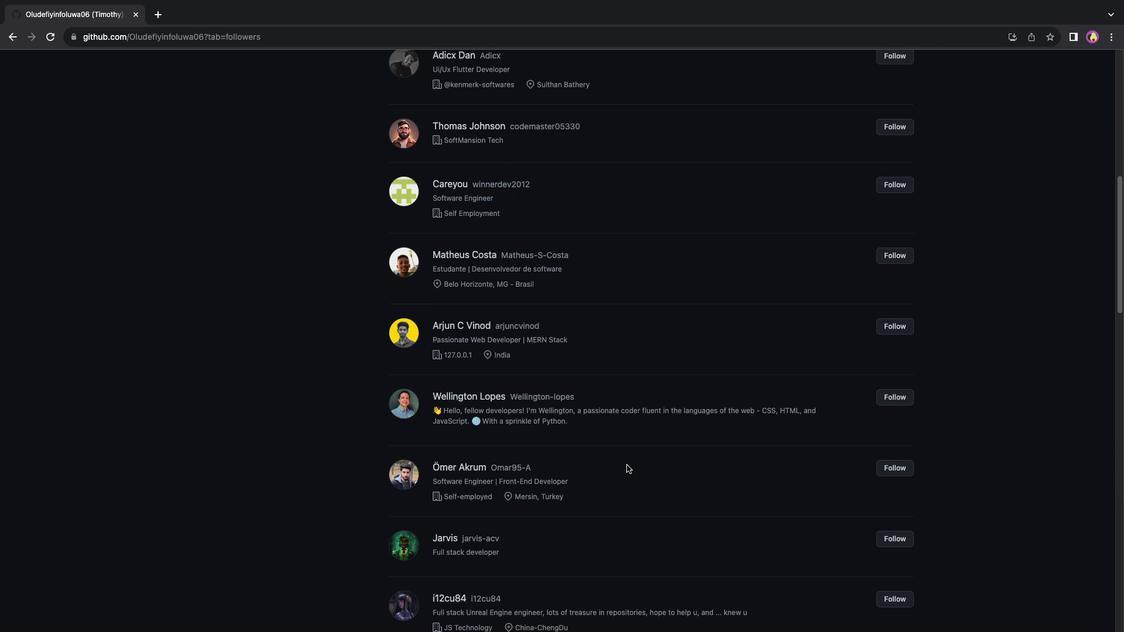 
Action: Mouse moved to (471, 309)
Screenshot: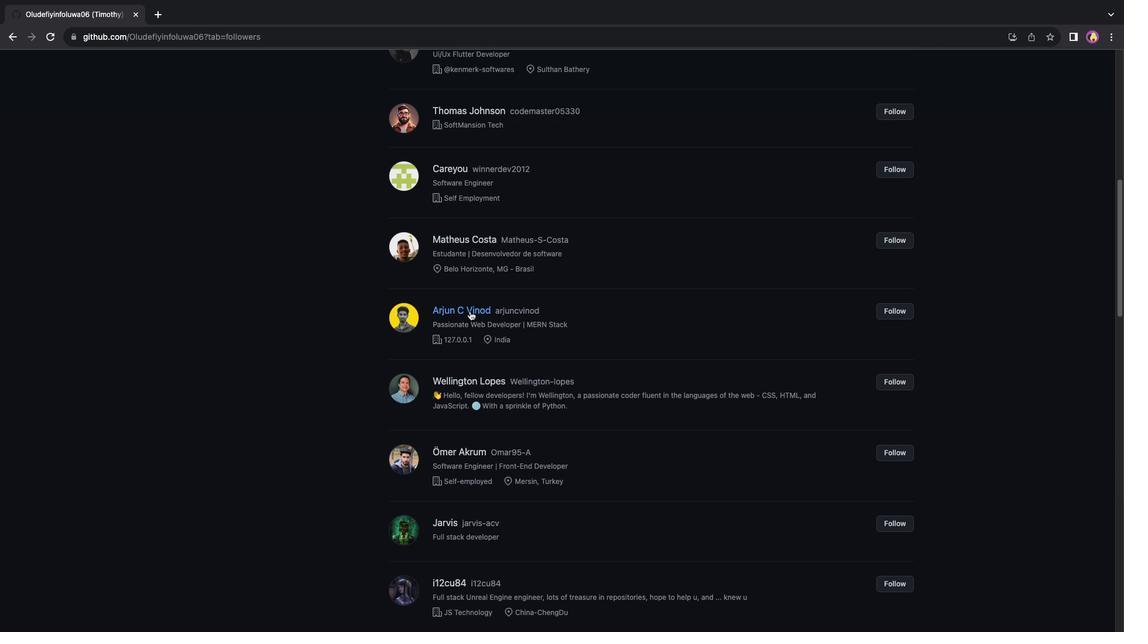
Action: Mouse pressed left at (471, 309)
Screenshot: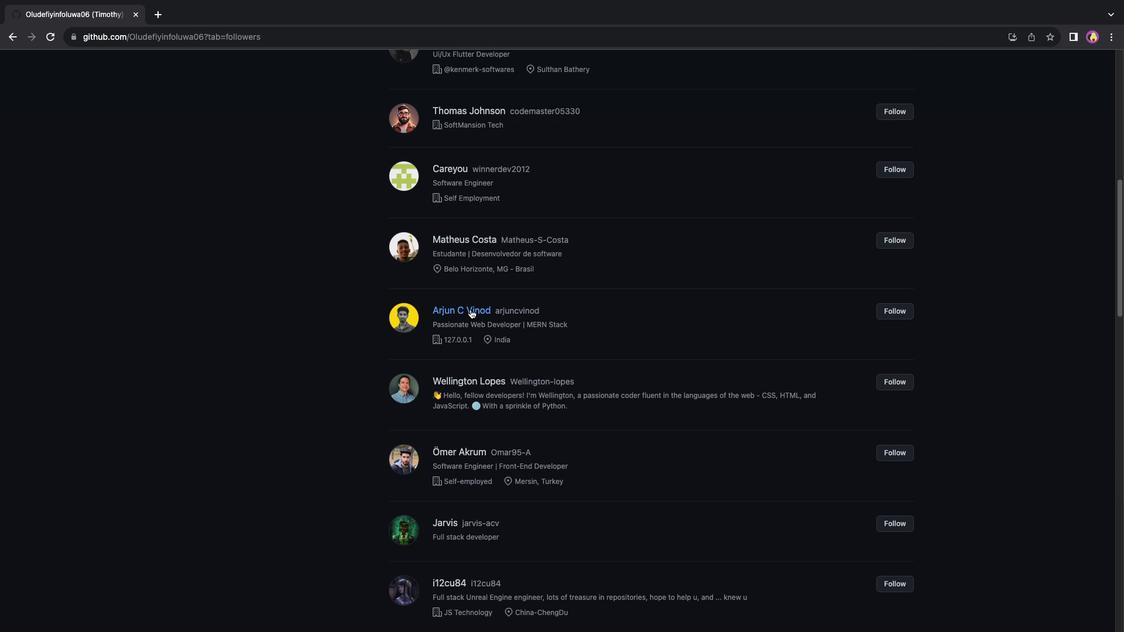 
Action: Mouse moved to (561, 339)
Screenshot: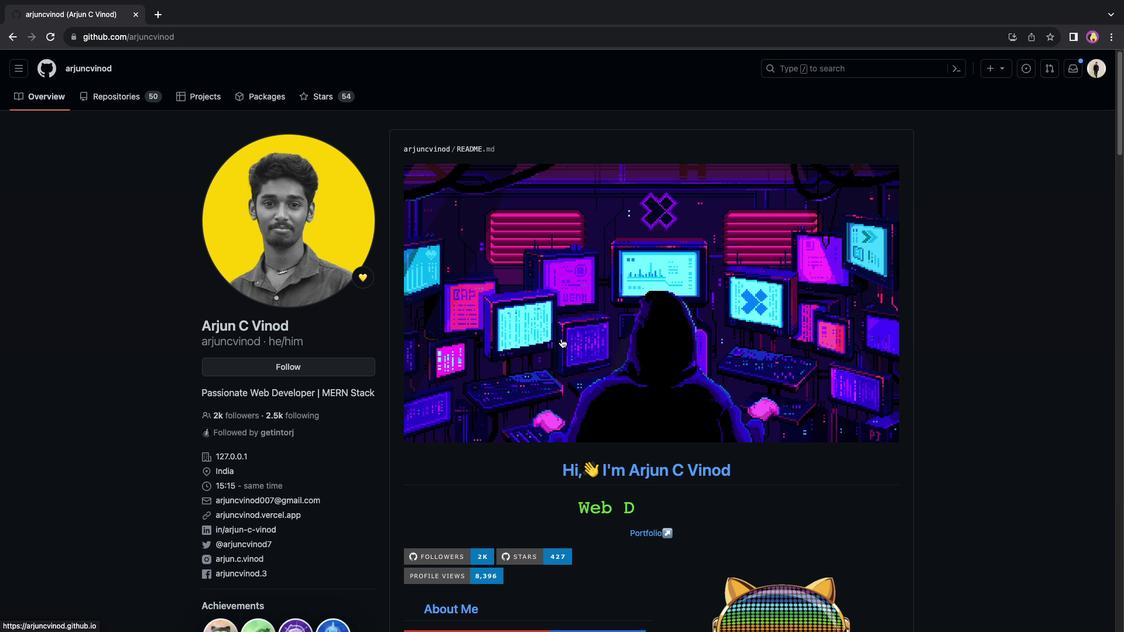 
Action: Mouse scrolled (561, 339) with delta (0, 0)
Screenshot: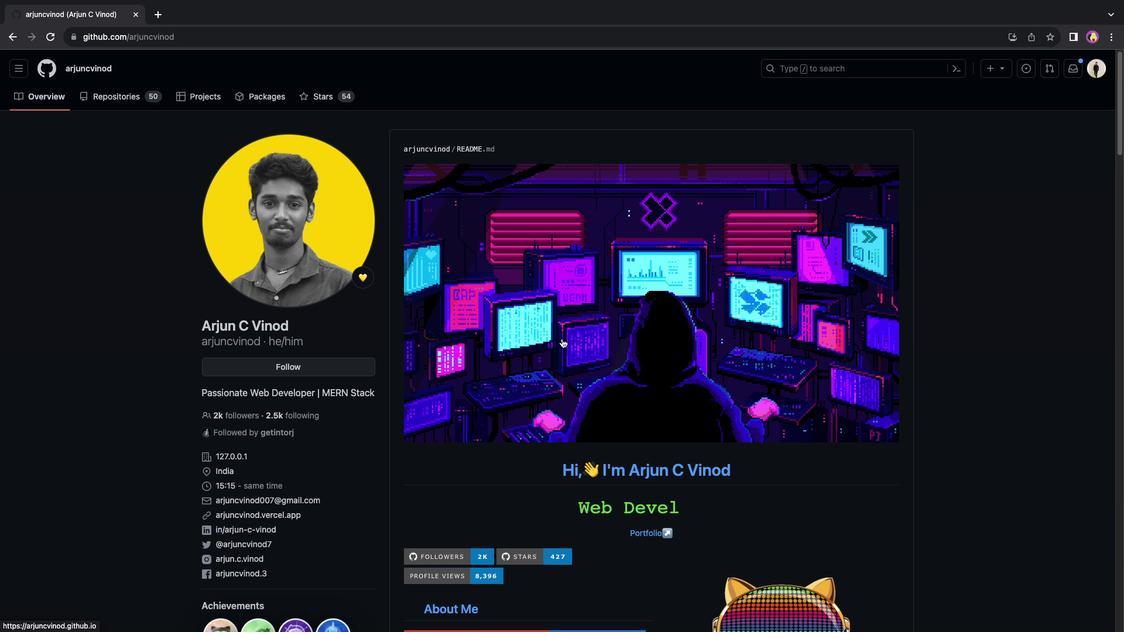 
Action: Mouse scrolled (561, 339) with delta (0, 0)
Screenshot: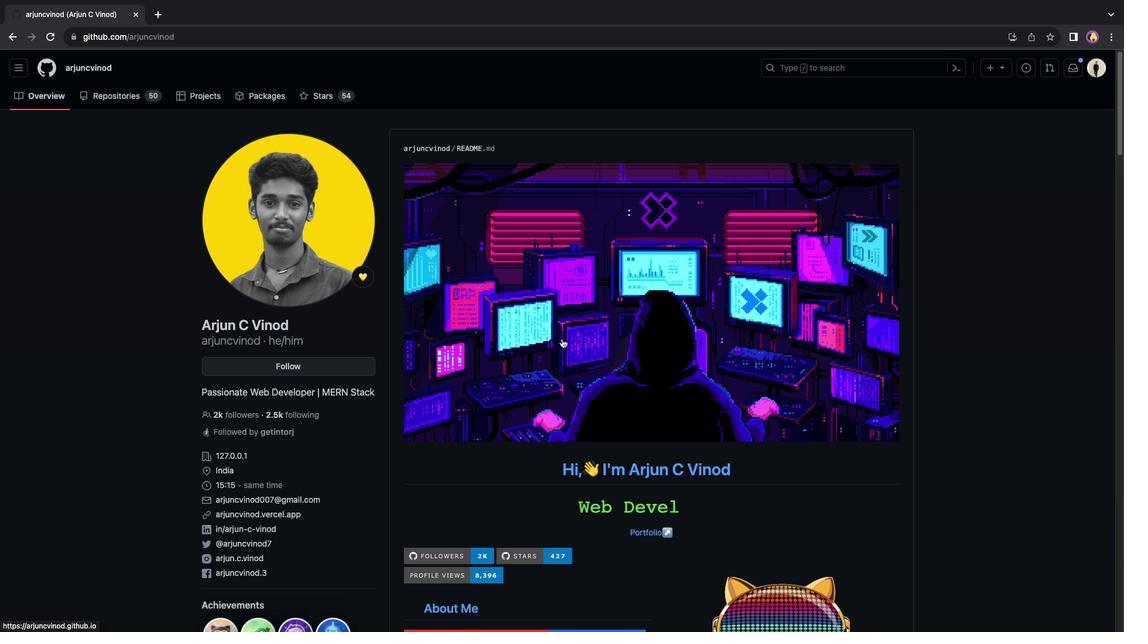 
Action: Mouse scrolled (561, 339) with delta (0, 0)
Screenshot: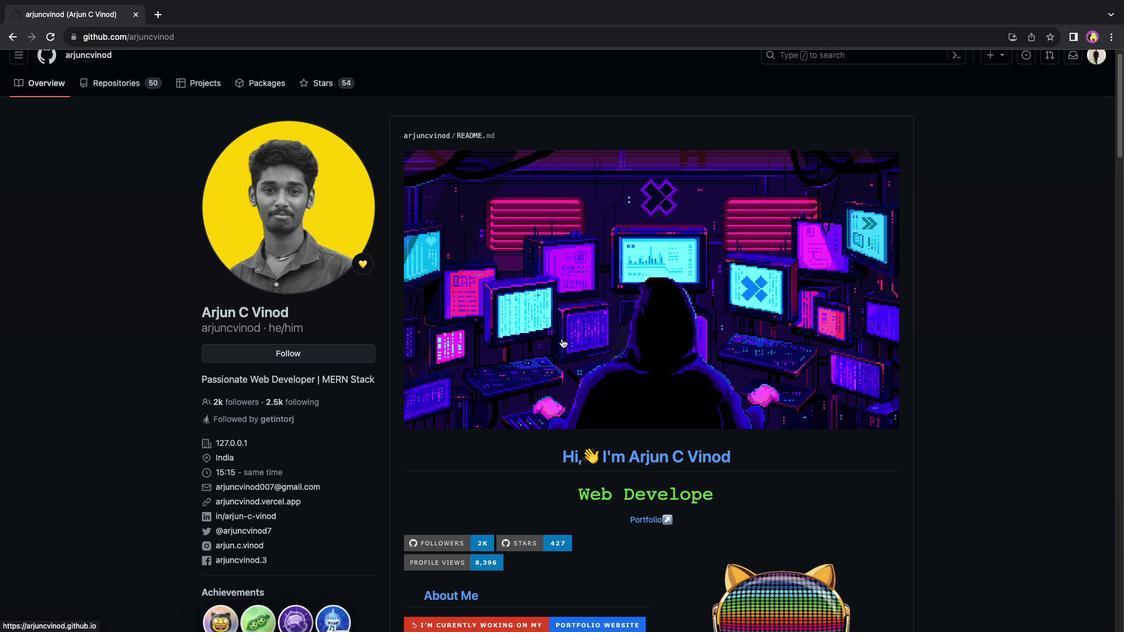 
Action: Mouse scrolled (561, 339) with delta (0, 0)
Screenshot: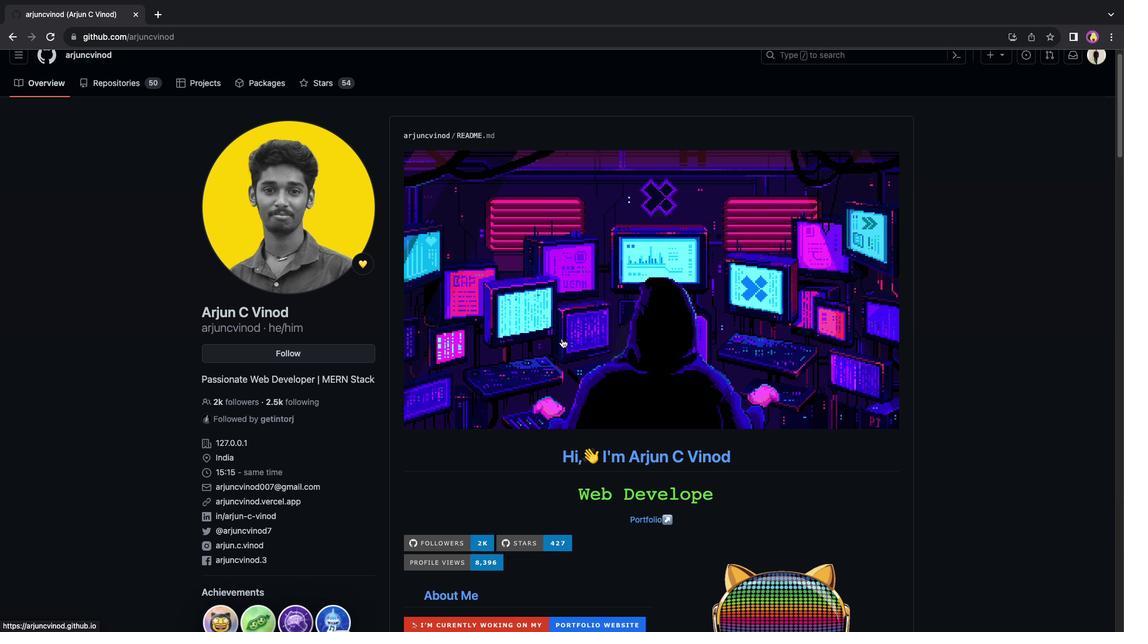 
Action: Mouse scrolled (561, 339) with delta (0, -1)
Screenshot: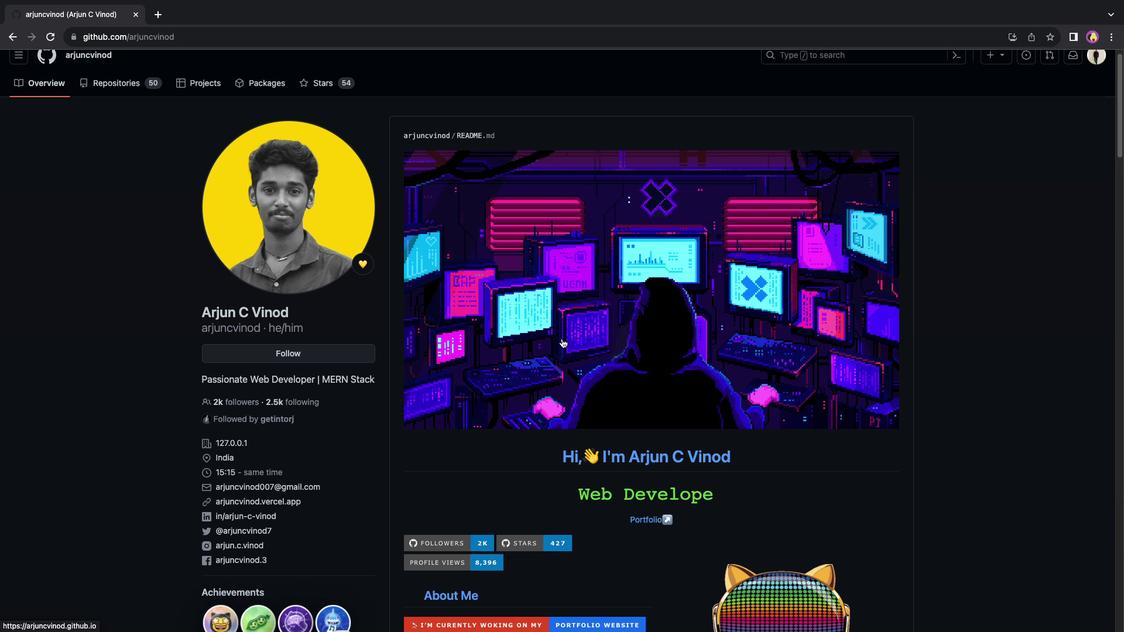 
Action: Mouse scrolled (561, 339) with delta (0, 0)
Screenshot: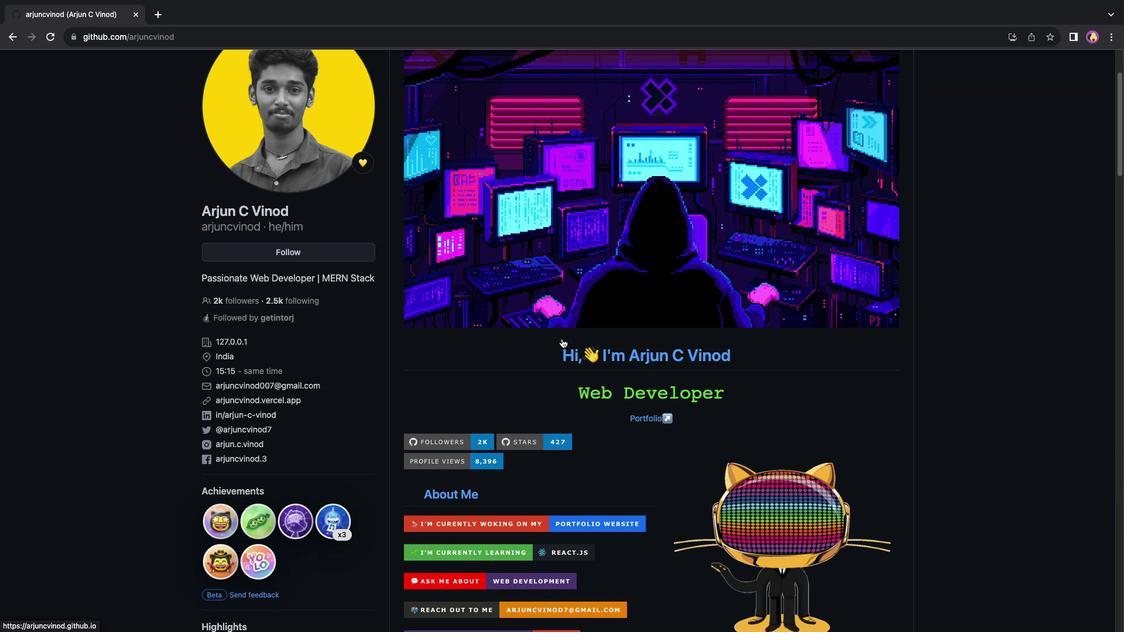 
Action: Mouse scrolled (561, 339) with delta (0, 0)
Screenshot: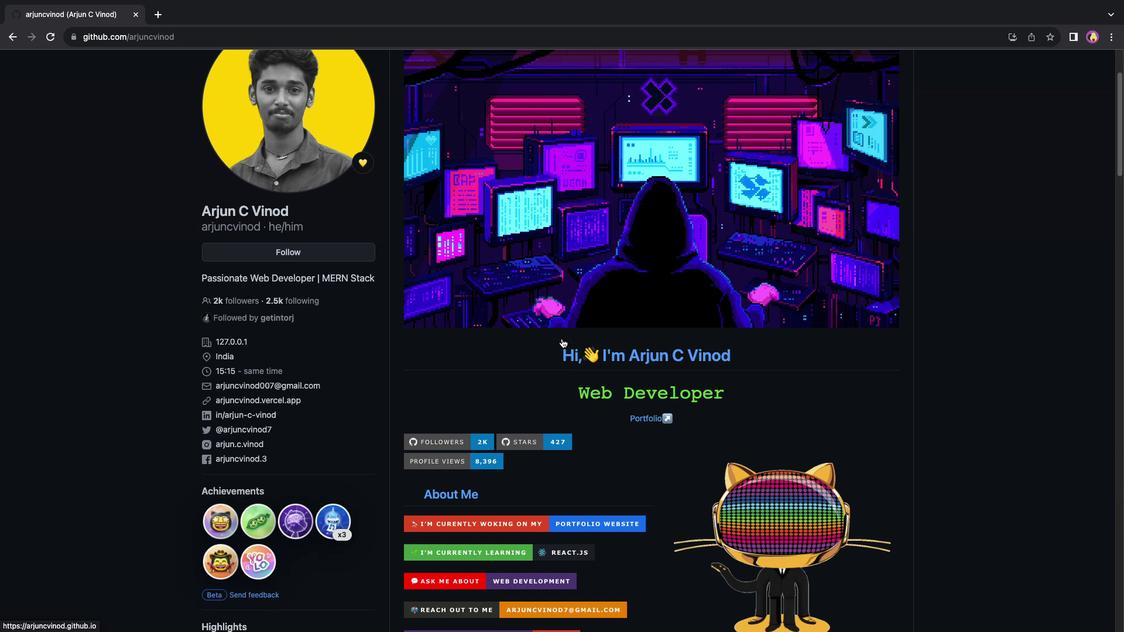 
Action: Mouse scrolled (561, 339) with delta (0, -1)
Screenshot: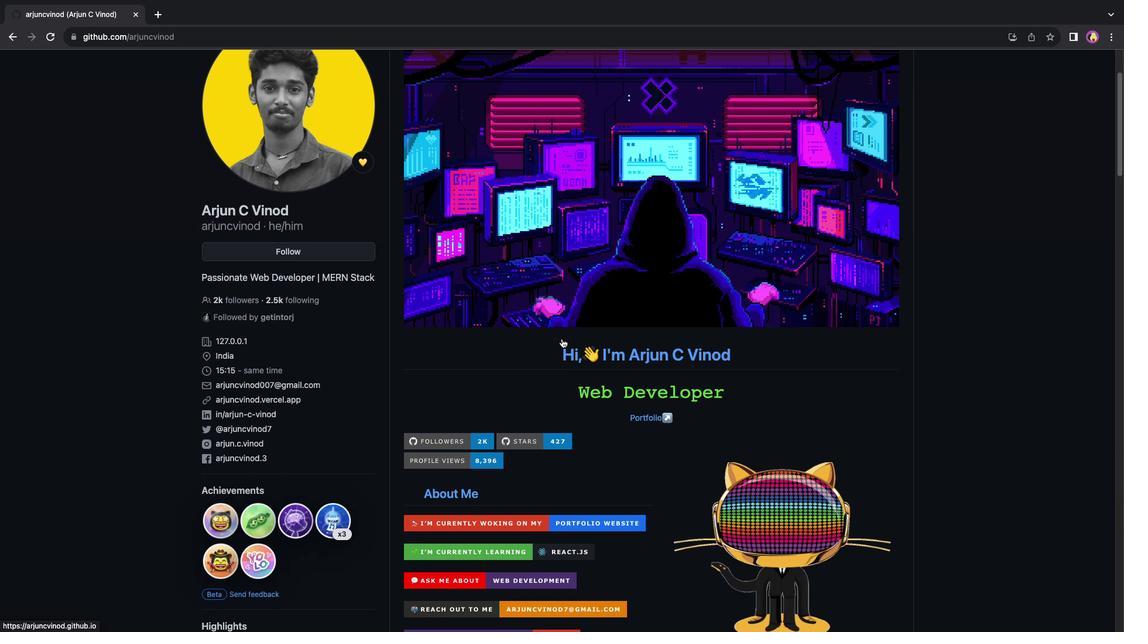 
Action: Mouse scrolled (561, 339) with delta (0, 0)
Screenshot: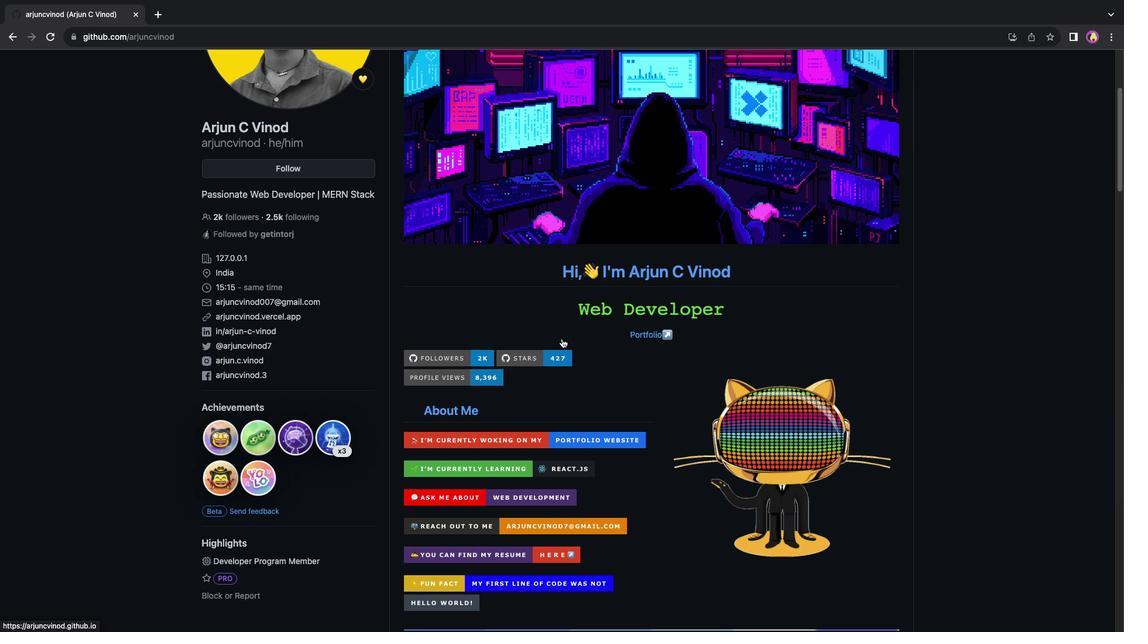 
Action: Mouse scrolled (561, 339) with delta (0, 0)
Screenshot: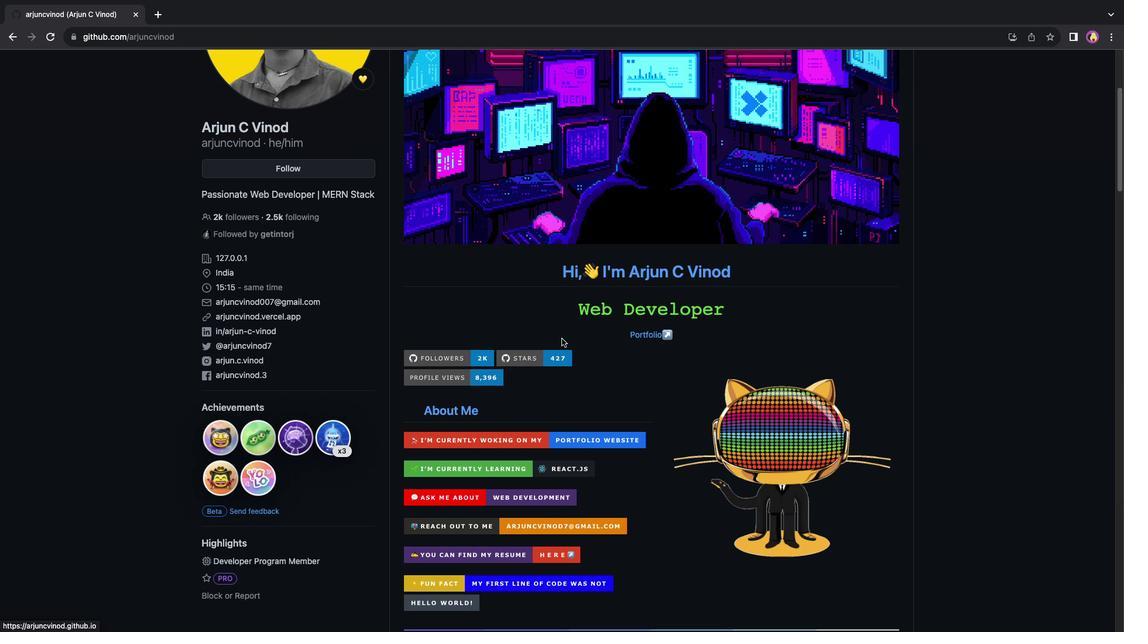 
Action: Mouse scrolled (561, 339) with delta (0, -1)
Screenshot: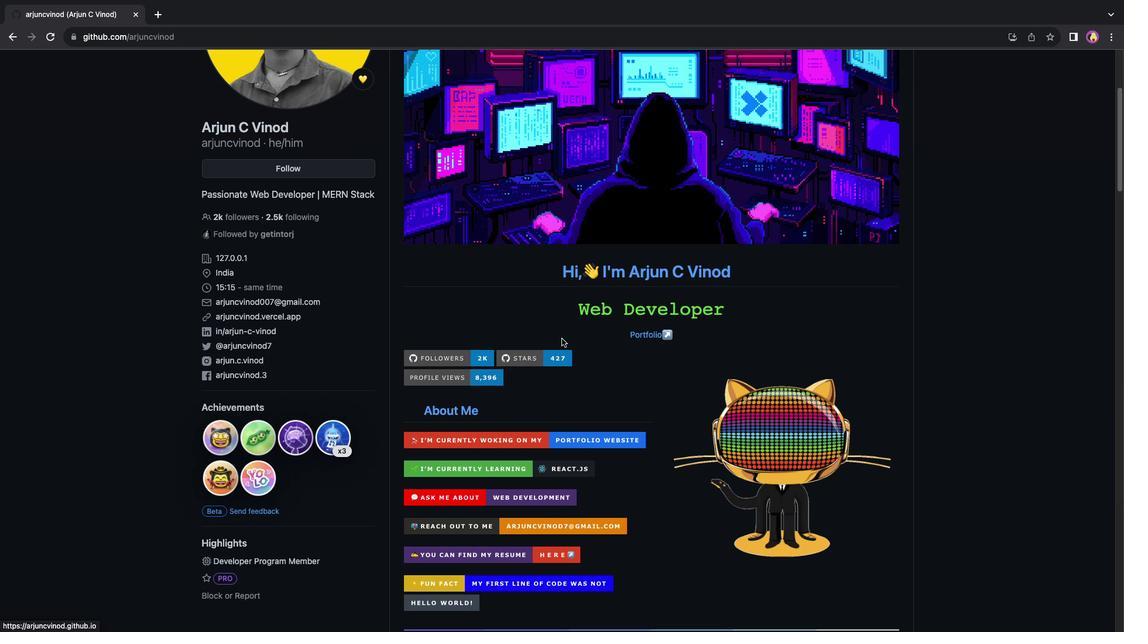
Action: Mouse scrolled (561, 339) with delta (0, 0)
Screenshot: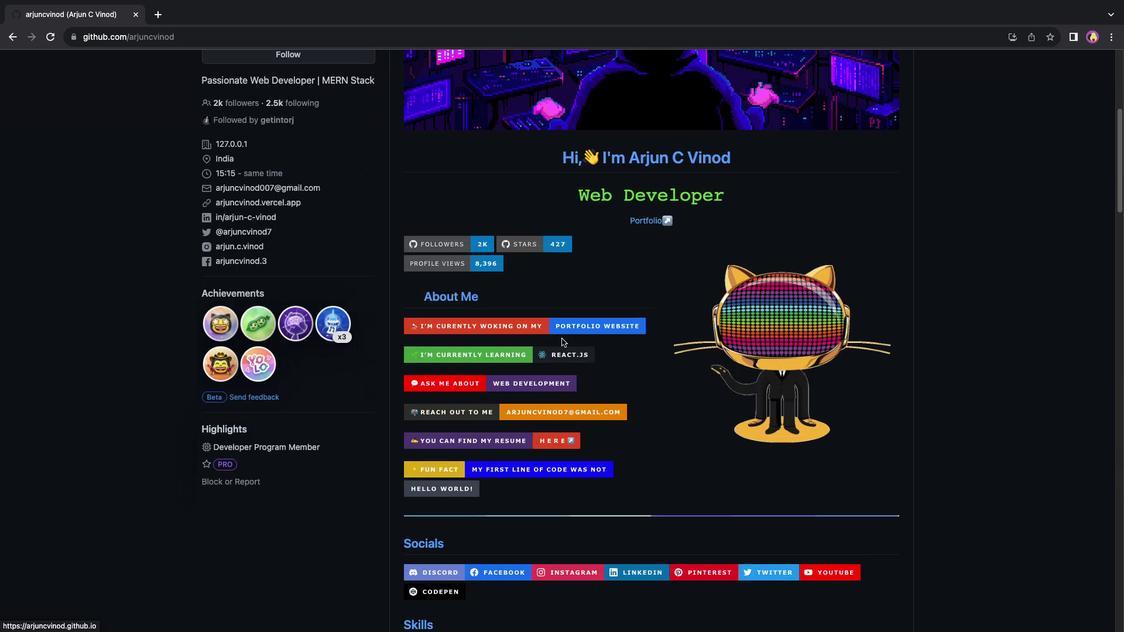 
Action: Mouse scrolled (561, 339) with delta (0, 0)
Screenshot: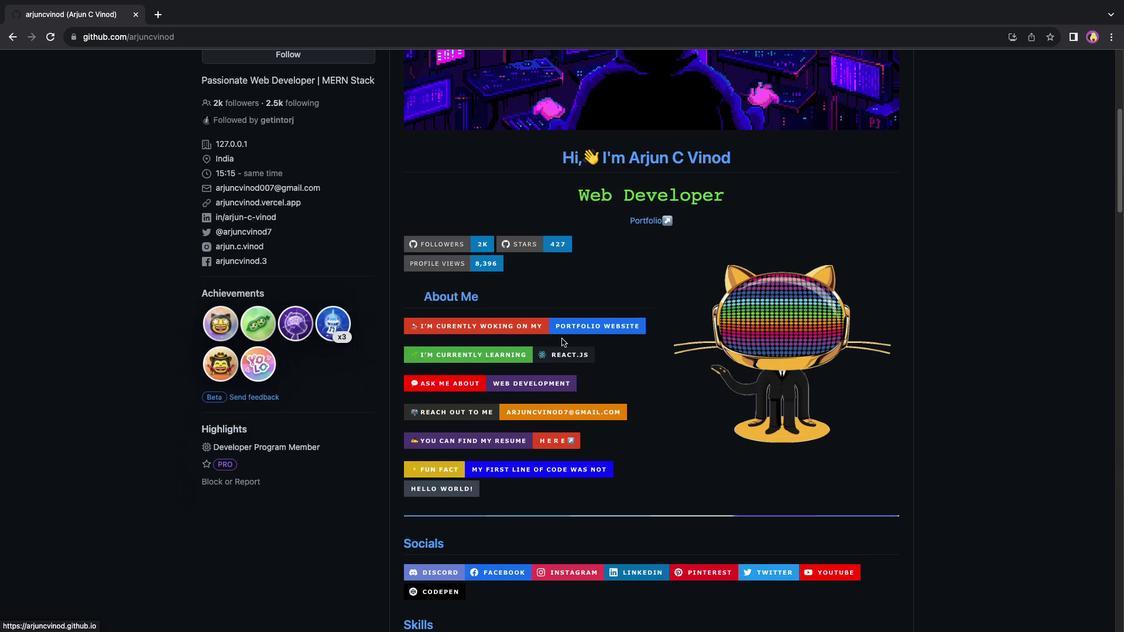 
Action: Mouse scrolled (561, 339) with delta (0, -1)
Screenshot: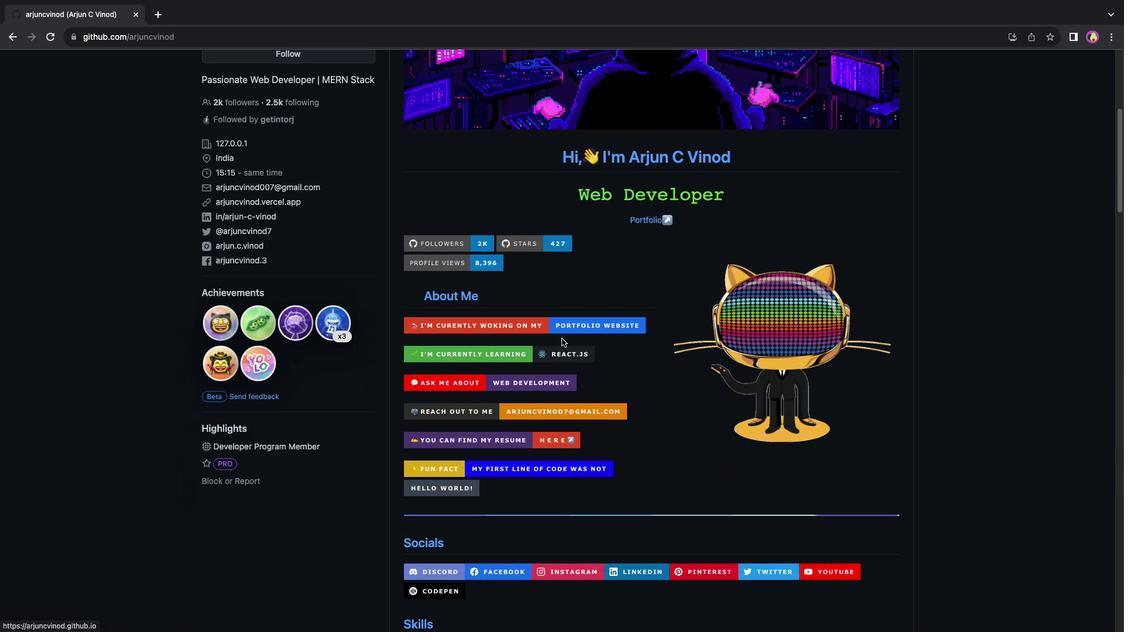 
Action: Mouse scrolled (561, 339) with delta (0, 0)
Screenshot: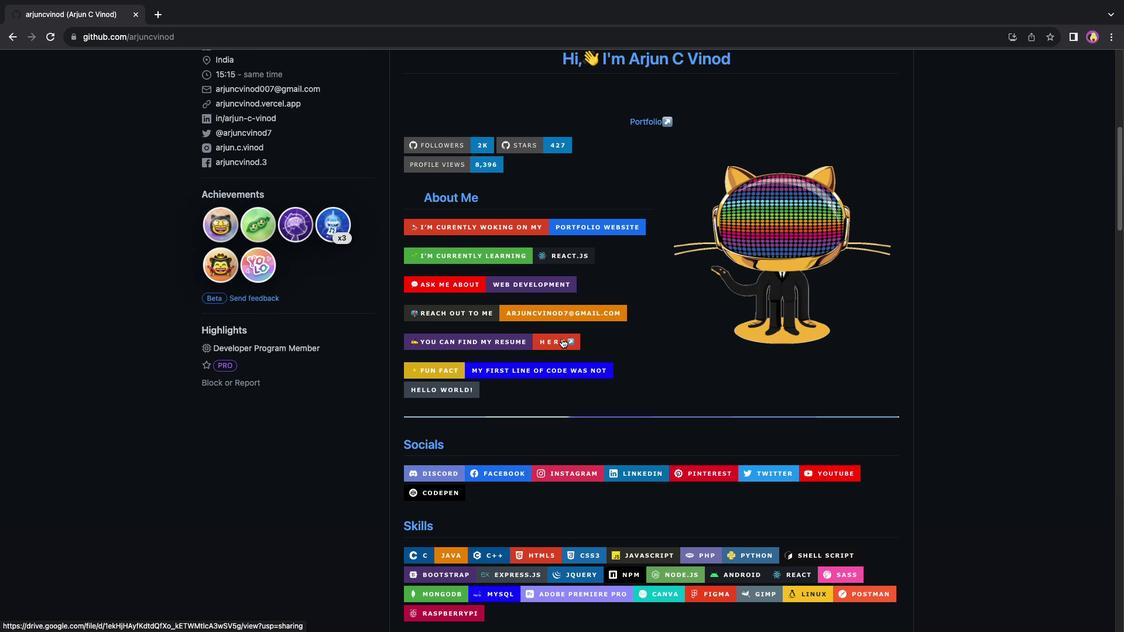 
Action: Mouse scrolled (561, 339) with delta (0, 0)
Screenshot: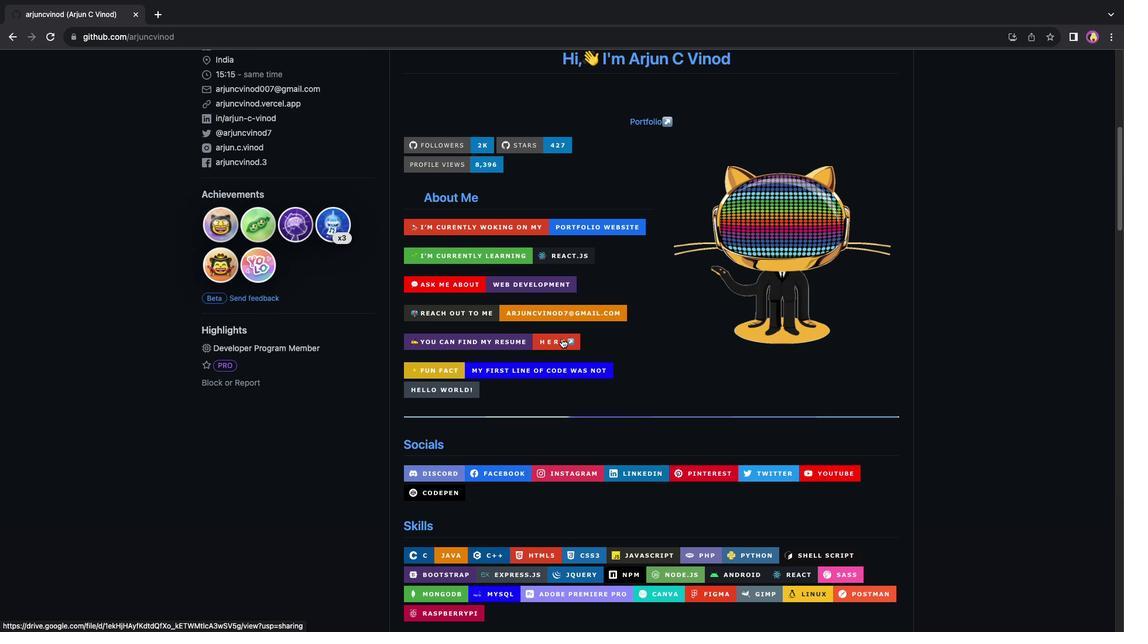 
Action: Mouse scrolled (561, 339) with delta (0, -1)
Screenshot: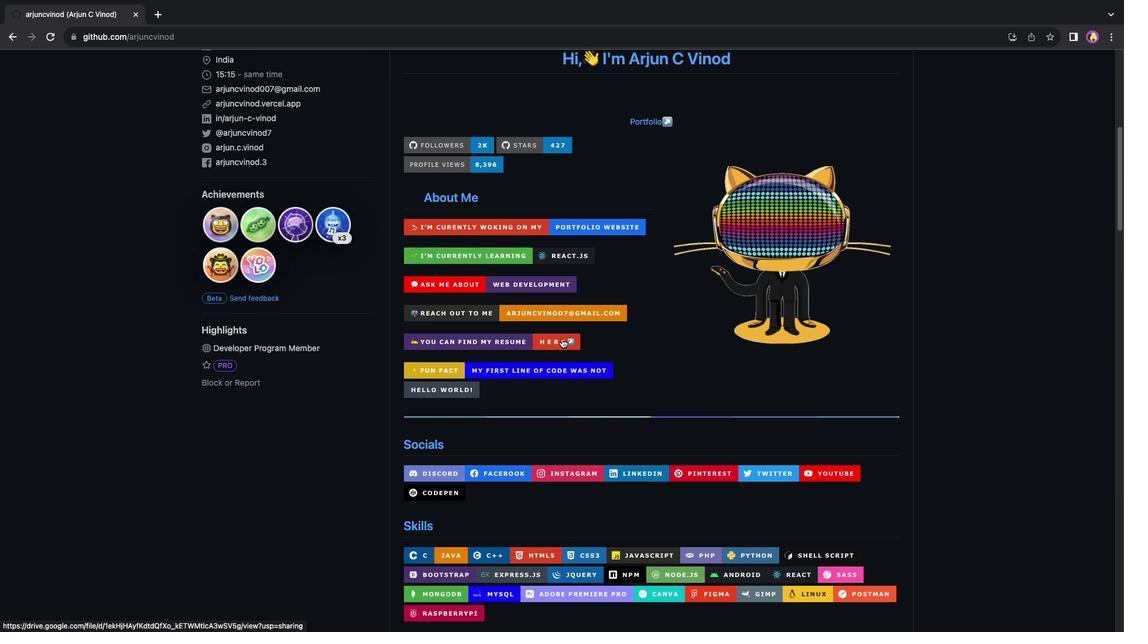 
Action: Mouse scrolled (561, 339) with delta (0, 0)
Screenshot: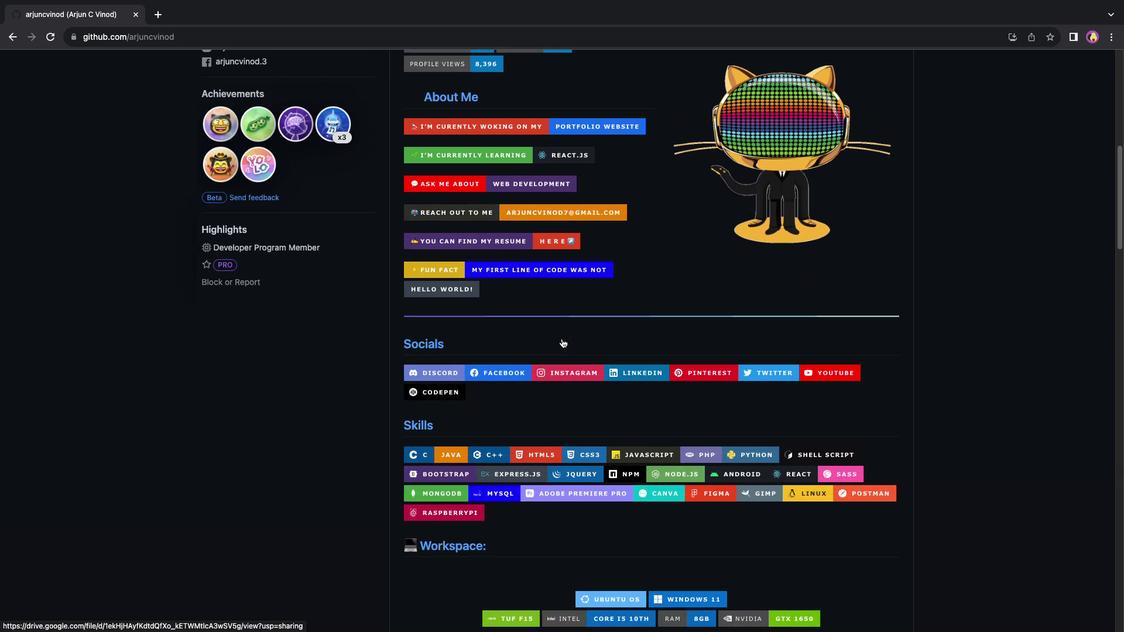 
Action: Mouse scrolled (561, 339) with delta (0, 0)
Screenshot: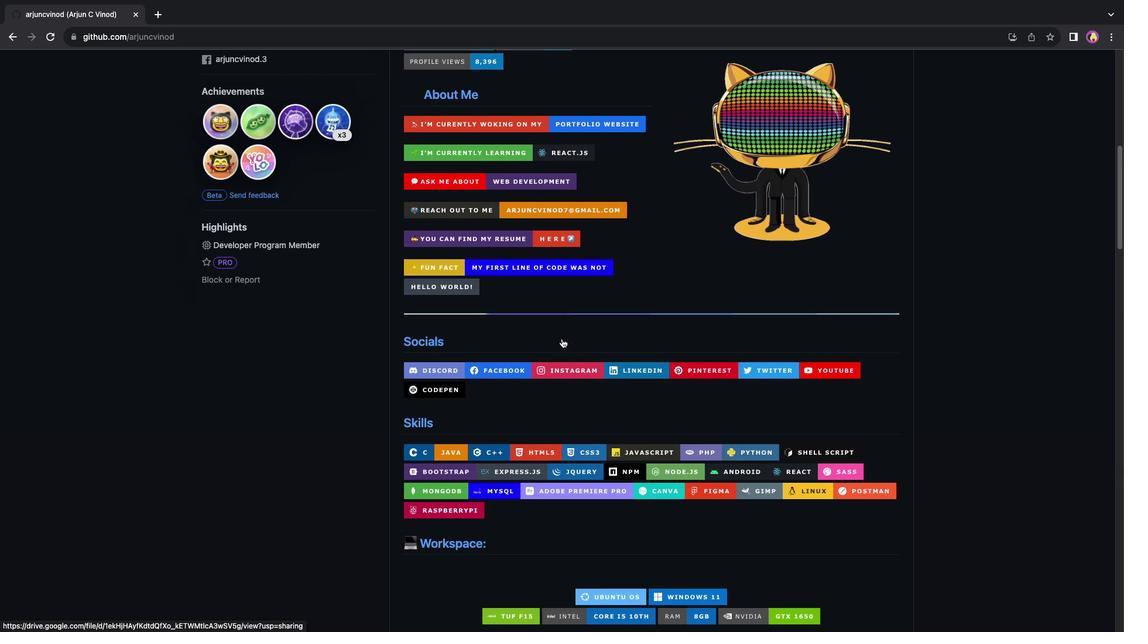 
Action: Mouse scrolled (561, 339) with delta (0, -1)
Screenshot: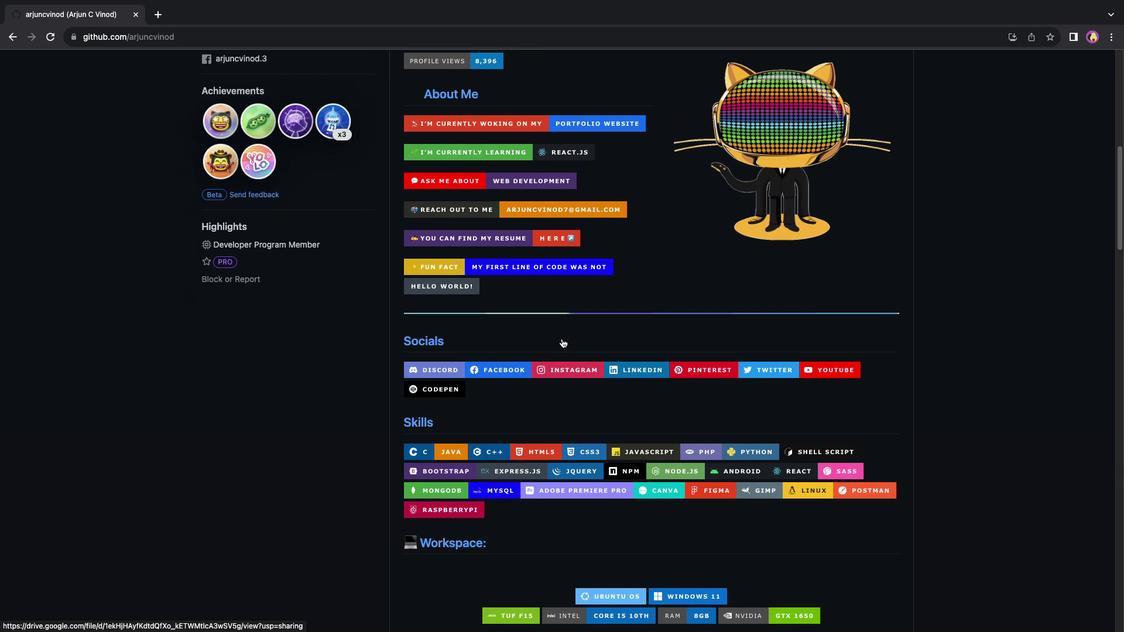 
Action: Mouse scrolled (561, 339) with delta (0, 0)
Screenshot: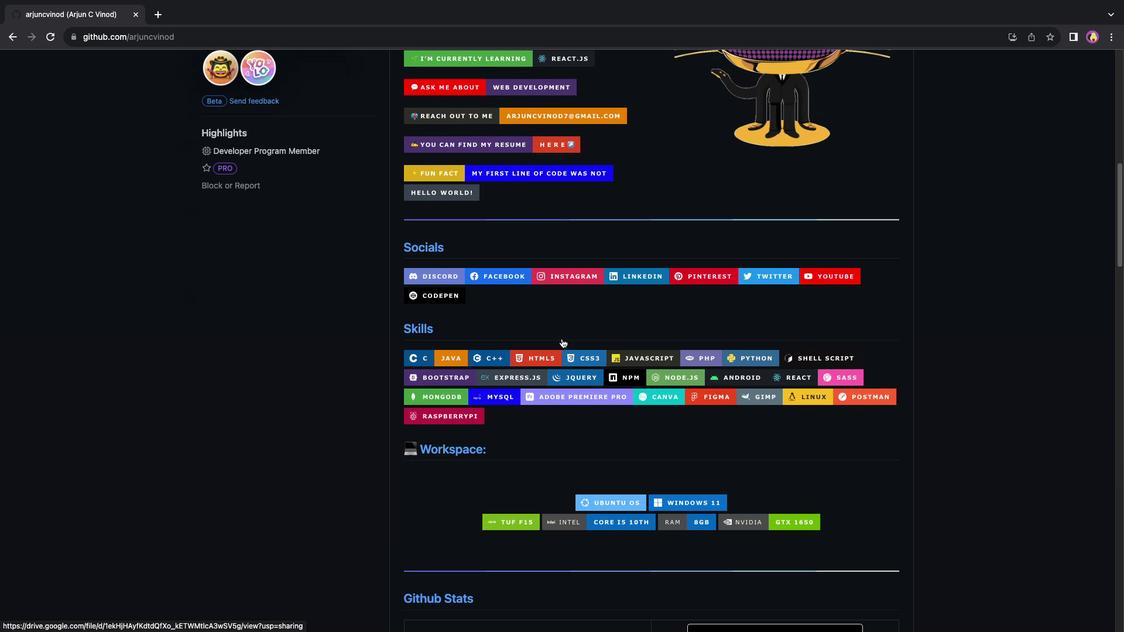 
Action: Mouse scrolled (561, 339) with delta (0, 0)
Screenshot: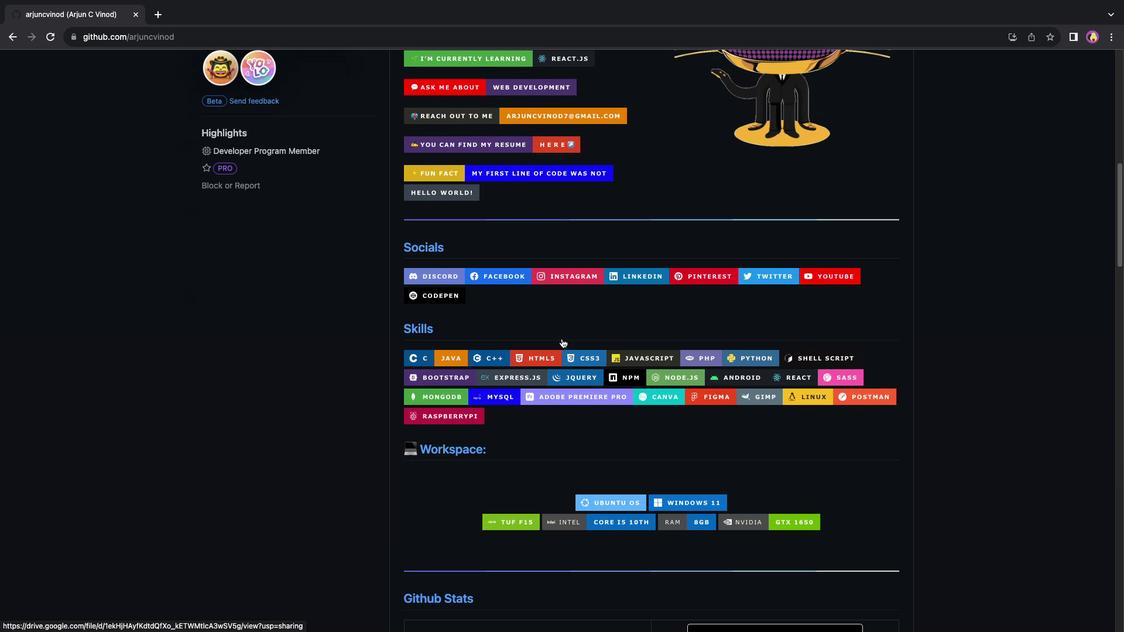 
Action: Mouse scrolled (561, 339) with delta (0, -1)
Screenshot: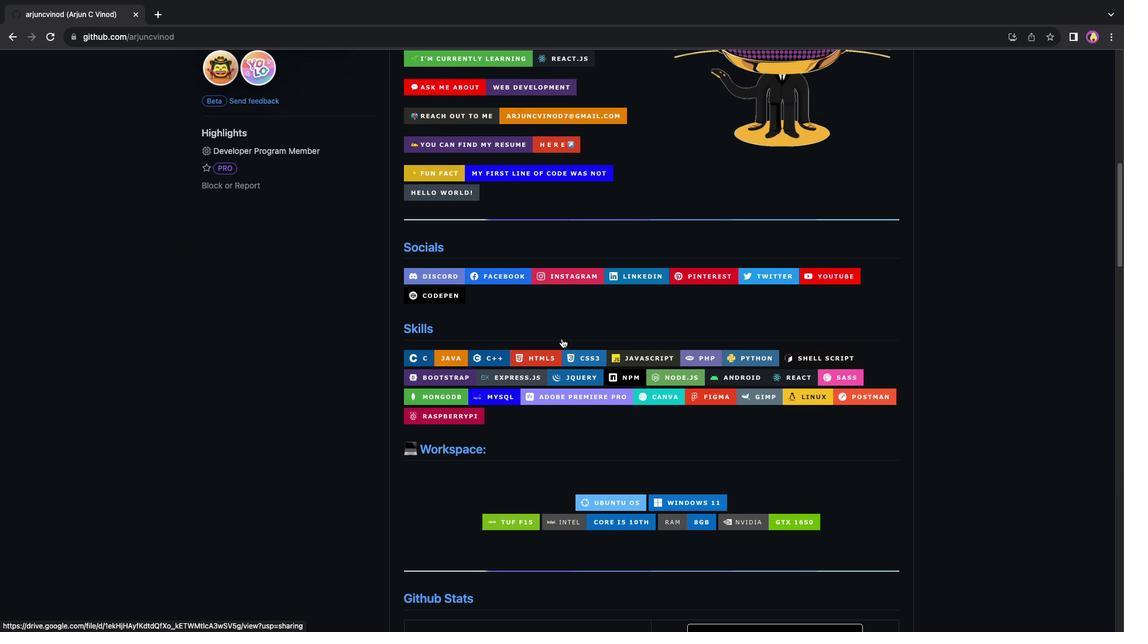 
Action: Mouse scrolled (561, 339) with delta (0, 0)
Screenshot: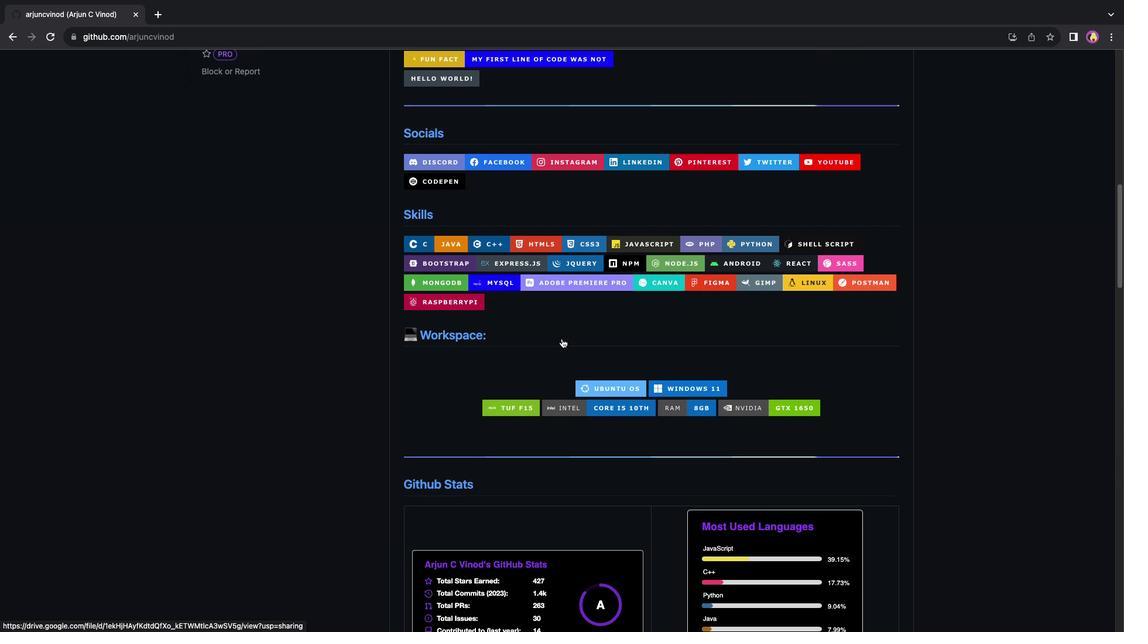 
Action: Mouse scrolled (561, 339) with delta (0, 0)
Screenshot: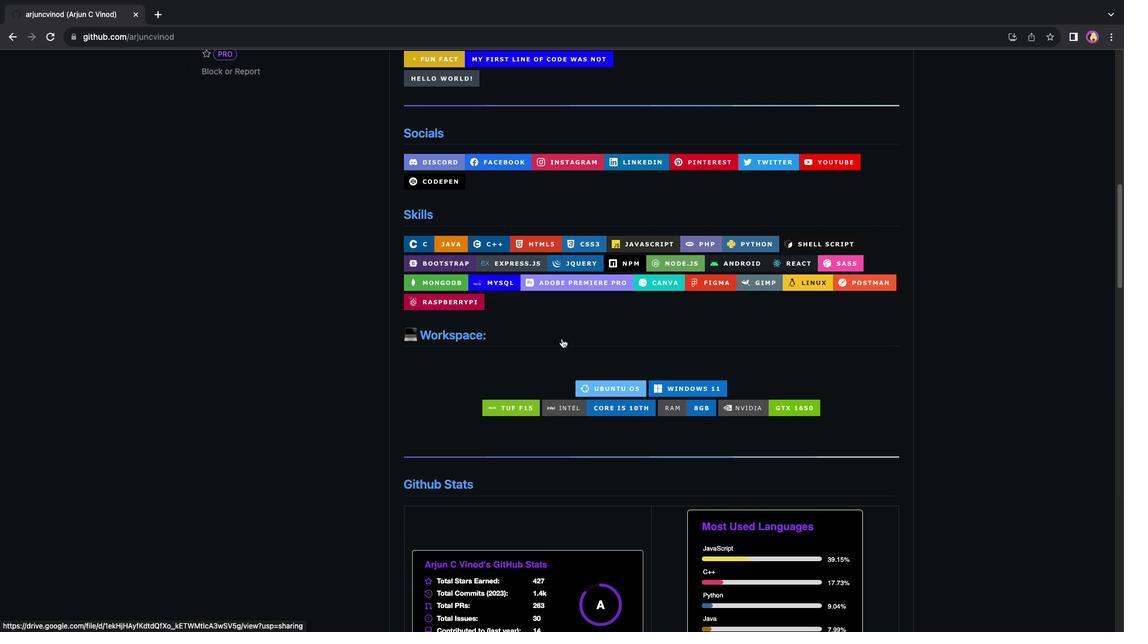 
Action: Mouse scrolled (561, 339) with delta (0, -1)
Screenshot: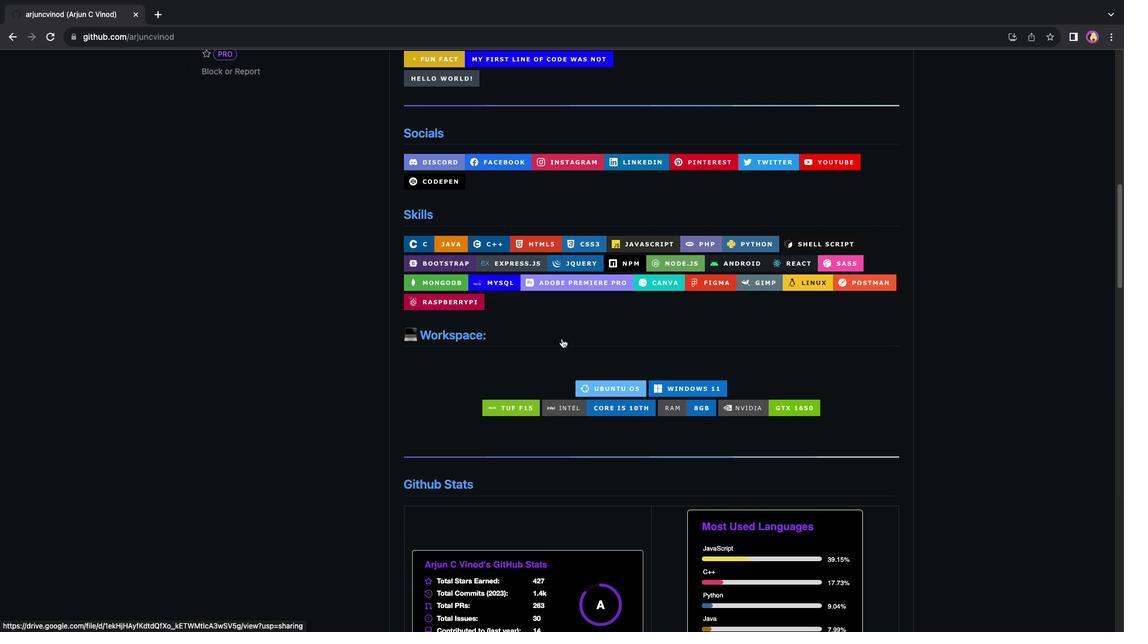 
Action: Mouse scrolled (561, 339) with delta (0, 0)
Screenshot: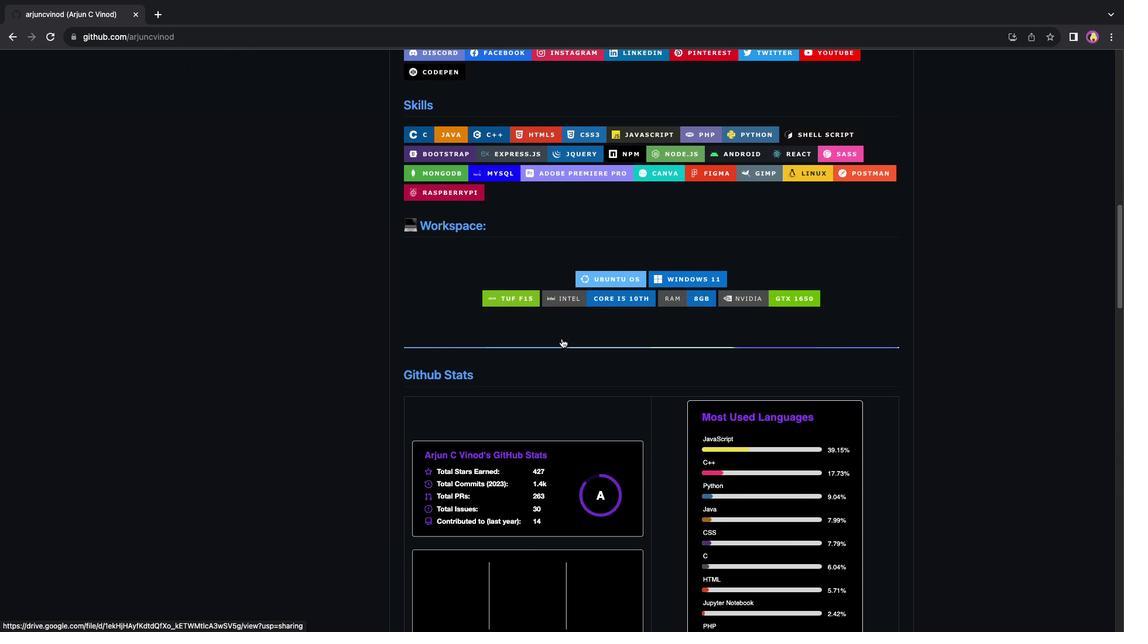 
Action: Mouse scrolled (561, 339) with delta (0, 0)
Screenshot: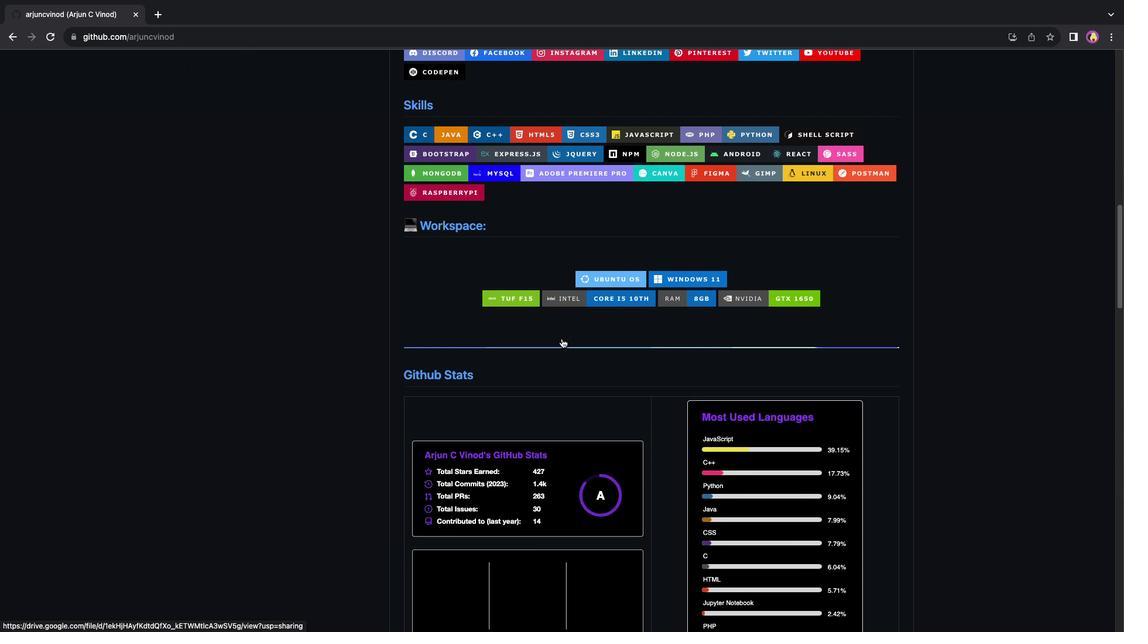 
Action: Mouse scrolled (561, 339) with delta (0, 0)
Screenshot: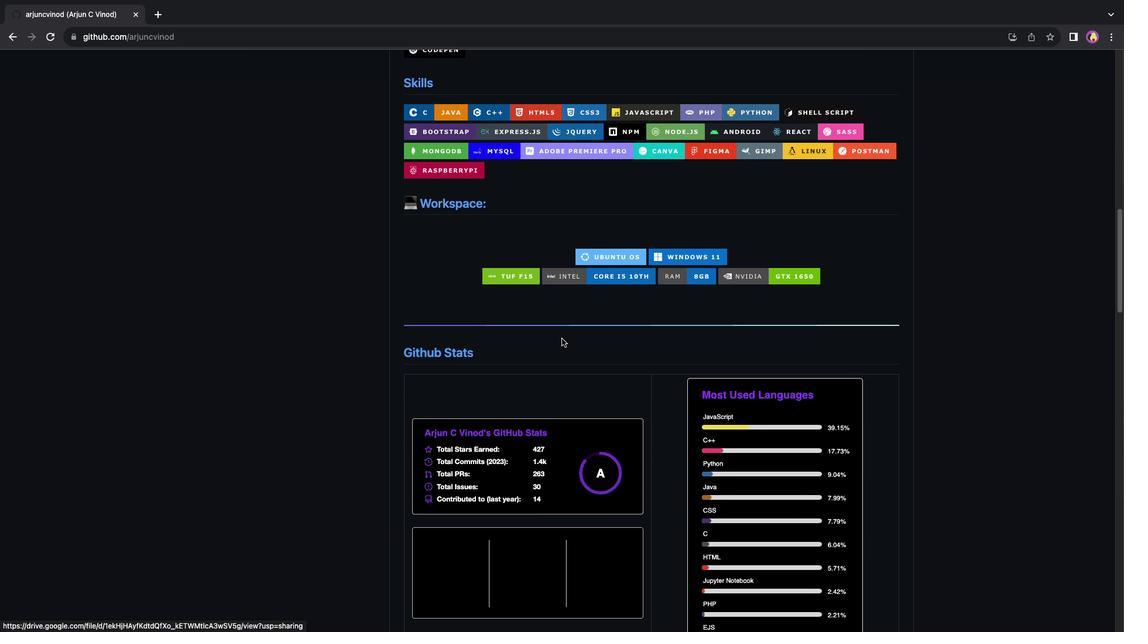 
Action: Mouse scrolled (561, 339) with delta (0, 0)
Screenshot: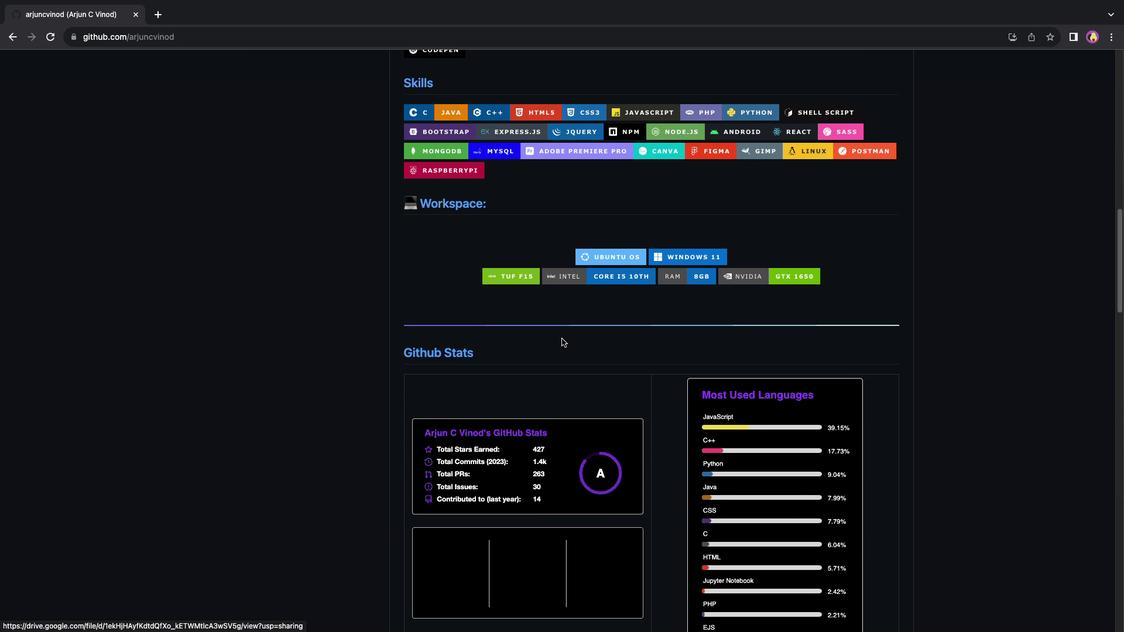 
Action: Mouse scrolled (561, 339) with delta (0, -1)
Screenshot: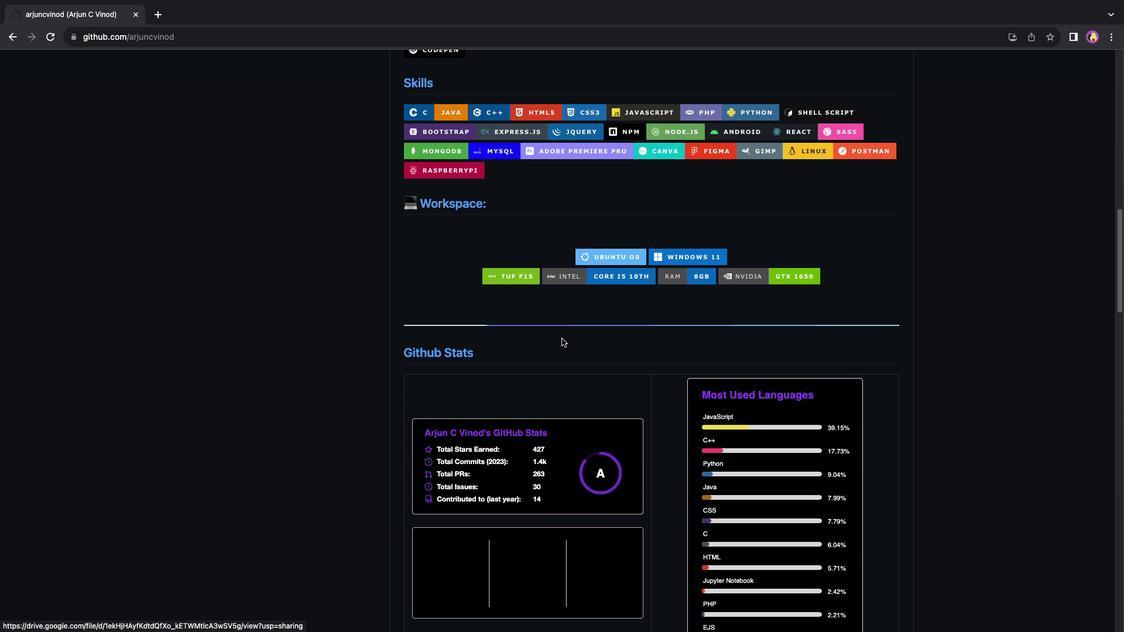 
Action: Mouse scrolled (561, 339) with delta (0, 0)
Screenshot: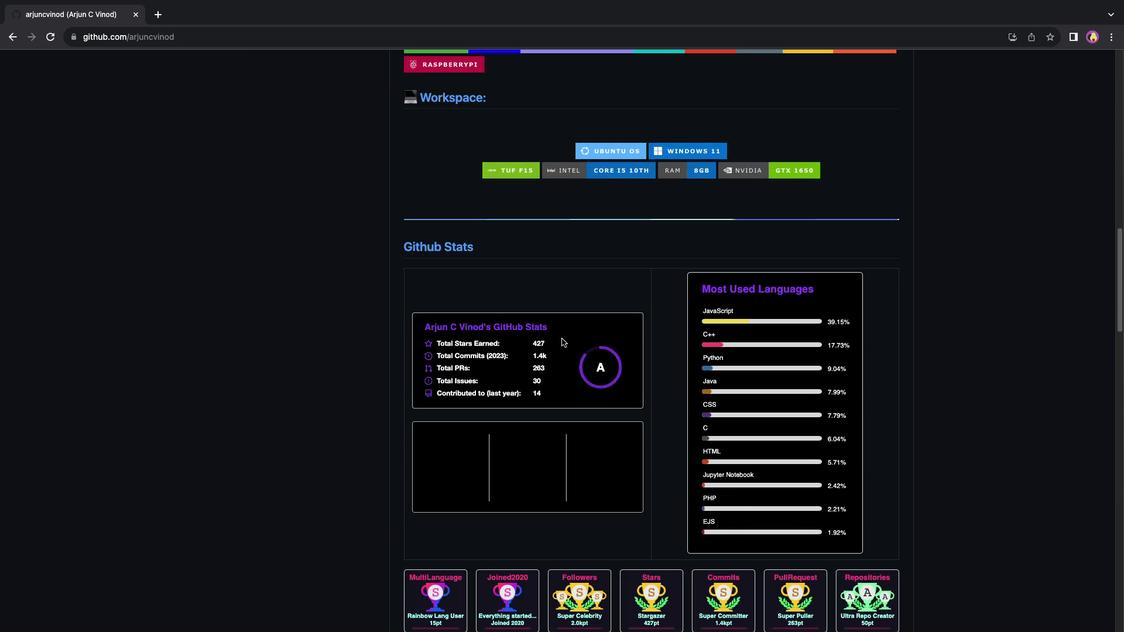 
Action: Mouse scrolled (561, 339) with delta (0, 0)
Screenshot: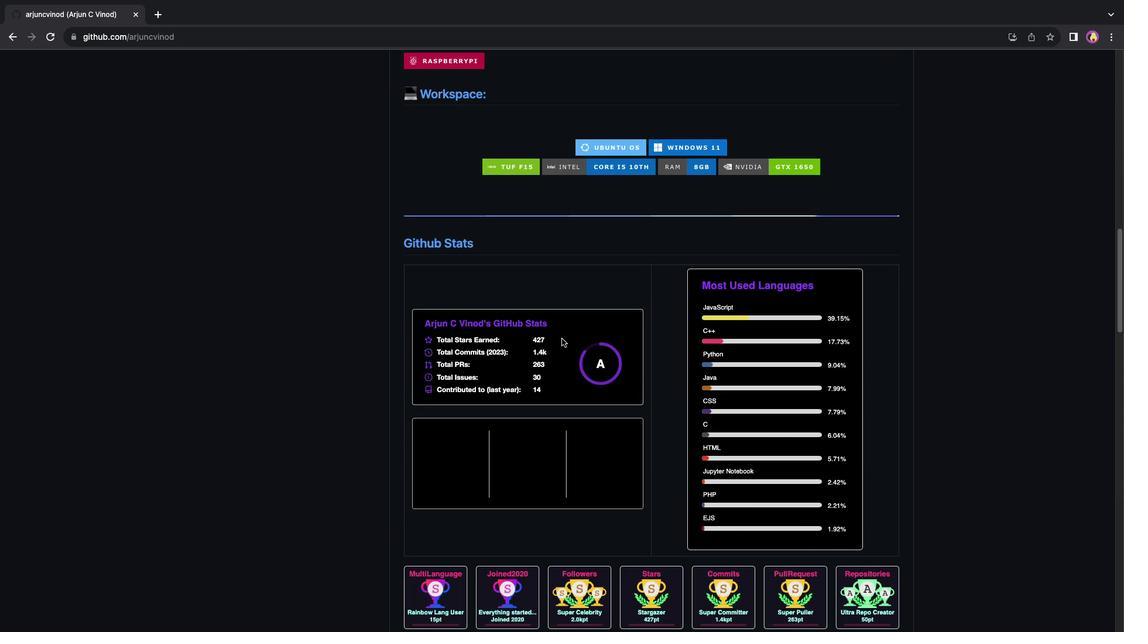 
Action: Mouse scrolled (561, 339) with delta (0, -1)
Screenshot: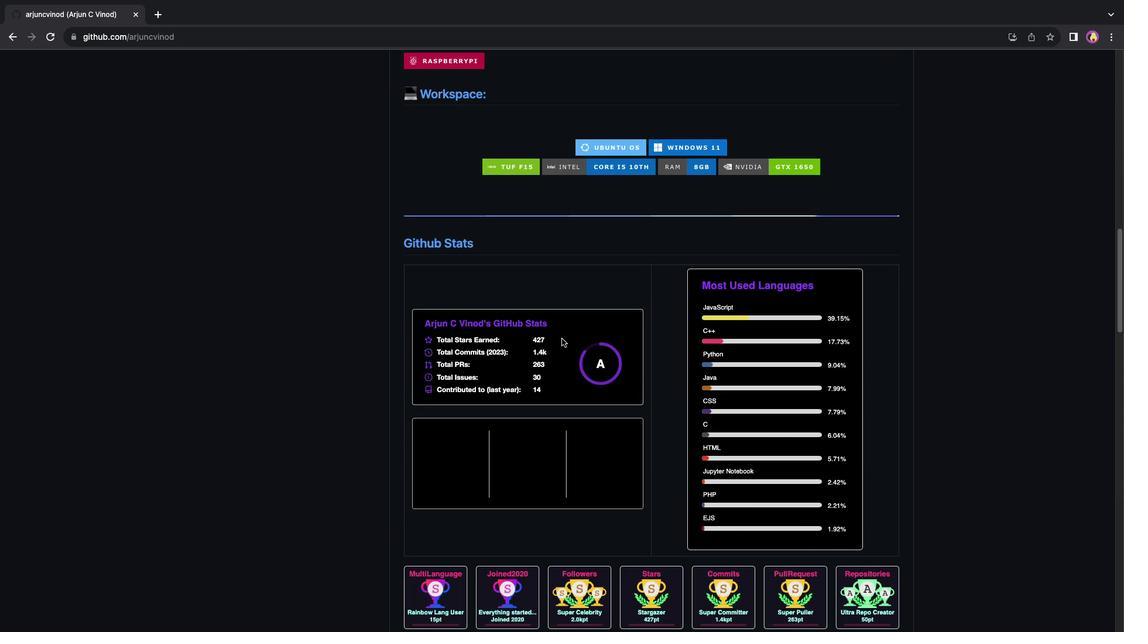 
Action: Mouse scrolled (561, 339) with delta (0, 0)
Screenshot: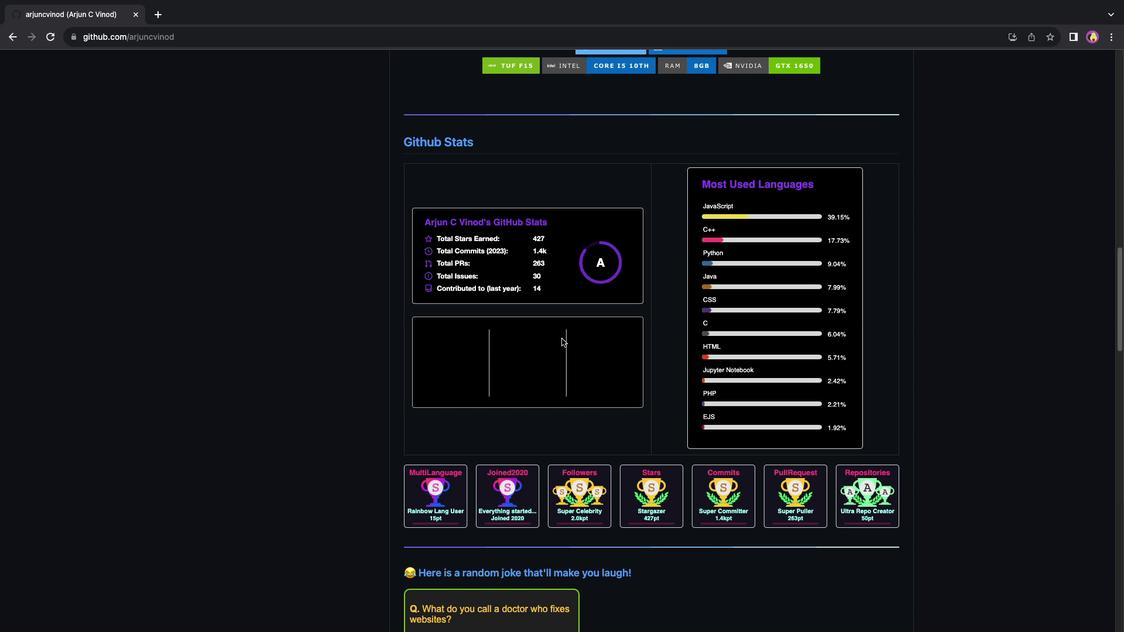 
Action: Mouse scrolled (561, 339) with delta (0, 0)
Screenshot: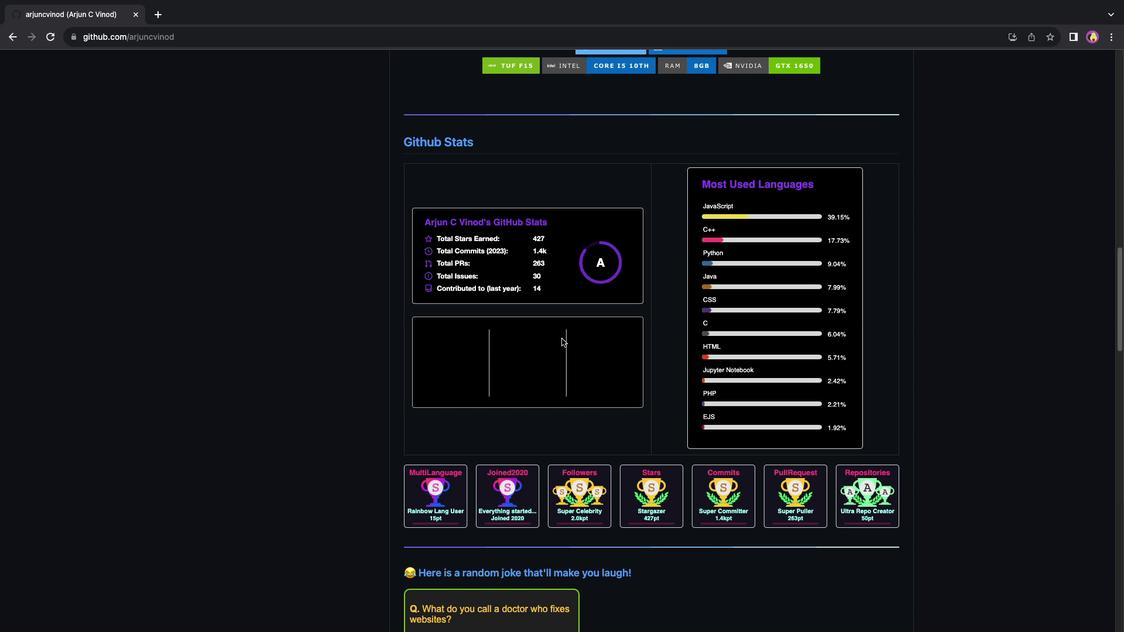 
Action: Mouse scrolled (561, 339) with delta (0, -1)
Screenshot: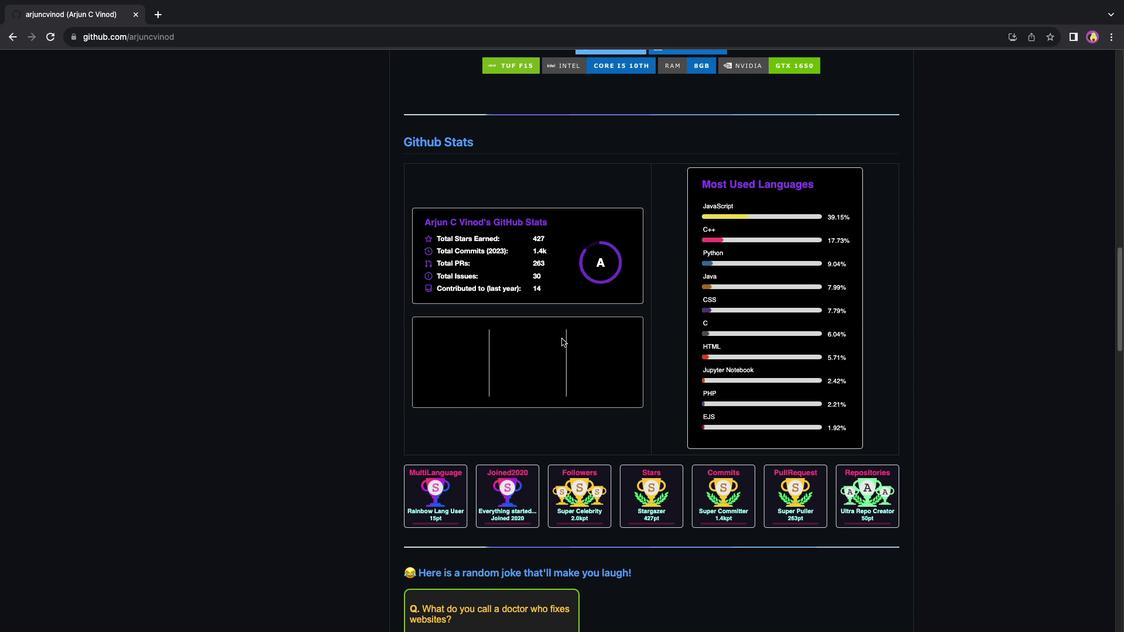 
Action: Mouse scrolled (561, 339) with delta (0, 0)
Screenshot: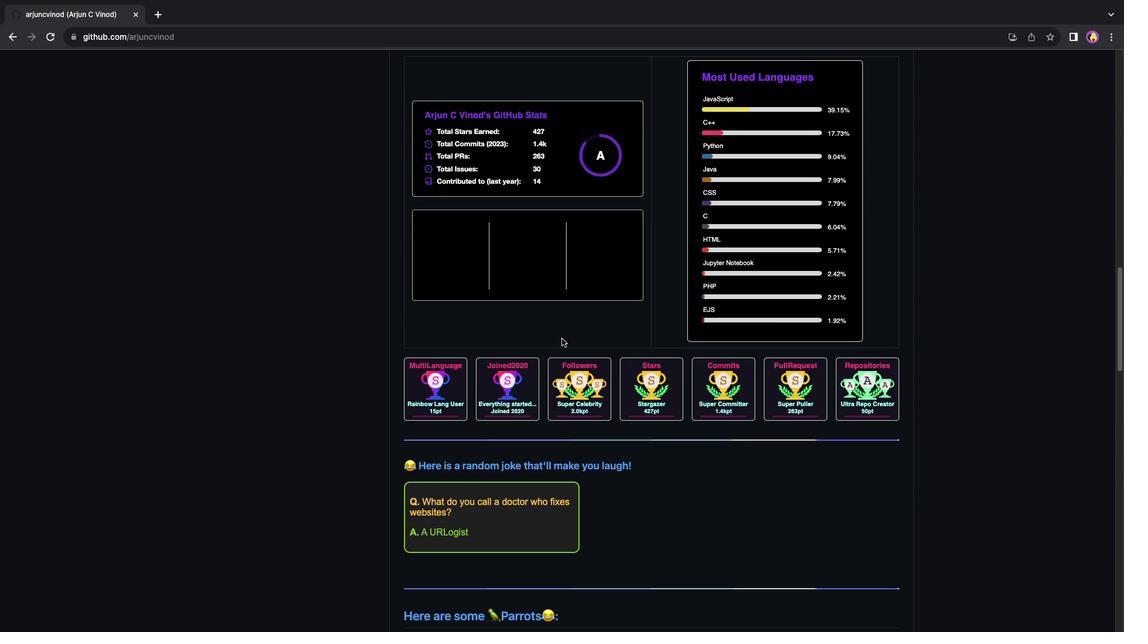 
Action: Mouse scrolled (561, 339) with delta (0, 0)
Screenshot: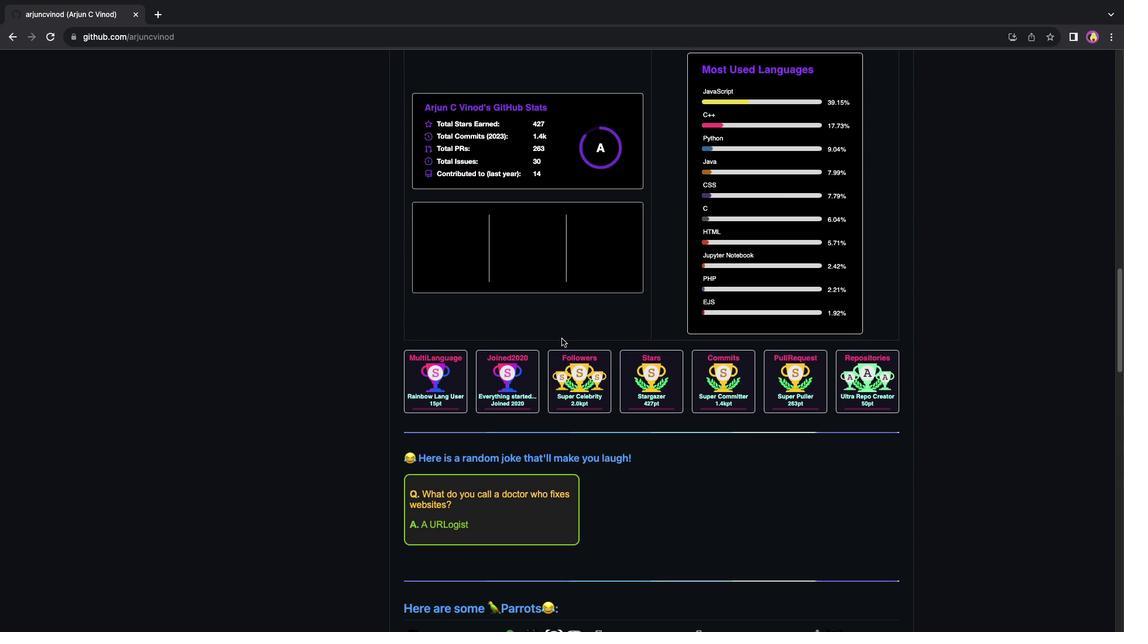 
Action: Mouse scrolled (561, 339) with delta (0, -1)
Screenshot: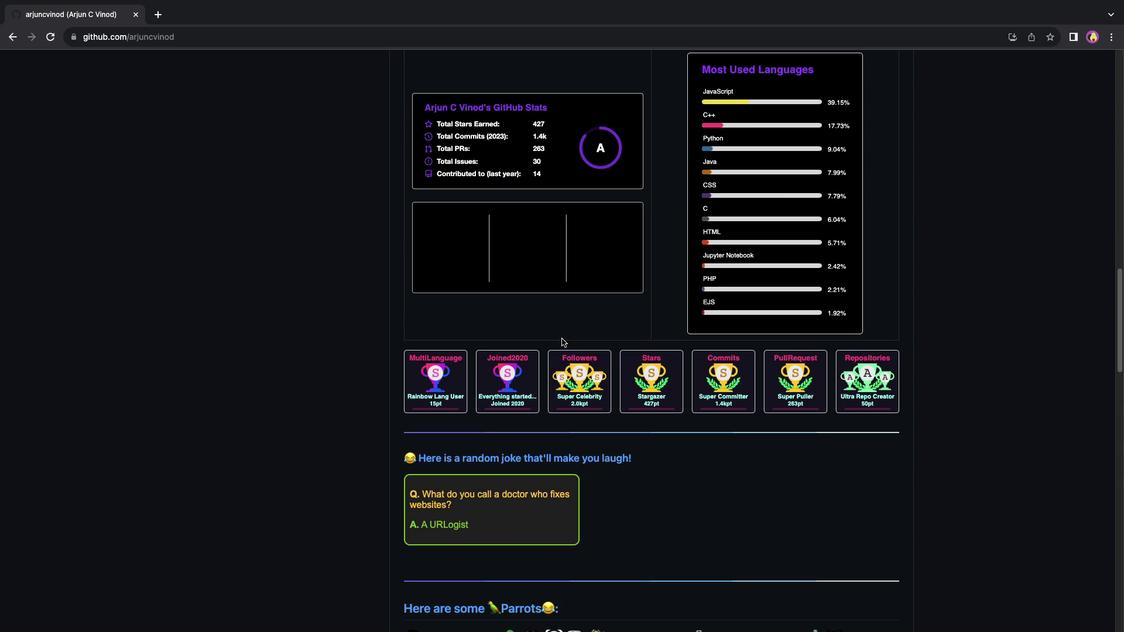 
Action: Mouse scrolled (561, 339) with delta (0, 0)
Screenshot: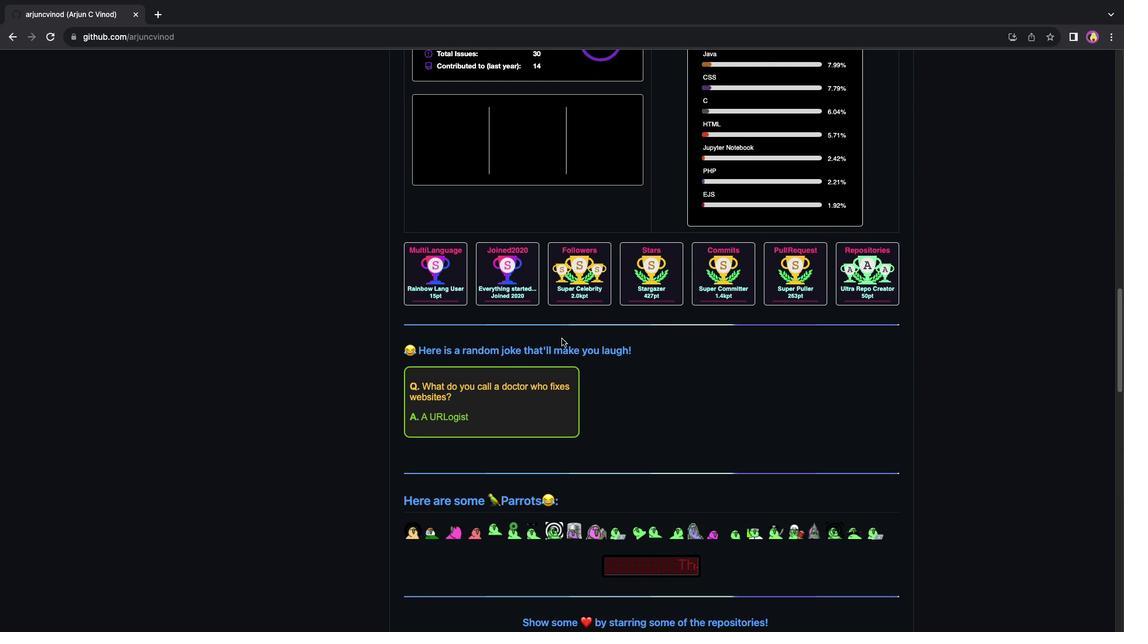 
Action: Mouse scrolled (561, 339) with delta (0, 0)
Screenshot: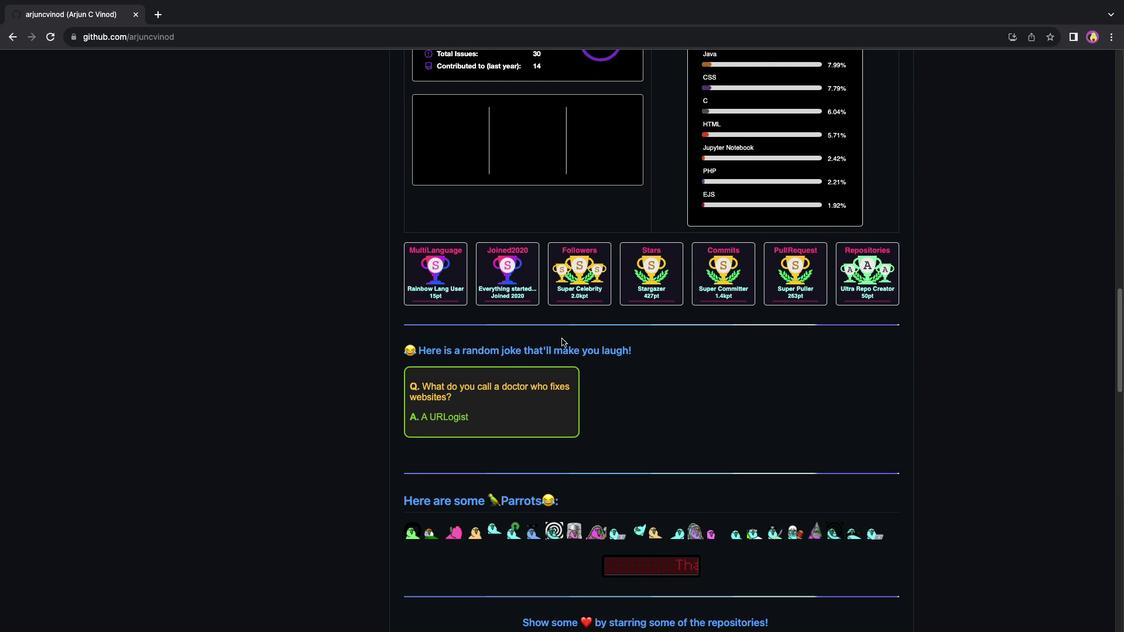 
Action: Mouse scrolled (561, 339) with delta (0, -1)
Screenshot: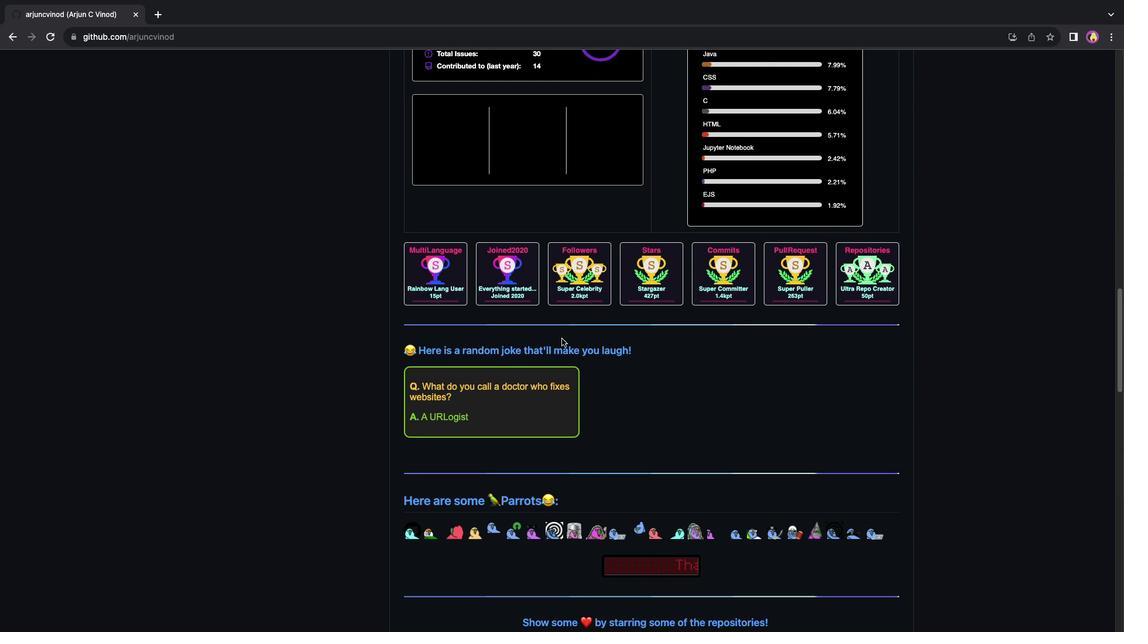
Action: Mouse scrolled (561, 339) with delta (0, 0)
Screenshot: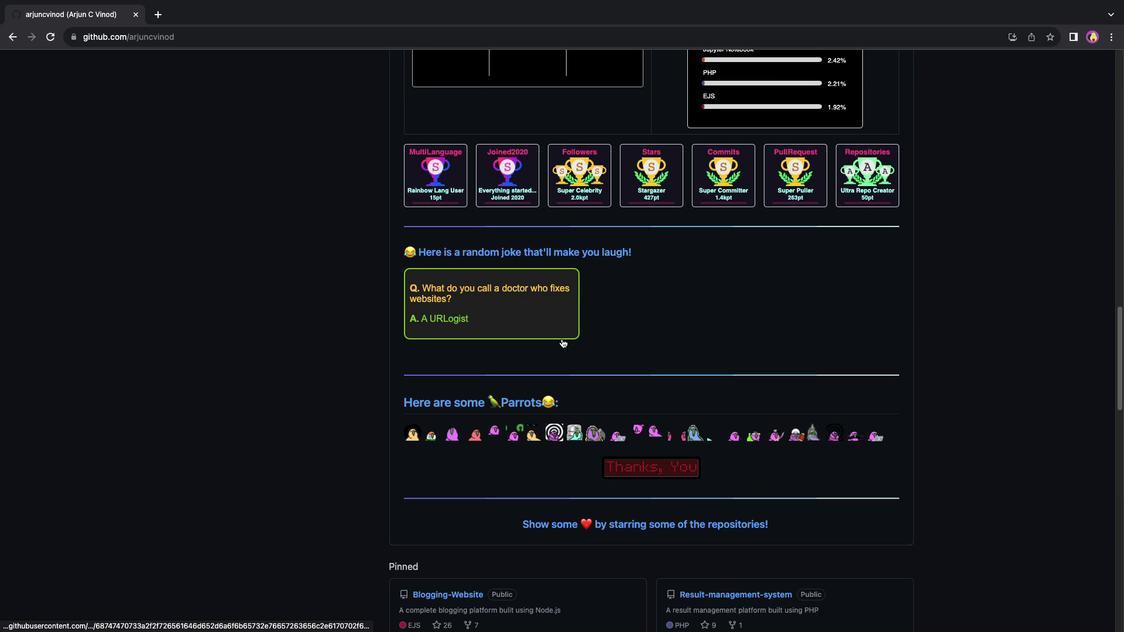 
Action: Mouse scrolled (561, 339) with delta (0, 0)
Screenshot: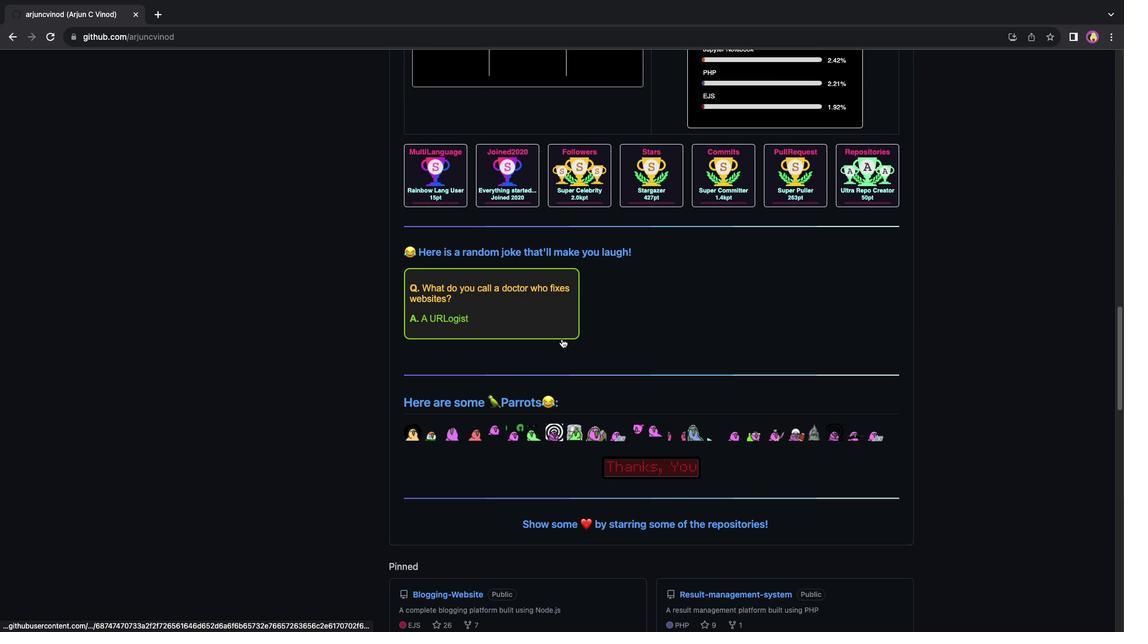 
Action: Mouse scrolled (561, 339) with delta (0, 0)
Screenshot: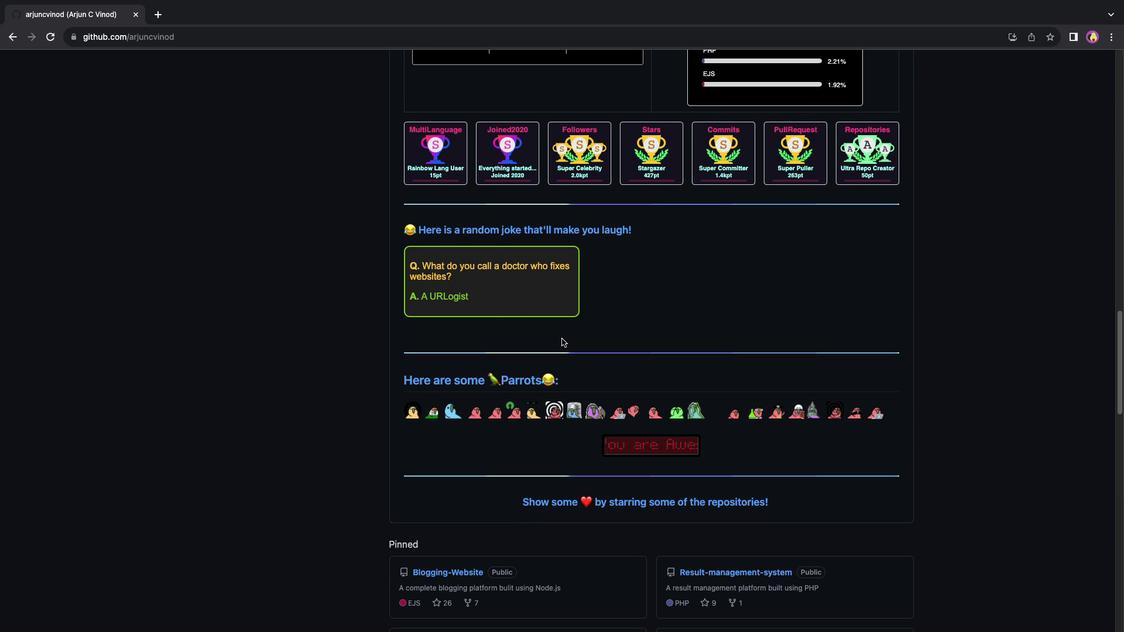 
Action: Mouse scrolled (561, 339) with delta (0, 0)
Screenshot: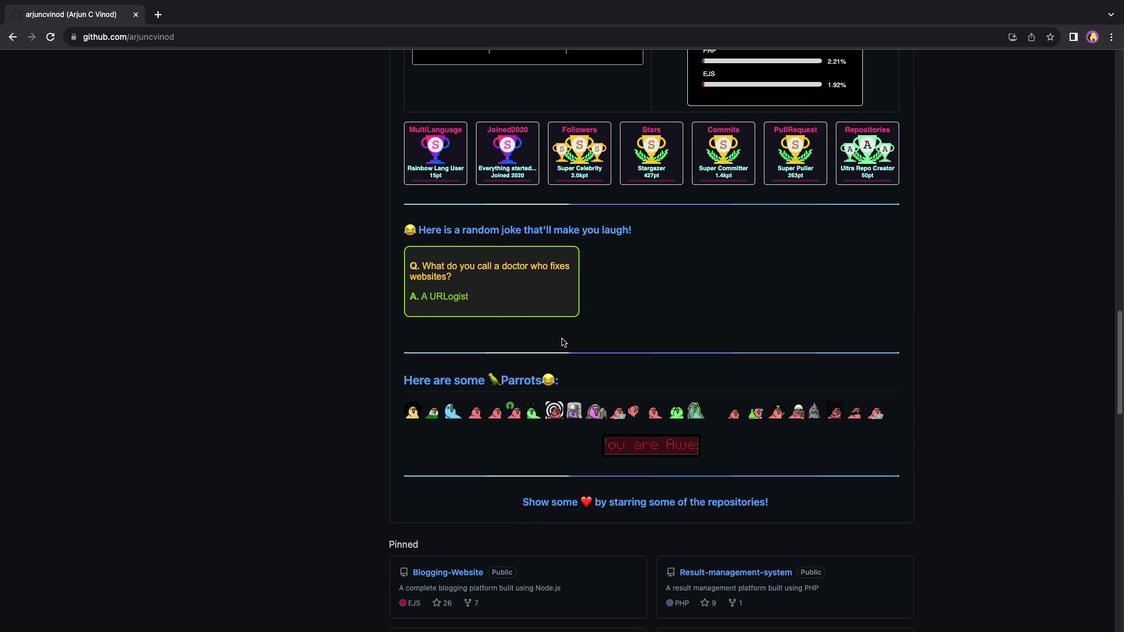 
Action: Mouse scrolled (561, 339) with delta (0, -1)
Screenshot: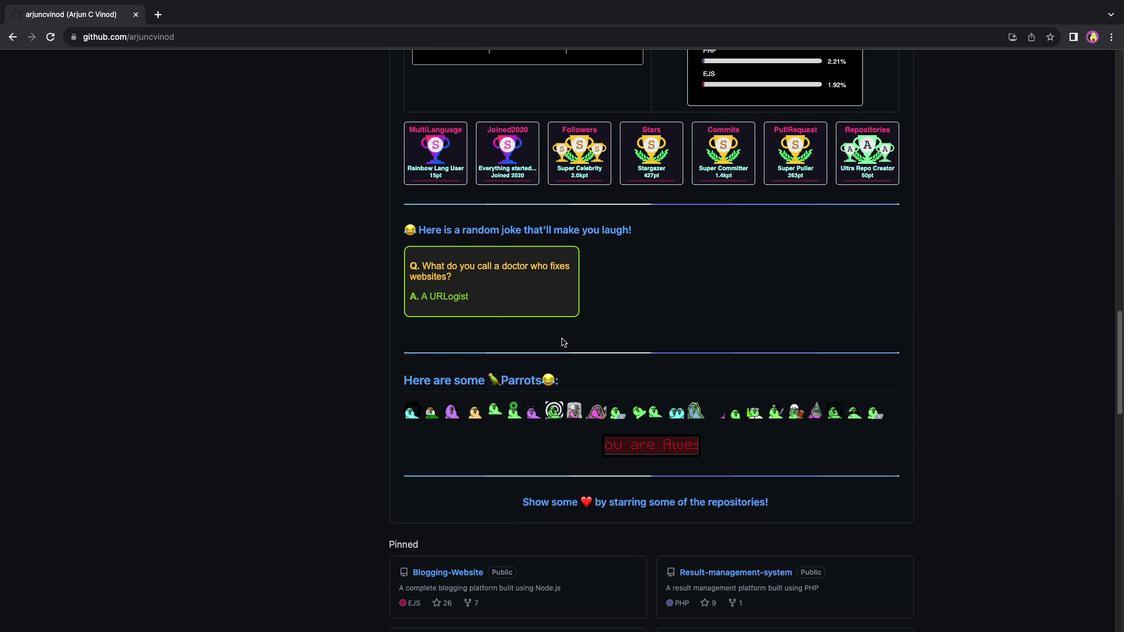 
Action: Mouse scrolled (561, 339) with delta (0, 0)
Screenshot: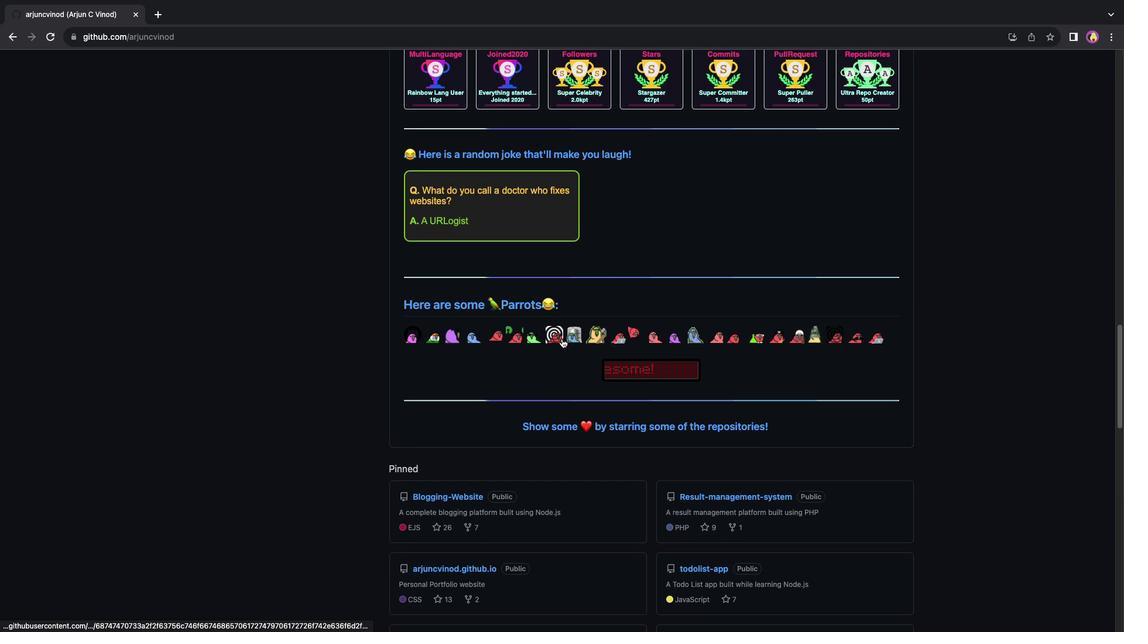 
Action: Mouse scrolled (561, 339) with delta (0, 0)
Screenshot: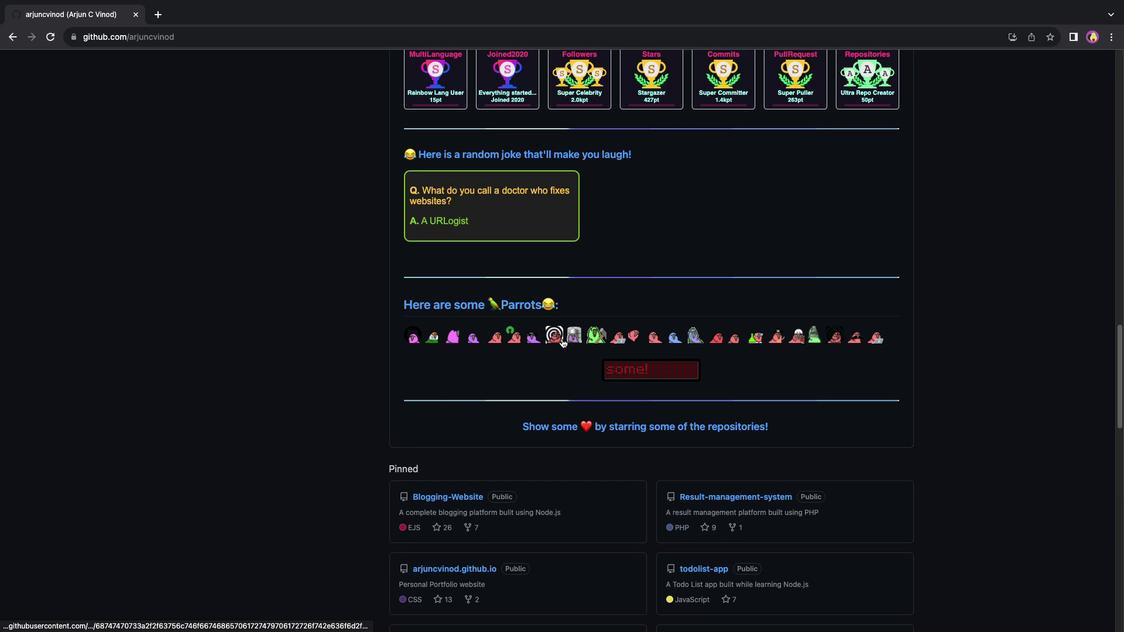 
Action: Mouse scrolled (561, 339) with delta (0, 0)
Screenshot: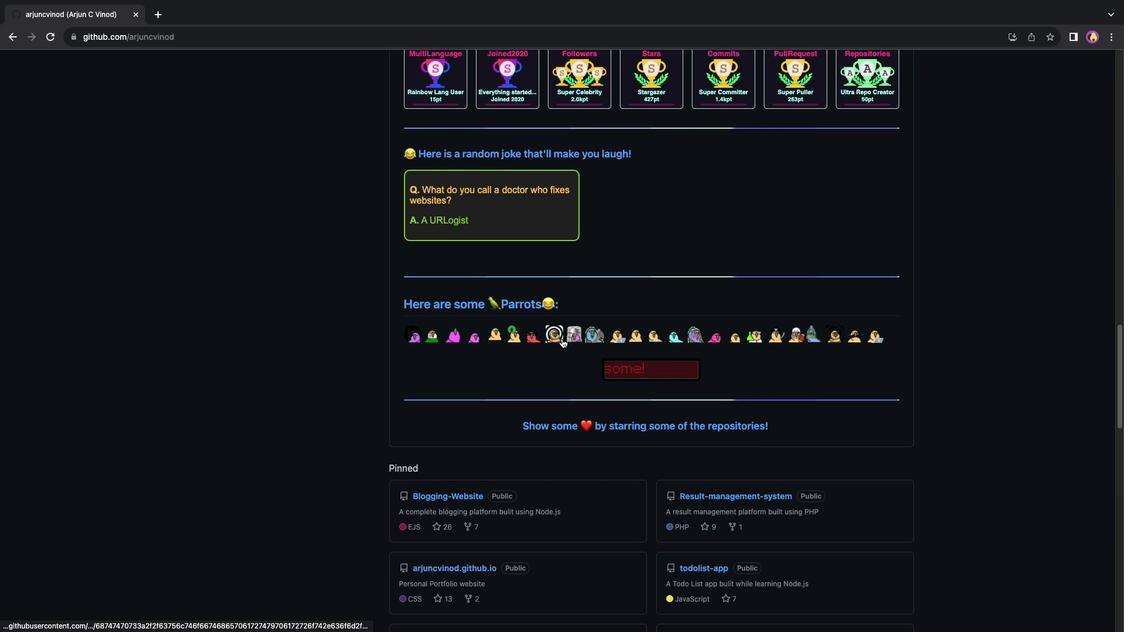 
Action: Mouse scrolled (561, 339) with delta (0, 0)
Screenshot: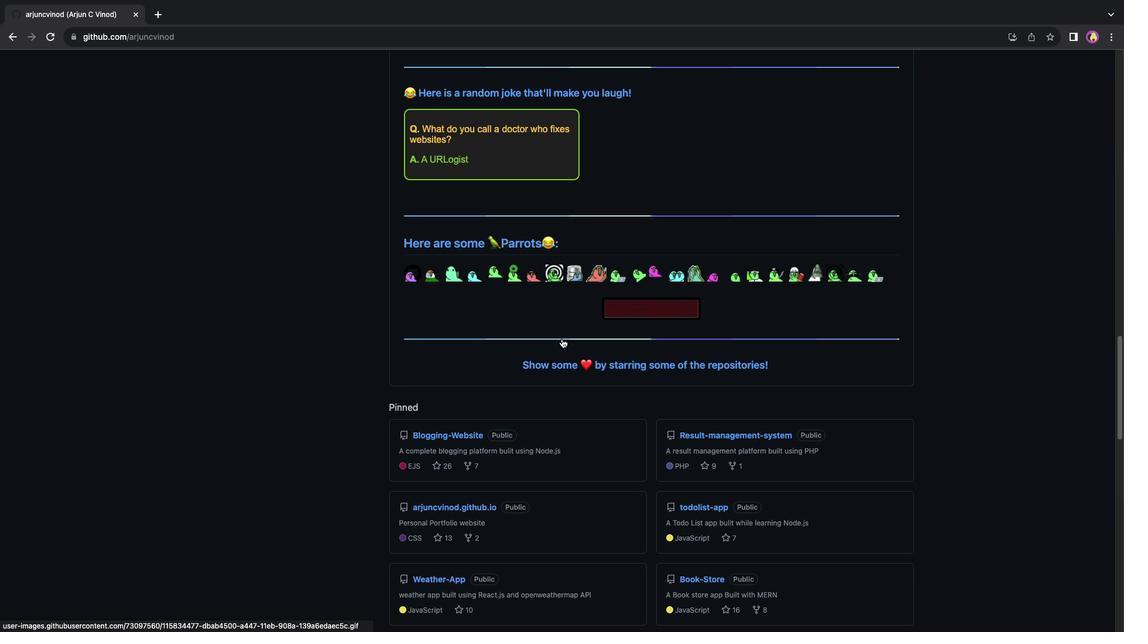 
Action: Mouse scrolled (561, 339) with delta (0, 0)
